 Task: Buy 4 Personal Size Blenders from Blenders section under best seller category for shipping address: Molly Phillips, 3619 Station Street, Austin, Texas 78702, Cell Number 5122113583. Pay from credit card ending with 7965, CVV 549
Action: Mouse pressed left at (18, 48)
Screenshot: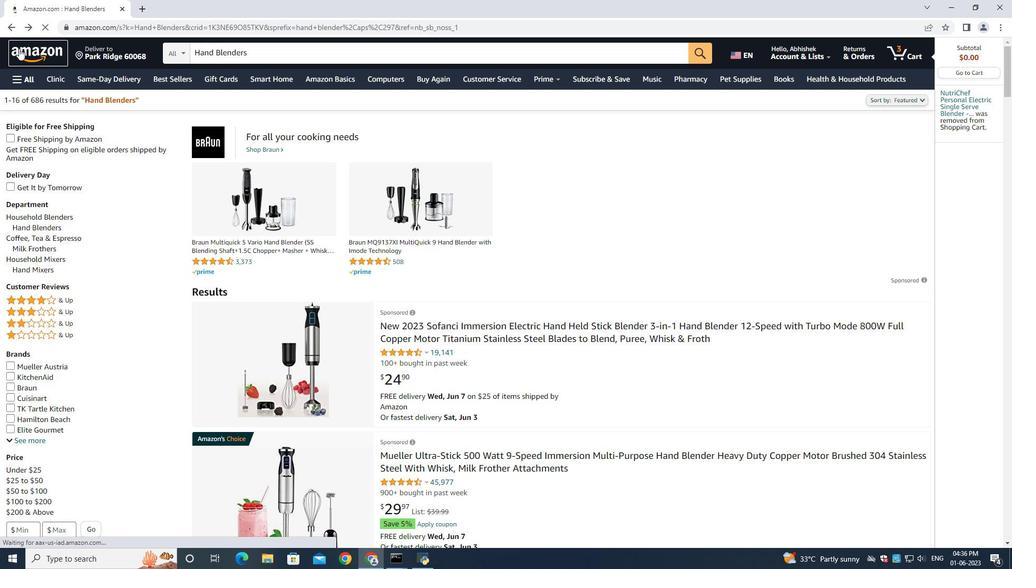 
Action: Mouse moved to (161, 80)
Screenshot: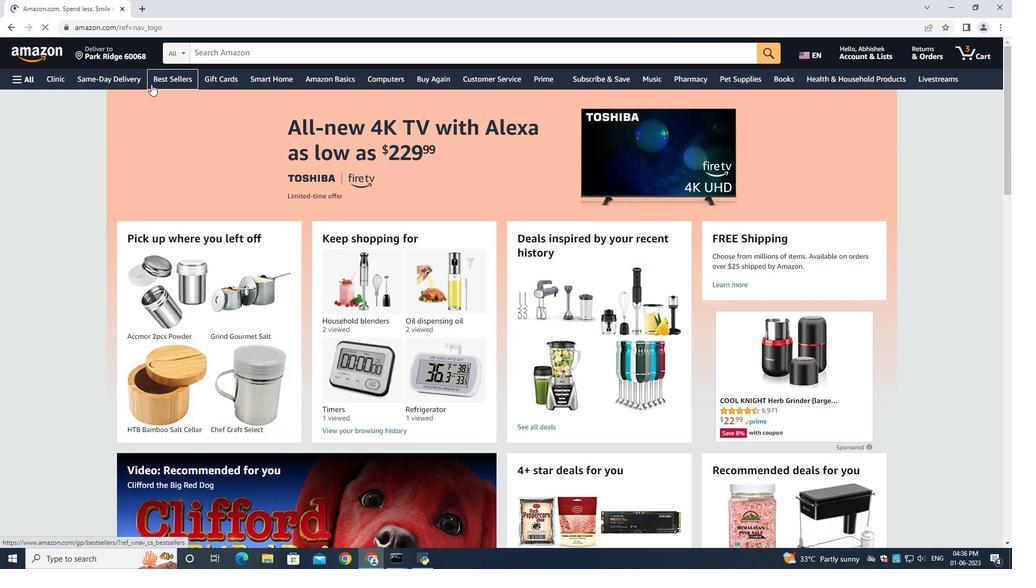 
Action: Mouse pressed left at (161, 80)
Screenshot: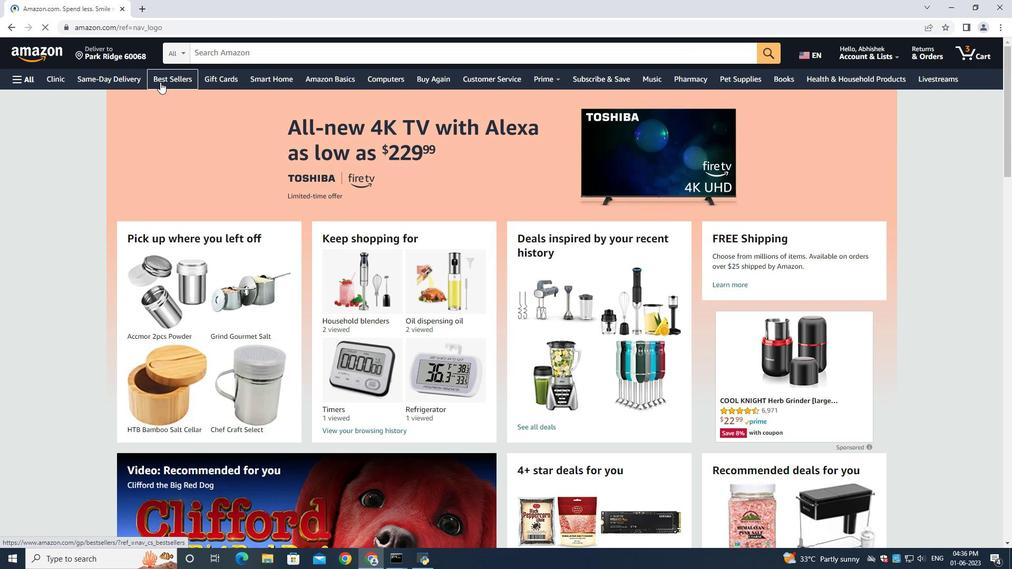 
Action: Mouse moved to (268, 56)
Screenshot: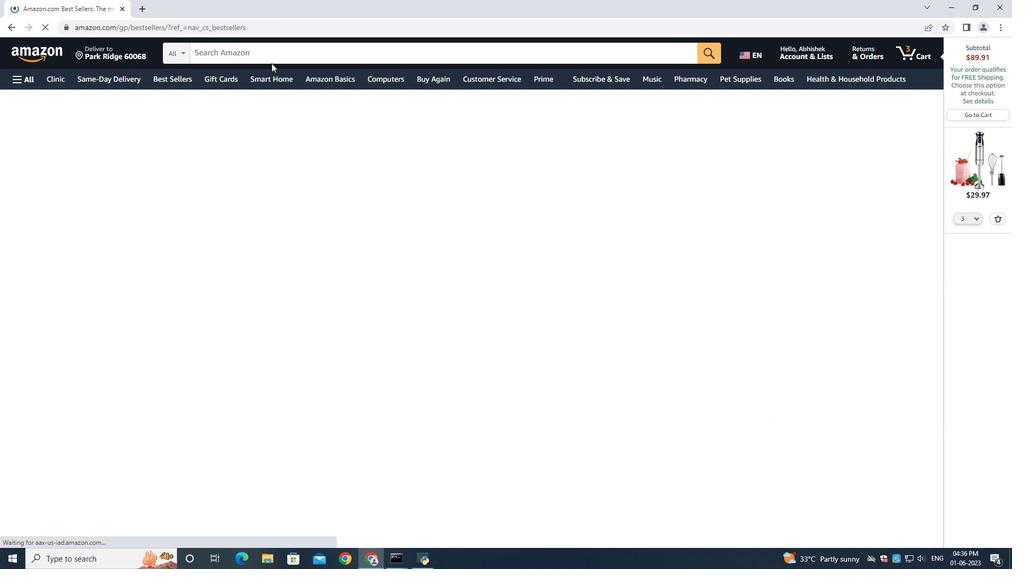
Action: Mouse pressed left at (268, 56)
Screenshot: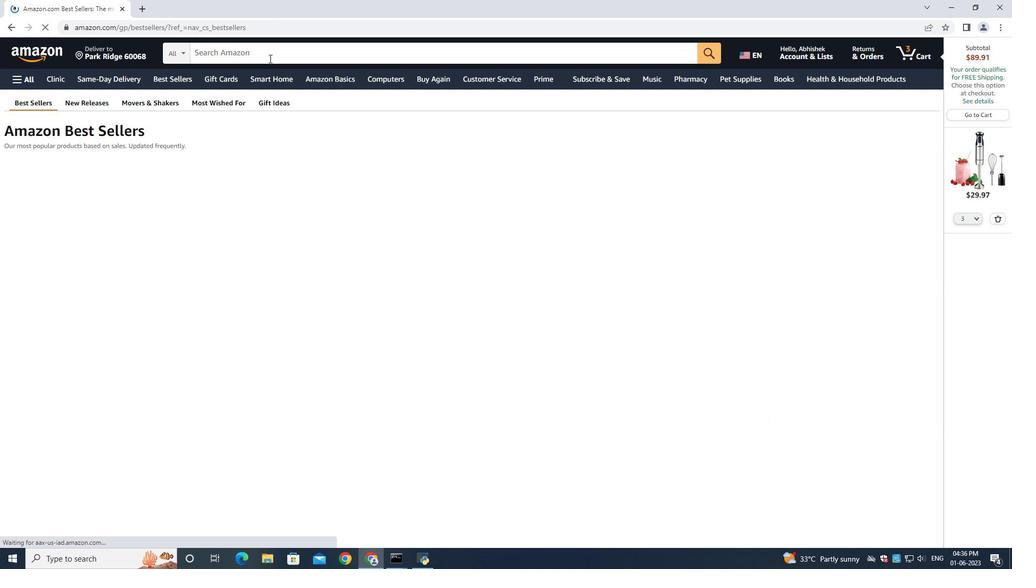 
Action: Mouse moved to (990, 220)
Screenshot: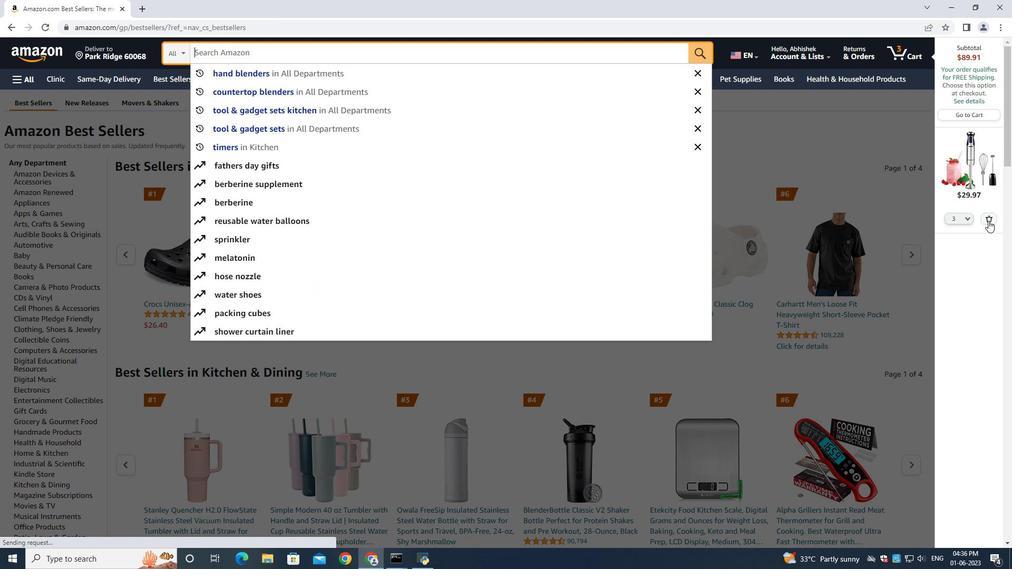 
Action: Mouse pressed left at (990, 220)
Screenshot: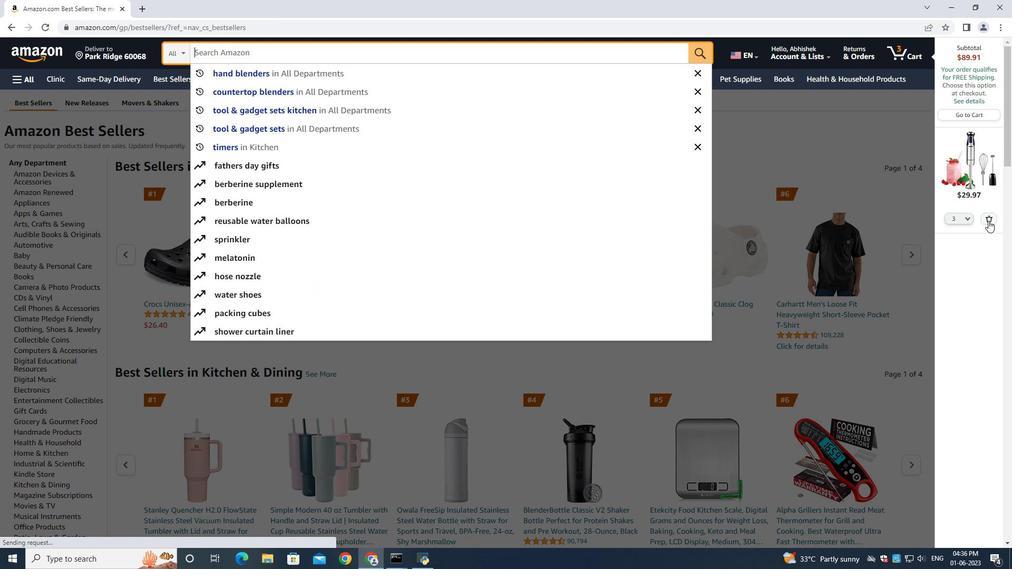 
Action: Mouse moved to (309, 48)
Screenshot: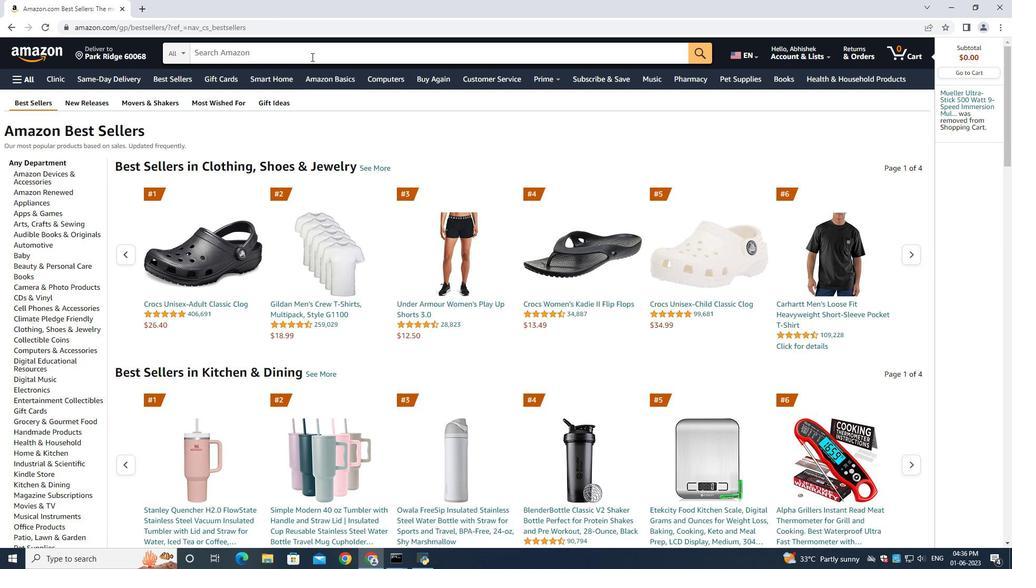 
Action: Mouse pressed left at (309, 48)
Screenshot: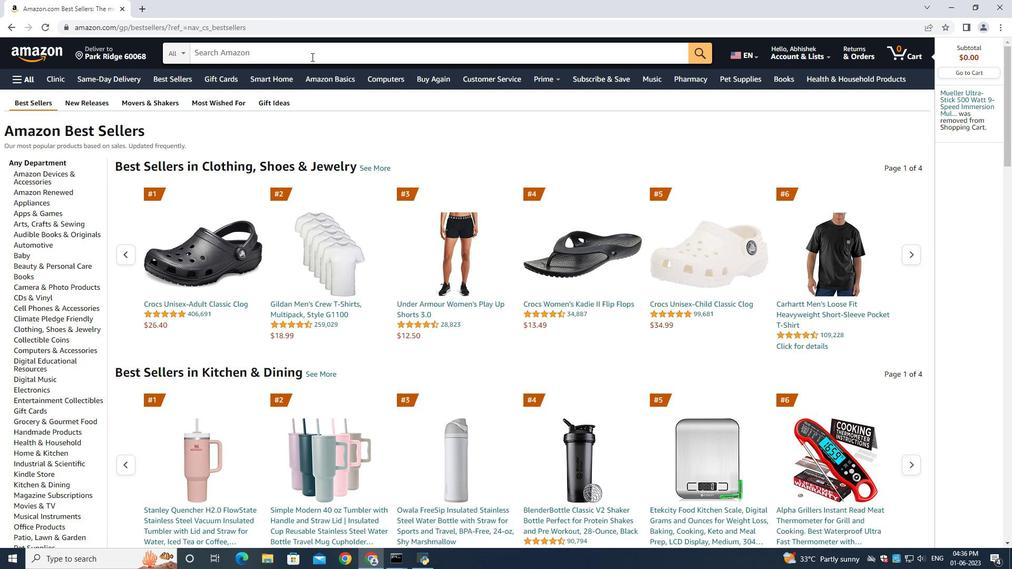 
Action: Key pressed personal<Key.space><Key.shift>Six<Key.backspace>ze<Key.space><Key.shift><Key.shift><Key.shift><Key.shift><Key.shift><Key.shift><Key.shift><Key.shift><Key.shift><Key.shift><Key.shift><Key.shift><Key.shift><Key.shift><Key.shift><Key.shift><Key.shift><Key.shift><Key.shift><Key.shift>Blenders<Key.enter>
Screenshot: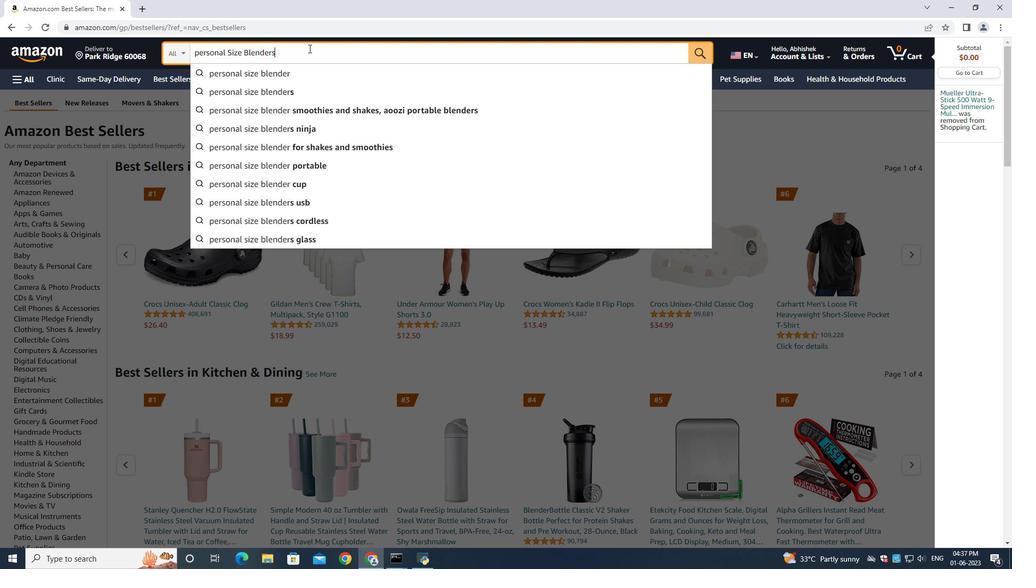 
Action: Mouse moved to (86, 257)
Screenshot: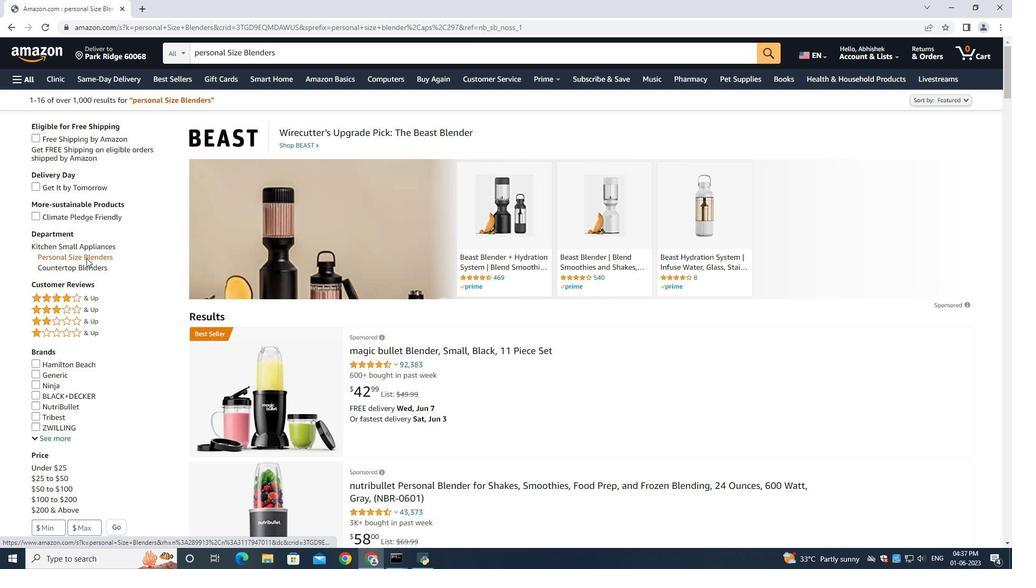 
Action: Mouse pressed left at (86, 257)
Screenshot: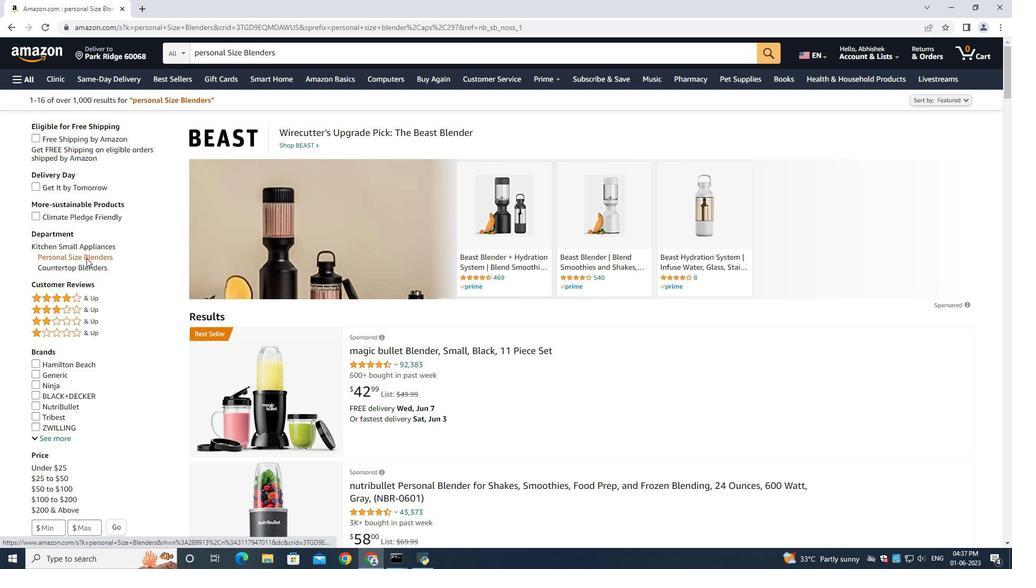 
Action: Mouse moved to (479, 270)
Screenshot: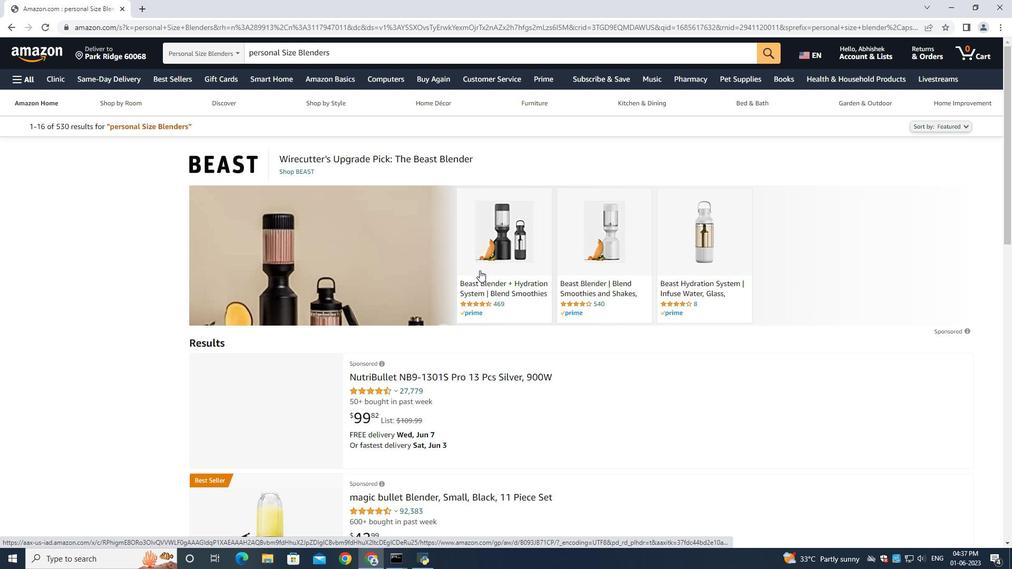 
Action: Mouse scrolled (479, 270) with delta (0, 0)
Screenshot: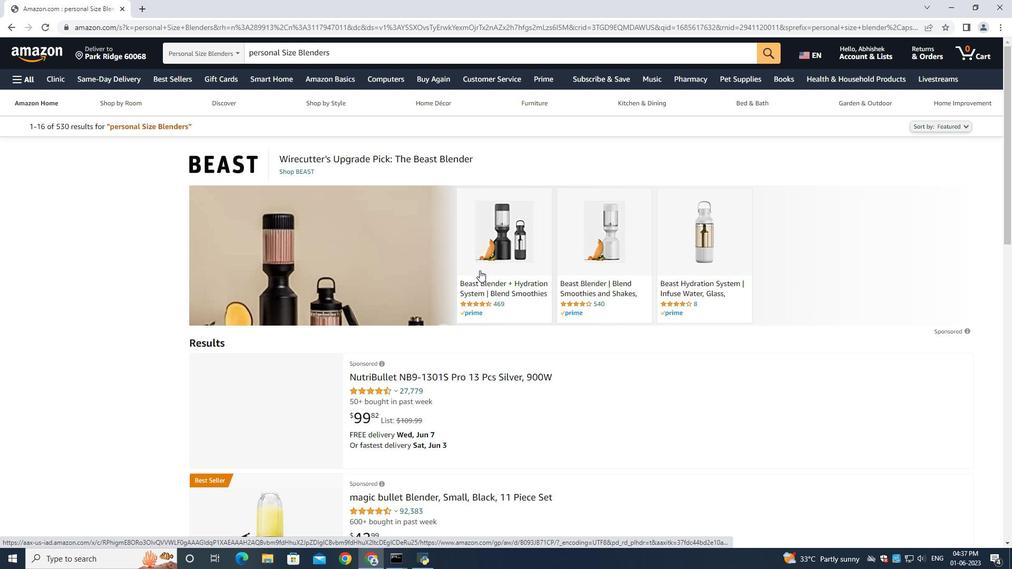 
Action: Mouse scrolled (479, 270) with delta (0, 0)
Screenshot: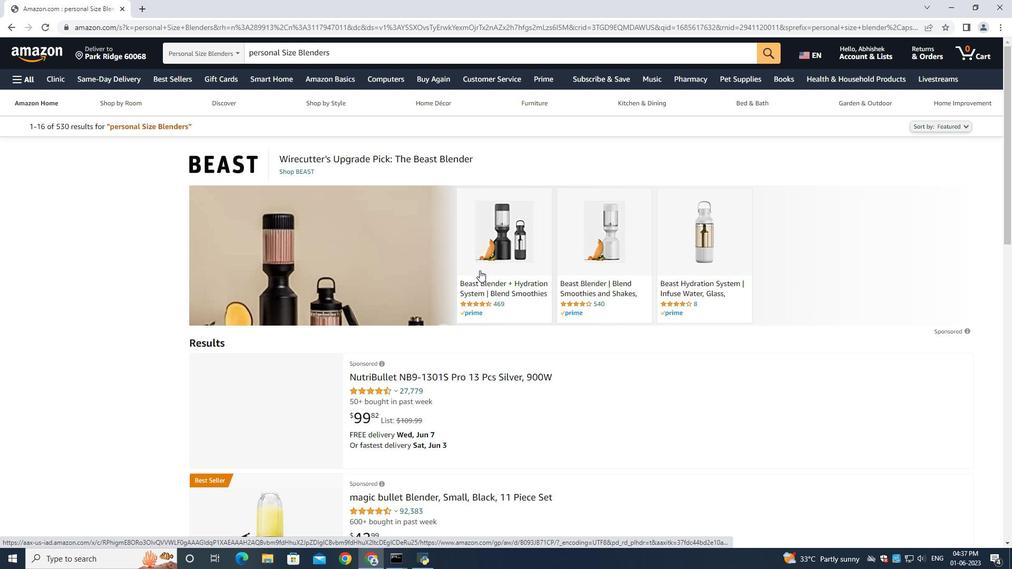 
Action: Mouse scrolled (479, 270) with delta (0, 0)
Screenshot: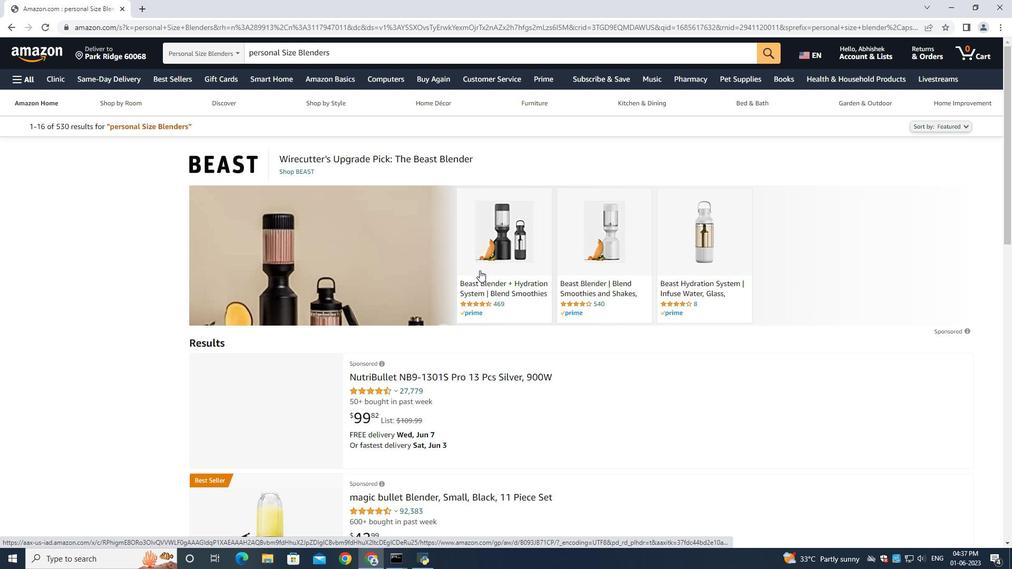 
Action: Mouse scrolled (479, 270) with delta (0, 0)
Screenshot: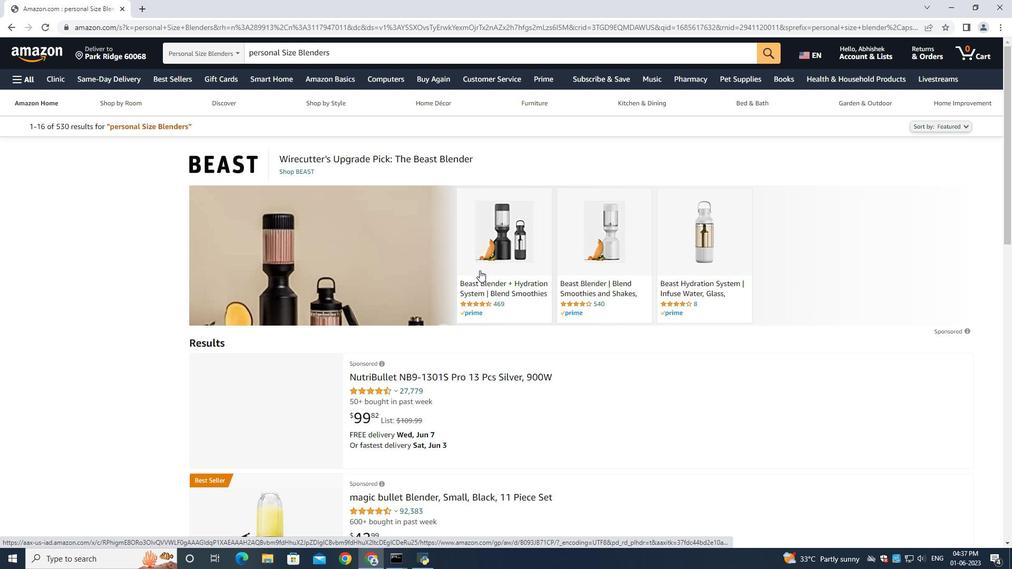 
Action: Mouse scrolled (479, 270) with delta (0, 0)
Screenshot: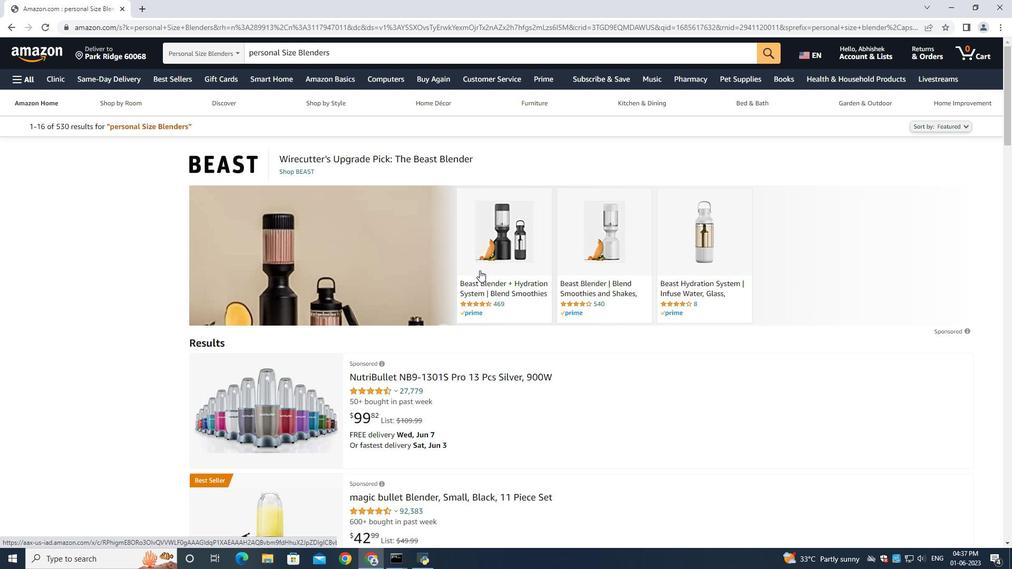 
Action: Mouse moved to (425, 234)
Screenshot: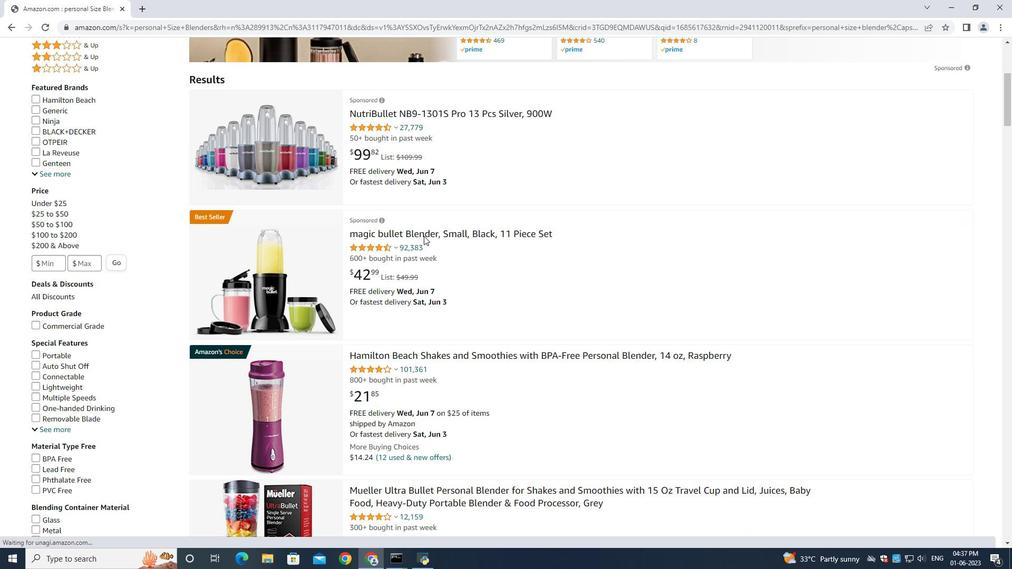 
Action: Mouse pressed left at (425, 234)
Screenshot: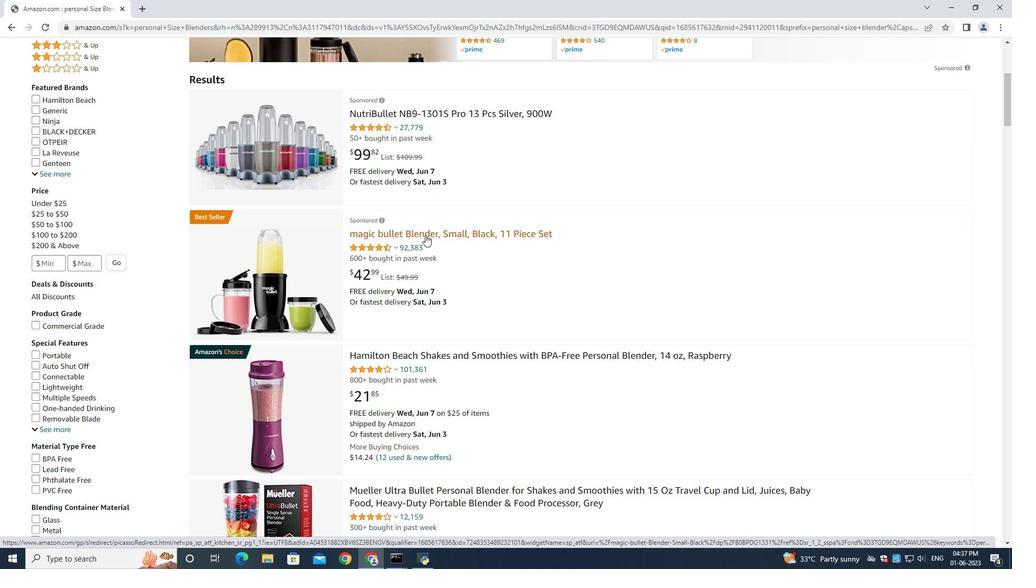 
Action: Mouse moved to (793, 396)
Screenshot: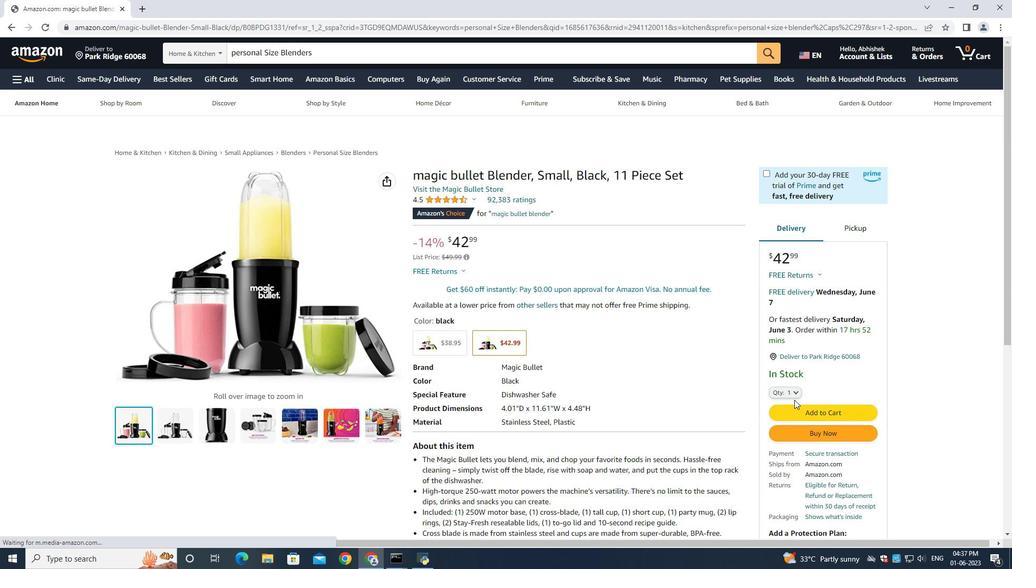 
Action: Mouse pressed left at (793, 396)
Screenshot: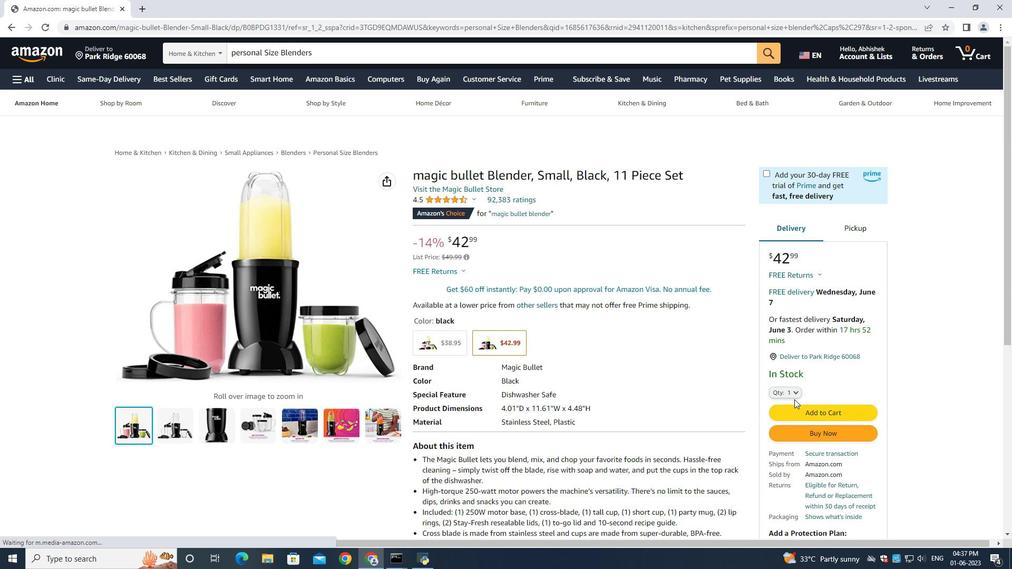 
Action: Mouse moved to (781, 102)
Screenshot: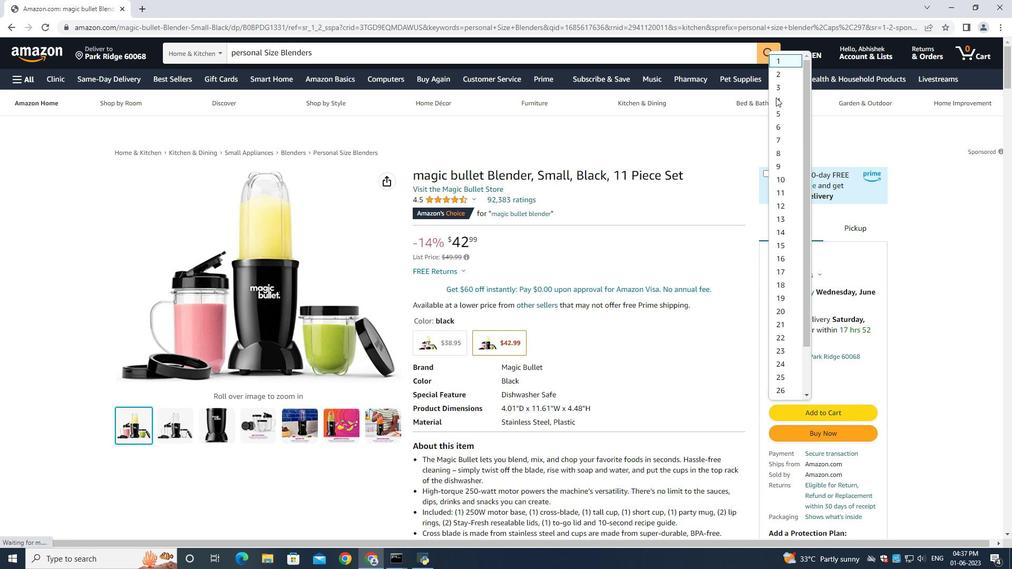 
Action: Mouse pressed left at (781, 102)
Screenshot: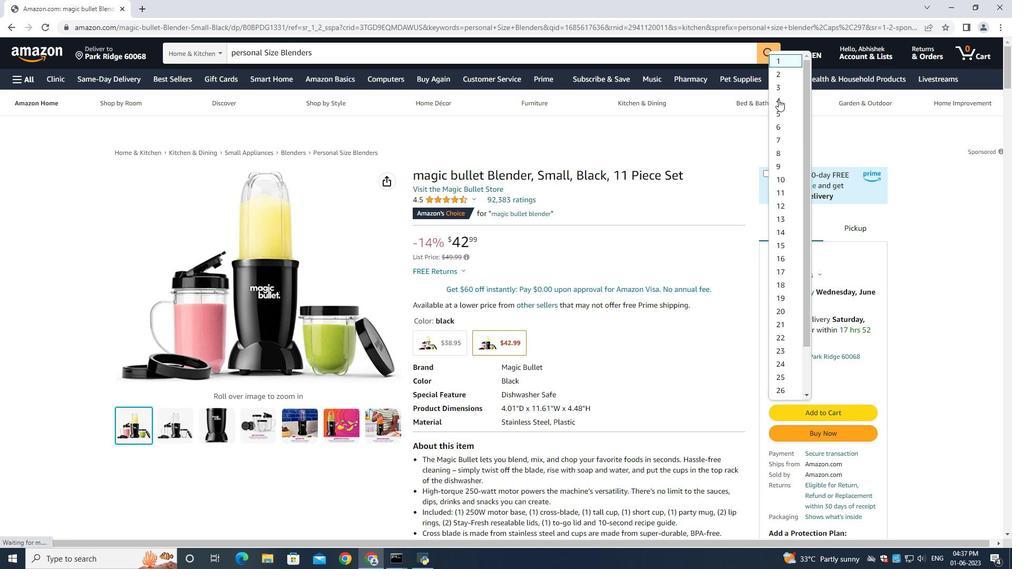 
Action: Mouse moved to (817, 432)
Screenshot: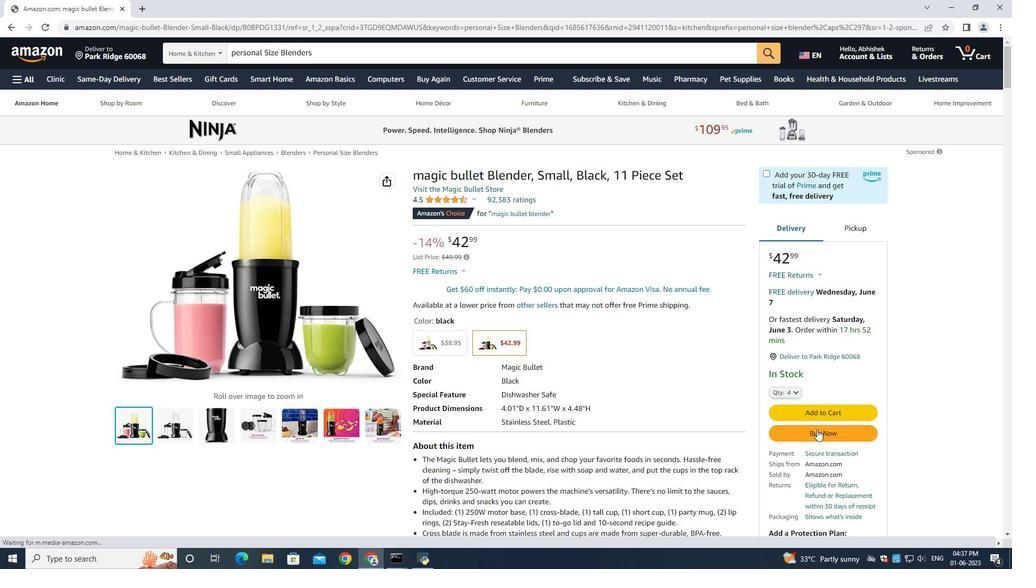 
Action: Mouse pressed left at (817, 432)
Screenshot: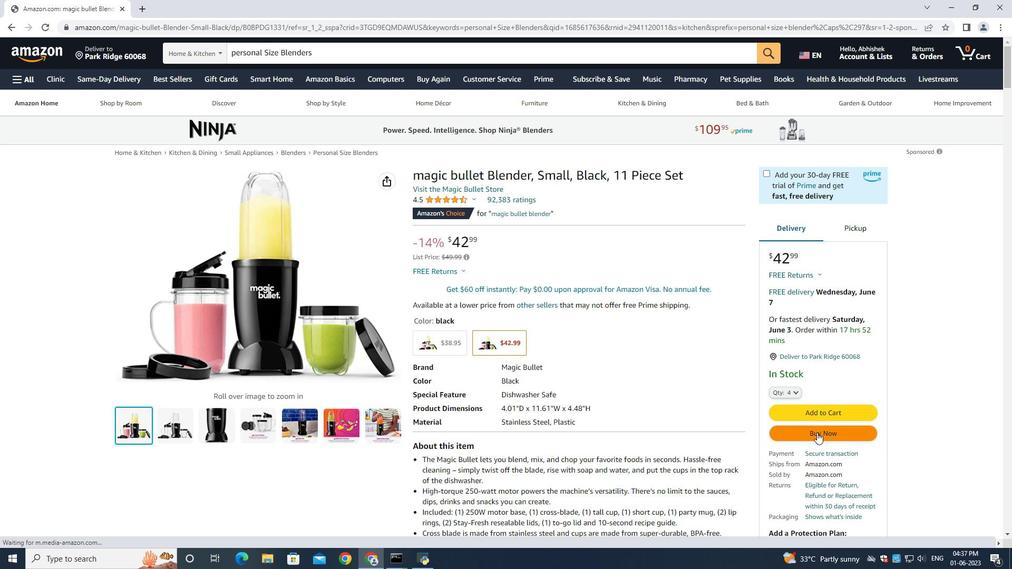 
Action: Mouse moved to (322, 373)
Screenshot: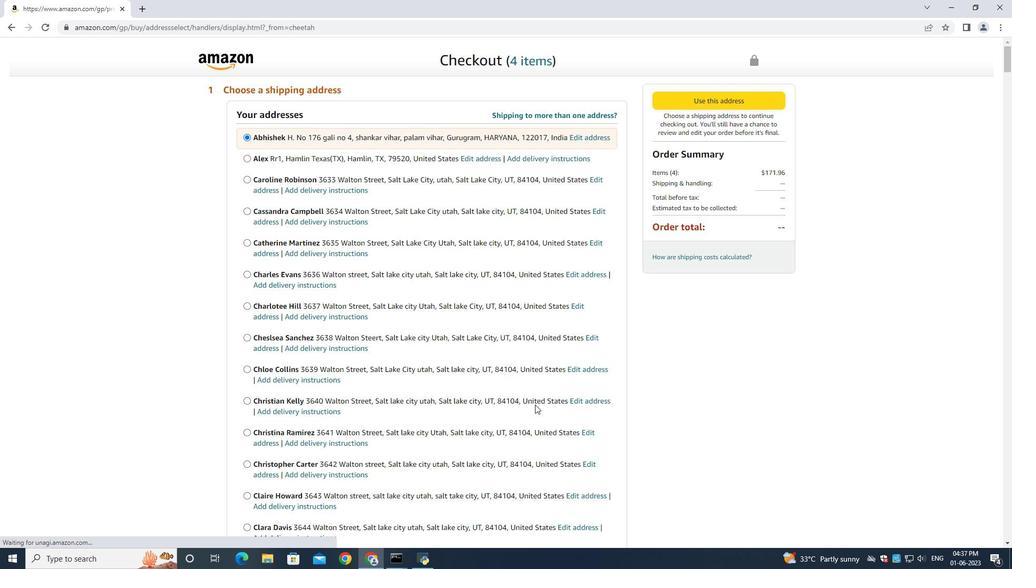 
Action: Mouse scrolled (322, 373) with delta (0, 0)
Screenshot: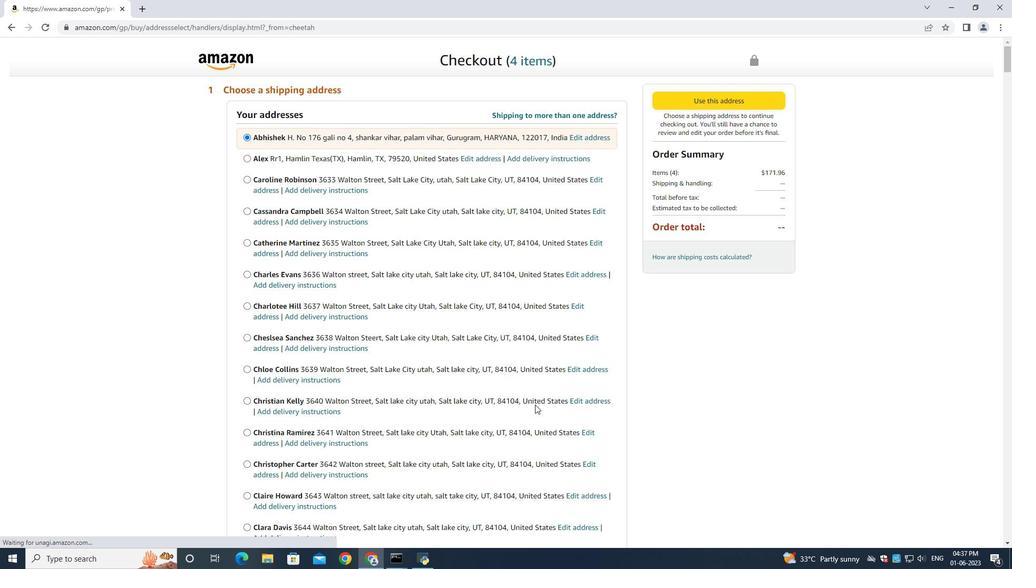 
Action: Mouse moved to (324, 374)
Screenshot: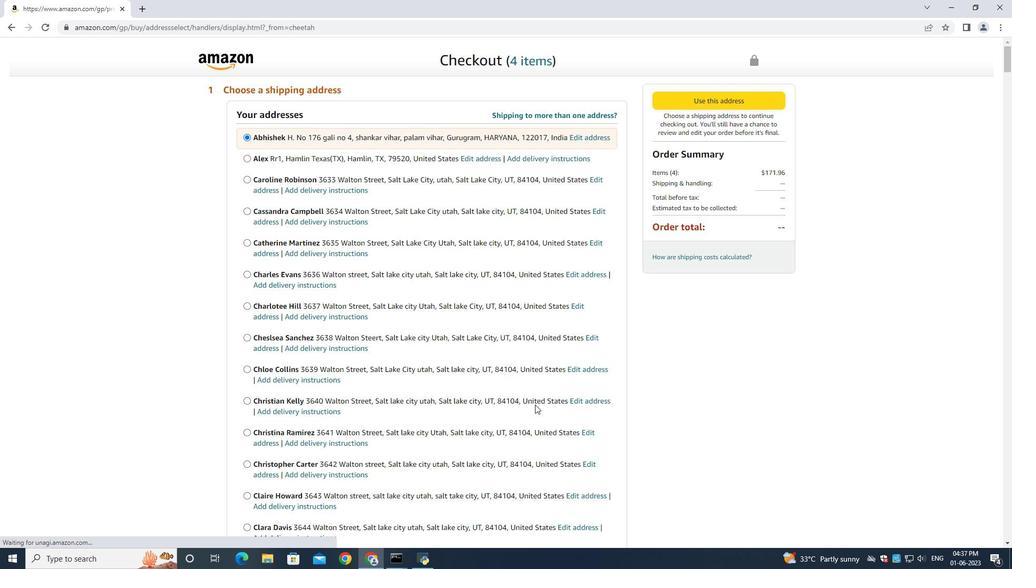
Action: Mouse scrolled (324, 373) with delta (0, 0)
Screenshot: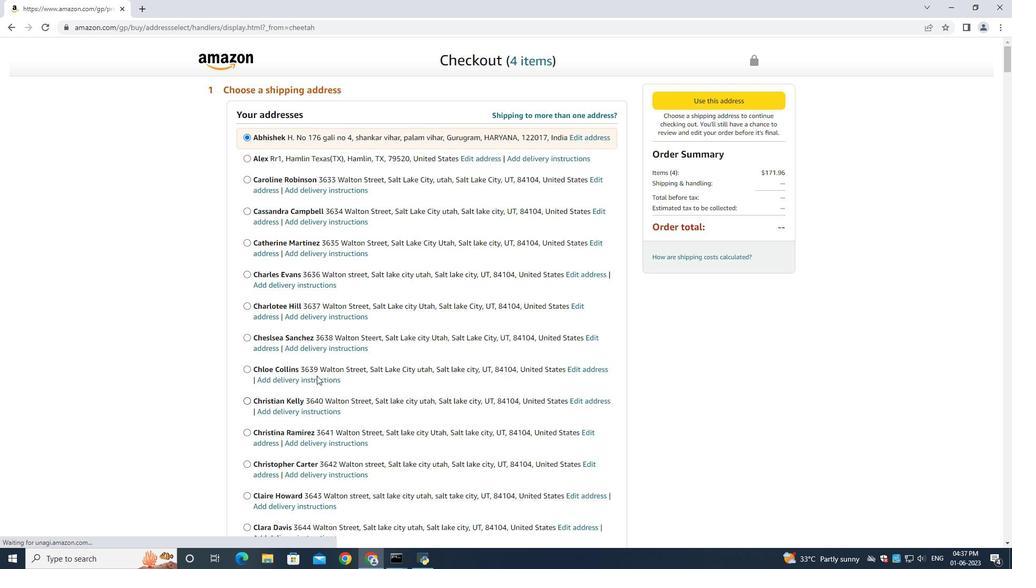 
Action: Mouse moved to (324, 374)
Screenshot: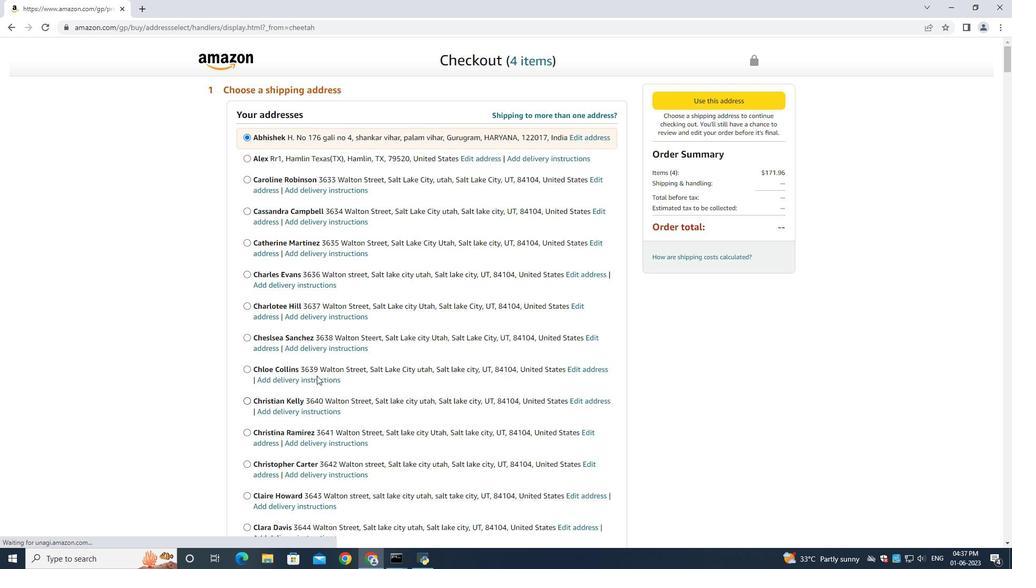 
Action: Mouse scrolled (324, 373) with delta (0, 0)
Screenshot: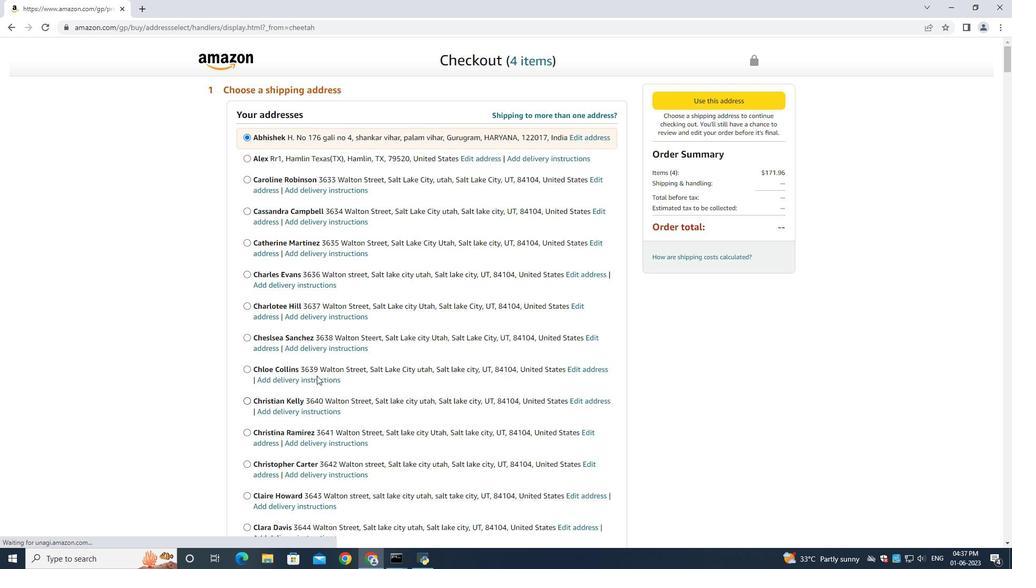 
Action: Mouse moved to (326, 374)
Screenshot: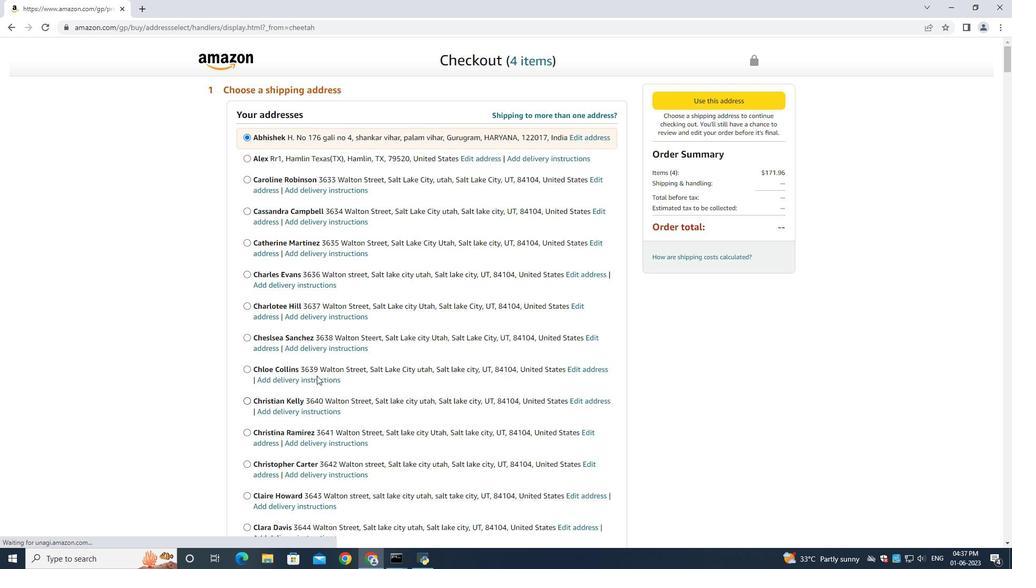 
Action: Mouse scrolled (324, 373) with delta (0, 0)
Screenshot: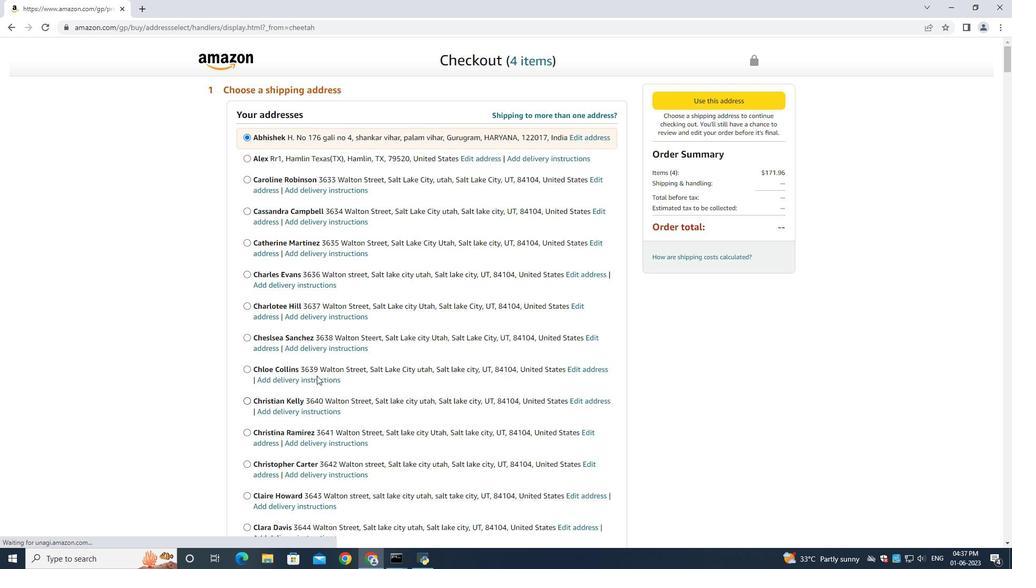 
Action: Mouse moved to (330, 371)
Screenshot: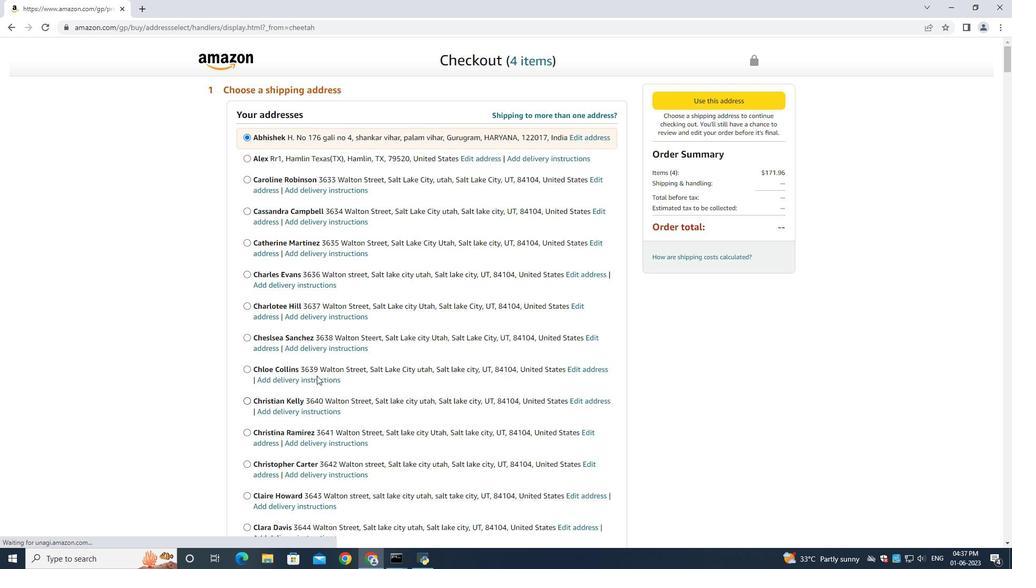 
Action: Mouse scrolled (324, 373) with delta (0, 0)
Screenshot: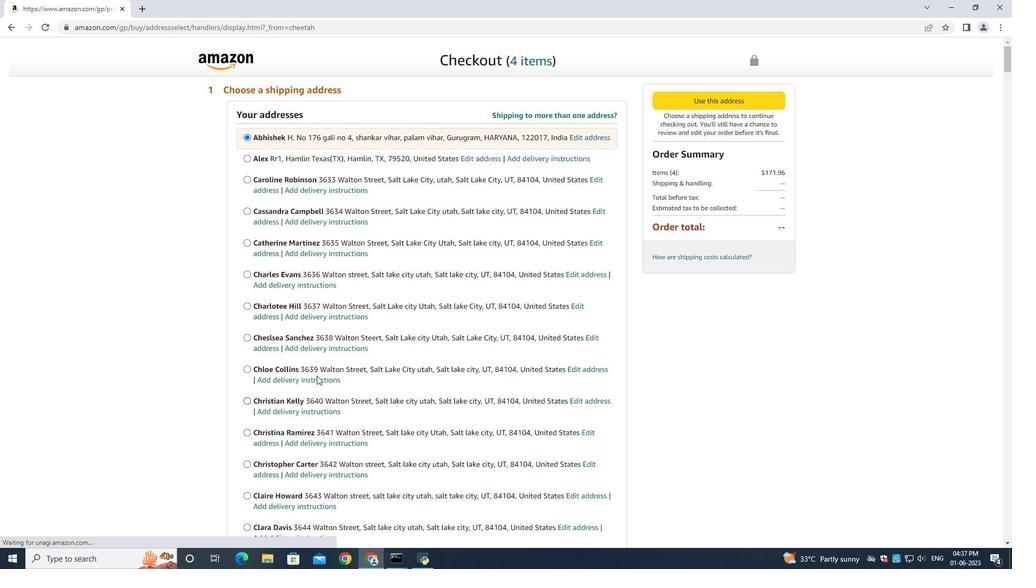 
Action: Mouse moved to (333, 370)
Screenshot: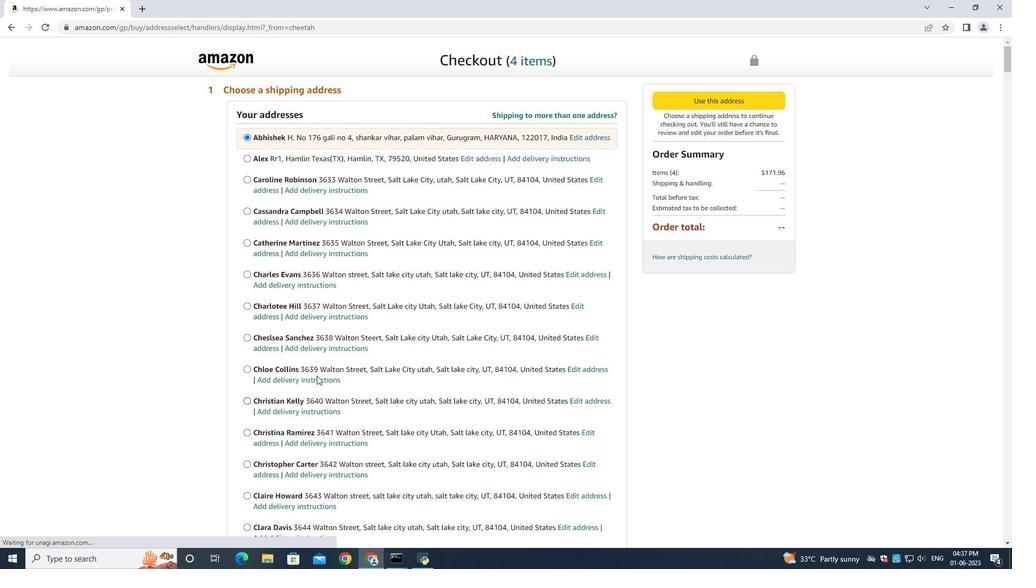 
Action: Mouse scrolled (326, 373) with delta (0, -1)
Screenshot: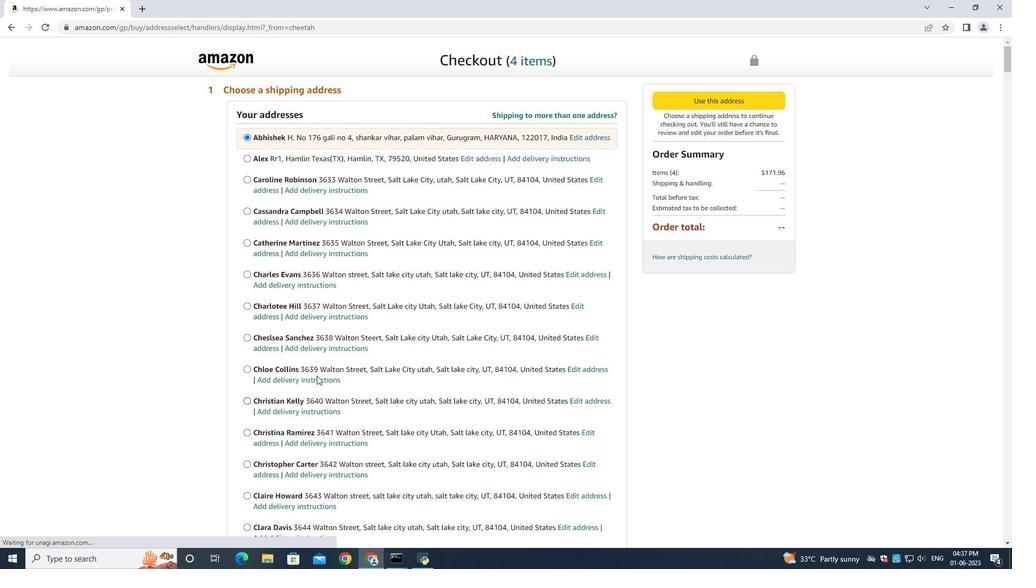 
Action: Mouse moved to (334, 370)
Screenshot: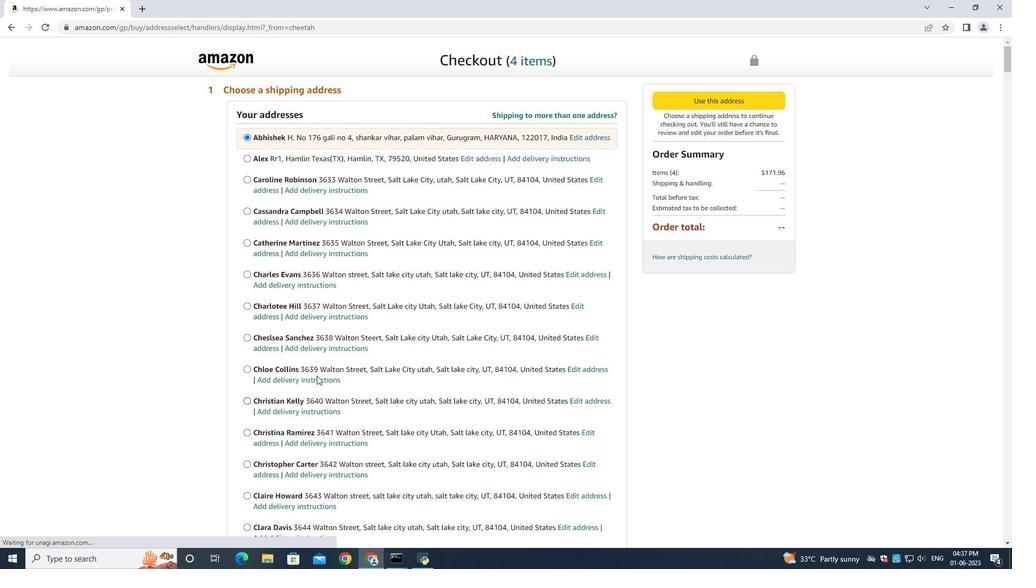 
Action: Mouse scrolled (330, 370) with delta (0, 0)
Screenshot: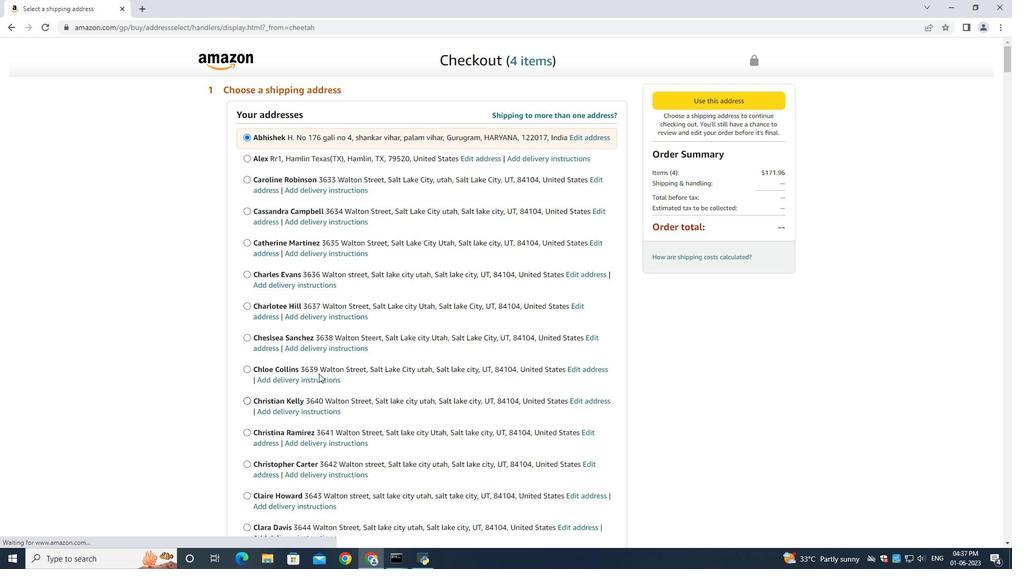 
Action: Mouse moved to (340, 360)
Screenshot: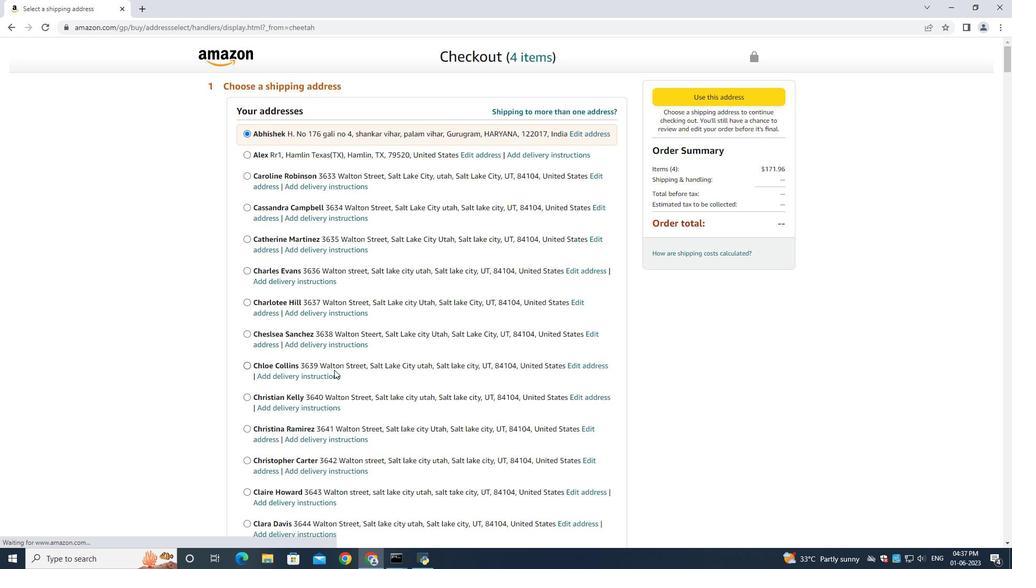 
Action: Mouse scrolled (340, 360) with delta (0, 0)
Screenshot: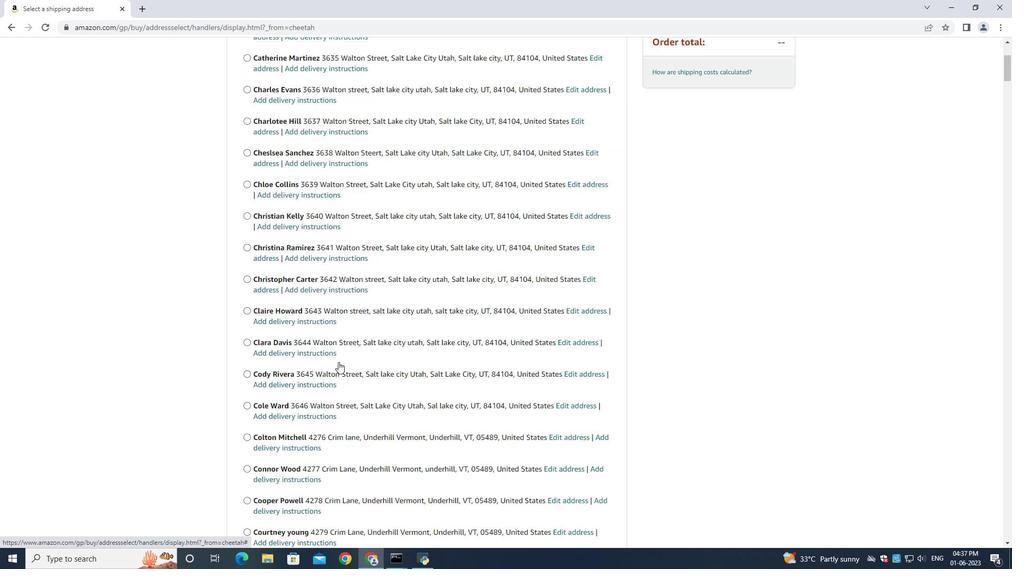 
Action: Mouse scrolled (340, 360) with delta (0, 0)
Screenshot: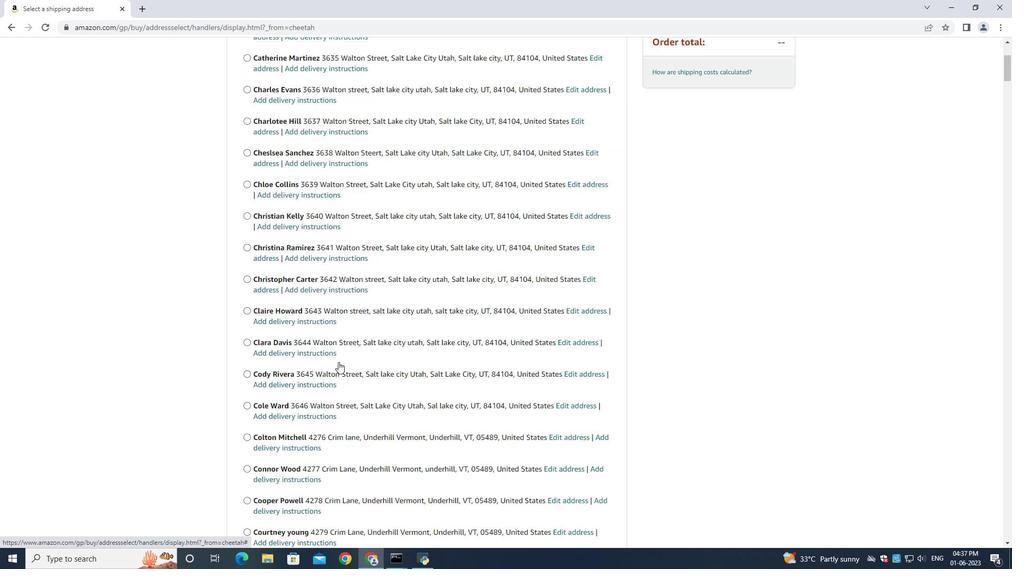 
Action: Mouse scrolled (340, 360) with delta (0, 0)
Screenshot: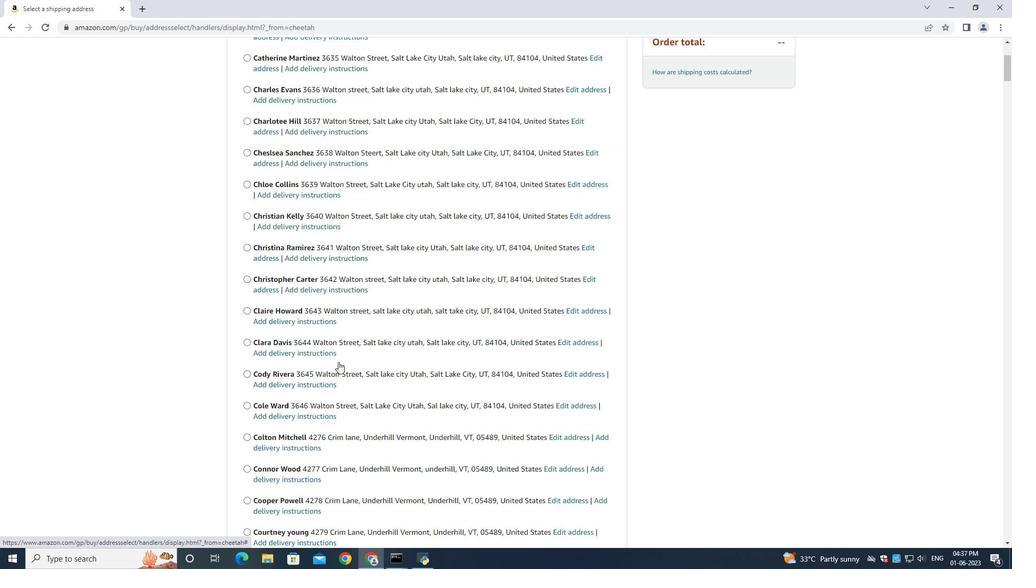 
Action: Mouse moved to (340, 360)
Screenshot: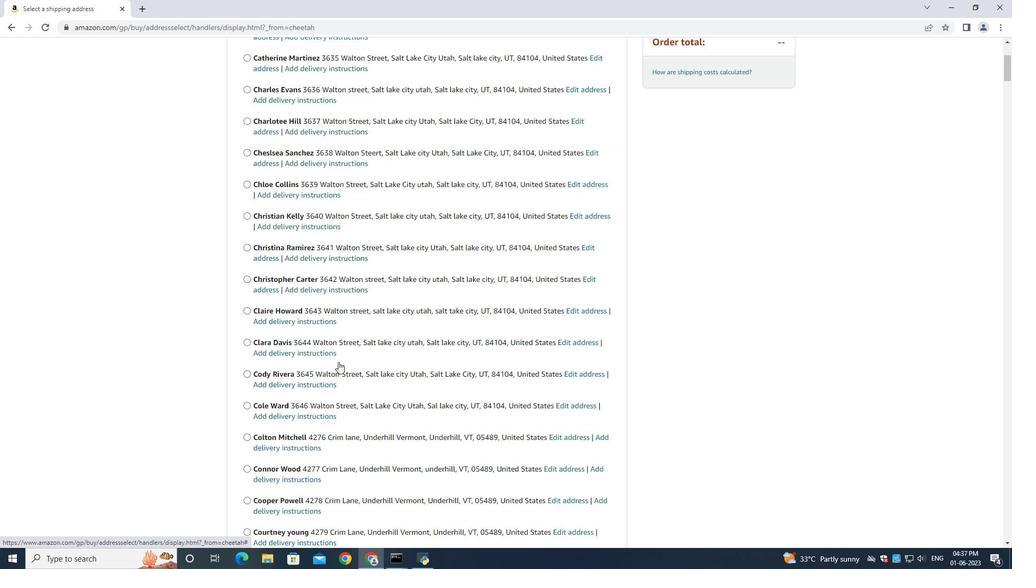 
Action: Mouse scrolled (340, 360) with delta (0, 0)
Screenshot: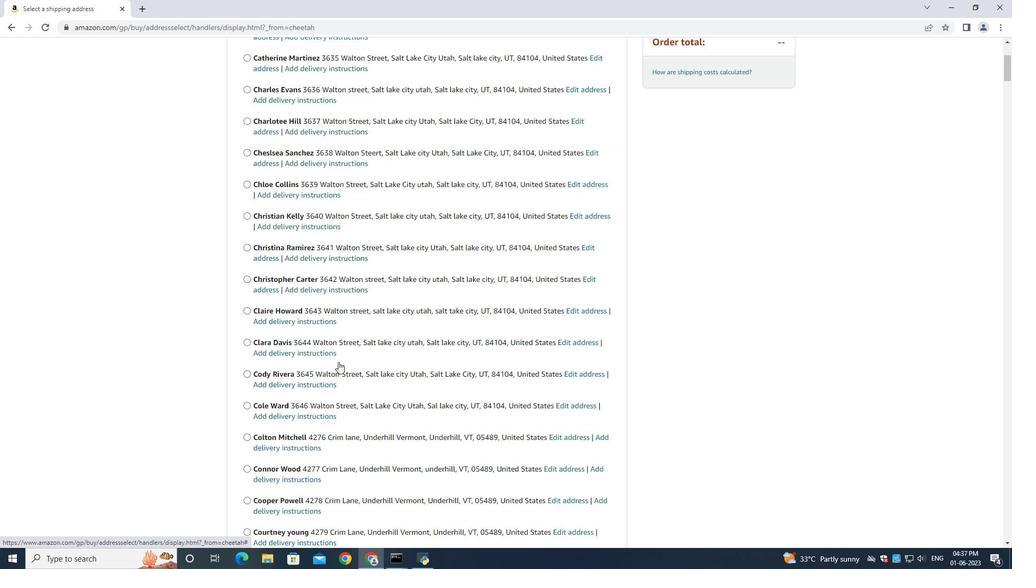 
Action: Mouse scrolled (340, 359) with delta (0, -1)
Screenshot: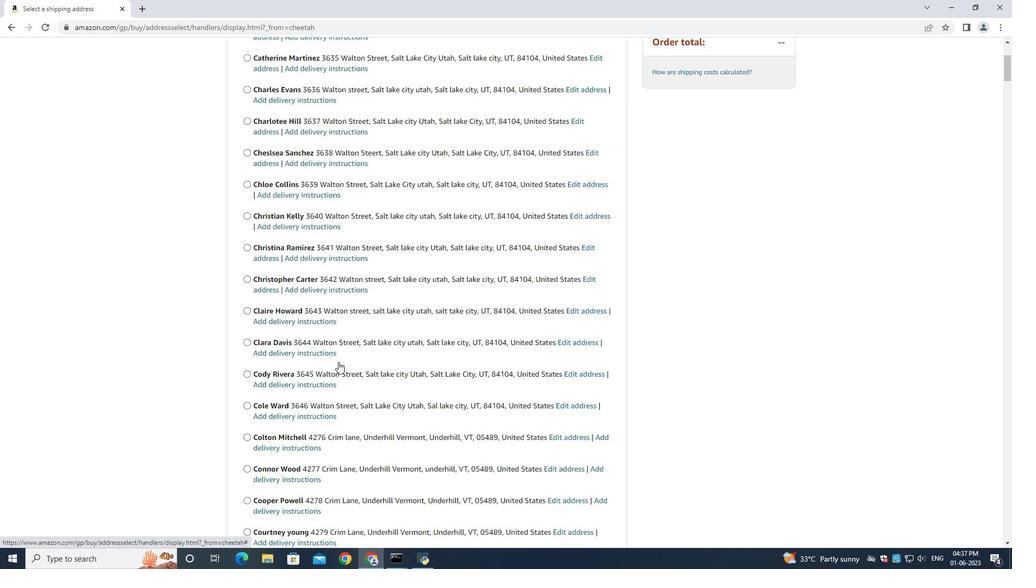 
Action: Mouse scrolled (340, 360) with delta (0, 0)
Screenshot: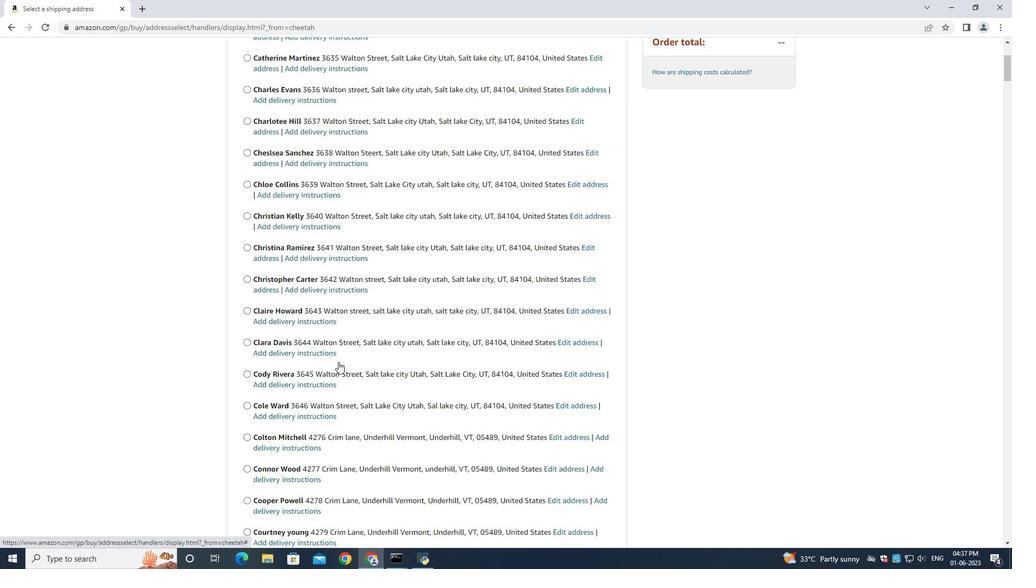 
Action: Mouse scrolled (340, 360) with delta (0, 0)
Screenshot: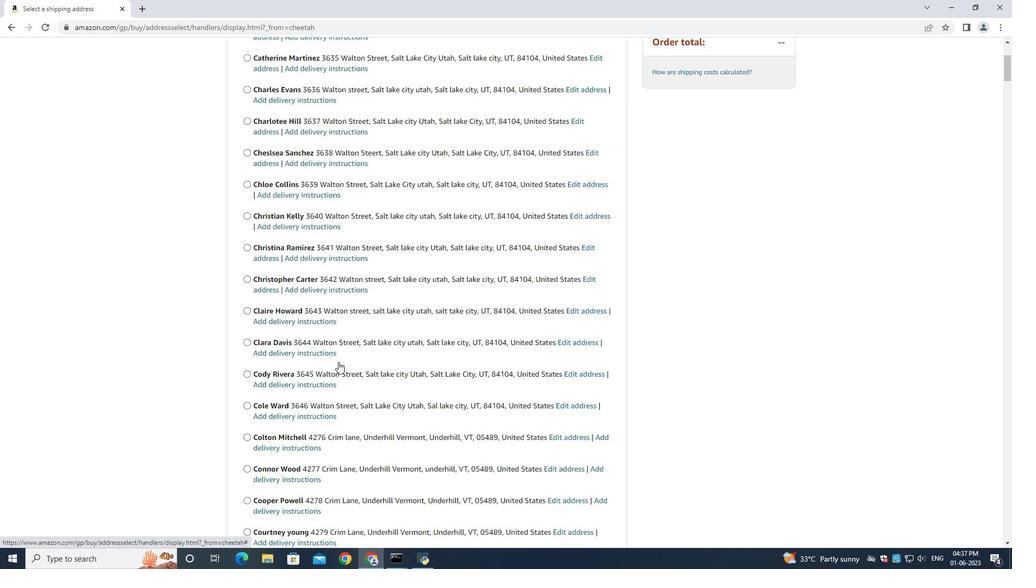 
Action: Mouse scrolled (340, 360) with delta (0, 0)
Screenshot: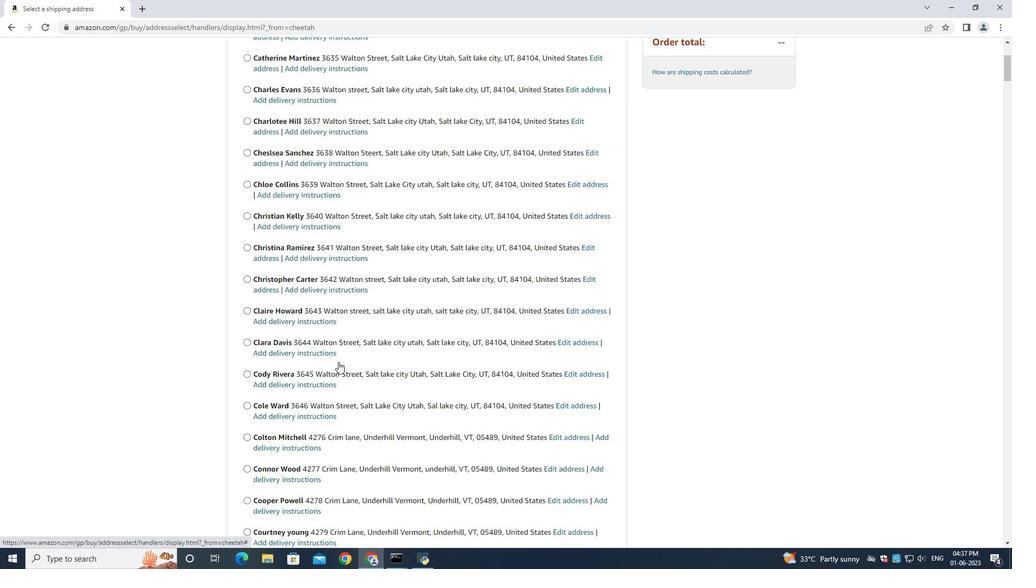 
Action: Mouse moved to (343, 358)
Screenshot: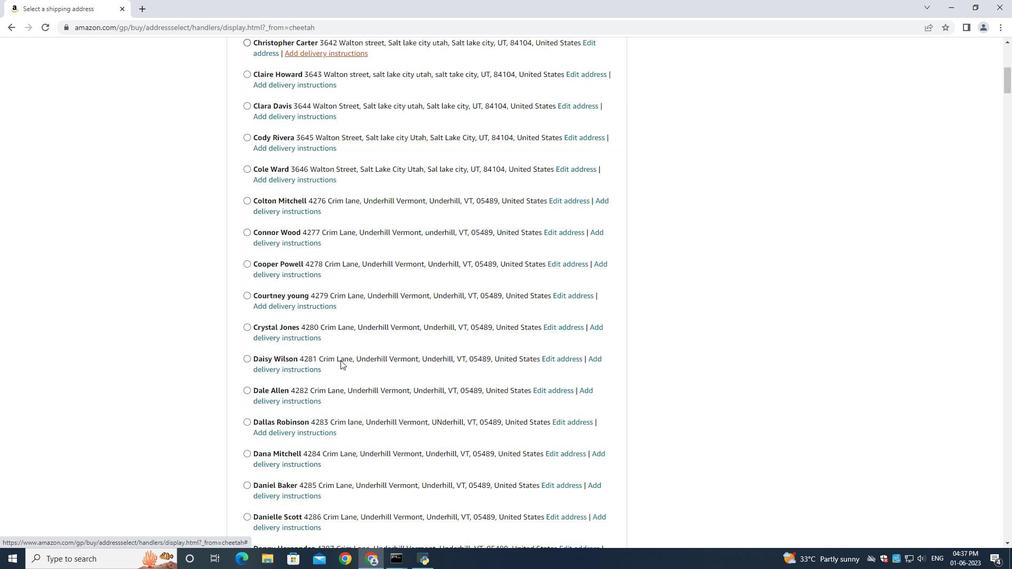
Action: Mouse scrolled (343, 358) with delta (0, 0)
Screenshot: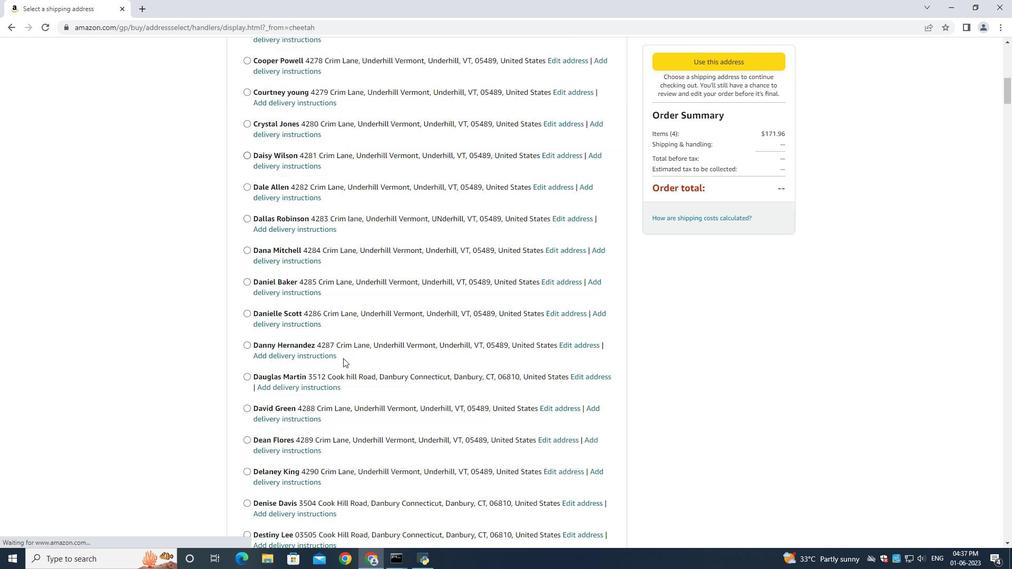 
Action: Mouse scrolled (343, 358) with delta (0, 0)
Screenshot: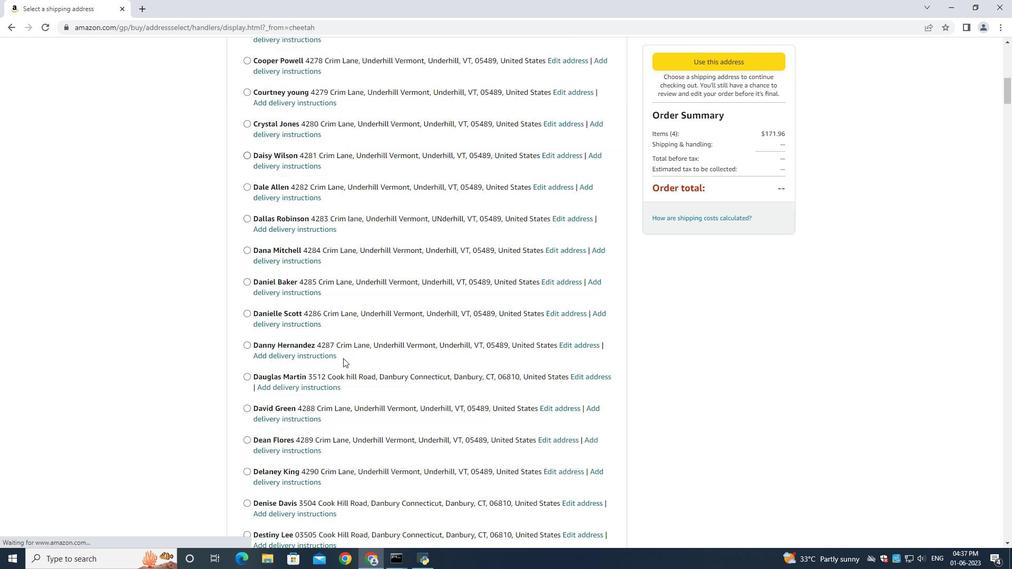
Action: Mouse moved to (343, 358)
Screenshot: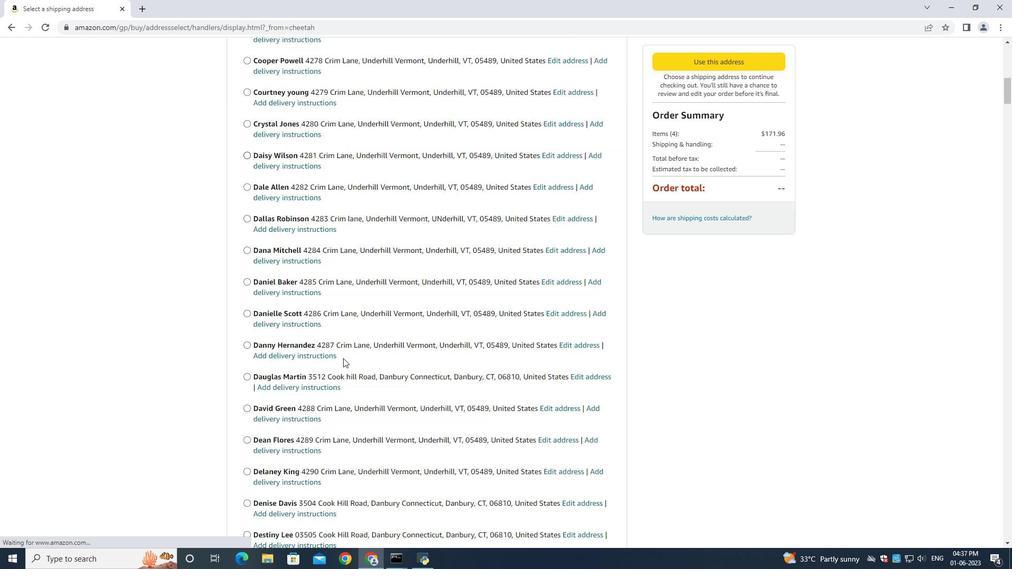 
Action: Mouse scrolled (343, 358) with delta (0, 0)
Screenshot: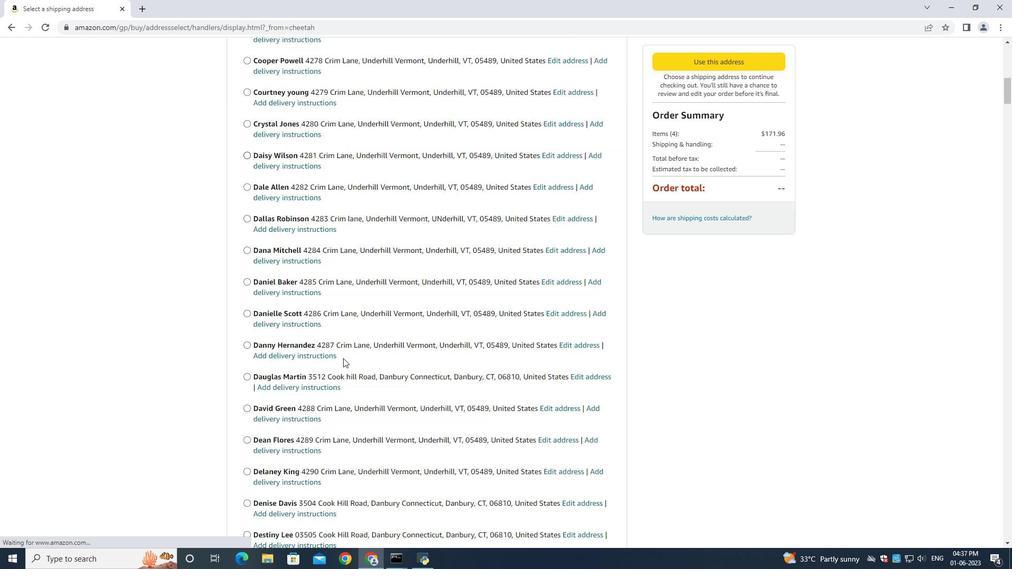 
Action: Mouse scrolled (343, 358) with delta (0, 0)
Screenshot: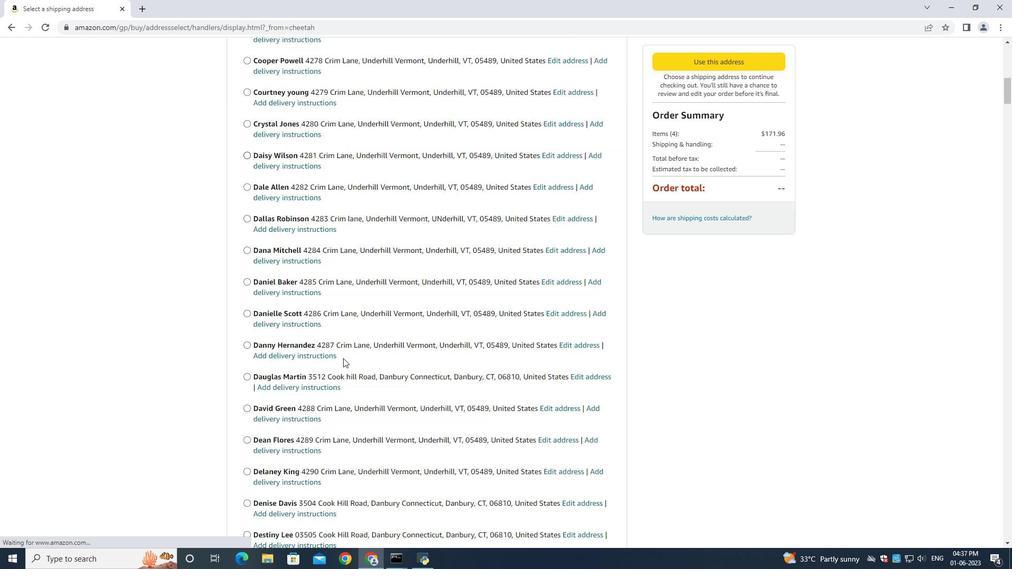 
Action: Mouse scrolled (343, 358) with delta (0, 0)
Screenshot: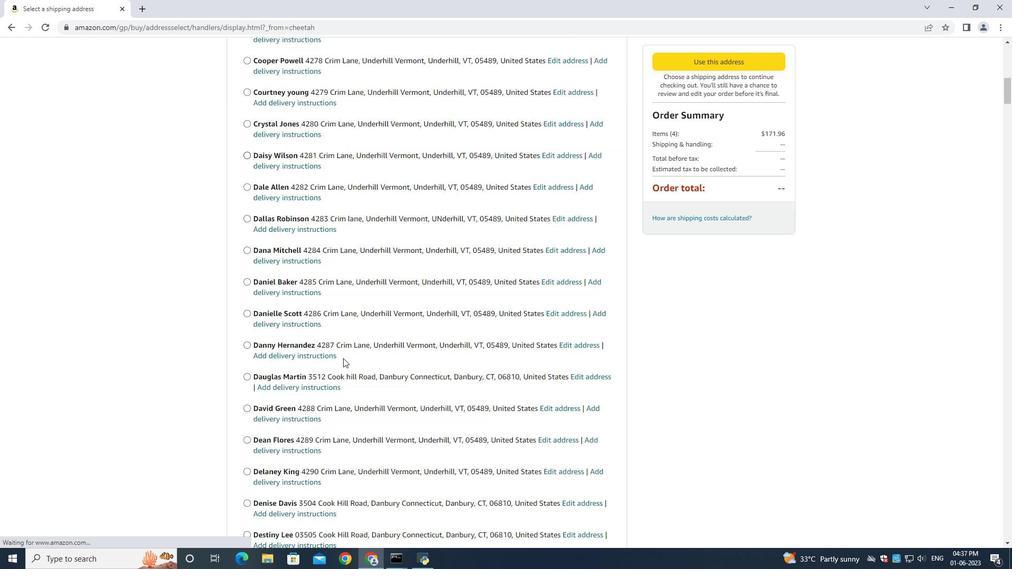 
Action: Mouse scrolled (343, 357) with delta (0, -1)
Screenshot: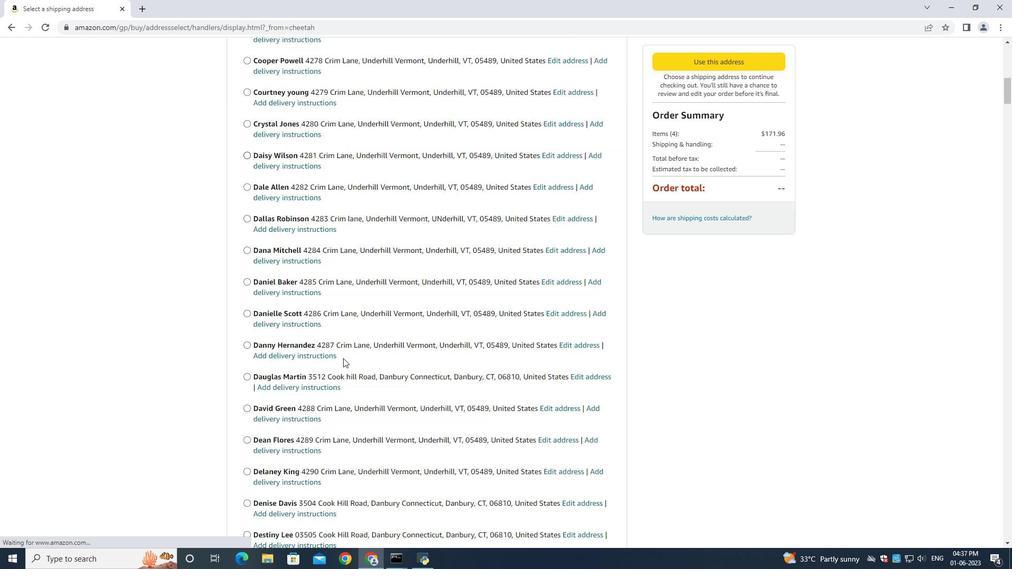 
Action: Mouse scrolled (343, 358) with delta (0, 0)
Screenshot: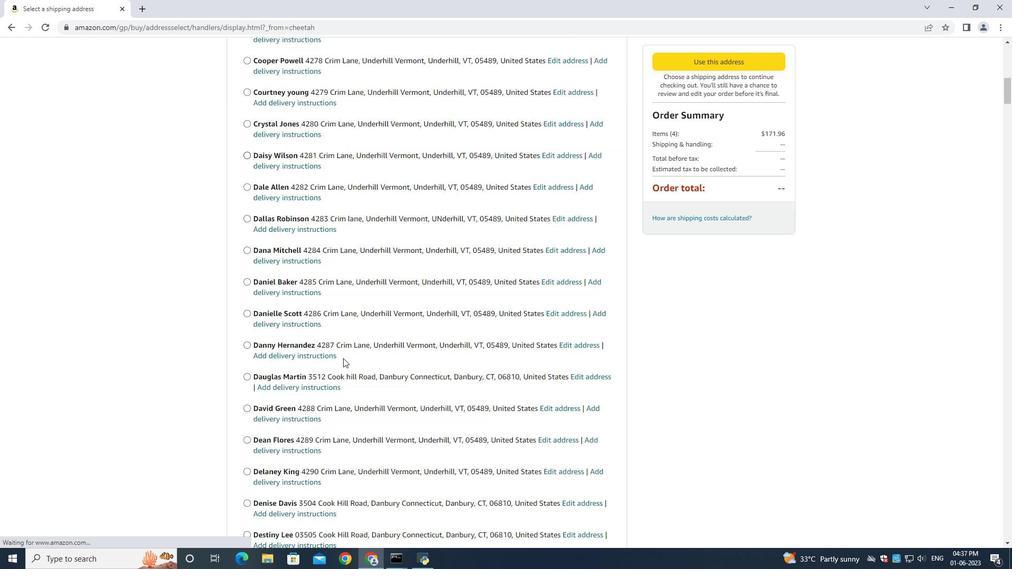 
Action: Mouse moved to (344, 358)
Screenshot: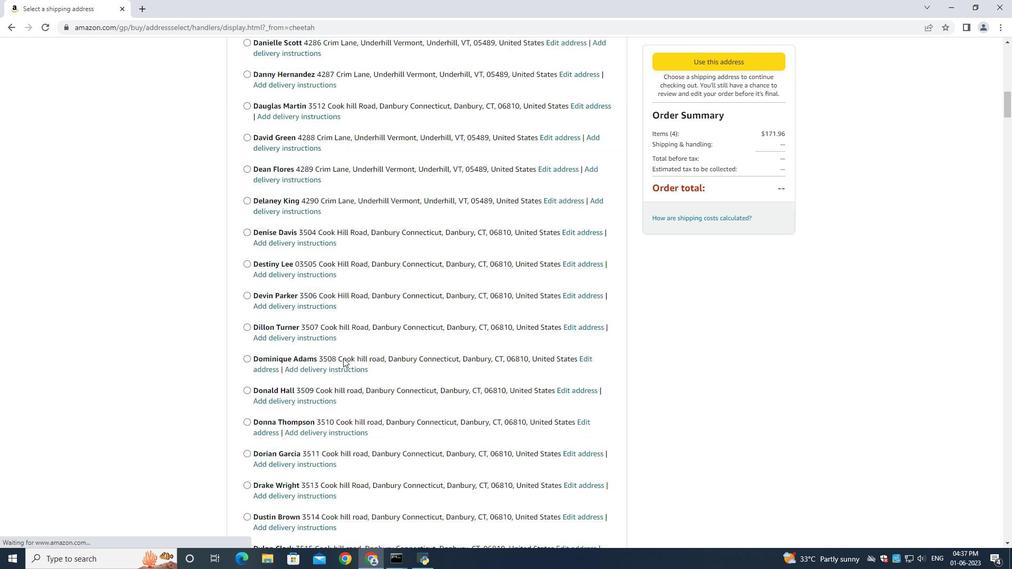 
Action: Mouse scrolled (344, 358) with delta (0, 0)
Screenshot: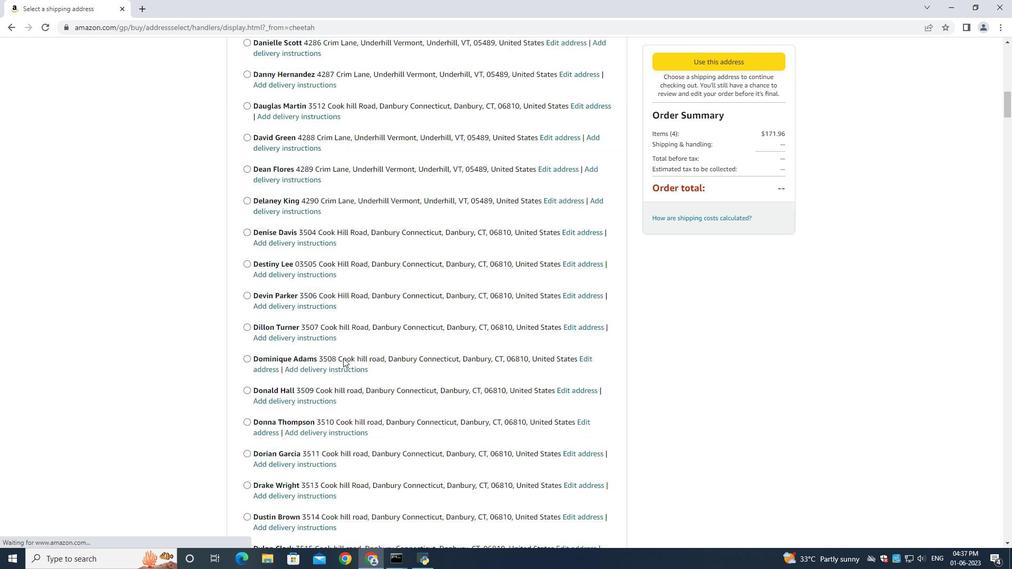 
Action: Mouse moved to (413, 357)
Screenshot: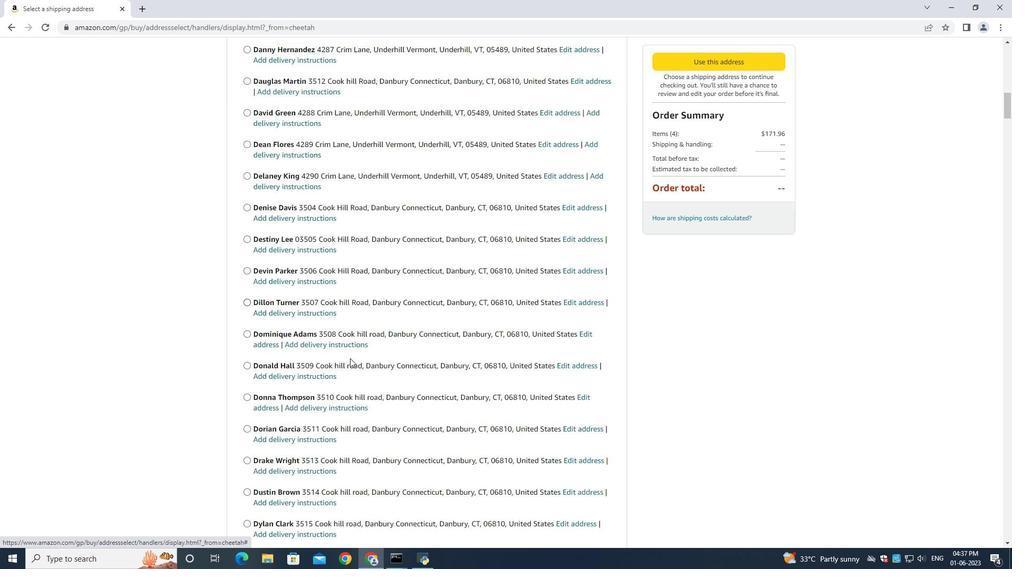 
Action: Mouse scrolled (413, 357) with delta (0, 0)
Screenshot: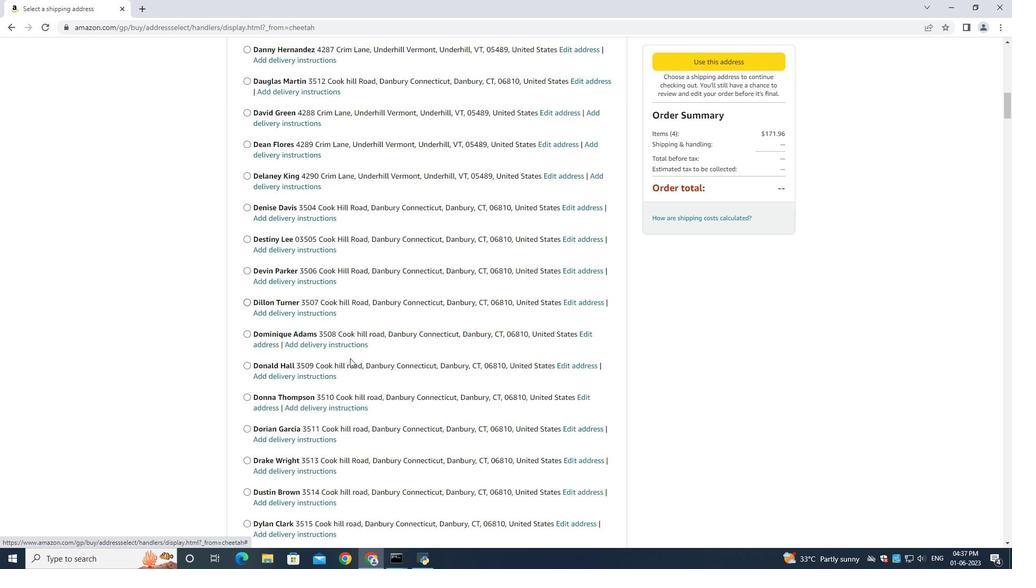 
Action: Mouse scrolled (413, 357) with delta (0, 0)
Screenshot: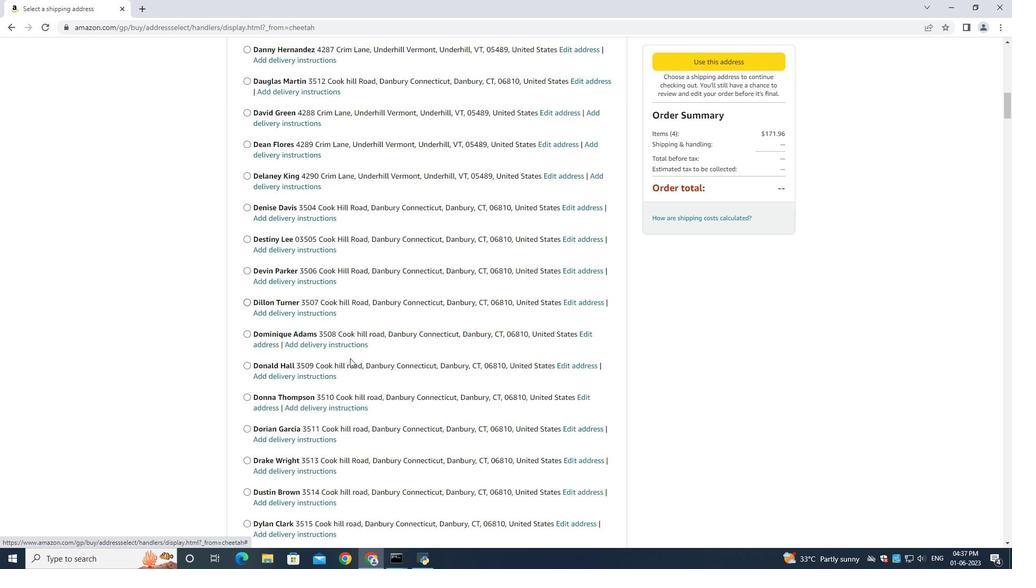 
Action: Mouse scrolled (413, 357) with delta (0, 0)
Screenshot: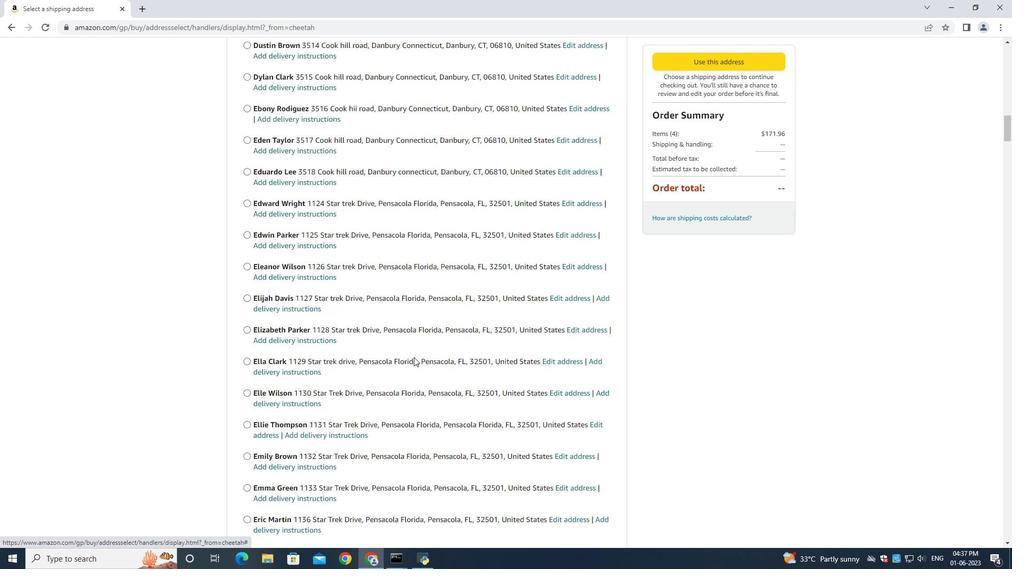 
Action: Mouse moved to (413, 357)
Screenshot: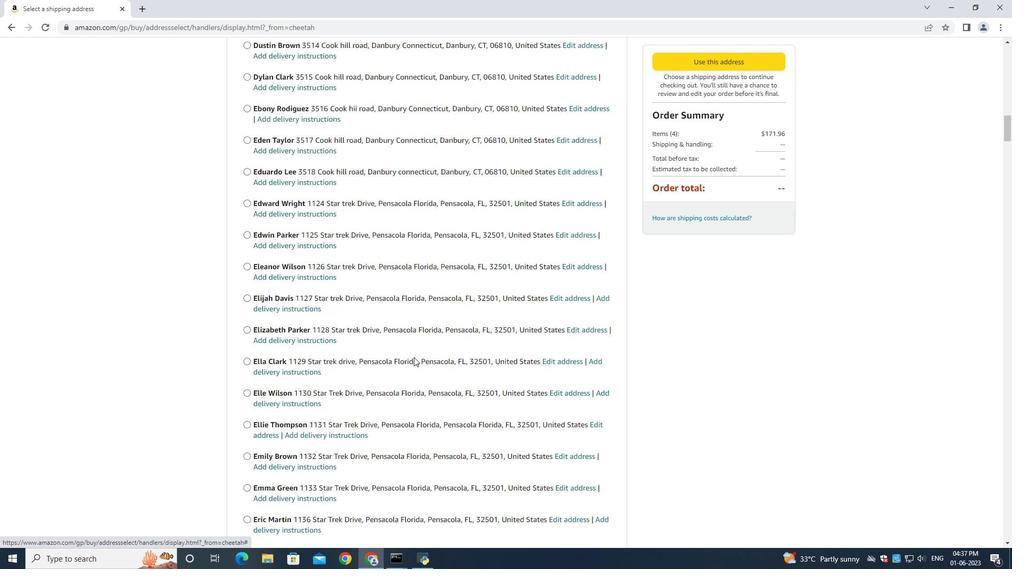 
Action: Mouse scrolled (413, 357) with delta (0, 0)
Screenshot: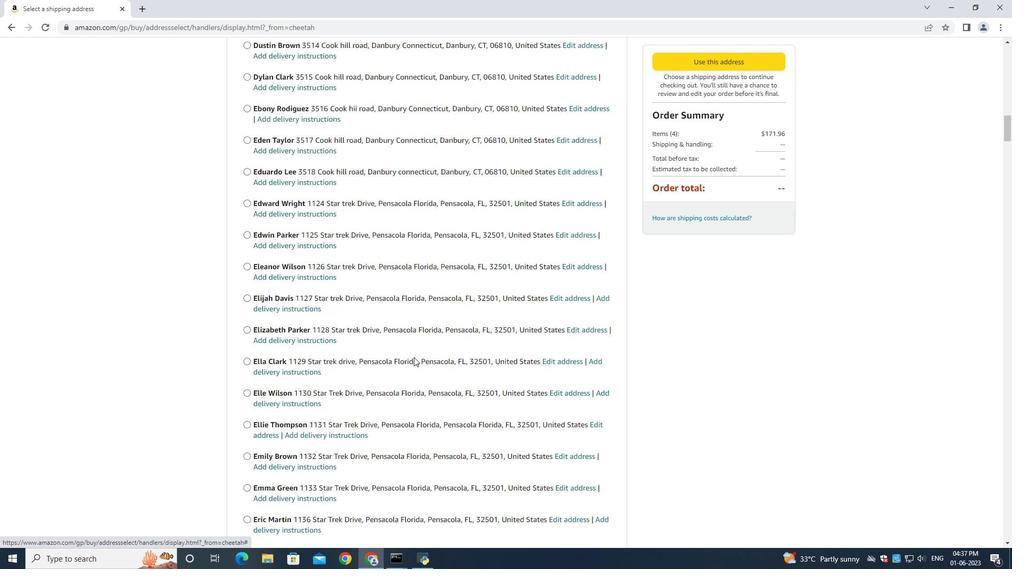 
Action: Mouse moved to (412, 356)
Screenshot: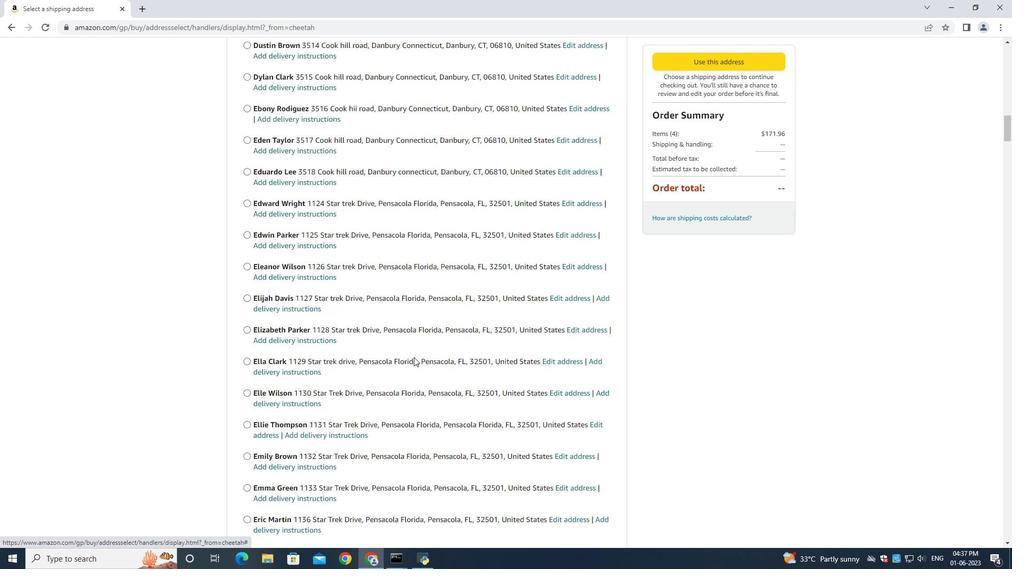 
Action: Mouse scrolled (413, 356) with delta (0, 0)
Screenshot: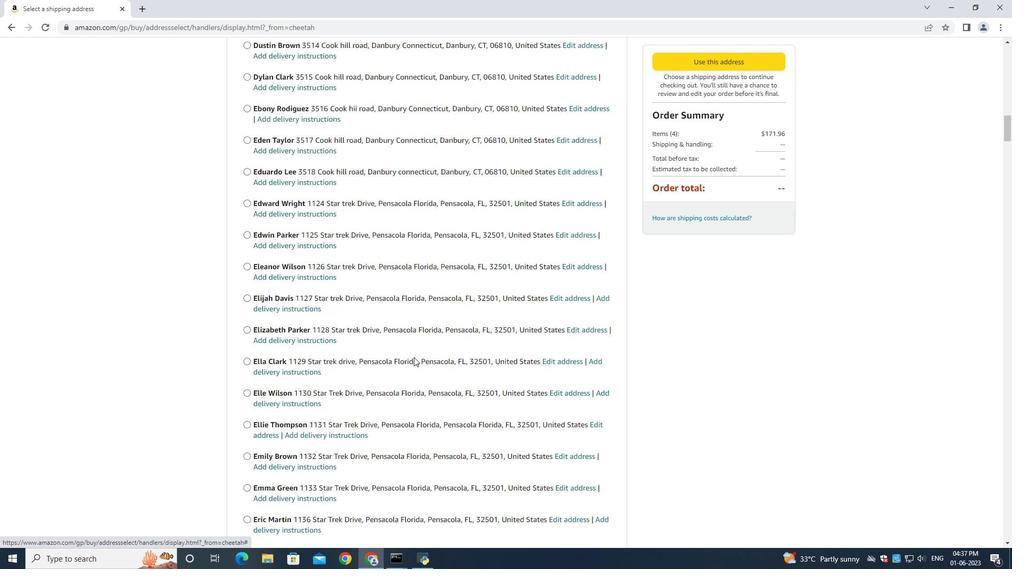 
Action: Mouse moved to (411, 355)
Screenshot: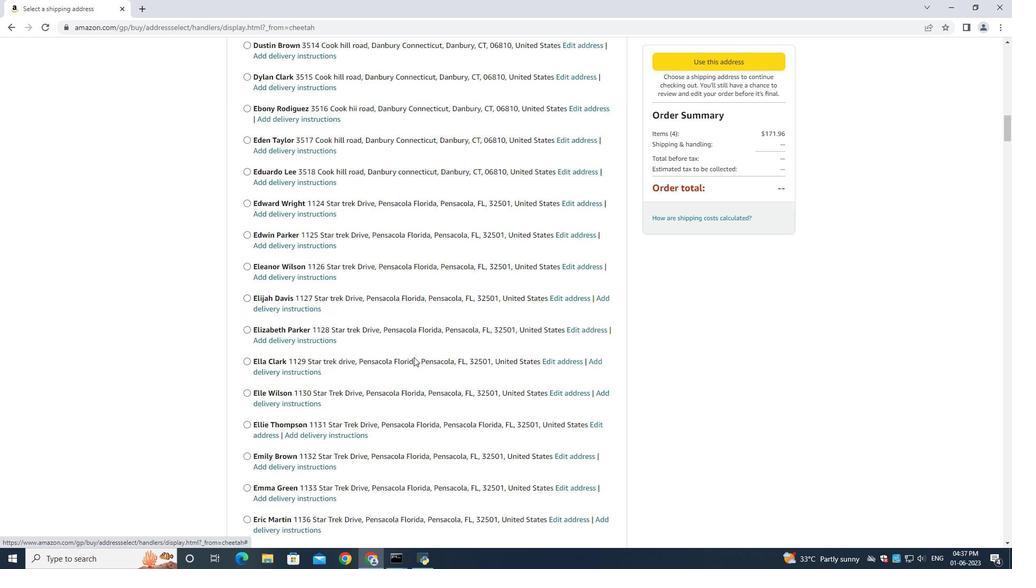 
Action: Mouse scrolled (412, 355) with delta (0, -1)
Screenshot: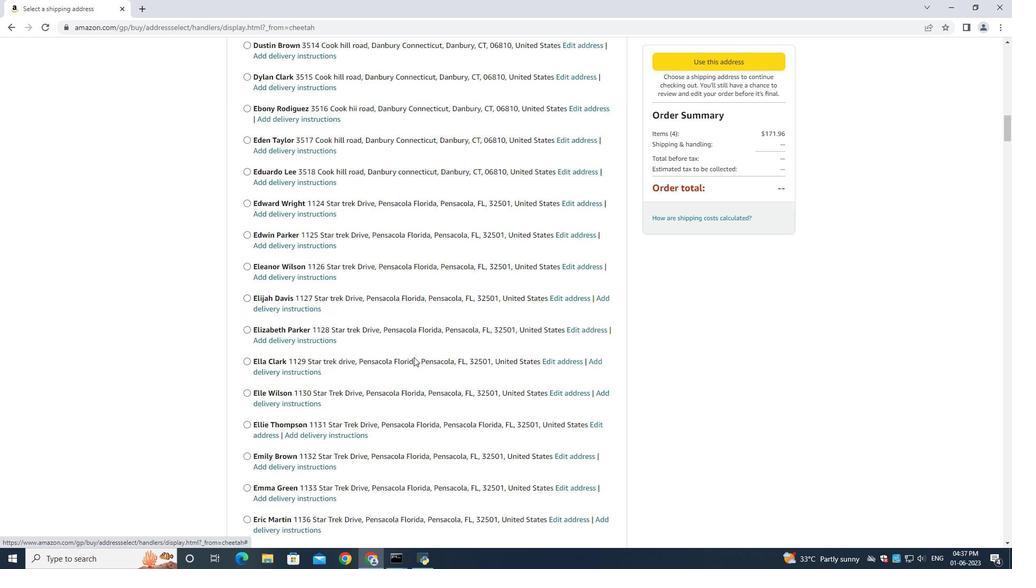 
Action: Mouse moved to (410, 354)
Screenshot: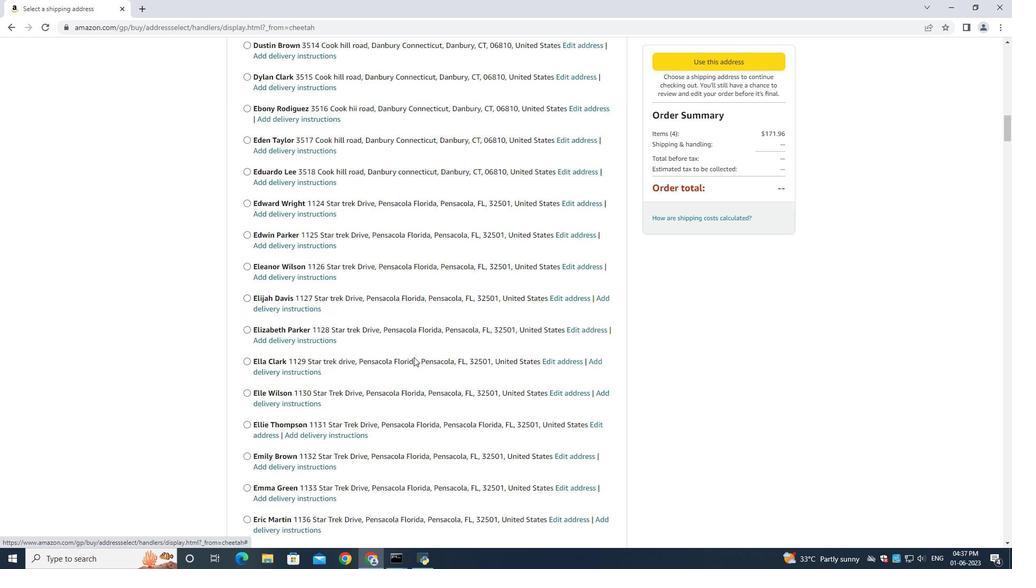 
Action: Mouse scrolled (411, 355) with delta (0, 0)
Screenshot: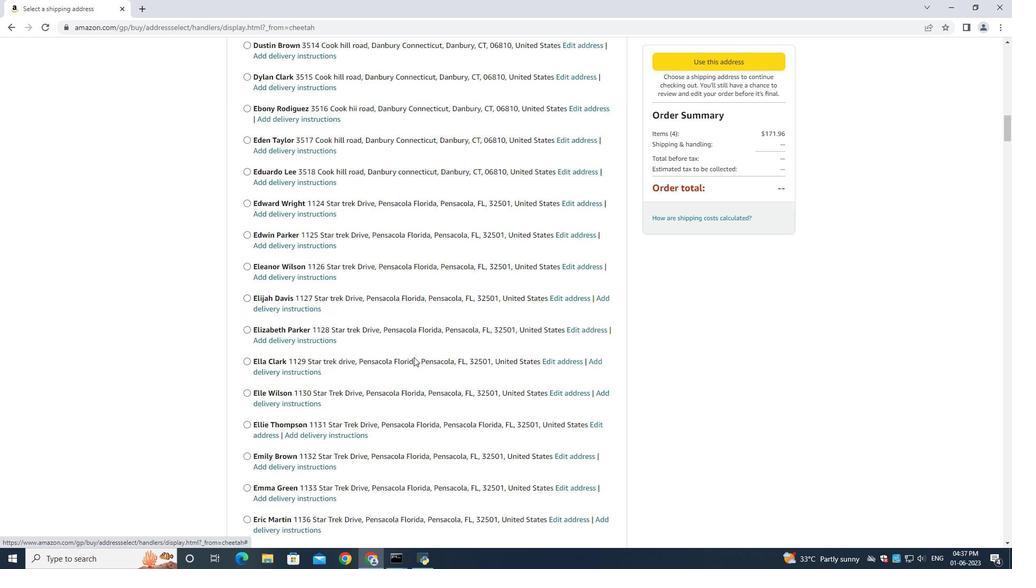 
Action: Mouse moved to (408, 354)
Screenshot: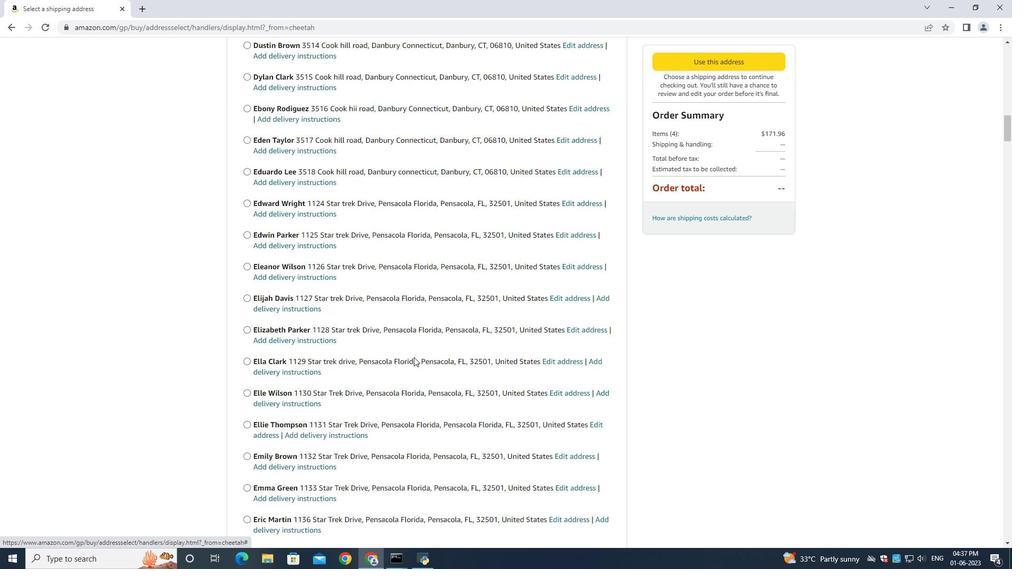 
Action: Mouse scrolled (409, 354) with delta (0, 0)
Screenshot: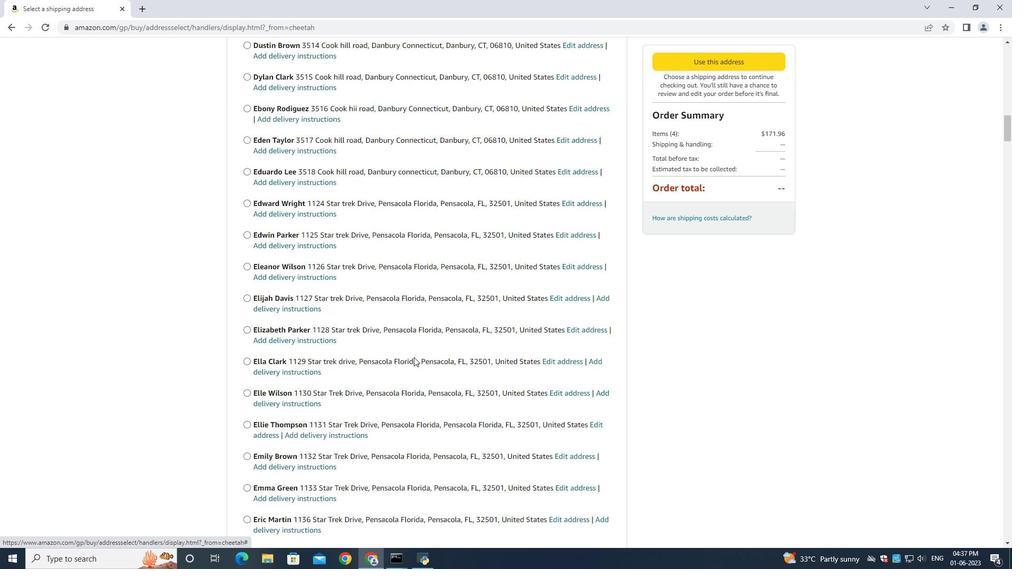 
Action: Mouse moved to (406, 353)
Screenshot: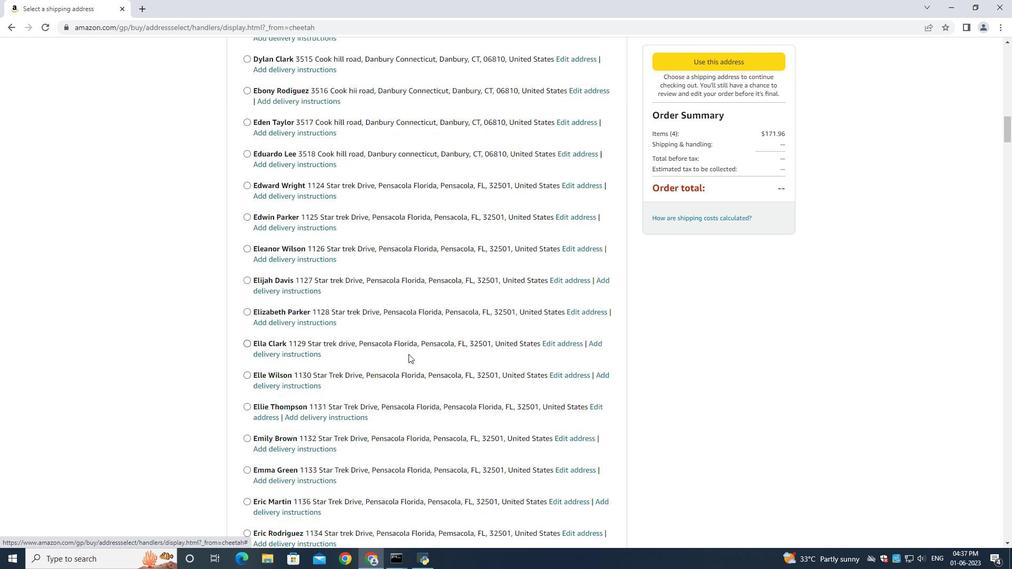 
Action: Mouse scrolled (406, 352) with delta (0, 0)
Screenshot: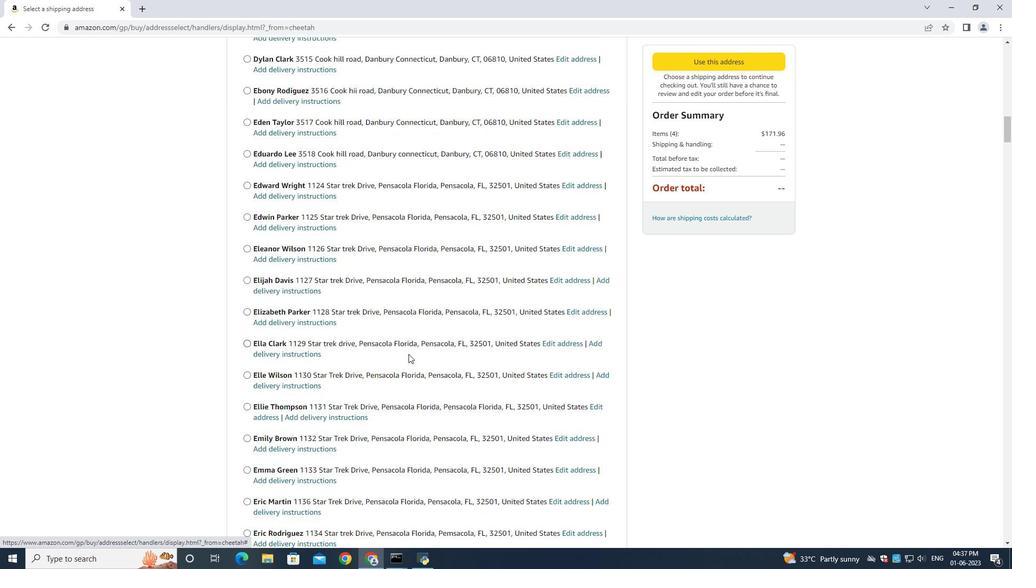 
Action: Mouse scrolled (406, 352) with delta (0, 0)
Screenshot: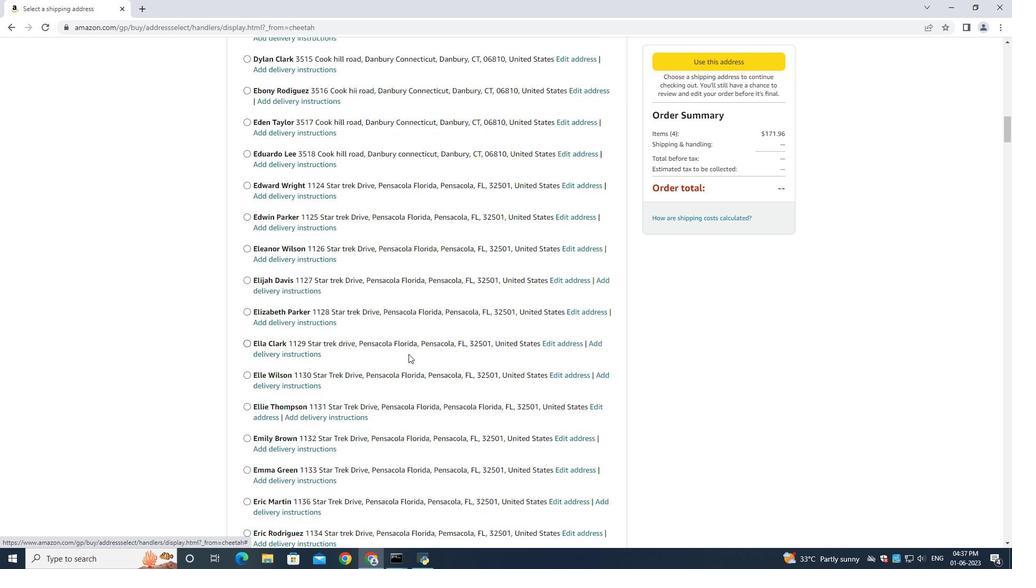
Action: Mouse scrolled (406, 352) with delta (0, 0)
Screenshot: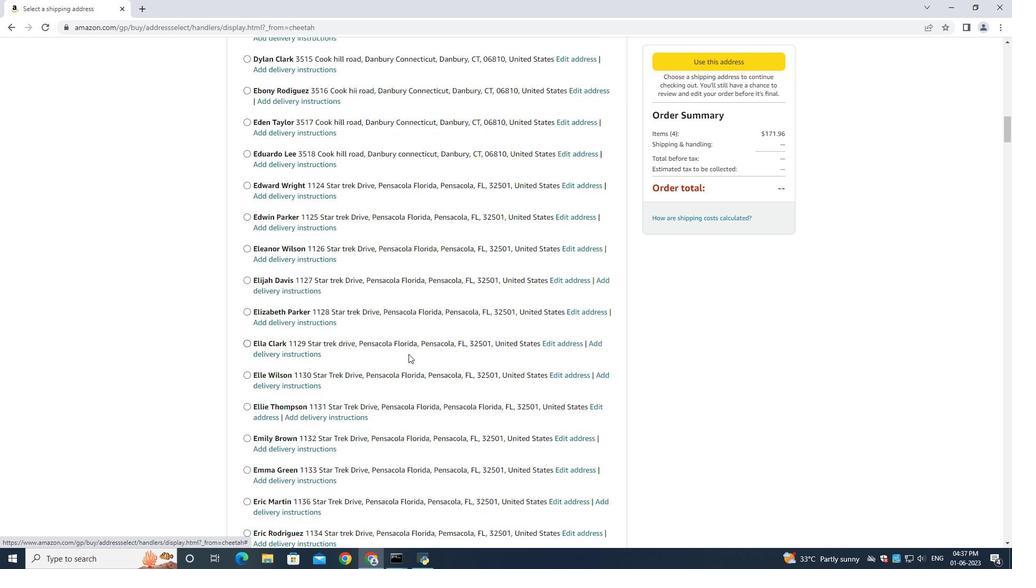 
Action: Mouse scrolled (406, 352) with delta (0, 0)
Screenshot: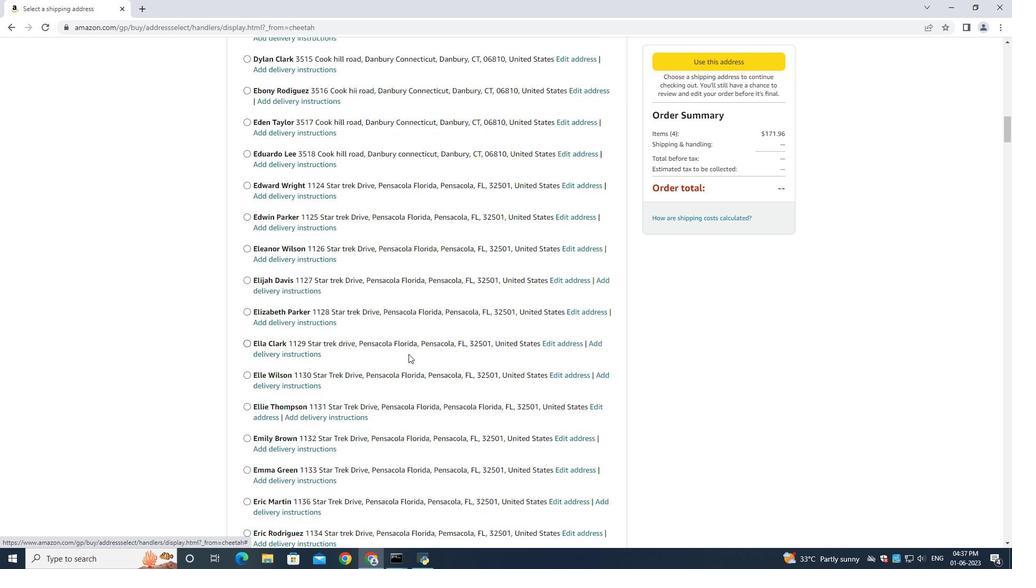 
Action: Mouse scrolled (406, 352) with delta (0, -1)
Screenshot: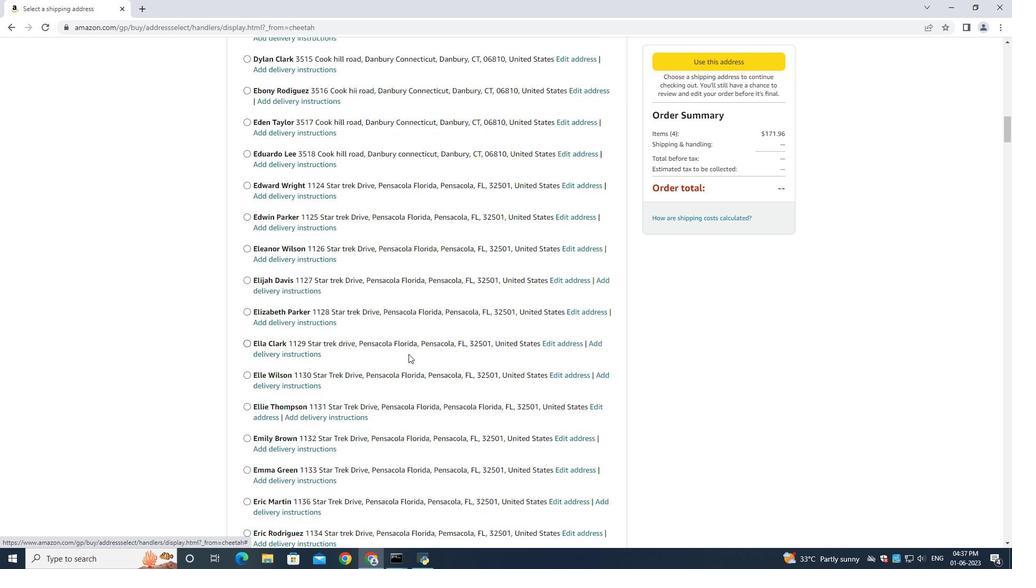 
Action: Mouse scrolled (406, 352) with delta (0, 0)
Screenshot: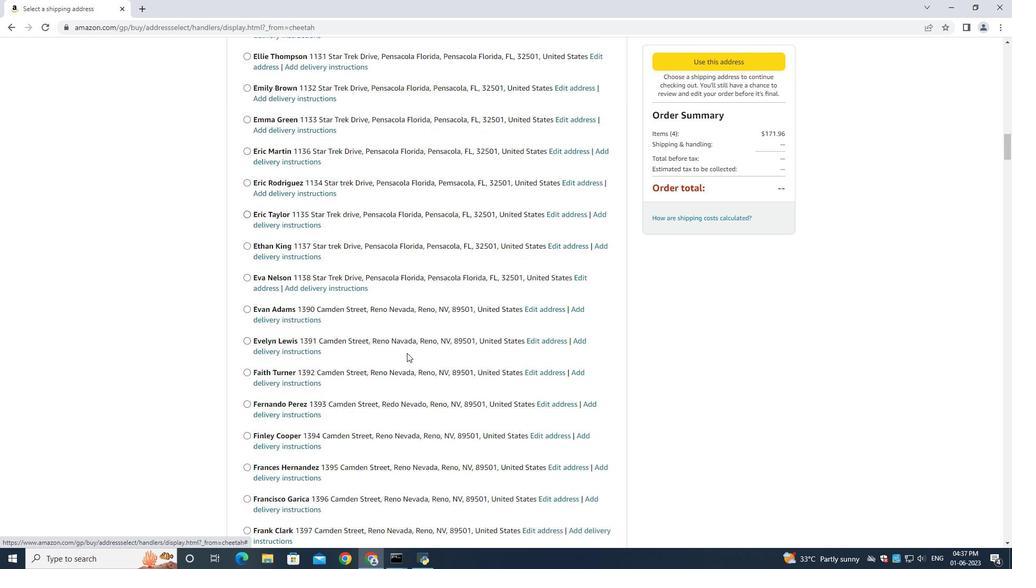 
Action: Mouse scrolled (406, 352) with delta (0, 0)
Screenshot: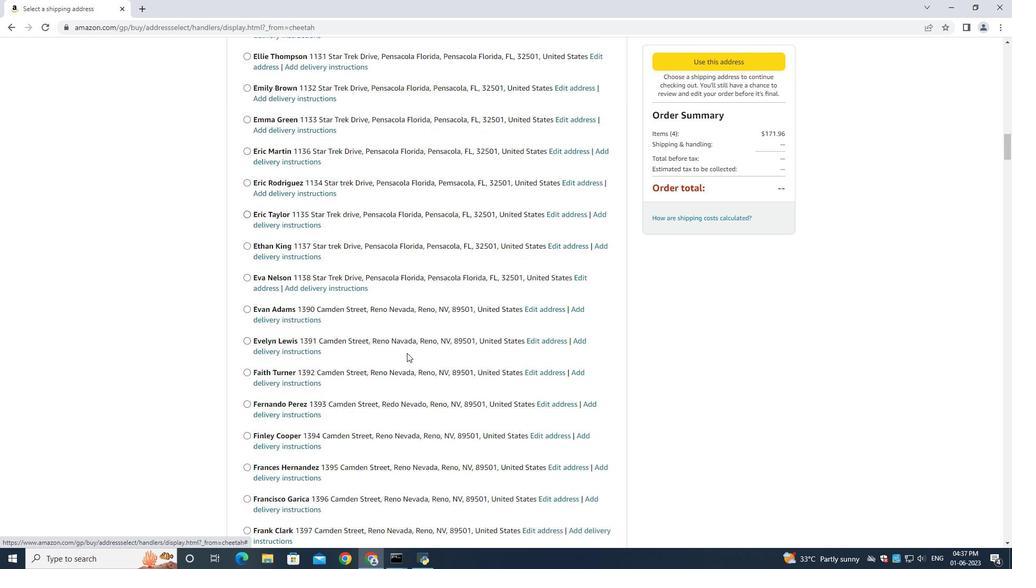 
Action: Mouse scrolled (406, 352) with delta (0, 0)
Screenshot: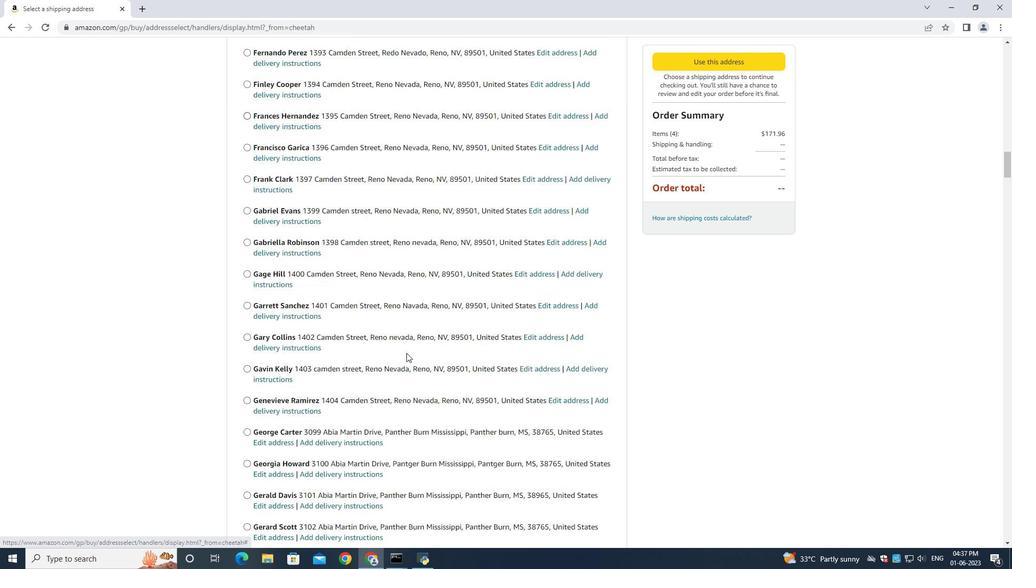 
Action: Mouse scrolled (406, 352) with delta (0, 0)
Screenshot: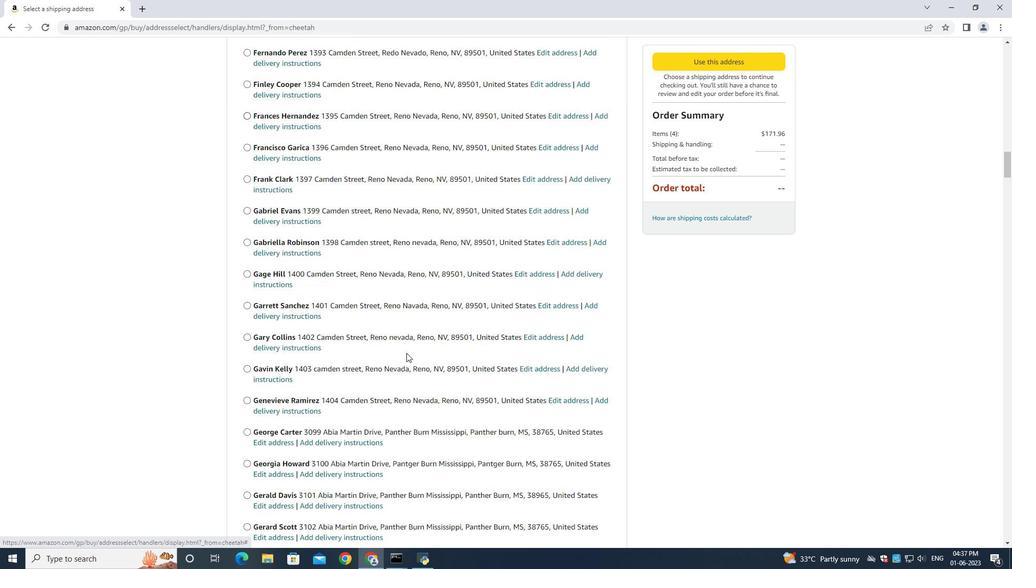 
Action: Mouse scrolled (406, 352) with delta (0, 0)
Screenshot: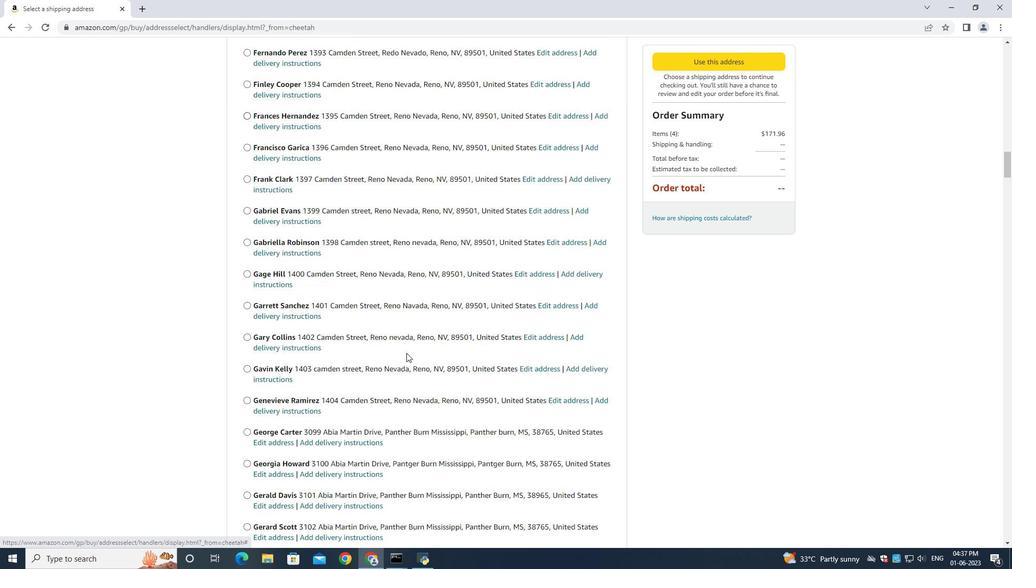 
Action: Mouse scrolled (406, 352) with delta (0, 0)
Screenshot: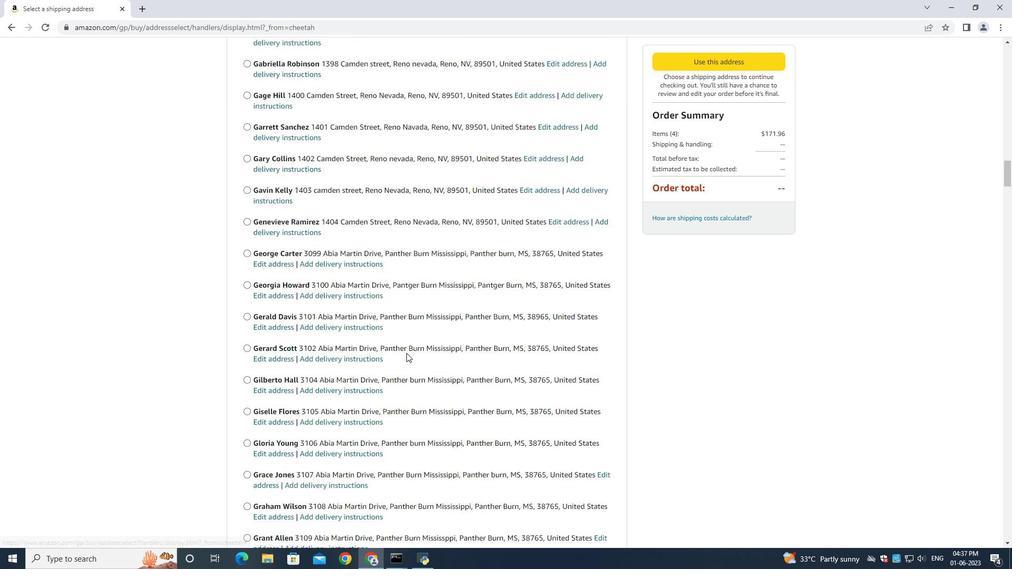 
Action: Mouse scrolled (406, 352) with delta (0, 0)
Screenshot: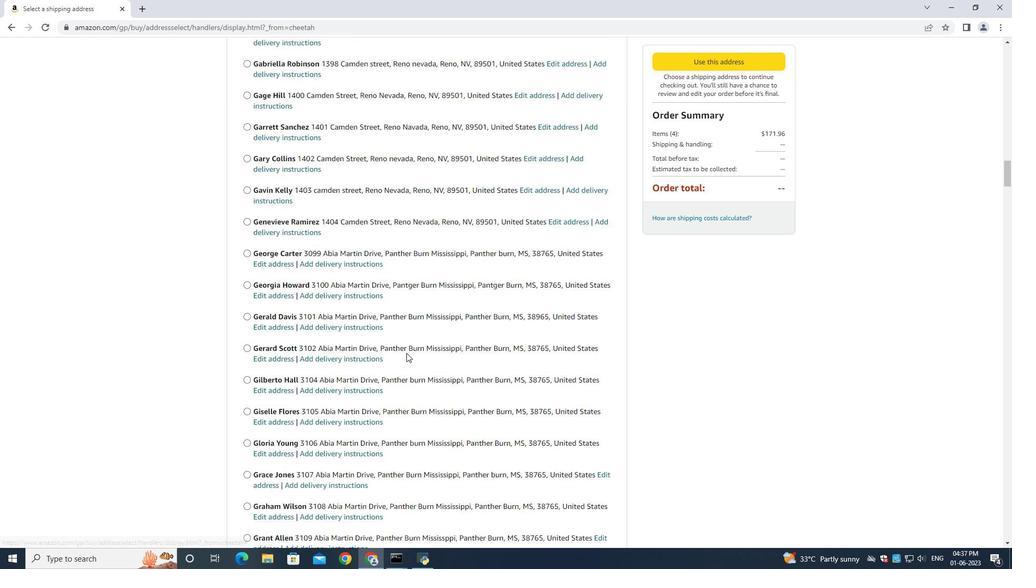 
Action: Mouse scrolled (406, 352) with delta (0, -1)
Screenshot: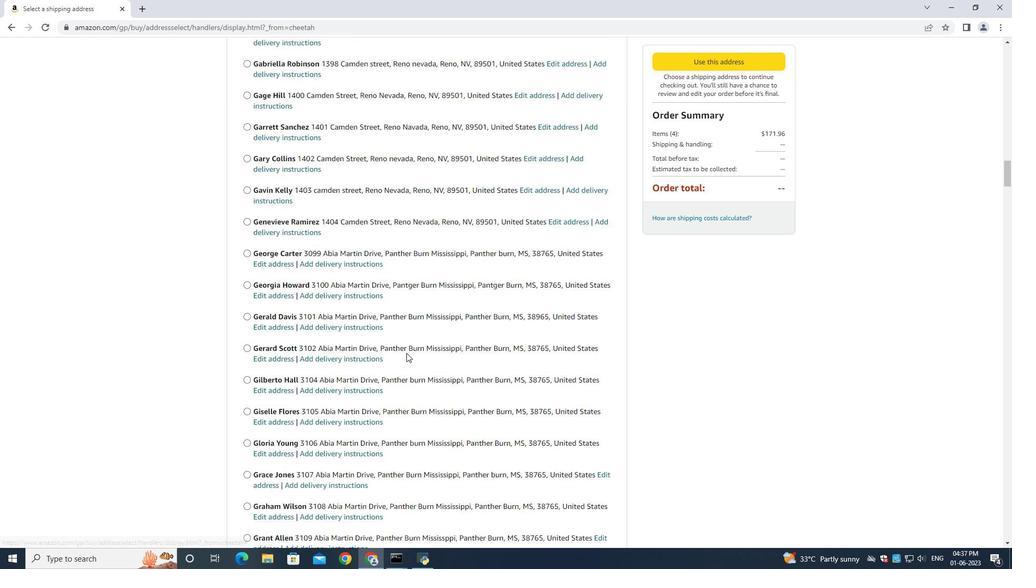 
Action: Mouse scrolled (406, 352) with delta (0, 0)
Screenshot: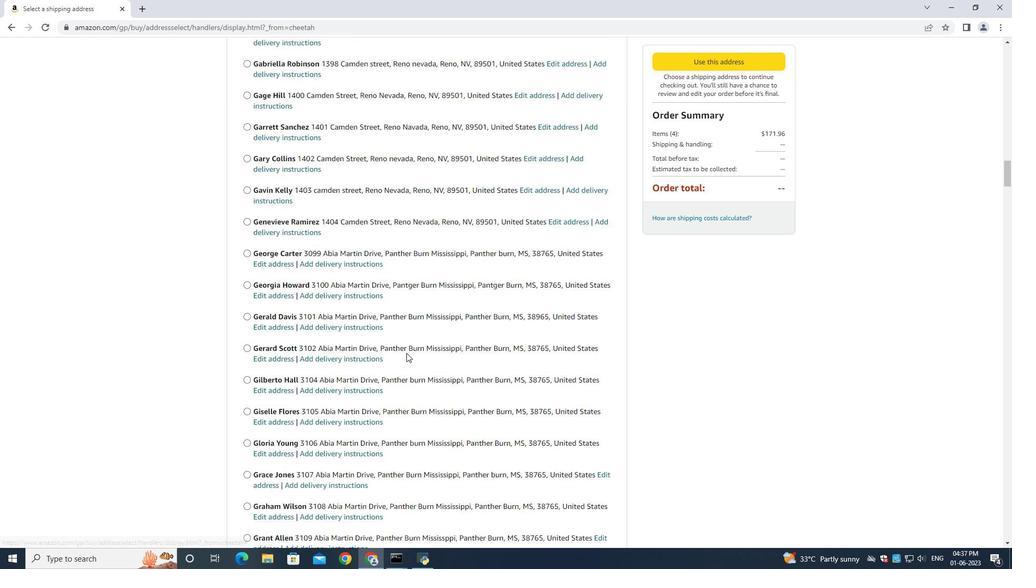 
Action: Mouse scrolled (406, 352) with delta (0, 0)
Screenshot: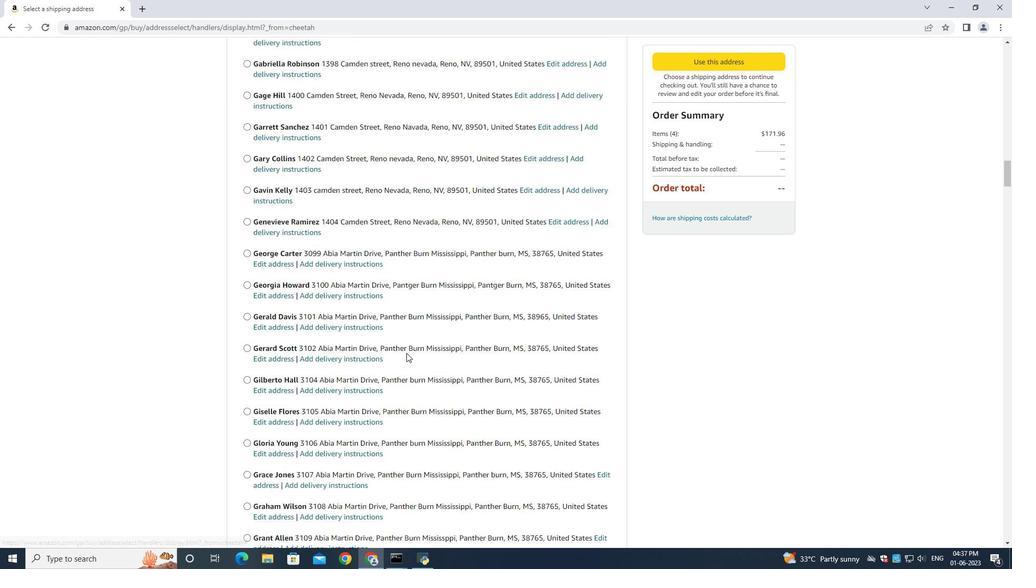 
Action: Mouse scrolled (406, 352) with delta (0, 0)
Screenshot: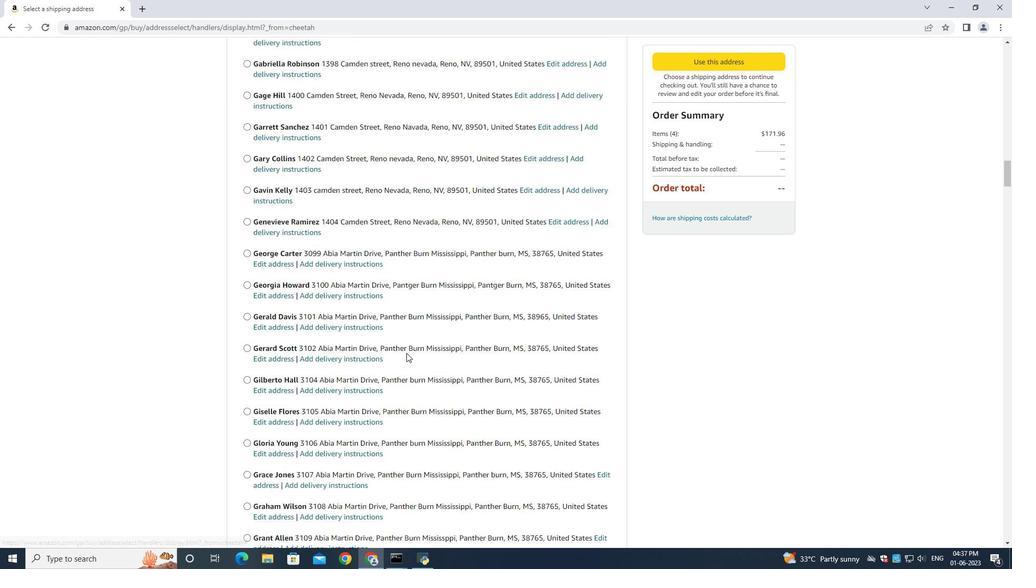 
Action: Mouse moved to (406, 351)
Screenshot: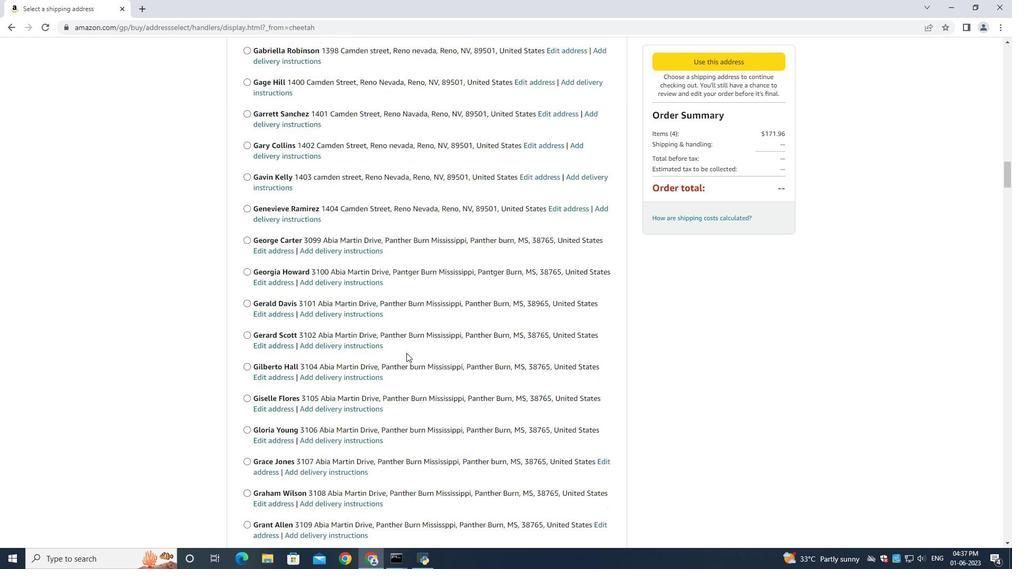 
Action: Mouse scrolled (406, 351) with delta (0, 0)
Screenshot: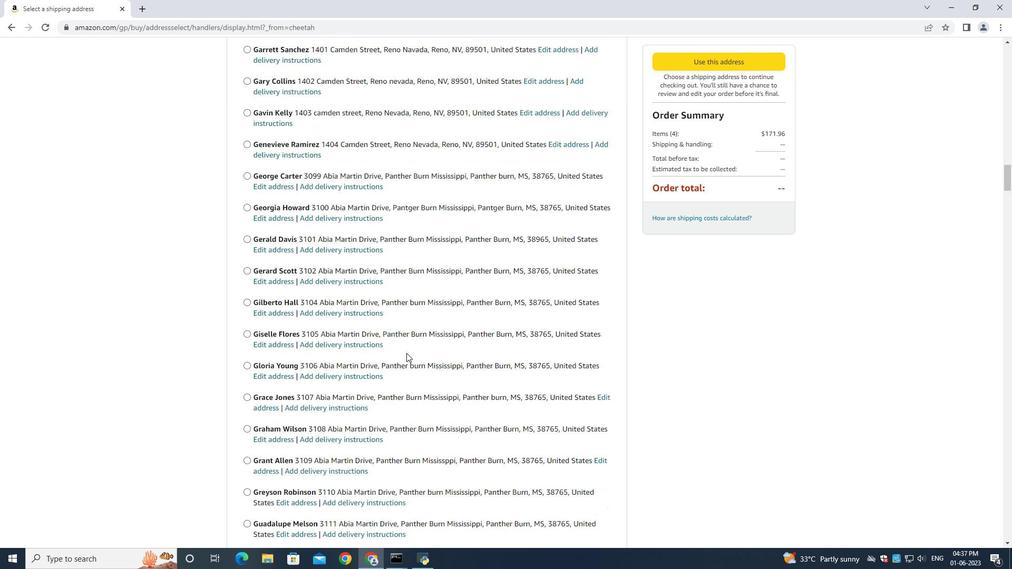 
Action: Mouse scrolled (406, 351) with delta (0, 0)
Screenshot: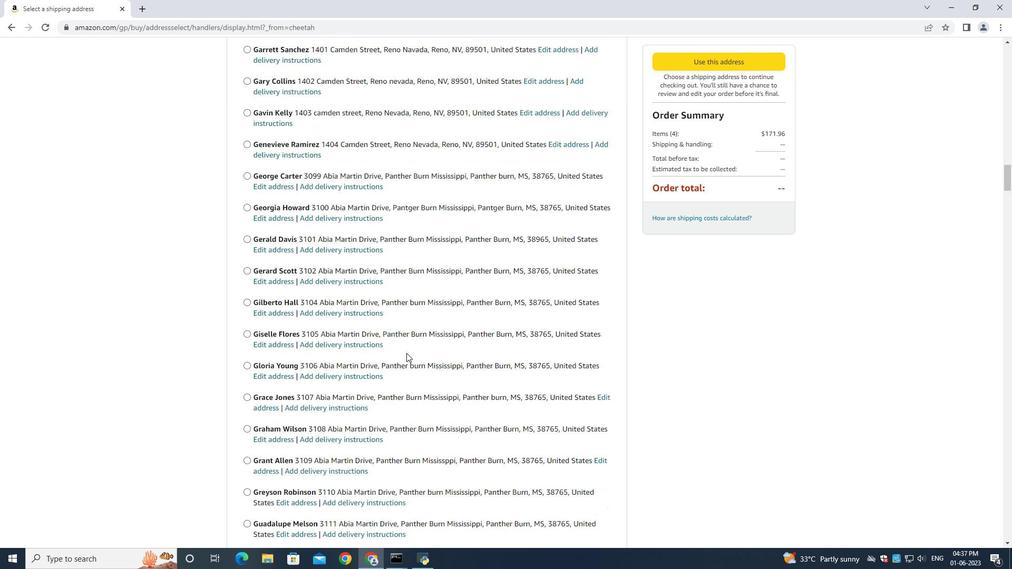 
Action: Mouse scrolled (406, 351) with delta (0, 0)
Screenshot: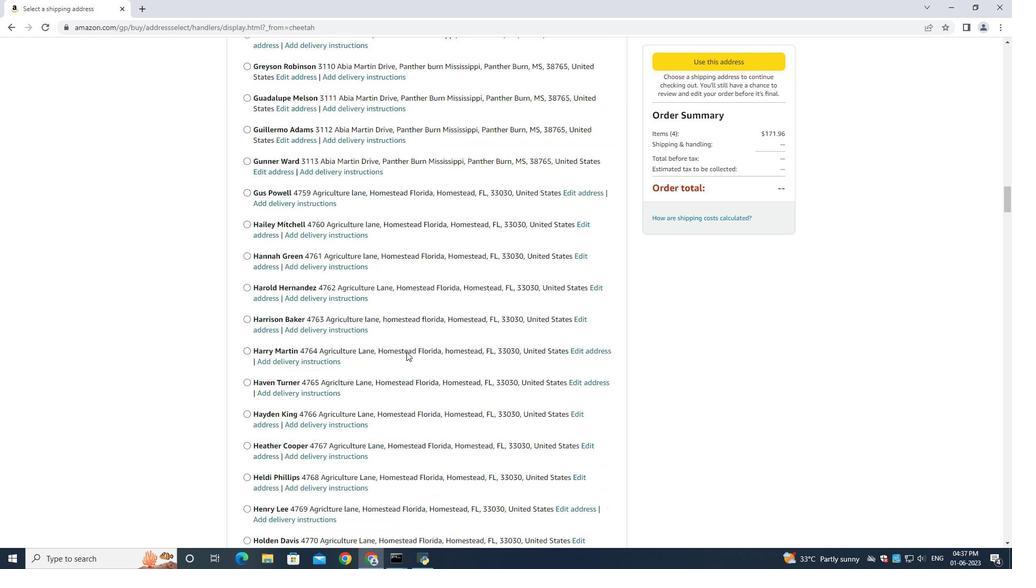 
Action: Mouse scrolled (406, 351) with delta (0, 0)
Screenshot: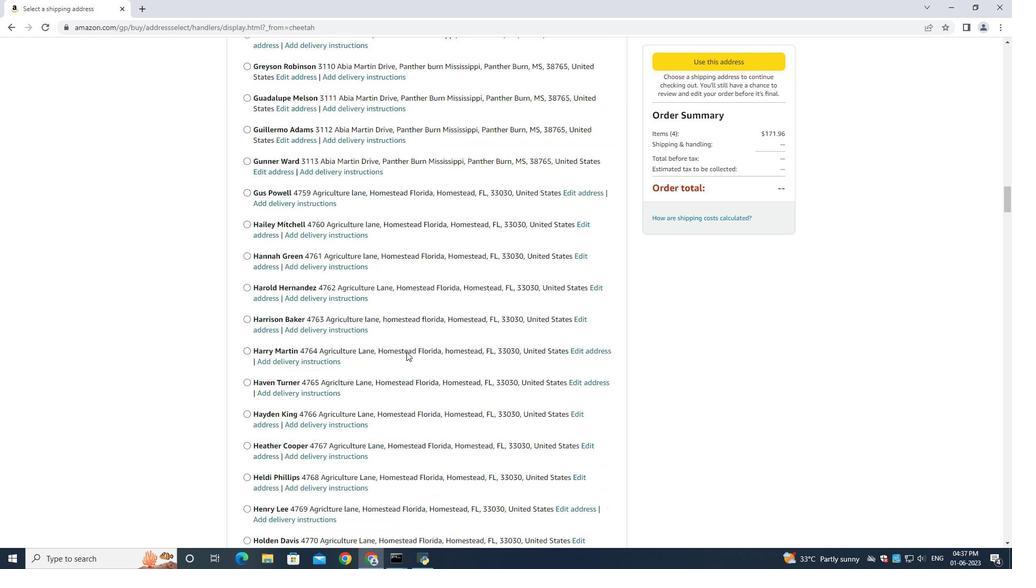 
Action: Mouse scrolled (406, 350) with delta (0, -1)
Screenshot: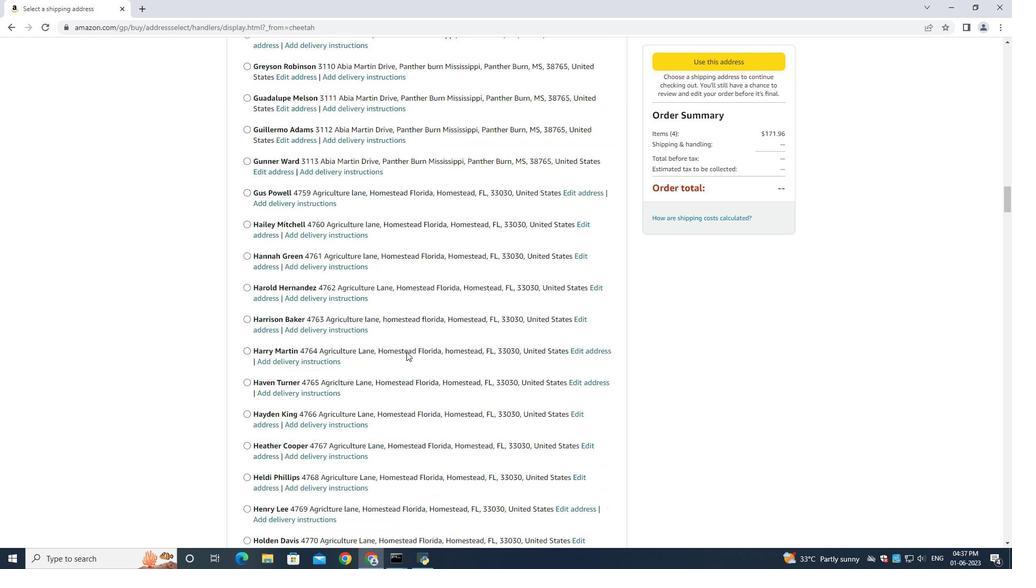 
Action: Mouse scrolled (406, 351) with delta (0, 0)
Screenshot: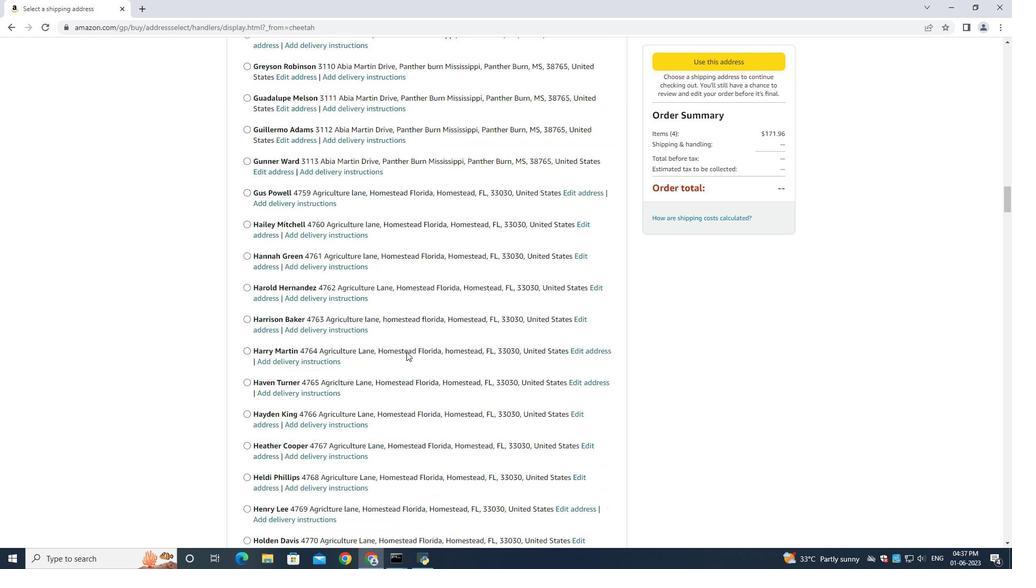 
Action: Mouse scrolled (406, 351) with delta (0, 0)
Screenshot: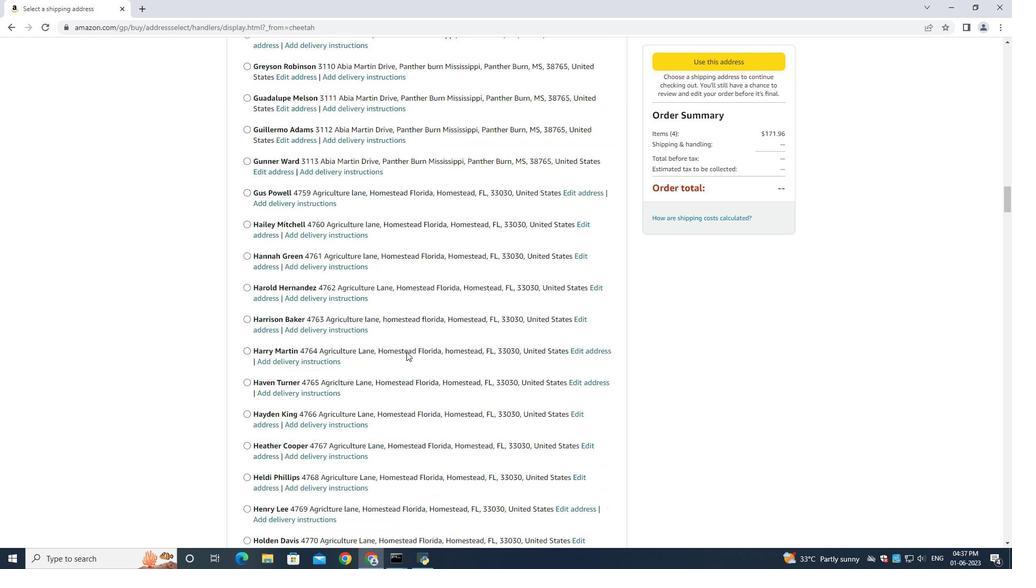 
Action: Mouse scrolled (406, 351) with delta (0, 0)
Screenshot: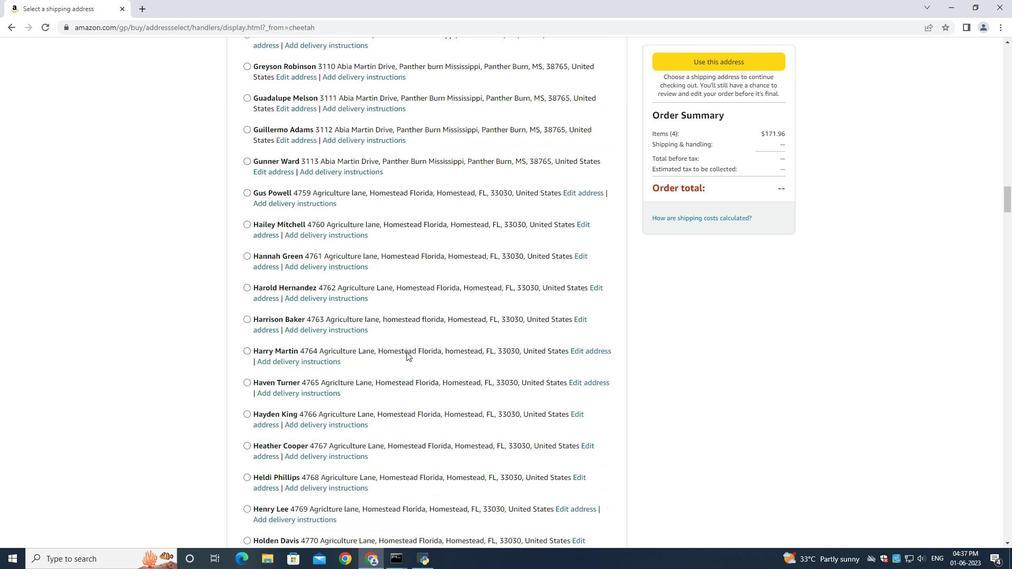 
Action: Mouse moved to (406, 351)
Screenshot: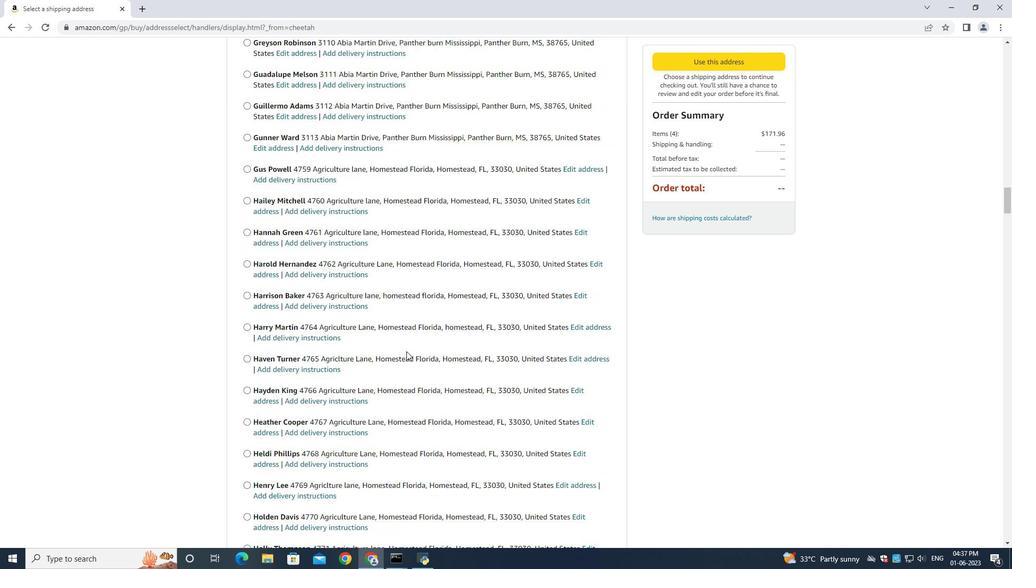 
Action: Mouse scrolled (406, 350) with delta (0, 0)
Screenshot: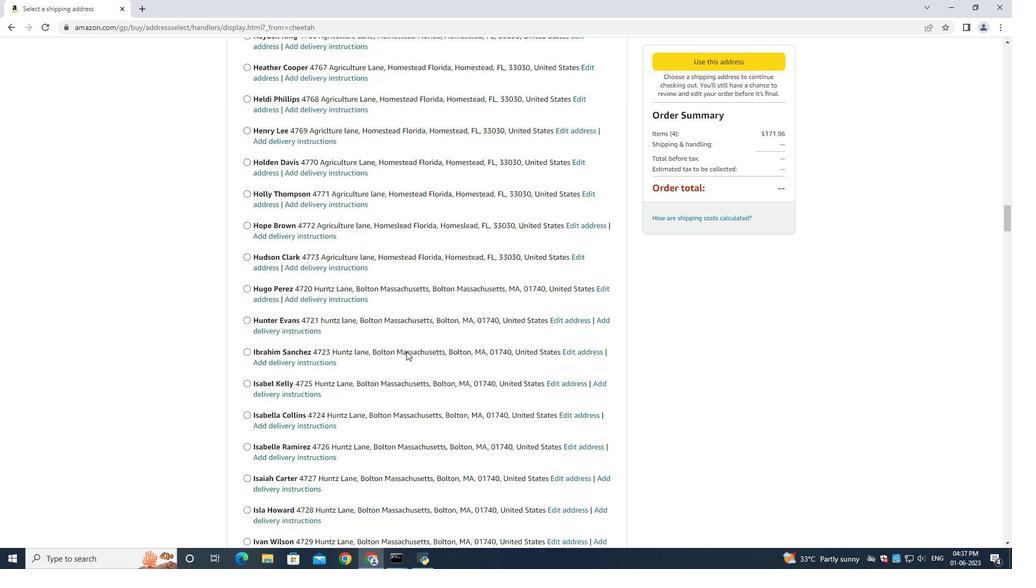 
Action: Mouse scrolled (406, 350) with delta (0, 0)
Screenshot: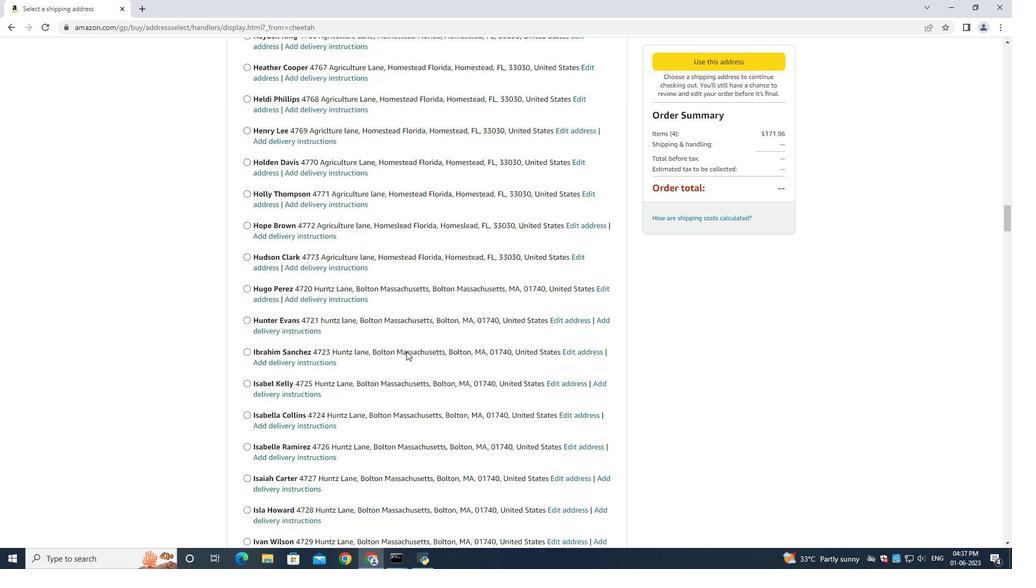 
Action: Mouse scrolled (406, 350) with delta (0, 0)
Screenshot: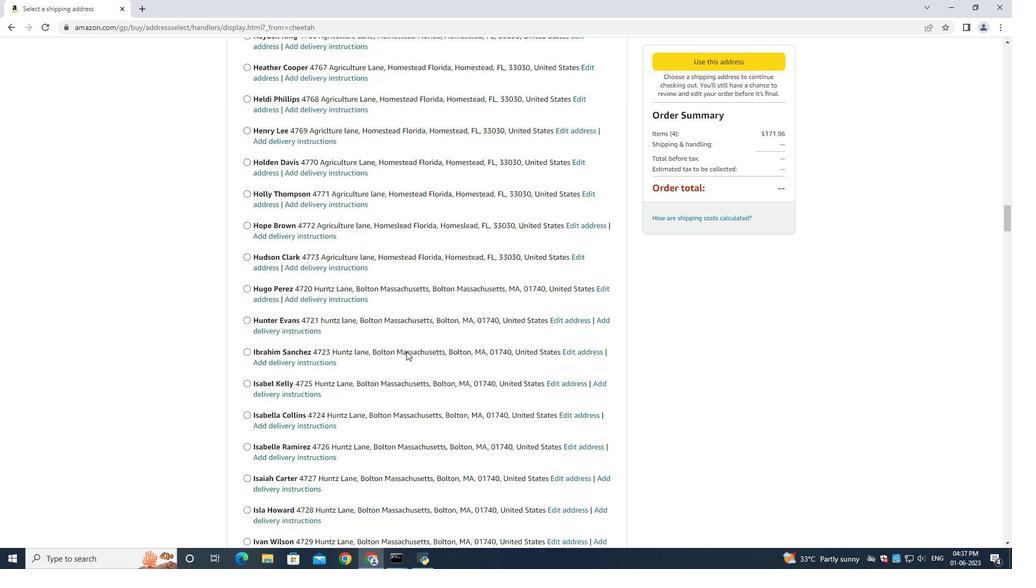 
Action: Mouse scrolled (406, 350) with delta (0, 0)
Screenshot: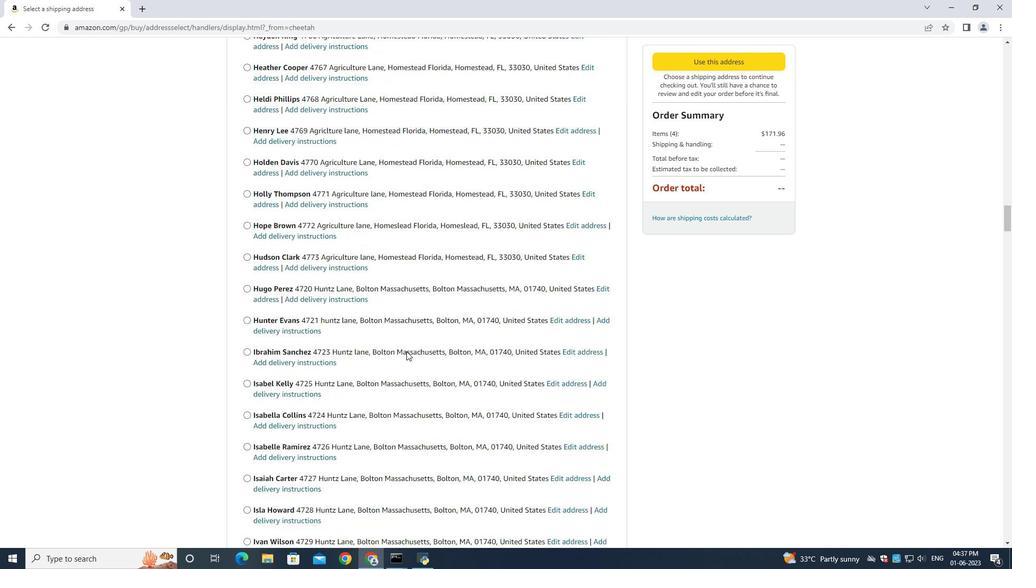 
Action: Mouse scrolled (406, 350) with delta (0, 0)
Screenshot: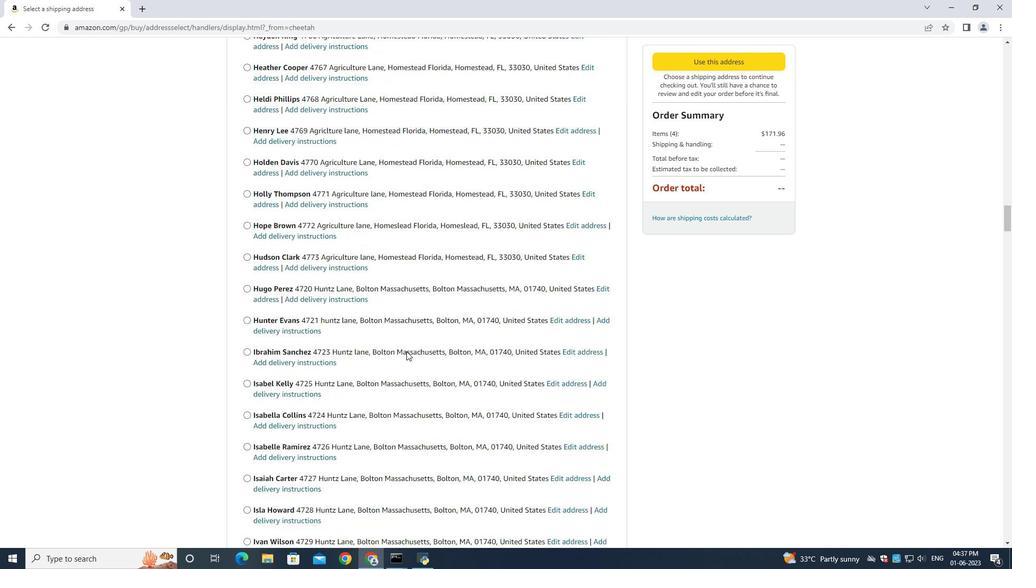
Action: Mouse scrolled (406, 350) with delta (0, -1)
Screenshot: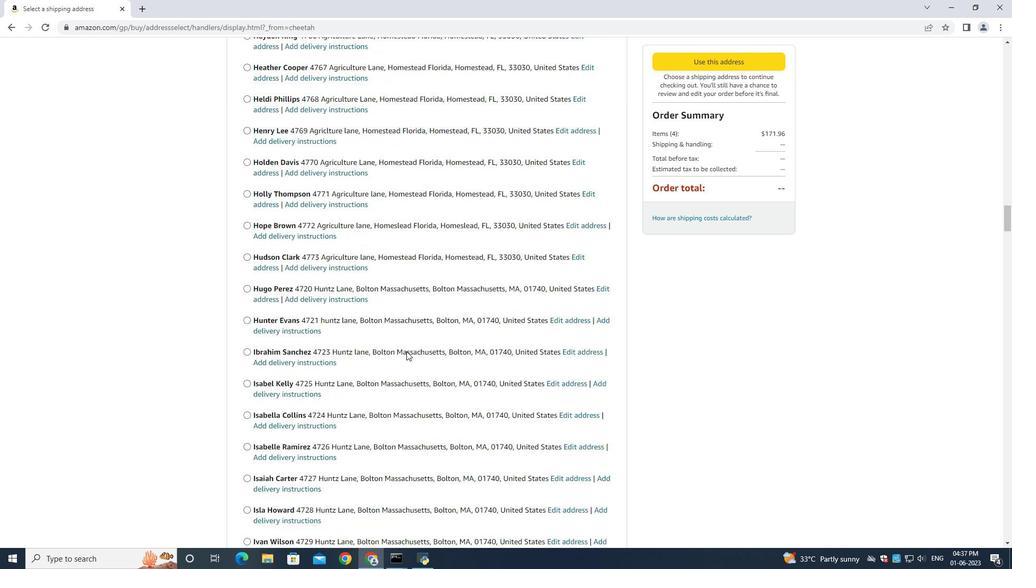 
Action: Mouse scrolled (406, 350) with delta (0, 0)
Screenshot: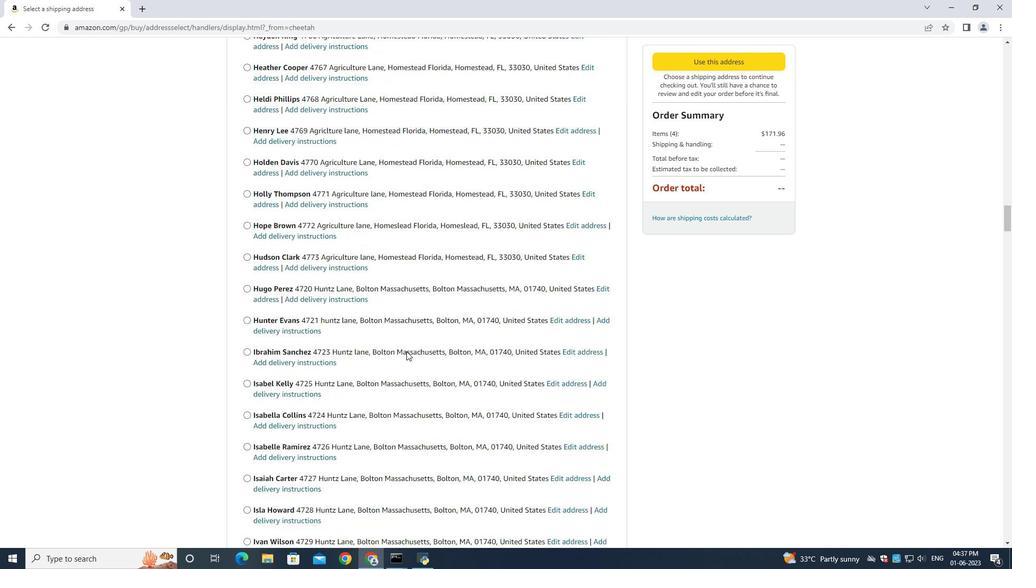 
Action: Mouse scrolled (406, 350) with delta (0, 0)
Screenshot: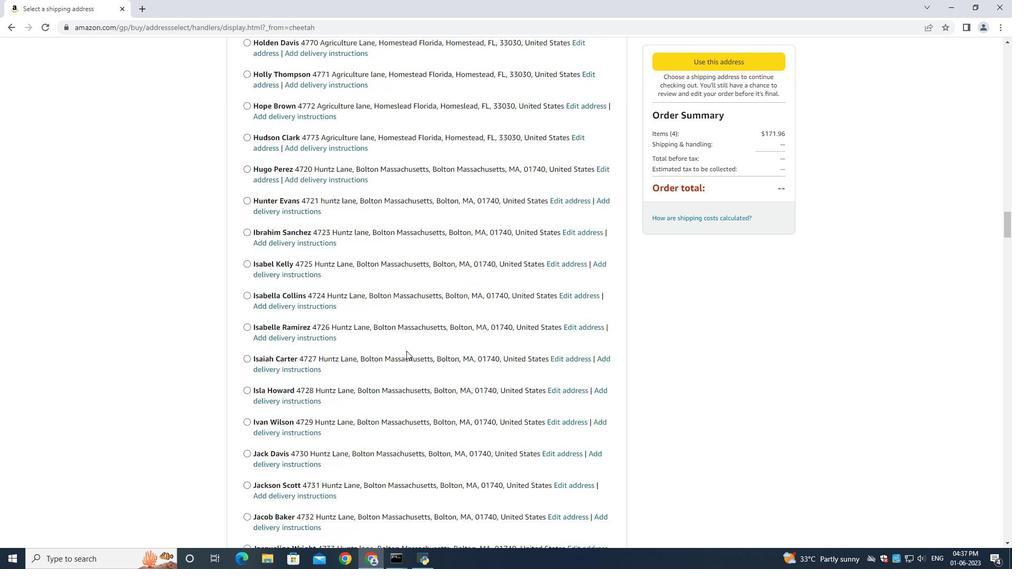 
Action: Mouse scrolled (406, 350) with delta (0, 0)
Screenshot: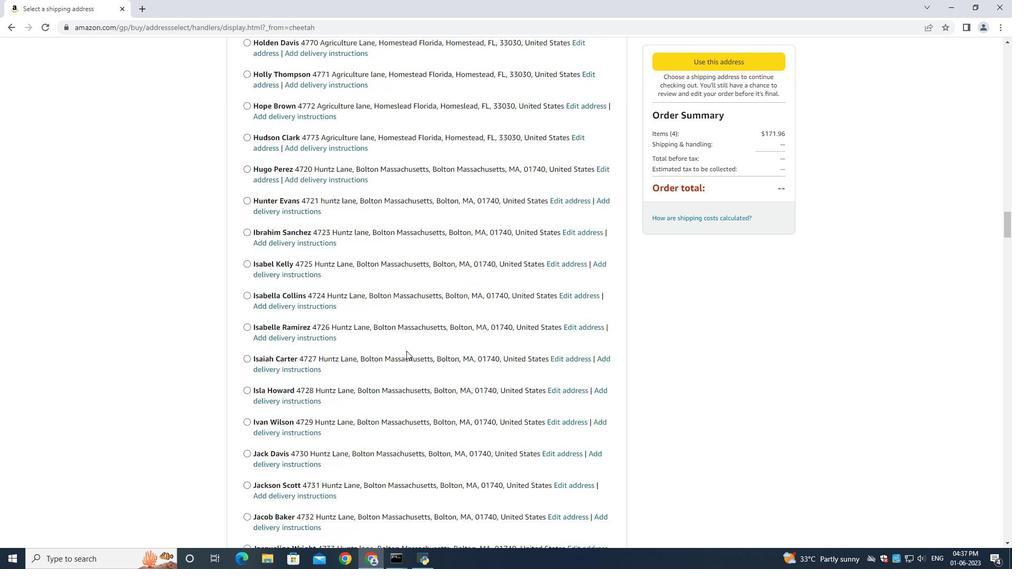 
Action: Mouse moved to (406, 350)
Screenshot: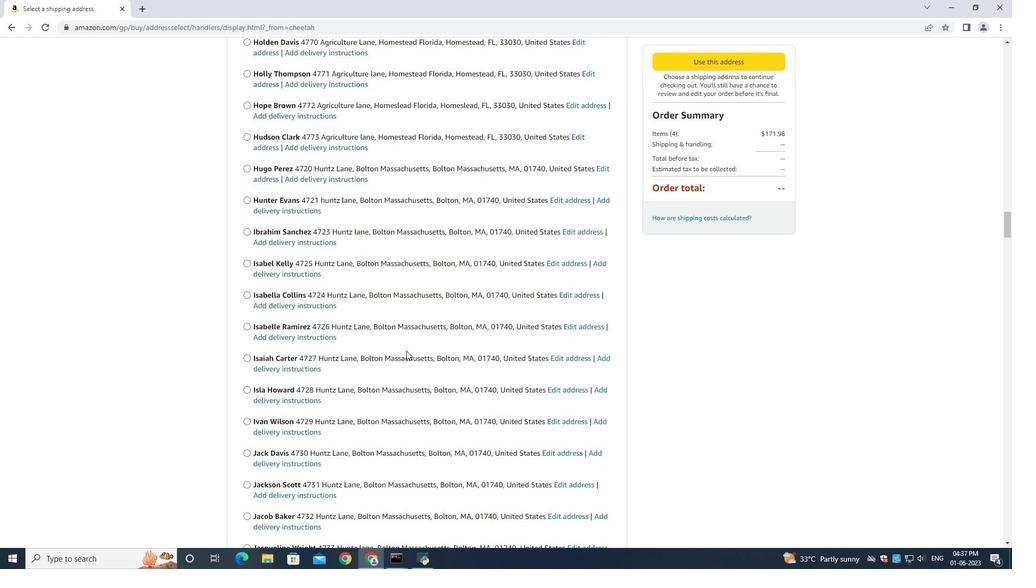 
Action: Mouse scrolled (406, 350) with delta (0, 0)
Screenshot: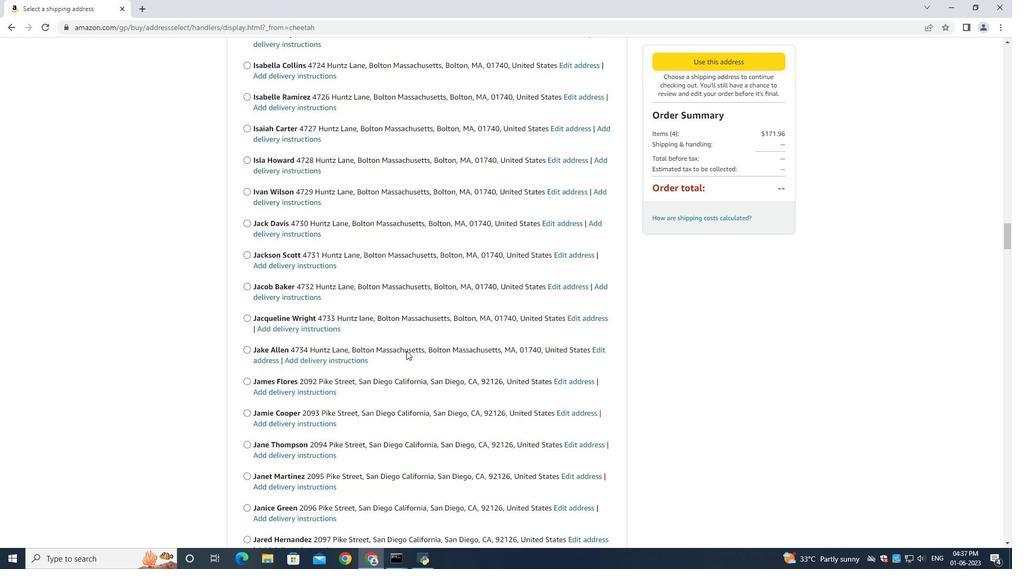 
Action: Mouse scrolled (406, 350) with delta (0, 0)
Screenshot: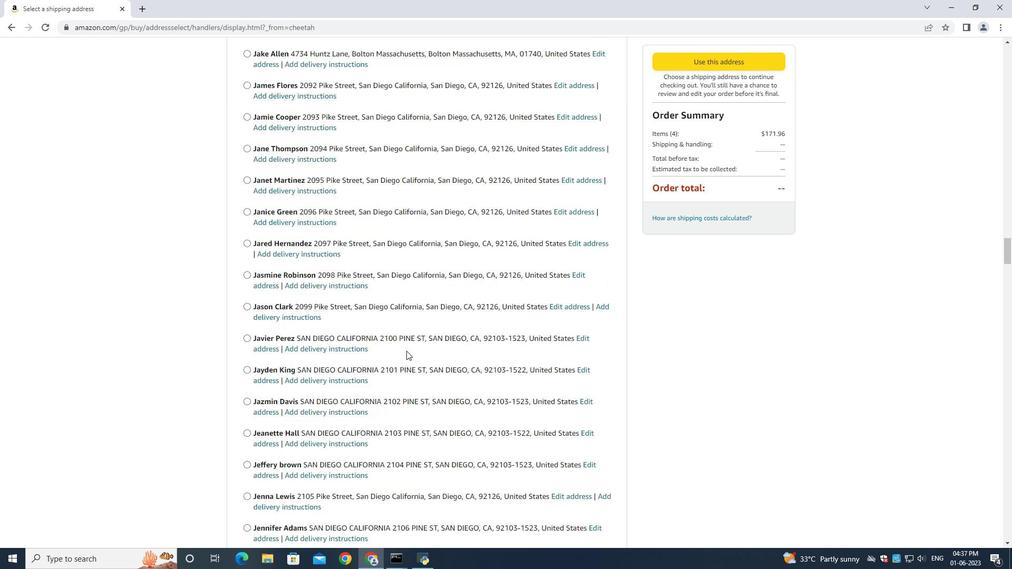 
Action: Mouse scrolled (406, 350) with delta (0, 0)
Screenshot: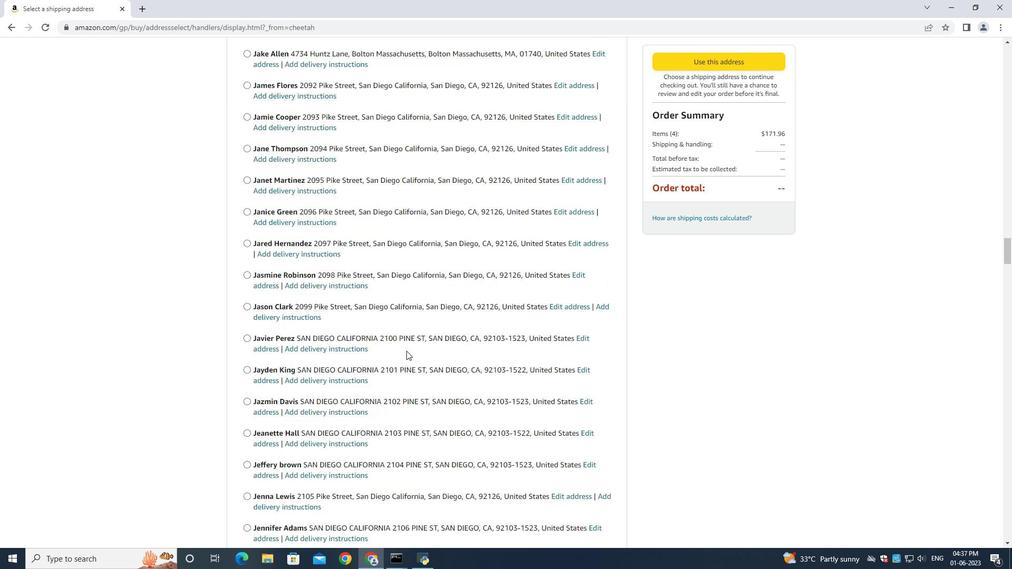 
Action: Mouse scrolled (406, 350) with delta (0, 0)
Screenshot: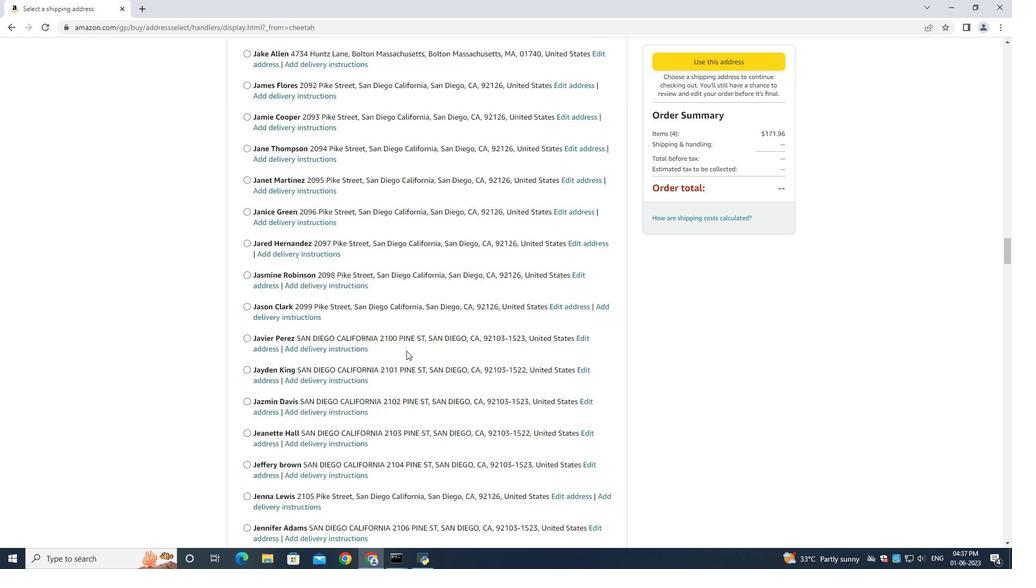 
Action: Mouse scrolled (406, 349) with delta (0, -1)
Screenshot: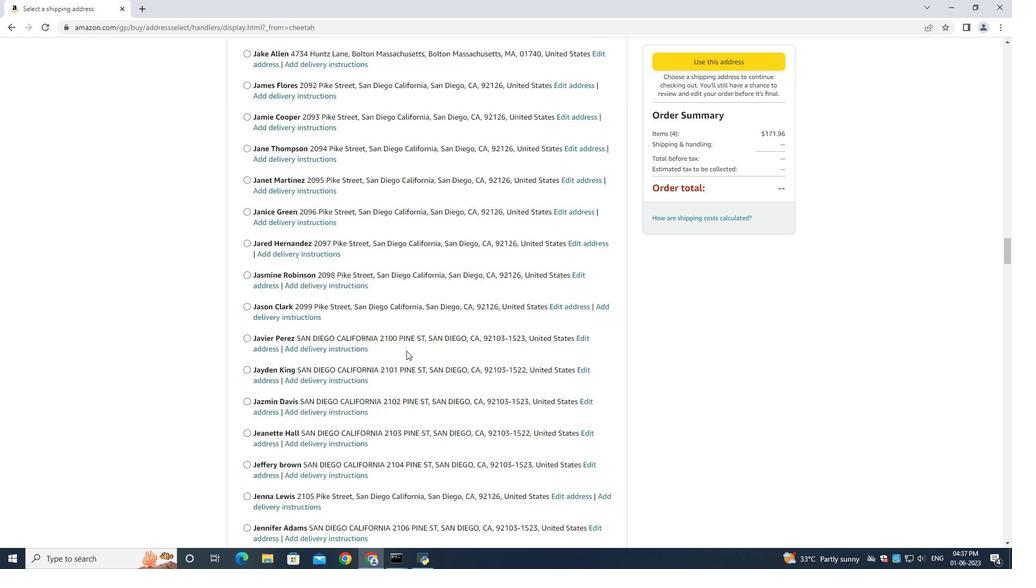 
Action: Mouse scrolled (406, 350) with delta (0, 0)
Screenshot: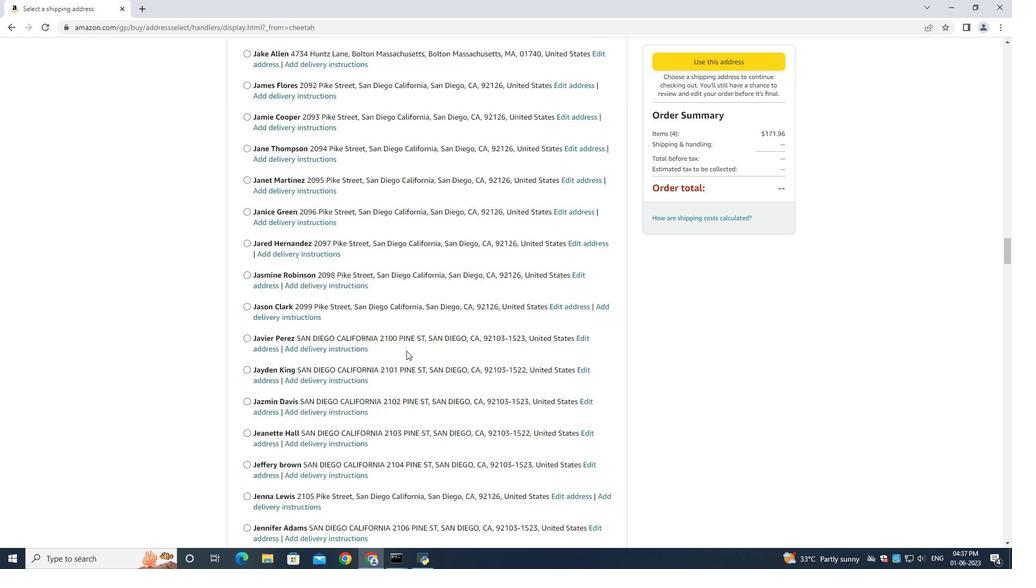 
Action: Mouse scrolled (406, 350) with delta (0, 0)
Screenshot: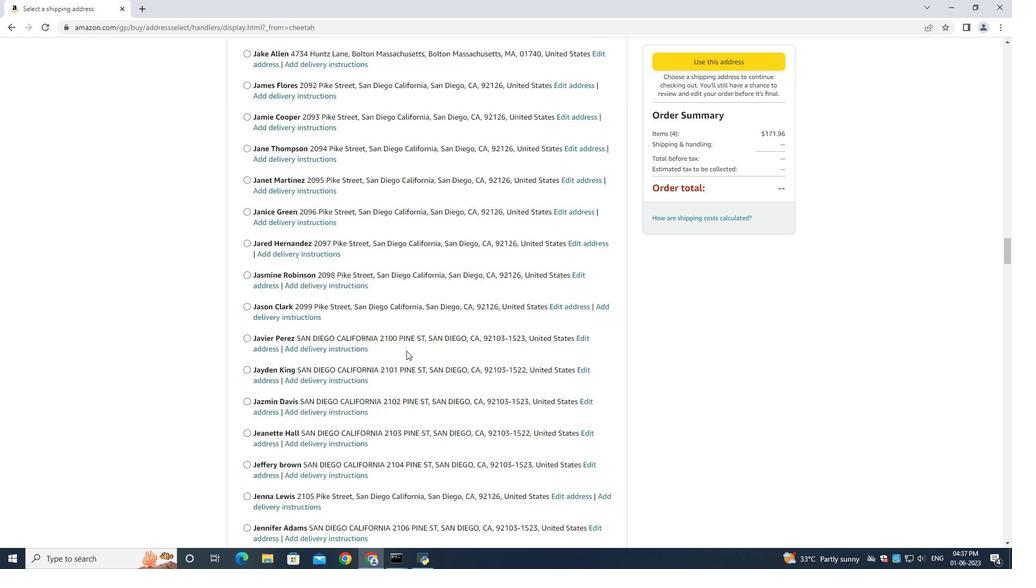 
Action: Mouse scrolled (406, 350) with delta (0, 0)
Screenshot: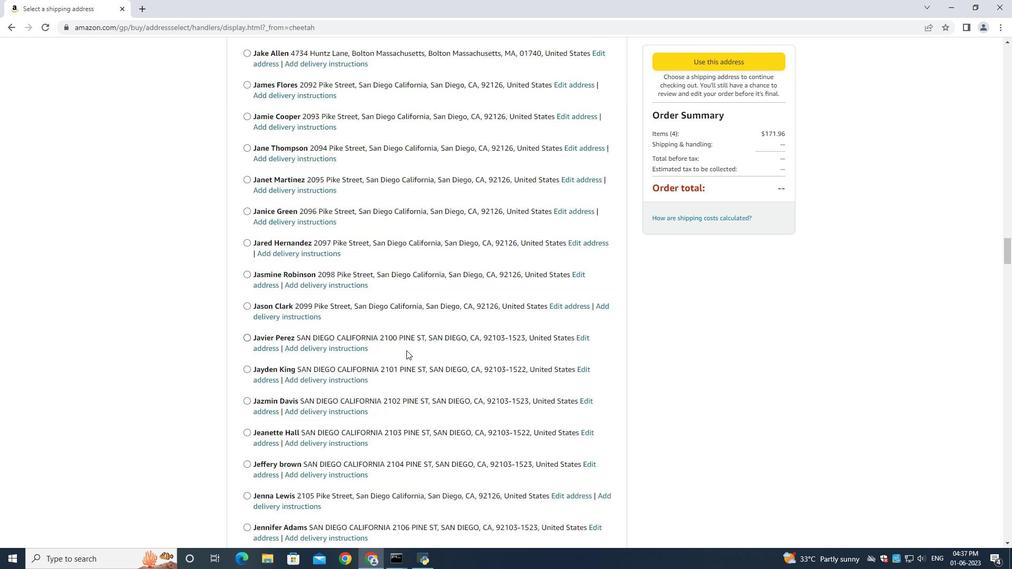 
Action: Mouse scrolled (406, 350) with delta (0, 0)
Screenshot: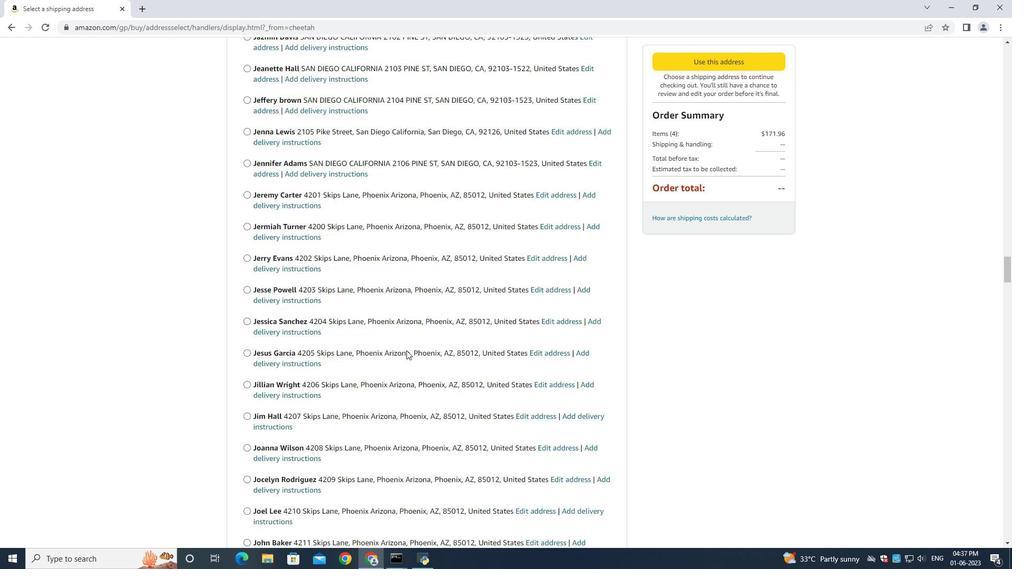 
Action: Mouse scrolled (406, 350) with delta (0, 0)
Screenshot: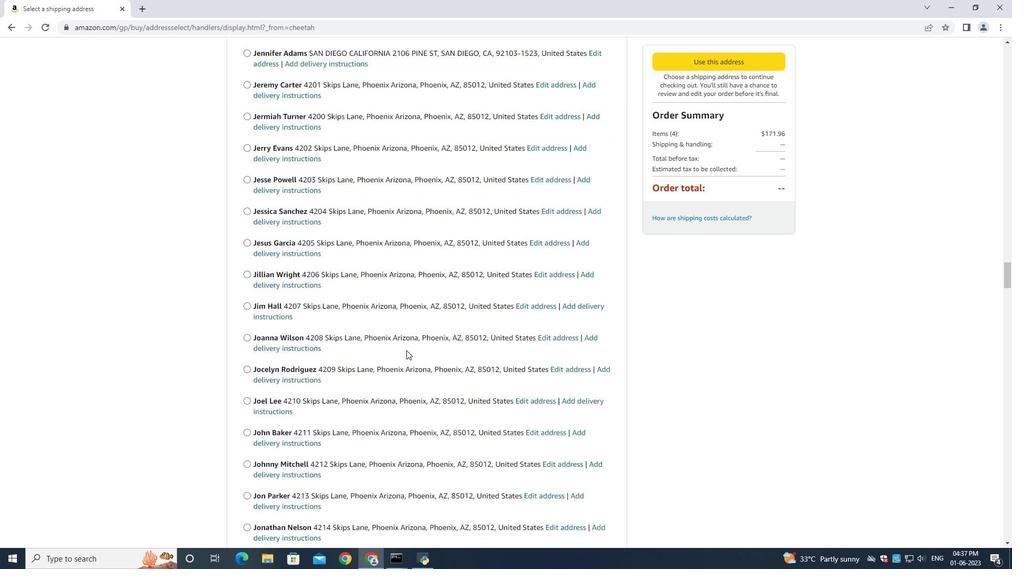
Action: Mouse scrolled (406, 350) with delta (0, 0)
Screenshot: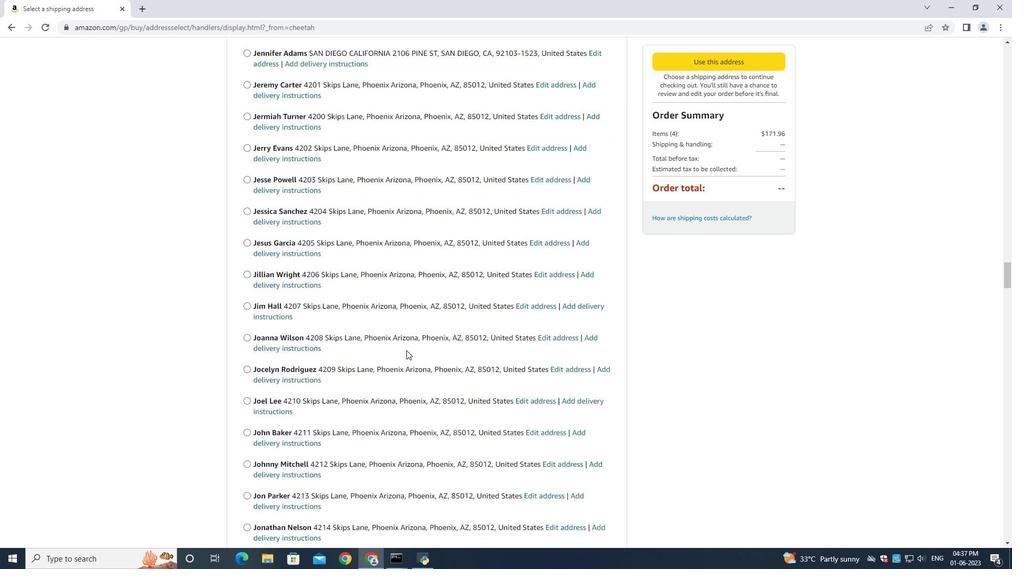 
Action: Mouse scrolled (406, 350) with delta (0, 0)
Screenshot: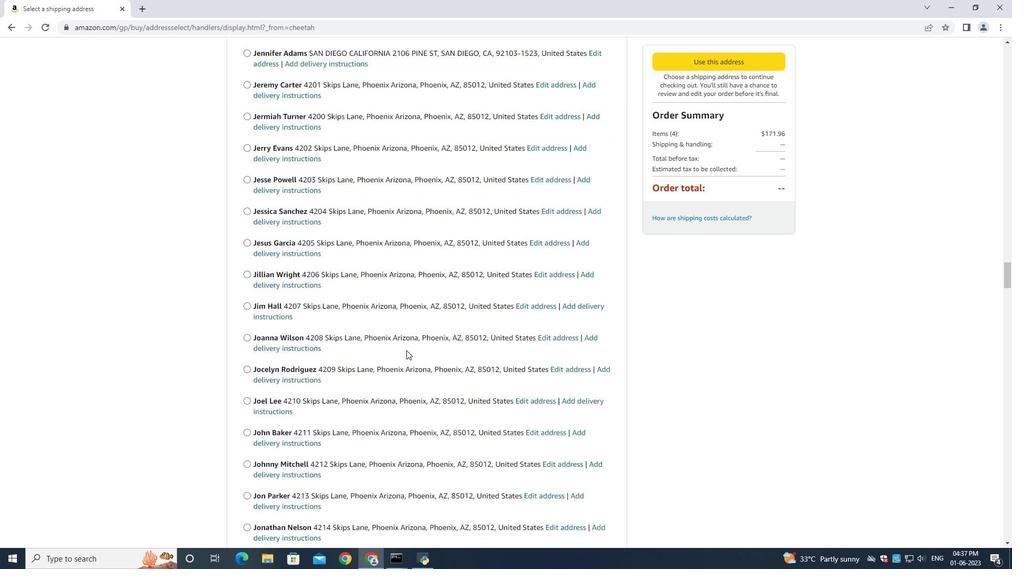 
Action: Mouse scrolled (406, 350) with delta (0, 0)
Screenshot: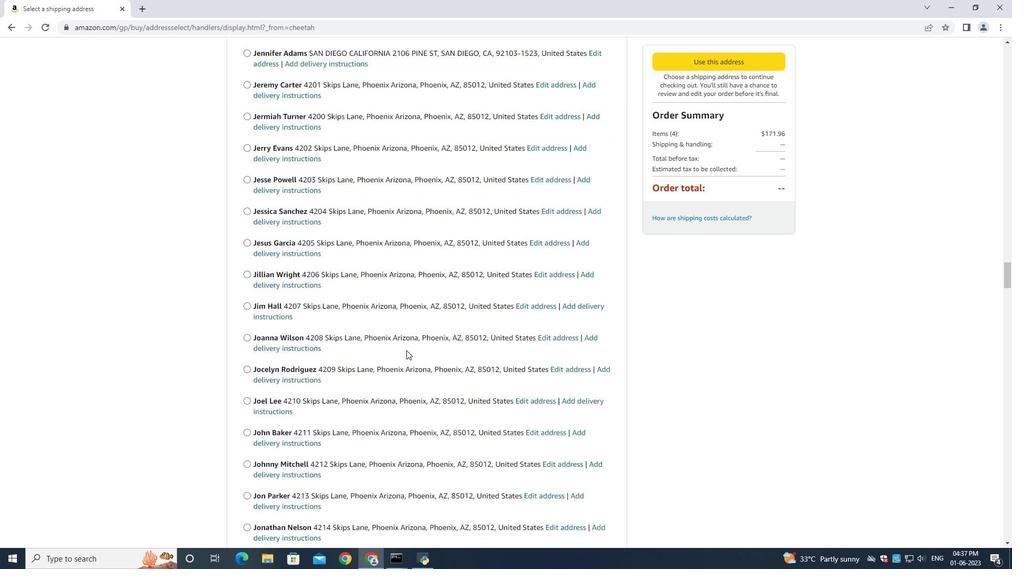 
Action: Mouse scrolled (406, 350) with delta (0, 0)
Screenshot: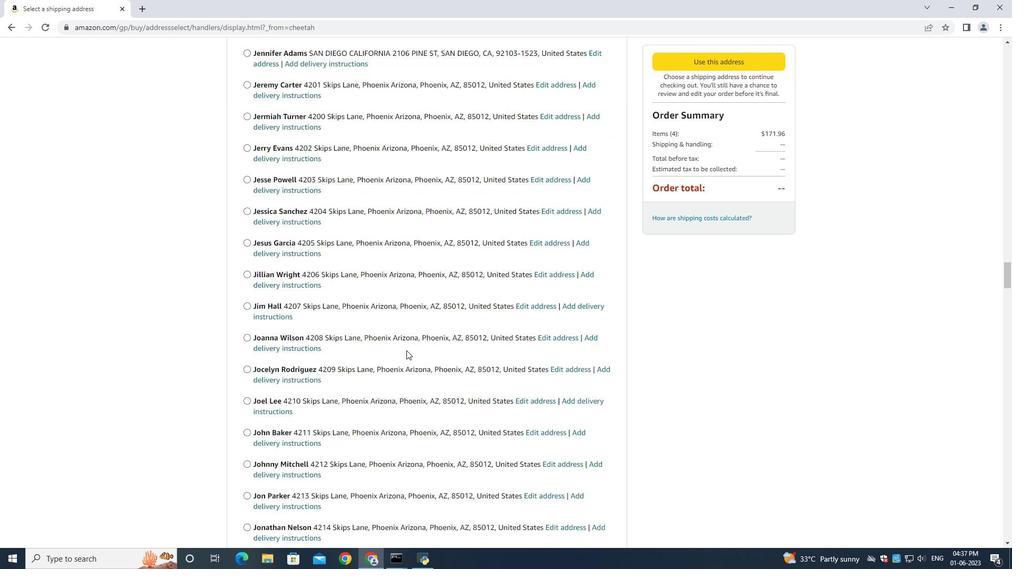 
Action: Mouse scrolled (406, 350) with delta (0, 0)
Screenshot: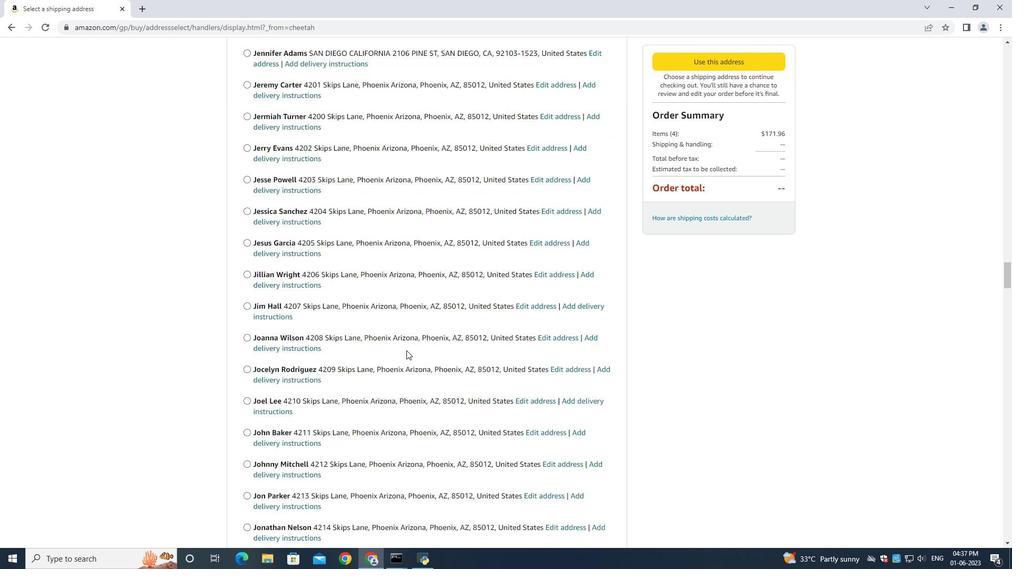 
Action: Mouse scrolled (406, 350) with delta (0, 0)
Screenshot: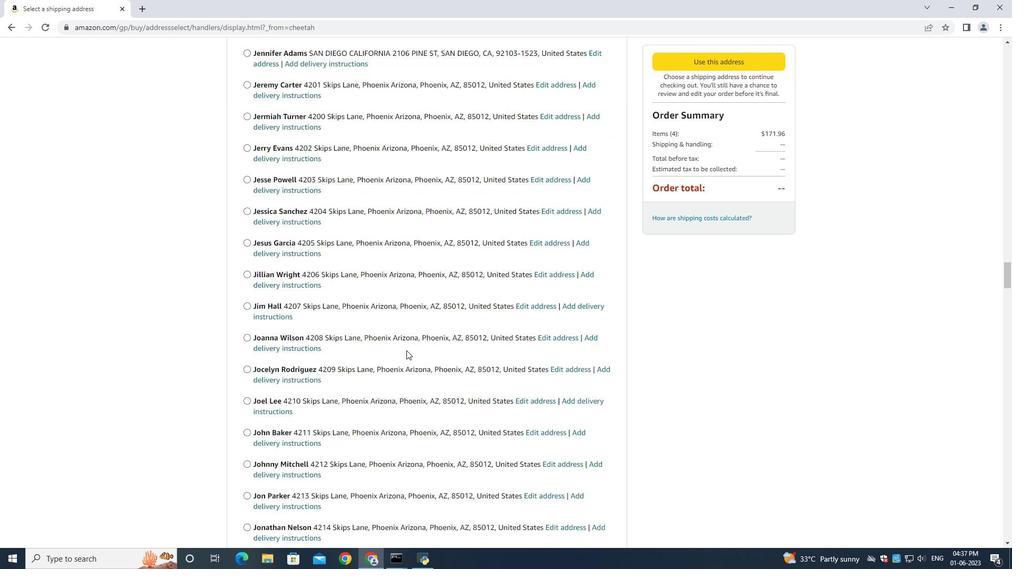 
Action: Mouse scrolled (406, 350) with delta (0, 0)
Screenshot: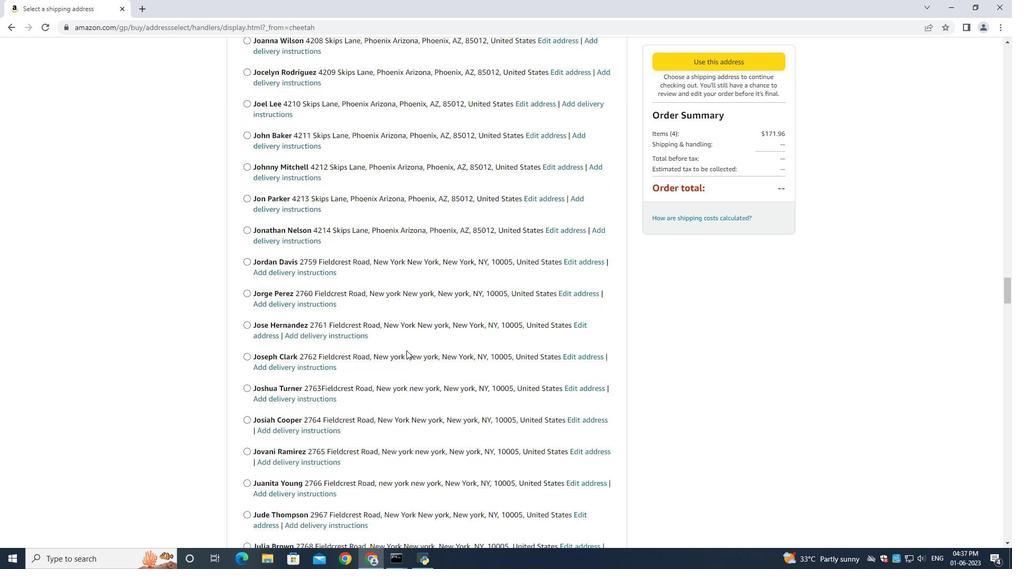 
Action: Mouse scrolled (406, 350) with delta (0, 0)
Screenshot: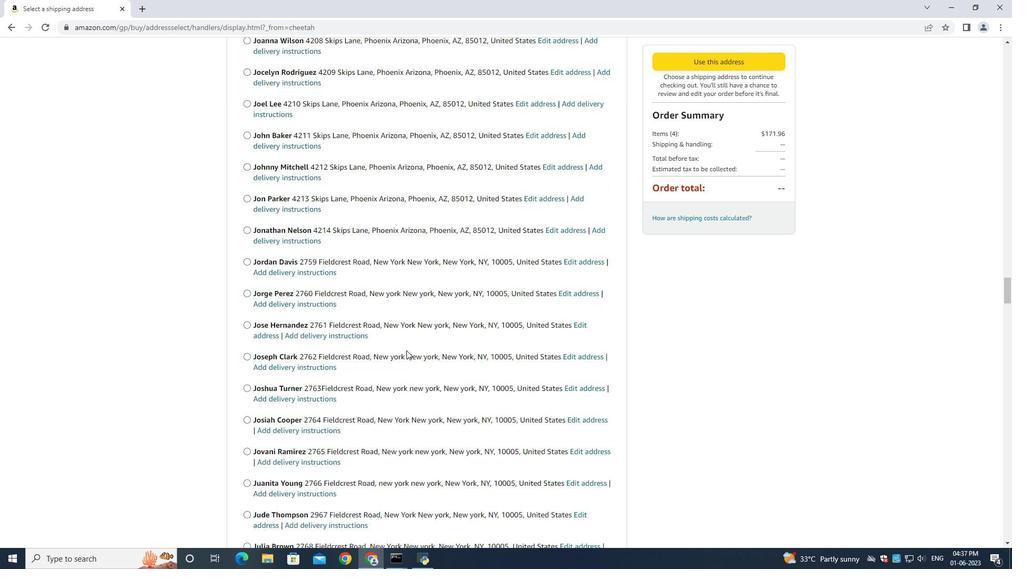 
Action: Mouse scrolled (406, 350) with delta (0, 0)
Screenshot: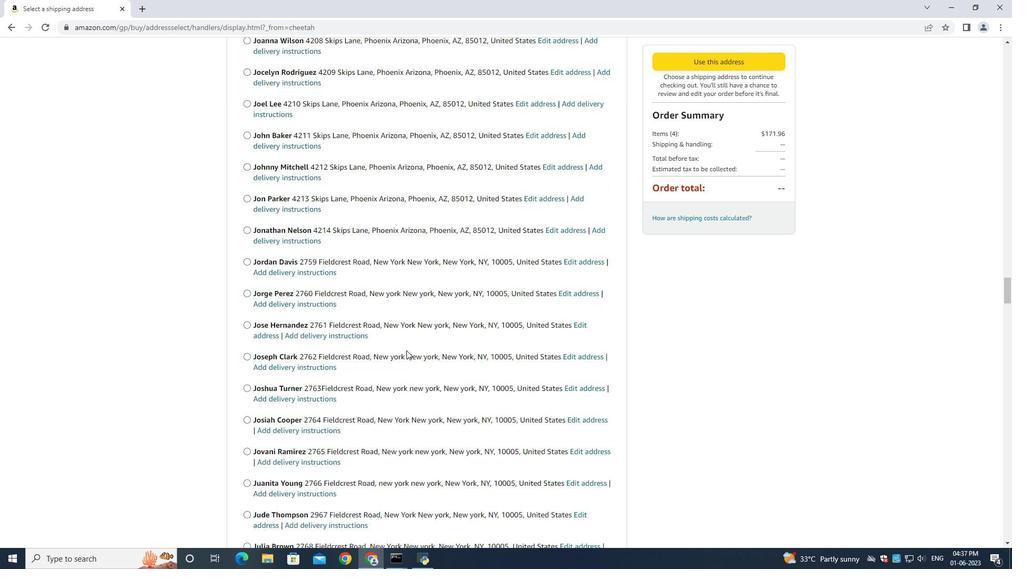 
Action: Mouse scrolled (406, 350) with delta (0, 0)
Screenshot: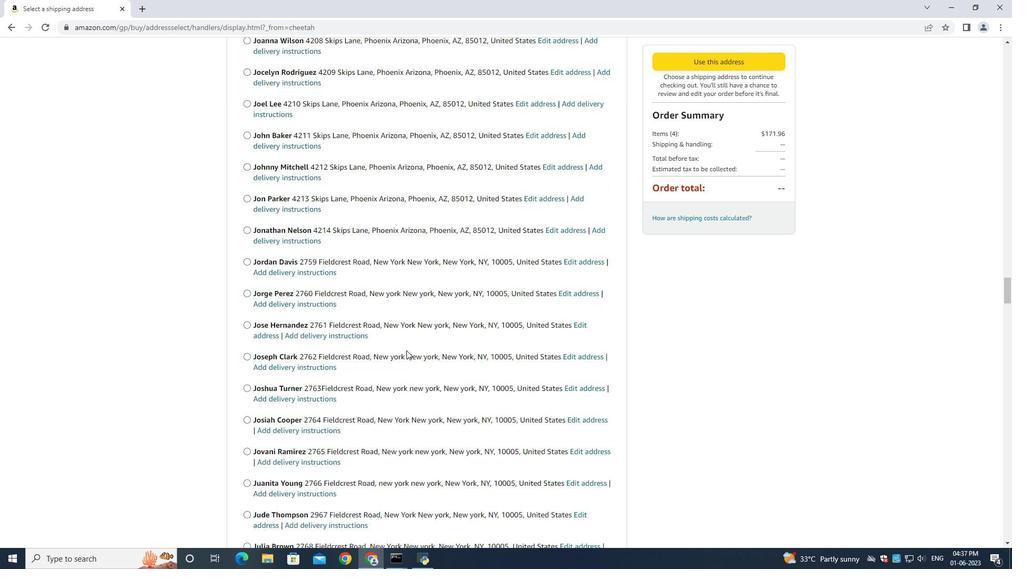 
Action: Mouse scrolled (406, 350) with delta (0, 0)
Screenshot: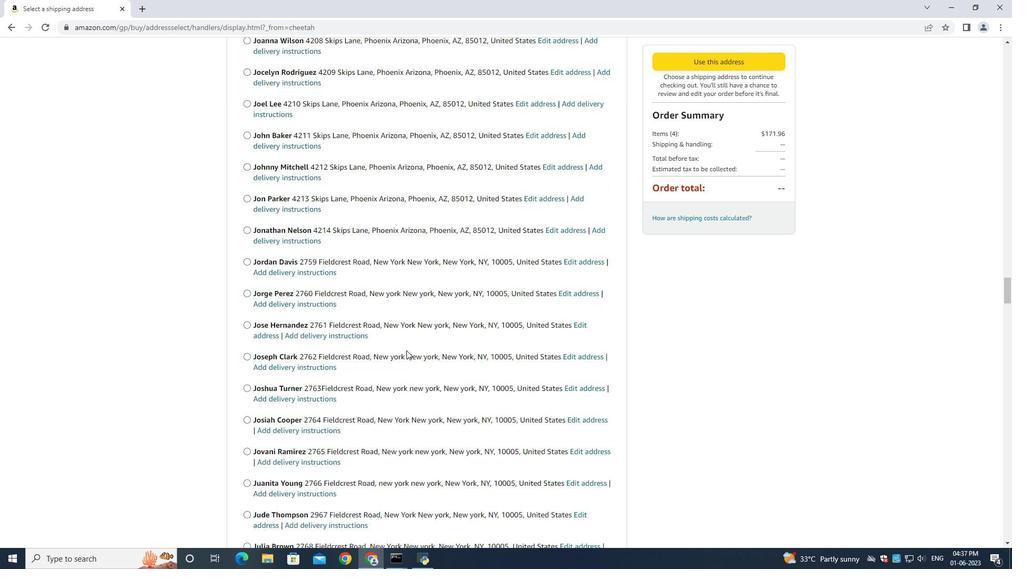 
Action: Mouse scrolled (406, 350) with delta (0, 0)
Screenshot: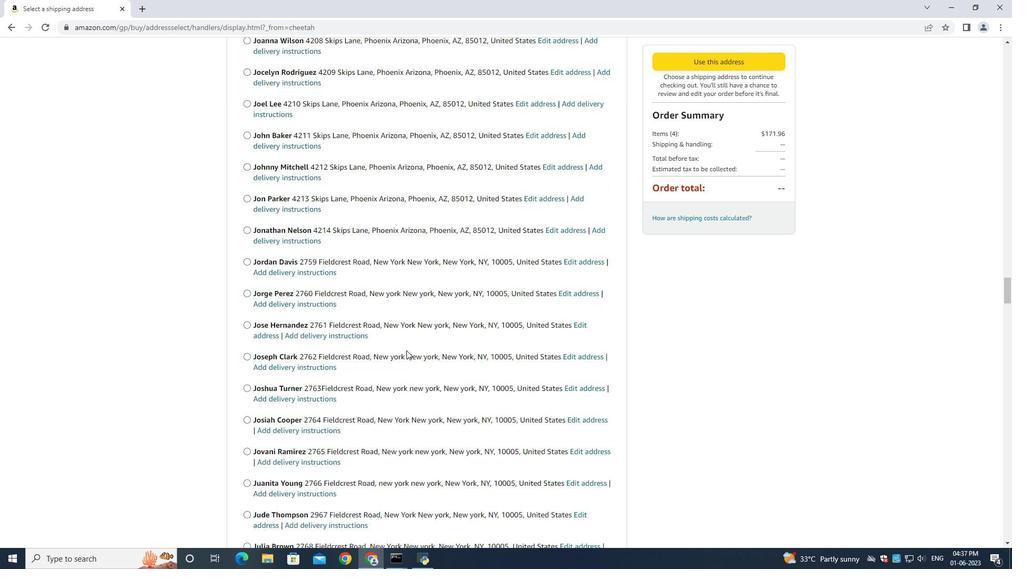
Action: Mouse scrolled (406, 350) with delta (0, 0)
Screenshot: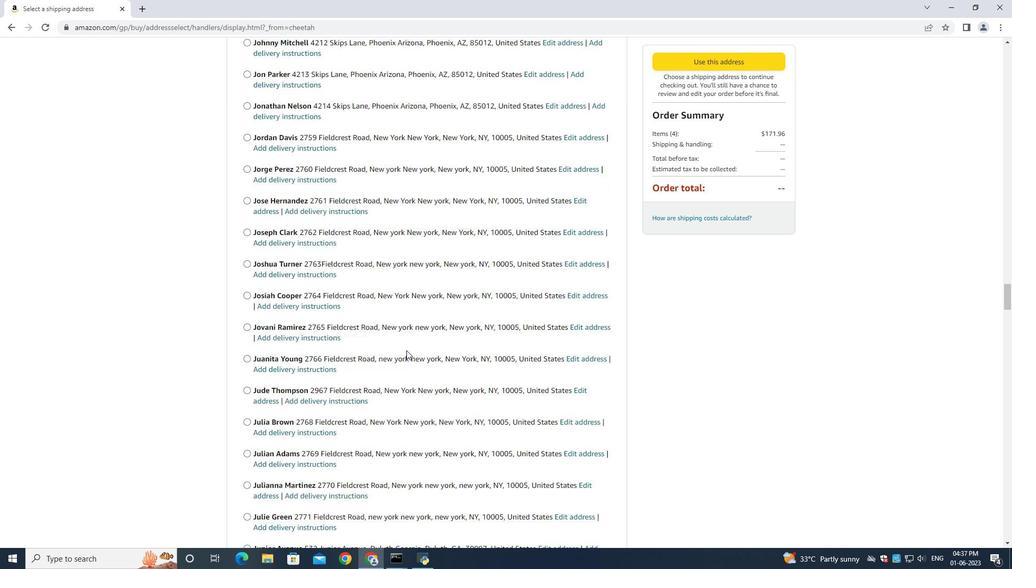 
Action: Mouse scrolled (406, 350) with delta (0, 0)
Screenshot: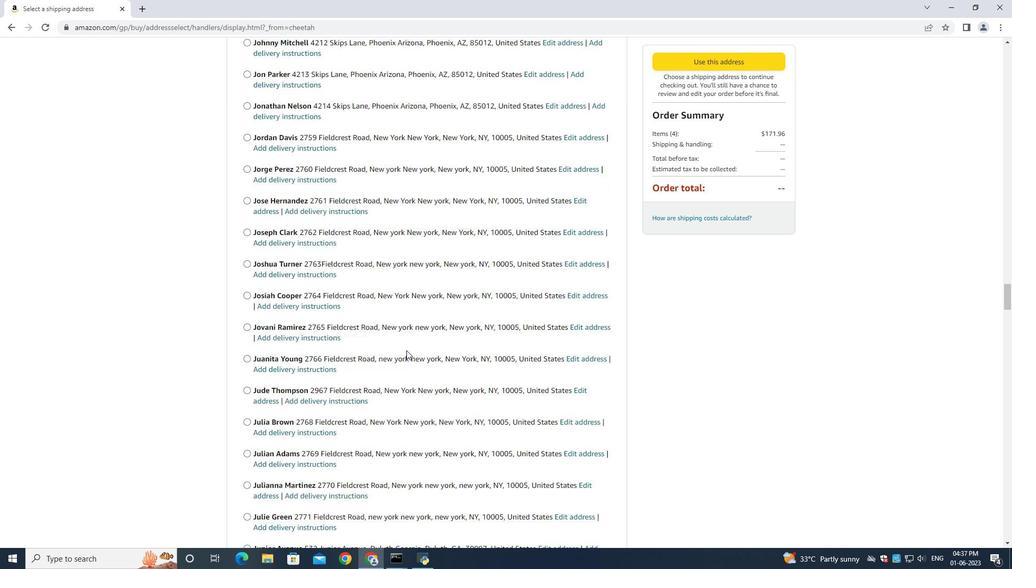 
Action: Mouse scrolled (406, 350) with delta (0, 0)
Screenshot: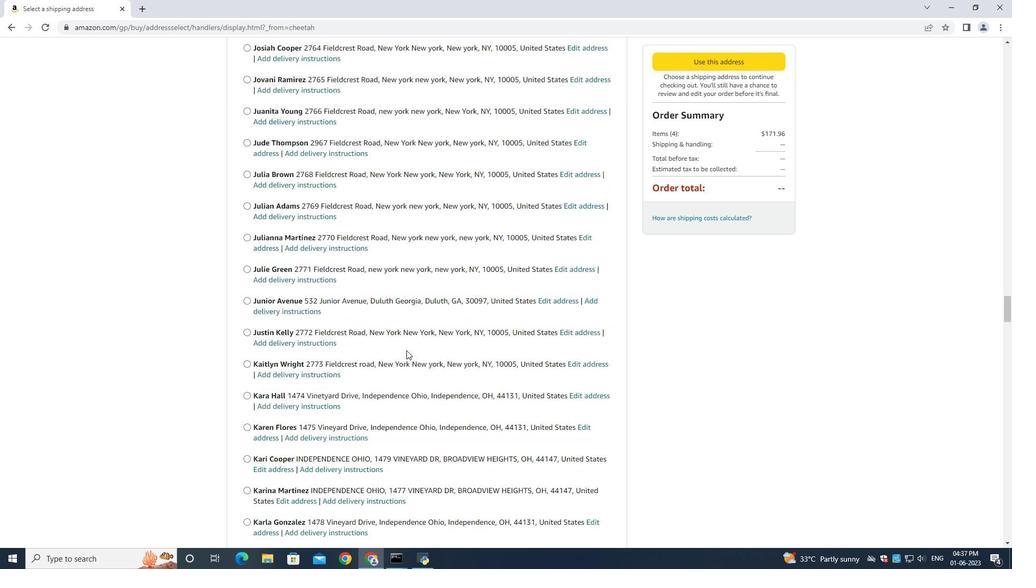 
Action: Mouse scrolled (406, 350) with delta (0, 0)
Screenshot: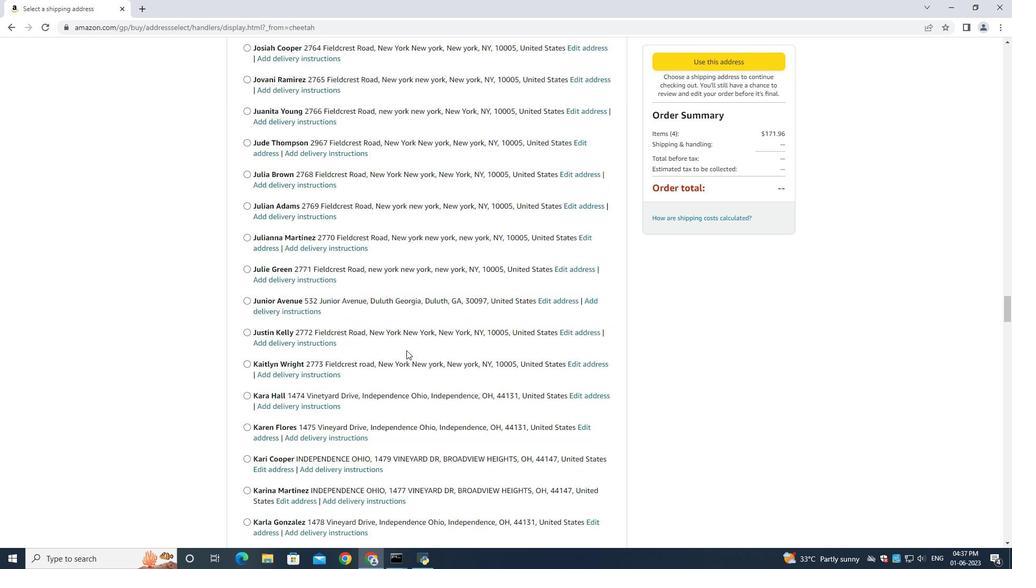 
Action: Mouse scrolled (406, 350) with delta (0, 0)
Screenshot: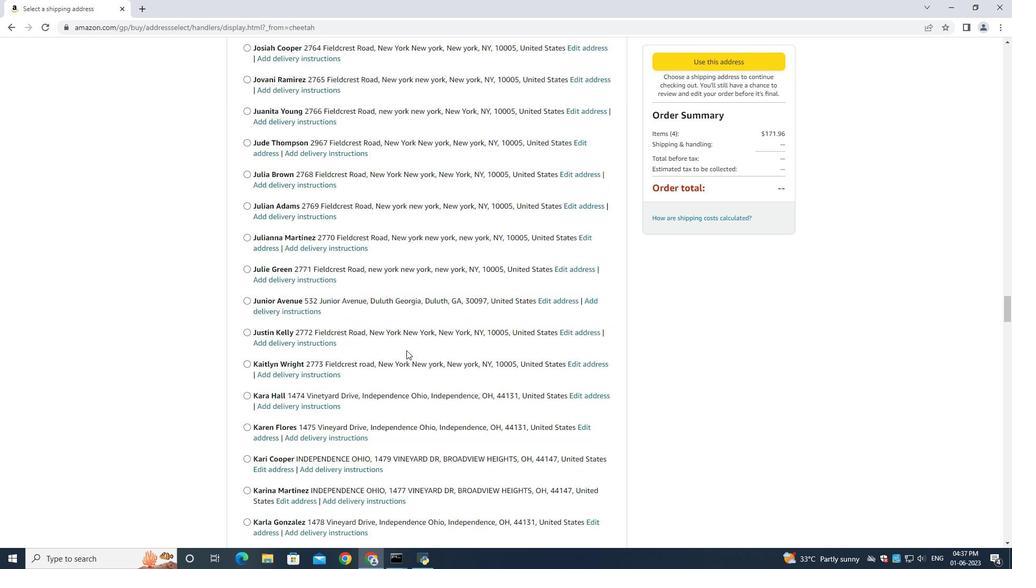 
Action: Mouse scrolled (406, 350) with delta (0, 0)
Screenshot: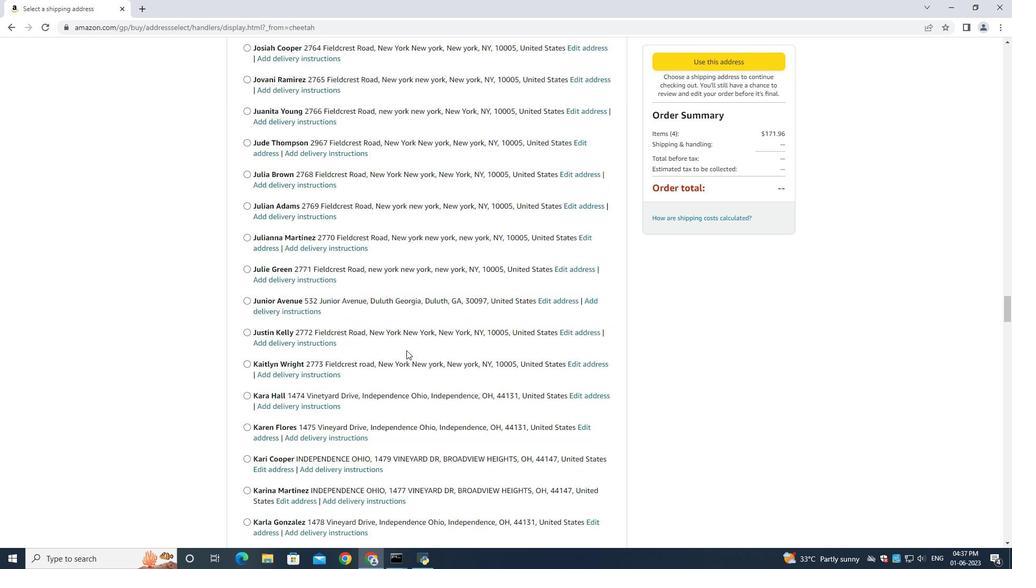 
Action: Mouse scrolled (406, 350) with delta (0, 0)
Screenshot: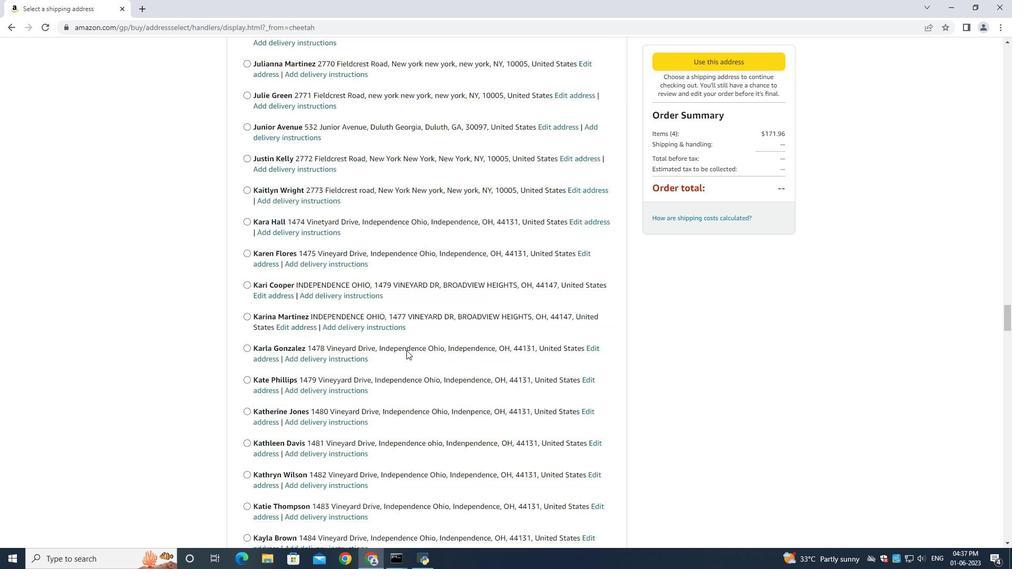 
Action: Mouse scrolled (406, 350) with delta (0, 0)
Screenshot: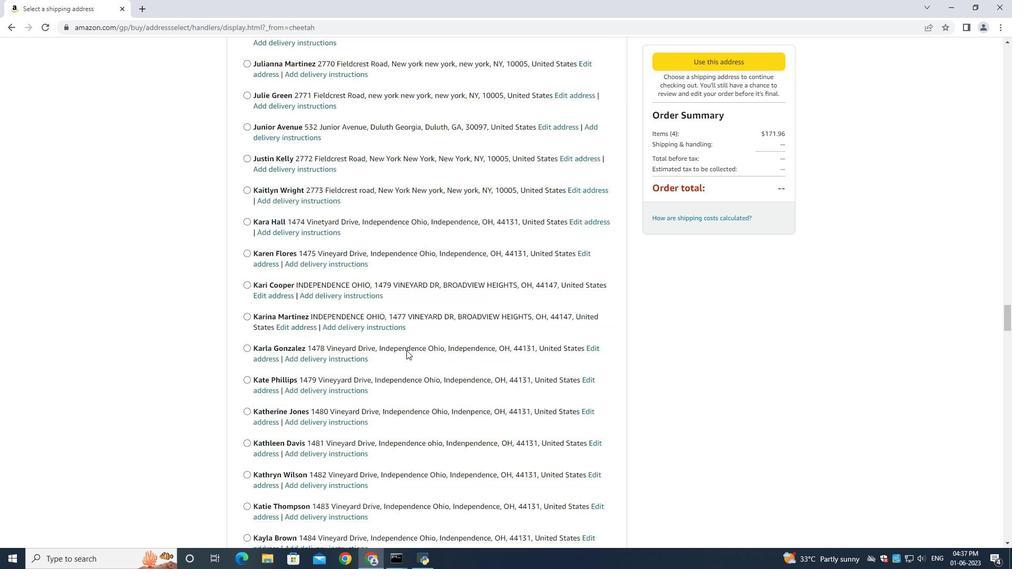 
Action: Mouse scrolled (406, 350) with delta (0, 0)
Screenshot: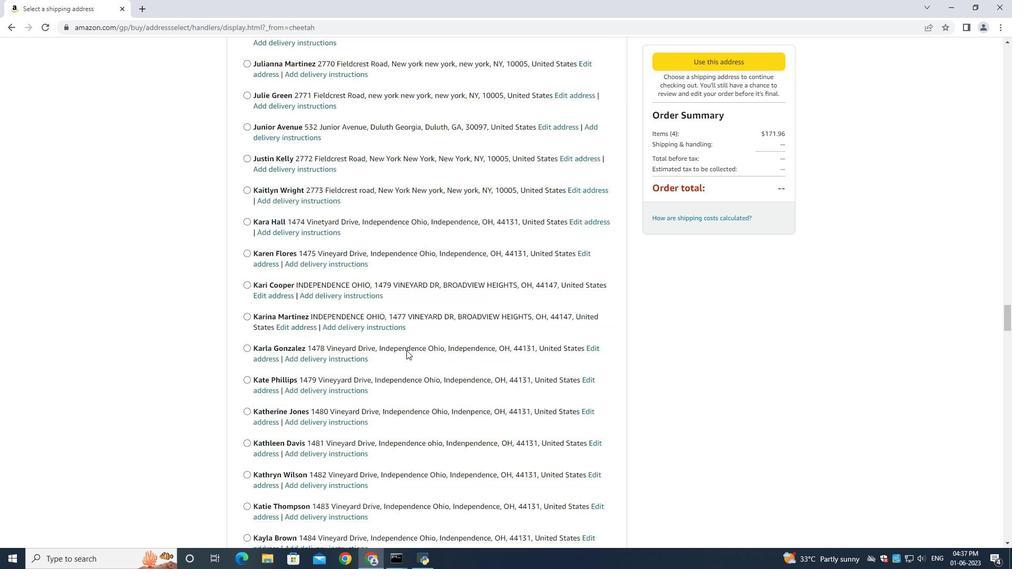 
Action: Mouse scrolled (406, 350) with delta (0, 0)
Screenshot: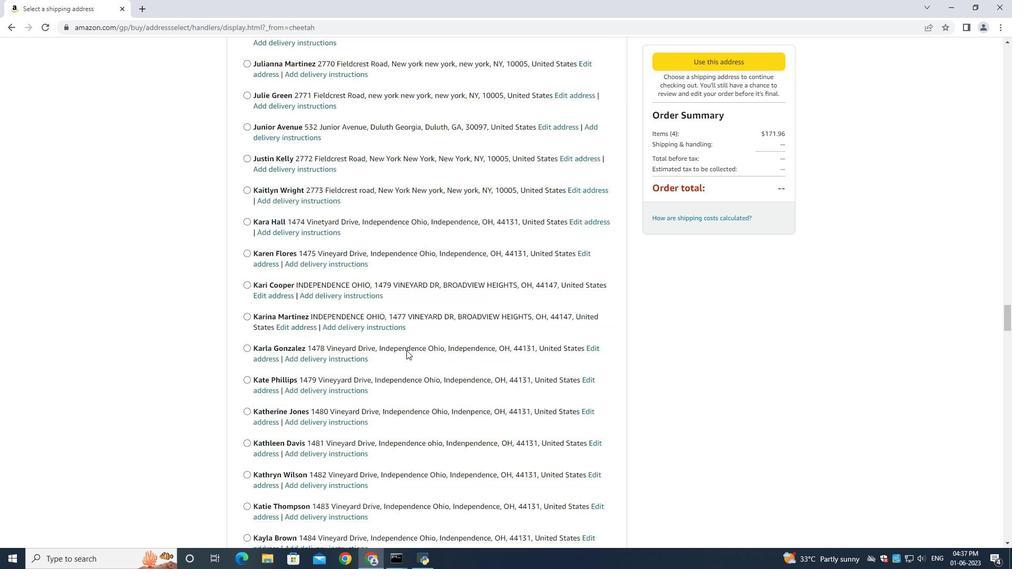 
Action: Mouse scrolled (406, 350) with delta (0, 0)
Screenshot: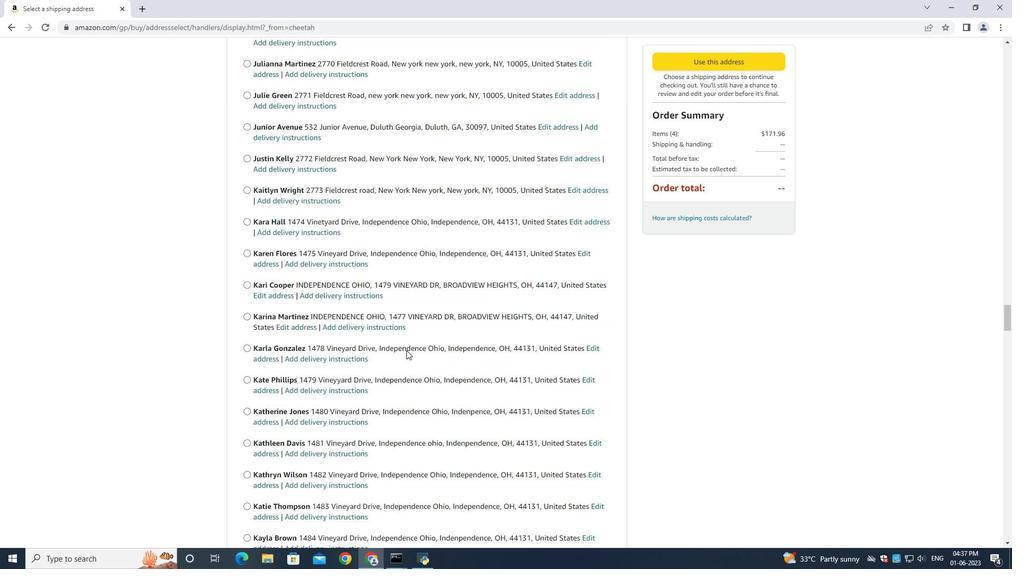 
Action: Mouse scrolled (406, 350) with delta (0, 0)
Screenshot: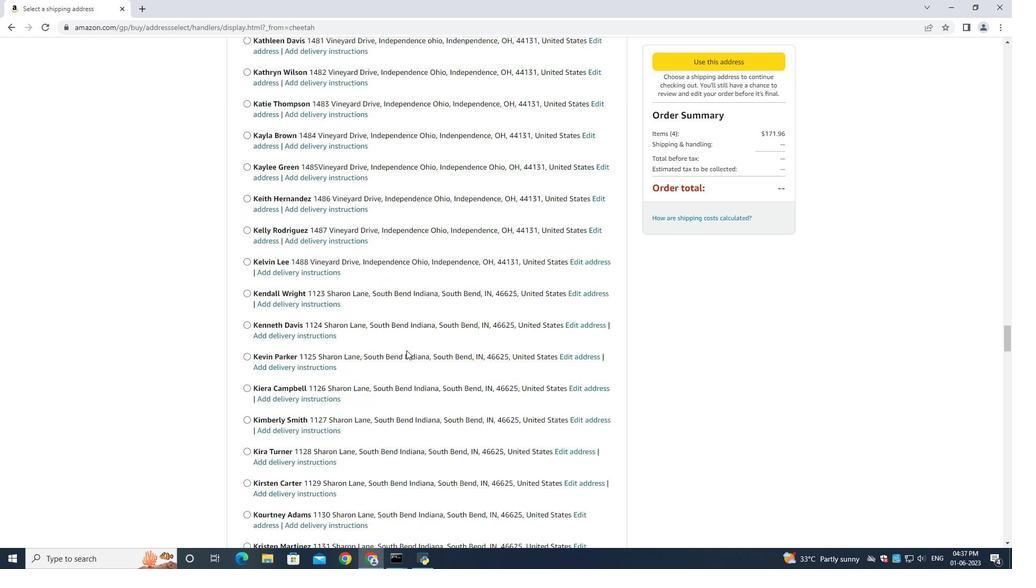
Action: Mouse scrolled (406, 350) with delta (0, 0)
Screenshot: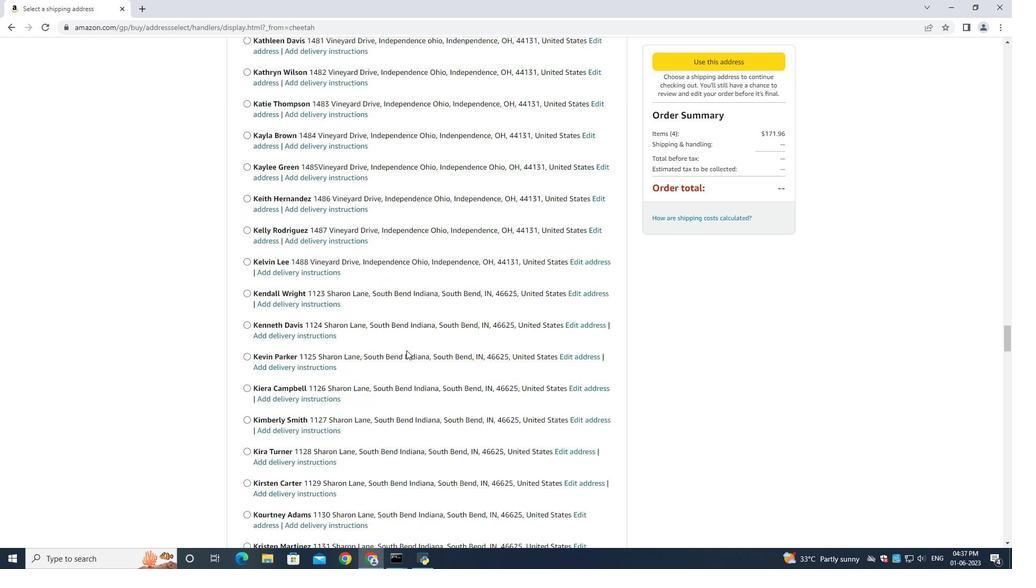 
Action: Mouse scrolled (406, 349) with delta (0, -1)
Screenshot: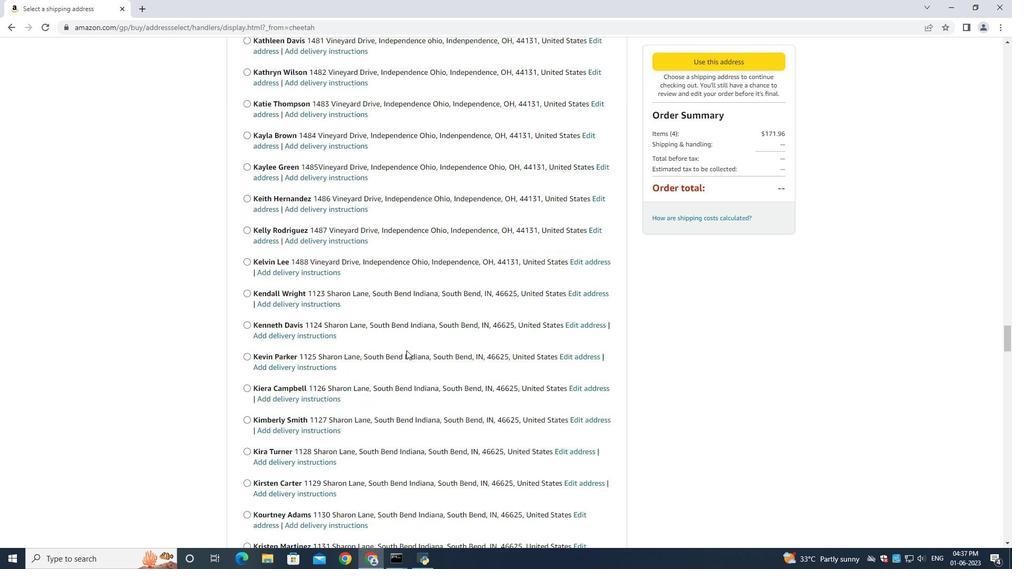
Action: Mouse scrolled (406, 350) with delta (0, 0)
Screenshot: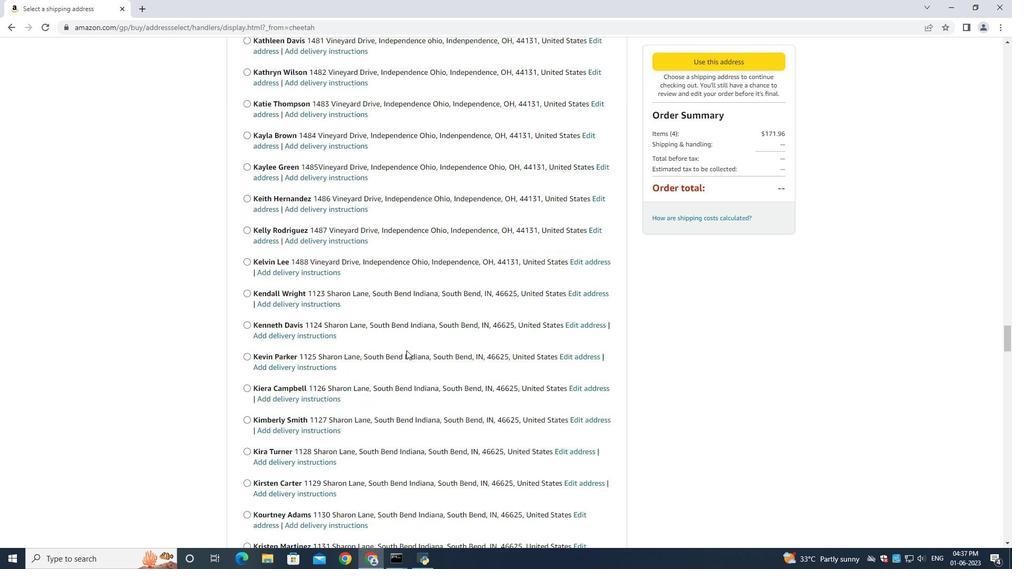 
Action: Mouse scrolled (406, 350) with delta (0, 0)
Screenshot: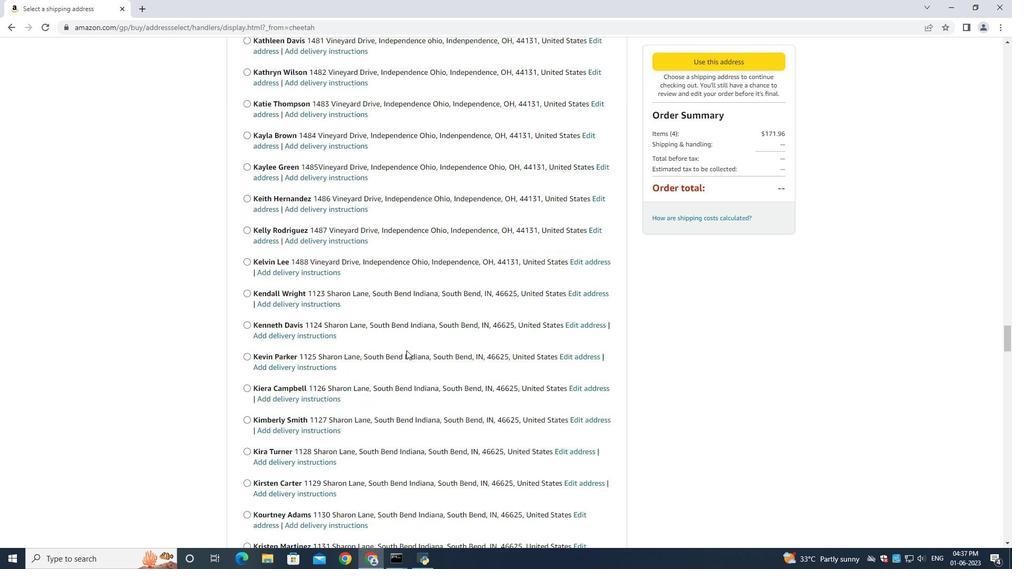 
Action: Mouse scrolled (406, 350) with delta (0, 0)
Screenshot: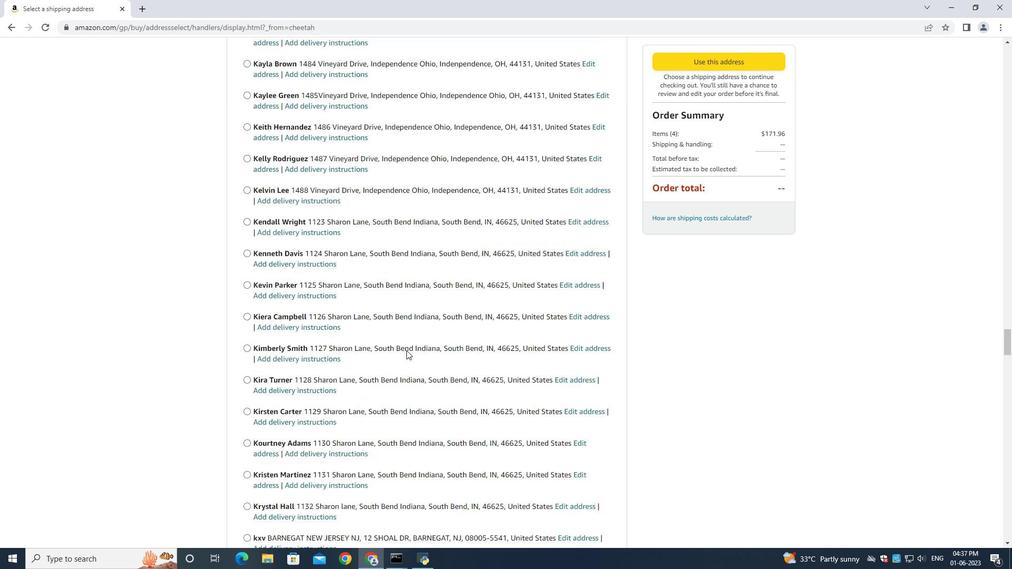 
Action: Mouse scrolled (406, 350) with delta (0, 0)
Screenshot: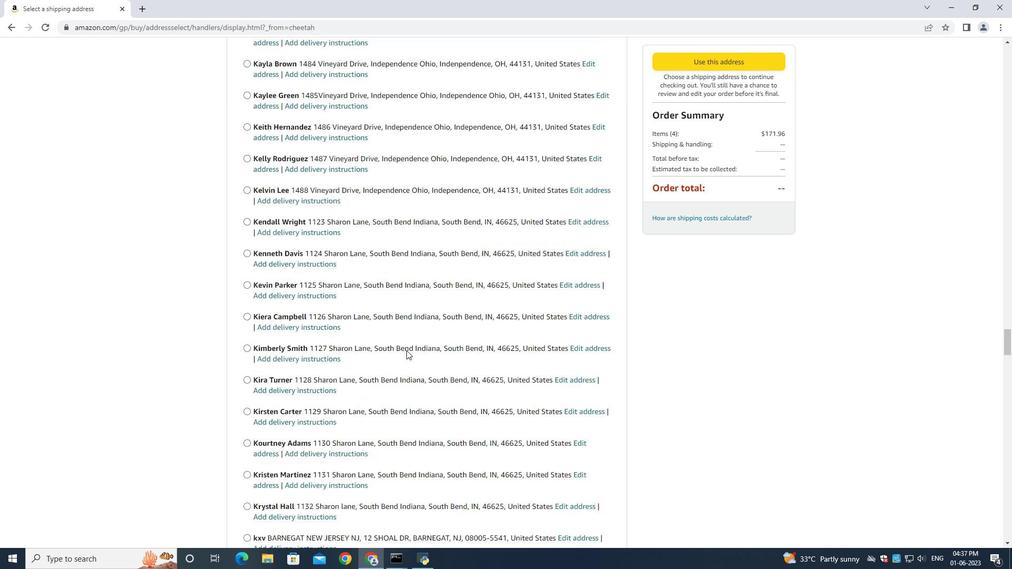 
Action: Mouse scrolled (406, 350) with delta (0, 0)
Screenshot: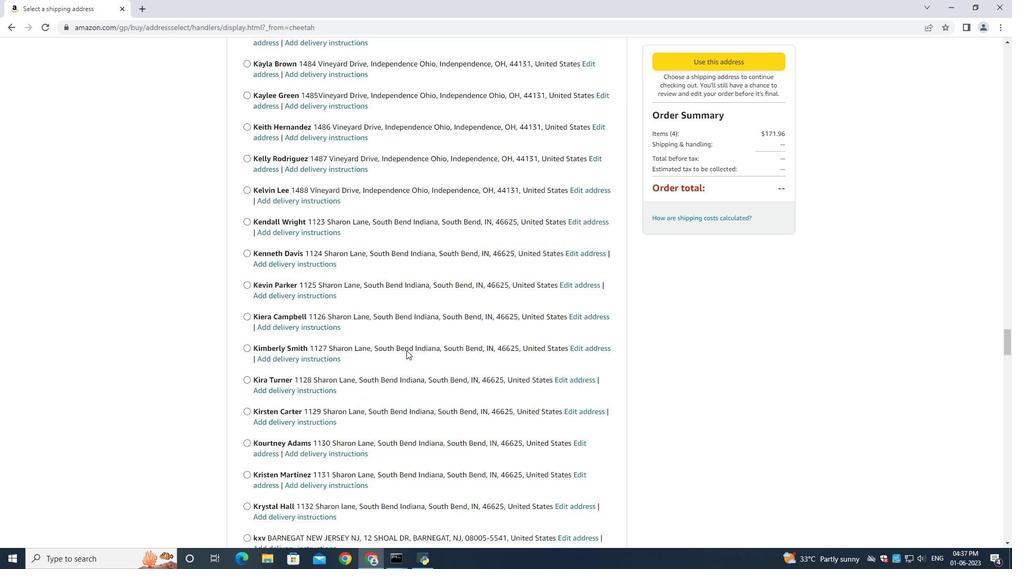 
Action: Mouse scrolled (406, 350) with delta (0, 0)
Screenshot: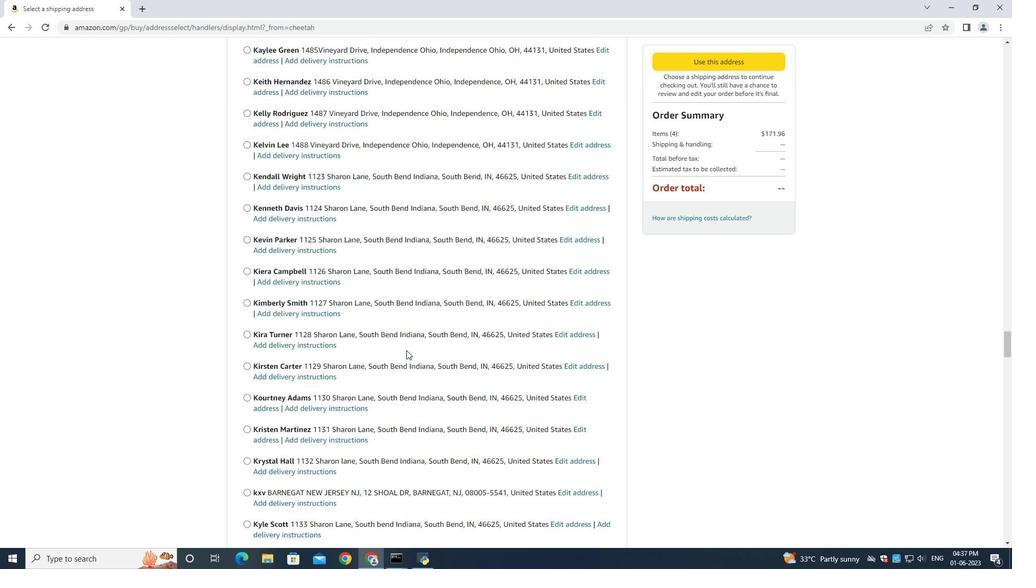 
Action: Mouse scrolled (406, 350) with delta (0, 0)
Screenshot: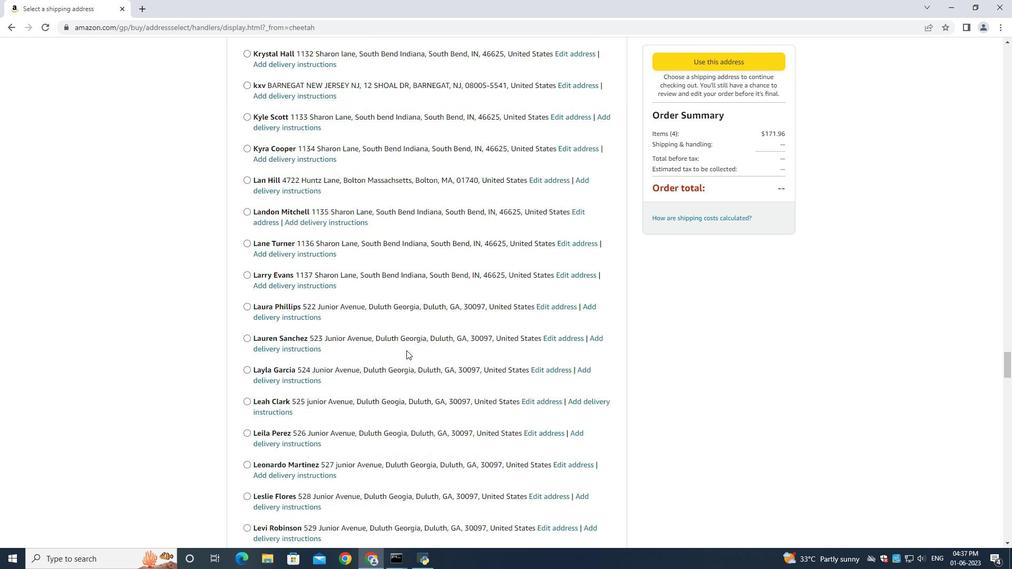 
Action: Mouse scrolled (406, 350) with delta (0, 0)
Screenshot: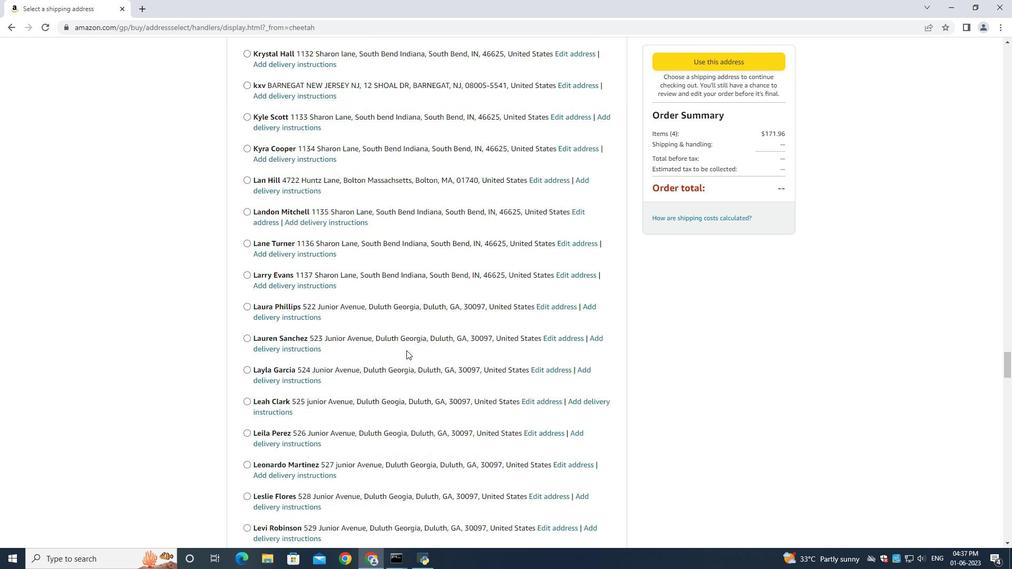 
Action: Mouse scrolled (406, 350) with delta (0, 0)
Screenshot: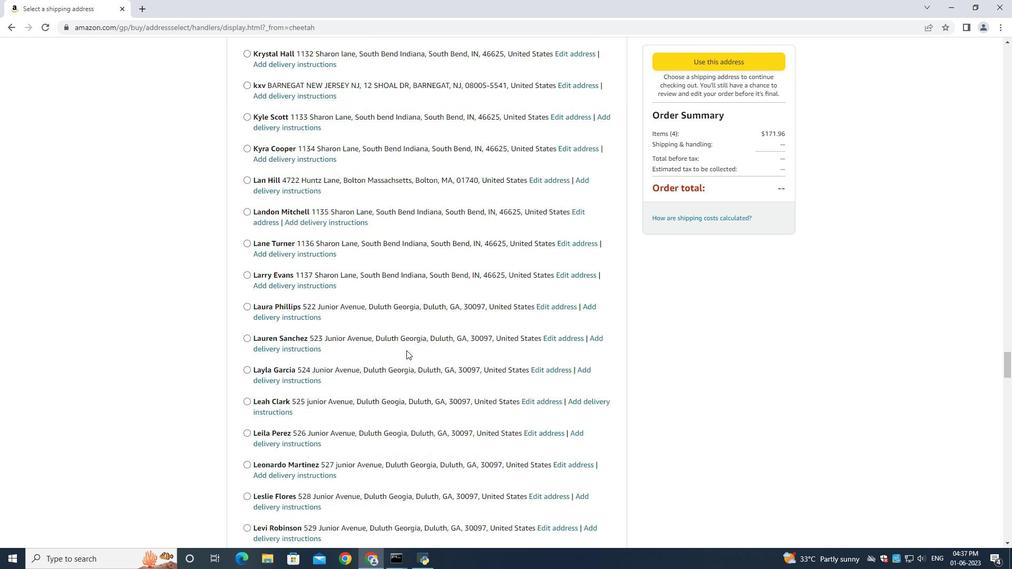 
Action: Mouse scrolled (406, 350) with delta (0, 0)
Screenshot: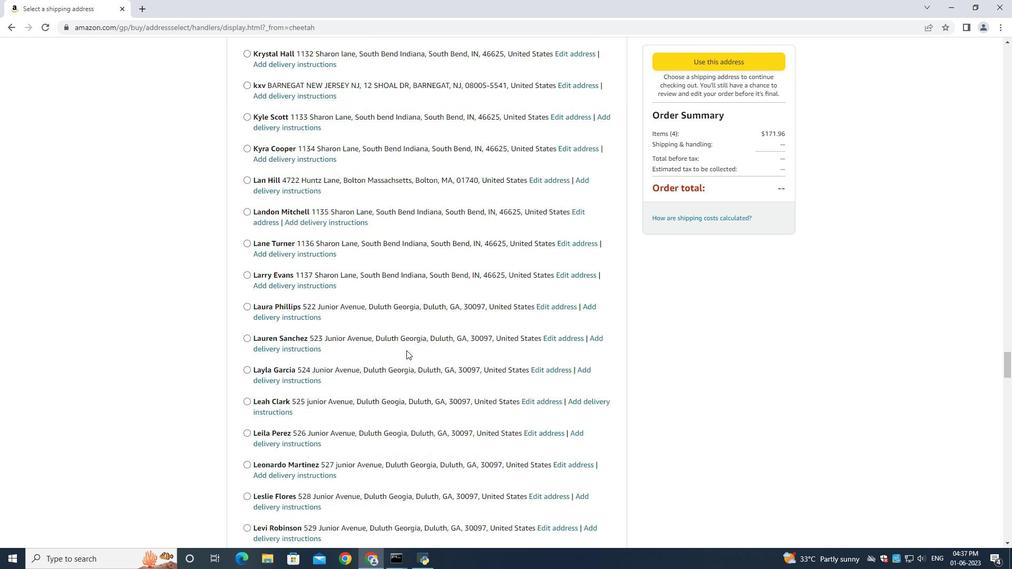 
Action: Mouse scrolled (406, 349) with delta (0, -1)
Screenshot: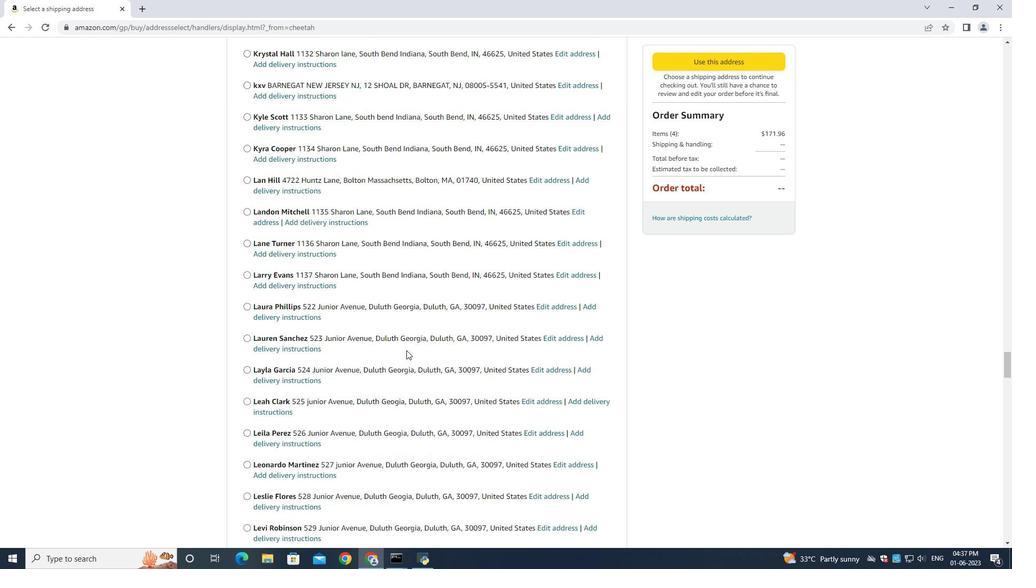 
Action: Mouse scrolled (406, 350) with delta (0, 0)
Screenshot: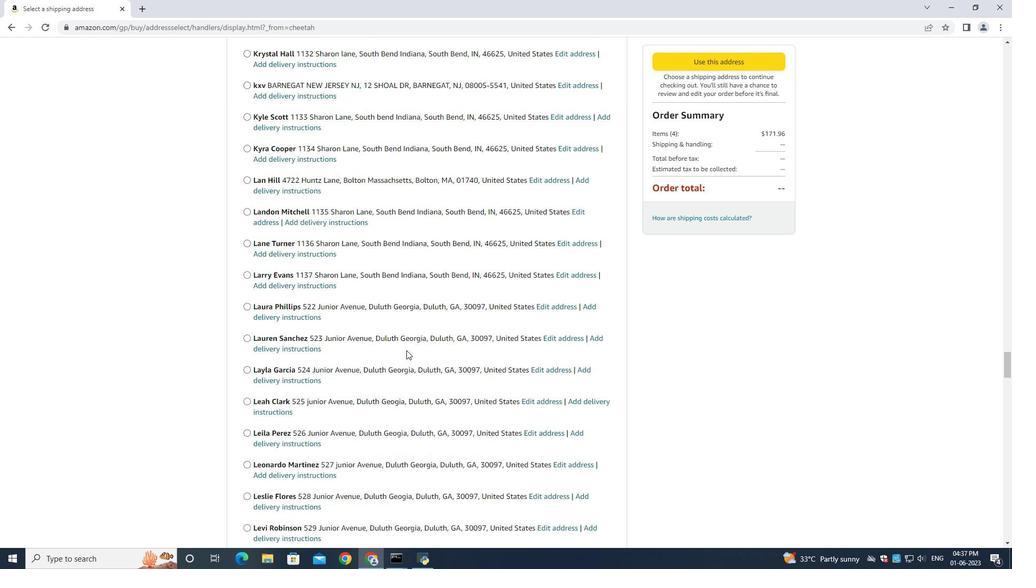 
Action: Mouse scrolled (406, 350) with delta (0, 0)
Screenshot: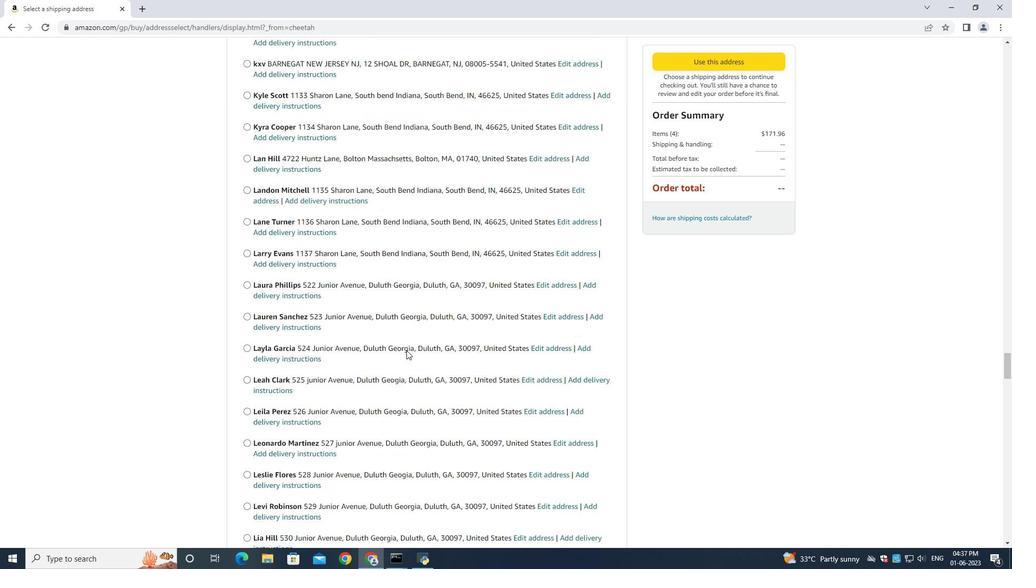 
Action: Mouse scrolled (406, 350) with delta (0, 0)
Screenshot: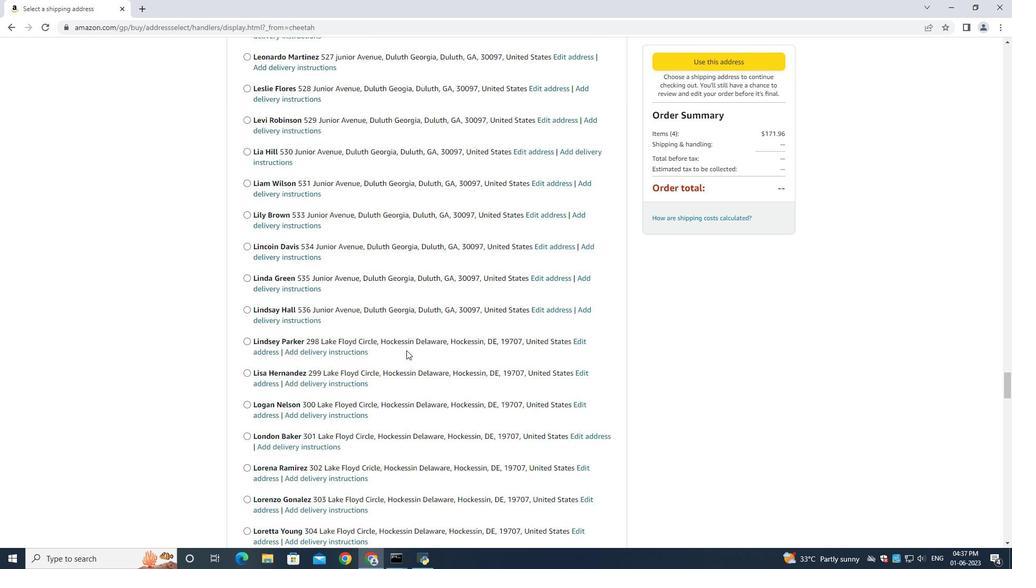 
Action: Mouse scrolled (406, 350) with delta (0, 0)
Screenshot: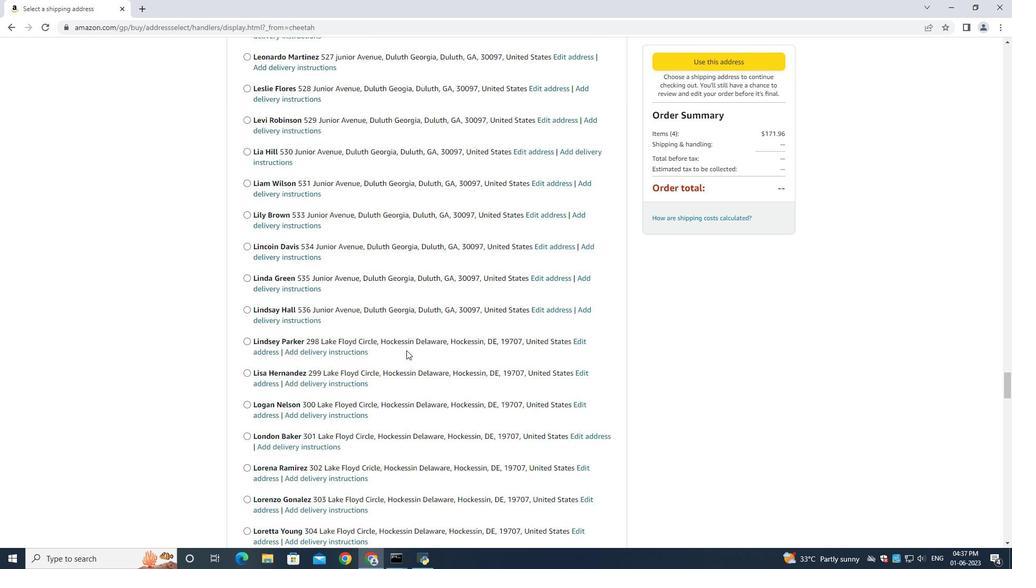 
Action: Mouse scrolled (406, 350) with delta (0, 0)
Screenshot: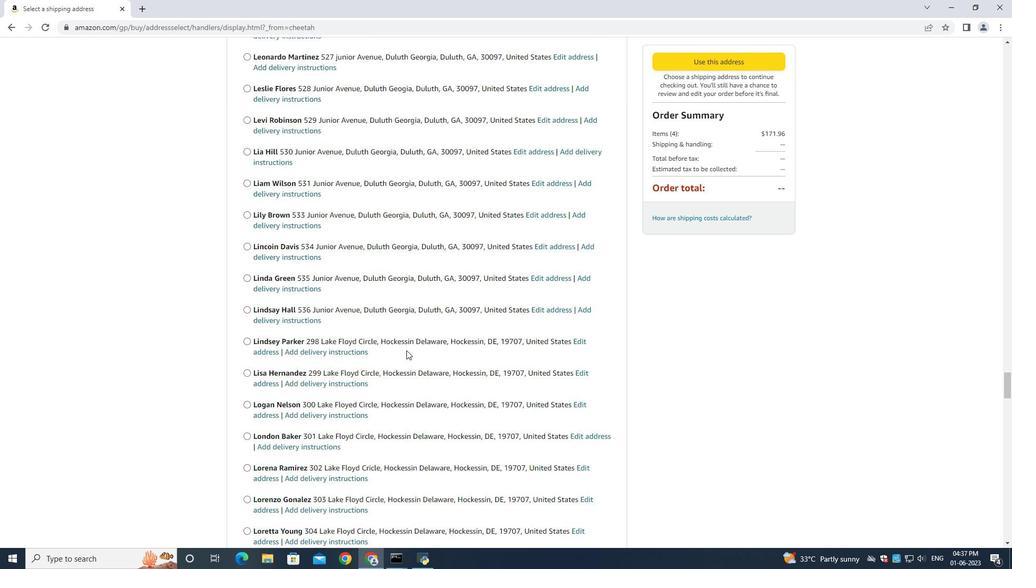 
Action: Mouse moved to (407, 350)
Screenshot: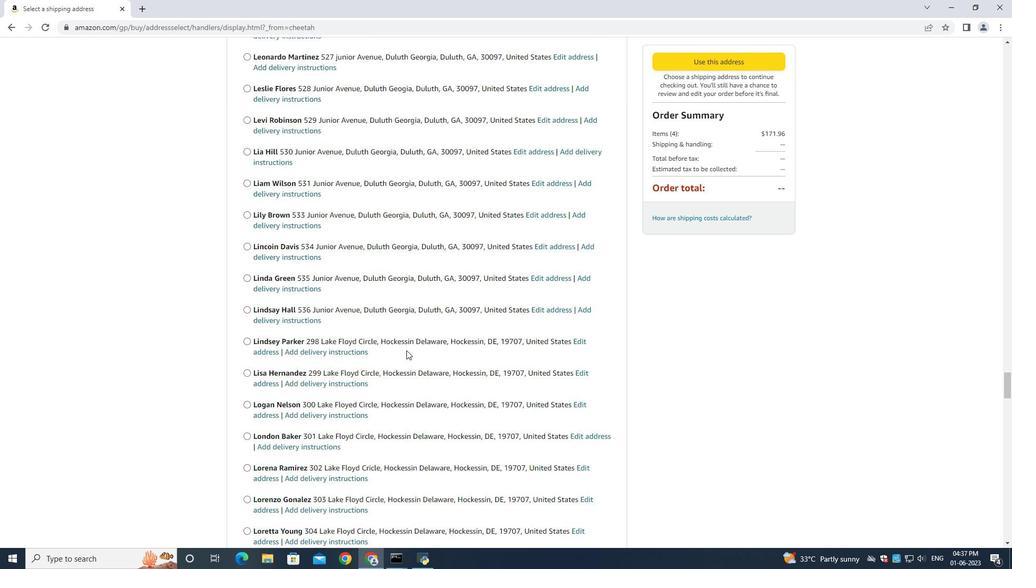 
Action: Mouse scrolled (407, 350) with delta (0, 0)
Screenshot: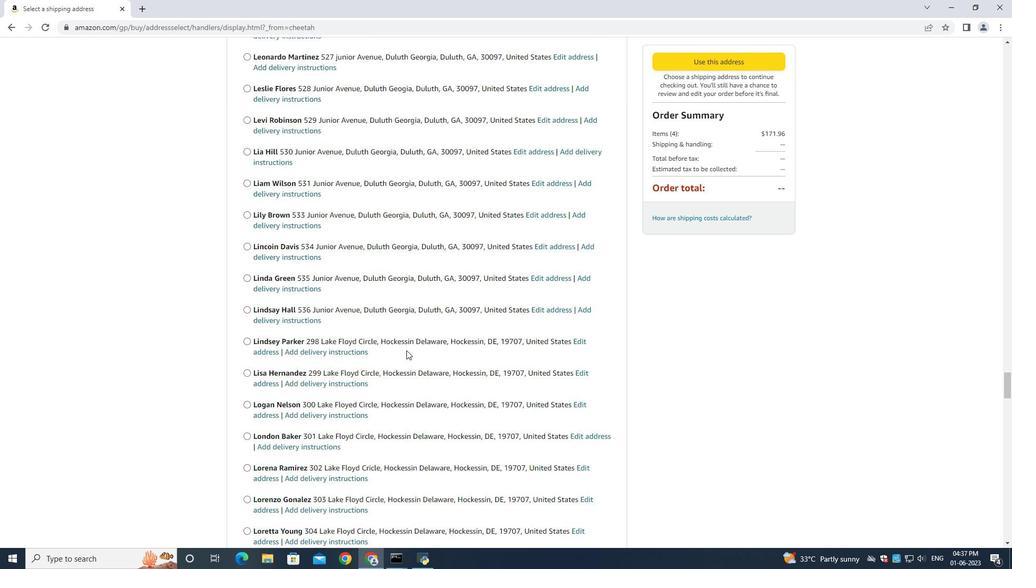
Action: Mouse scrolled (407, 350) with delta (0, 0)
Screenshot: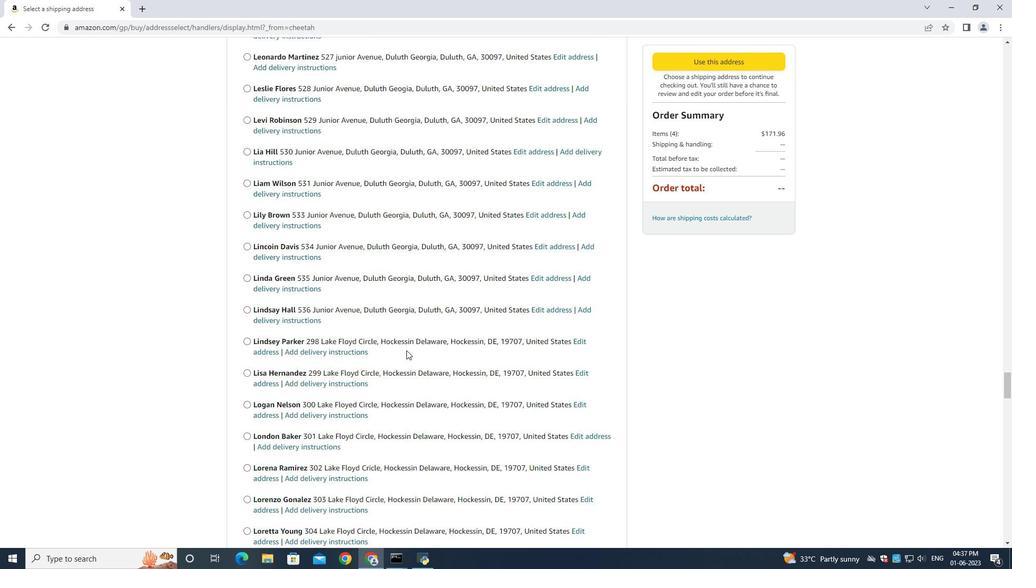 
Action: Mouse scrolled (407, 350) with delta (0, 0)
Screenshot: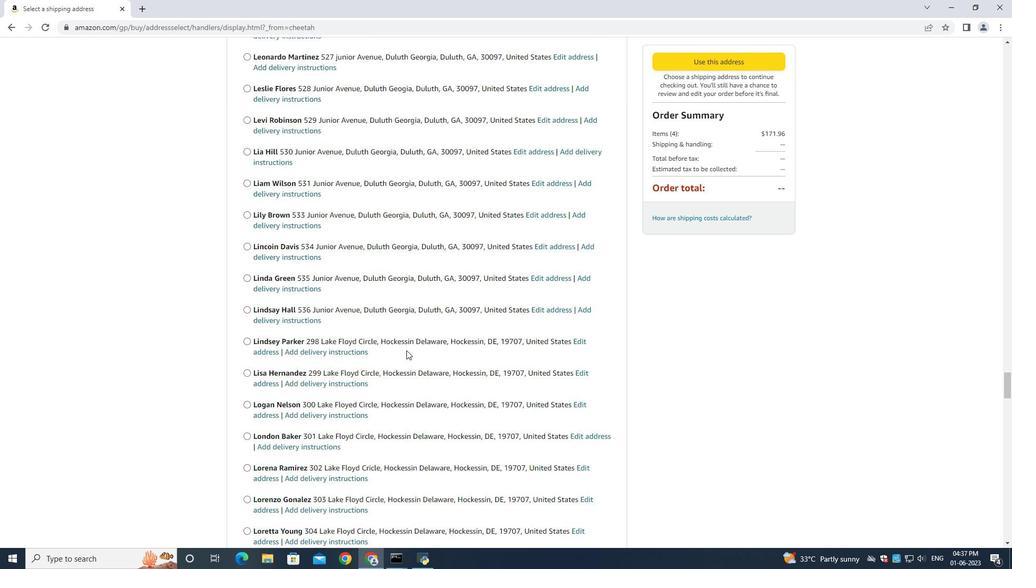 
Action: Mouse scrolled (407, 350) with delta (0, 0)
Screenshot: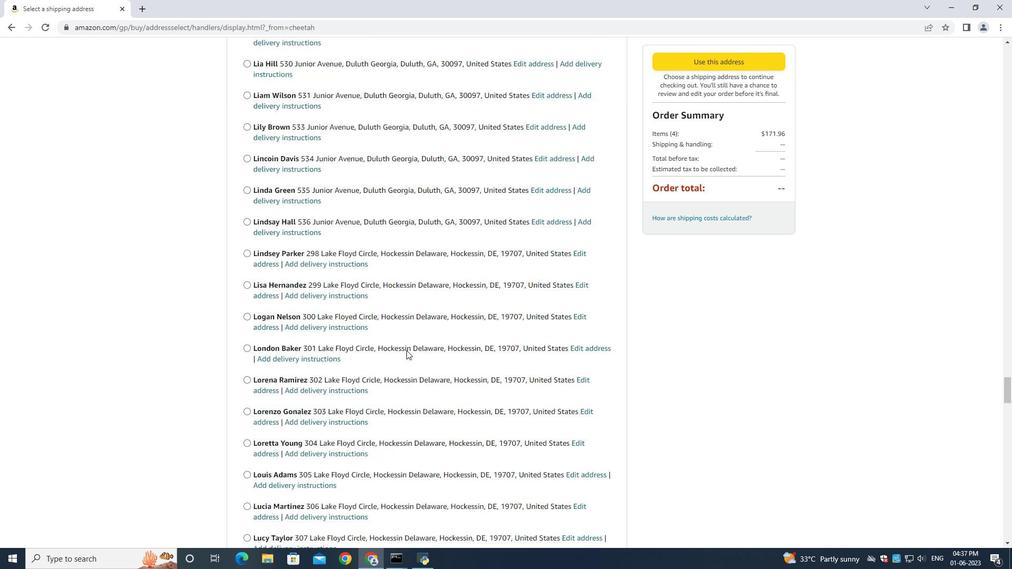 
Action: Mouse scrolled (407, 350) with delta (0, 0)
Screenshot: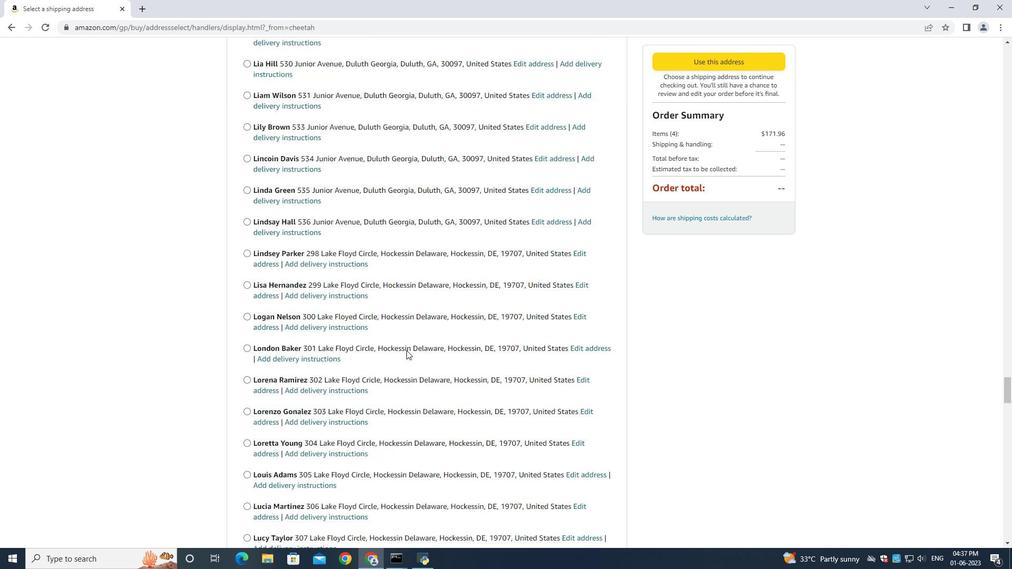 
Action: Mouse scrolled (407, 350) with delta (0, 0)
Screenshot: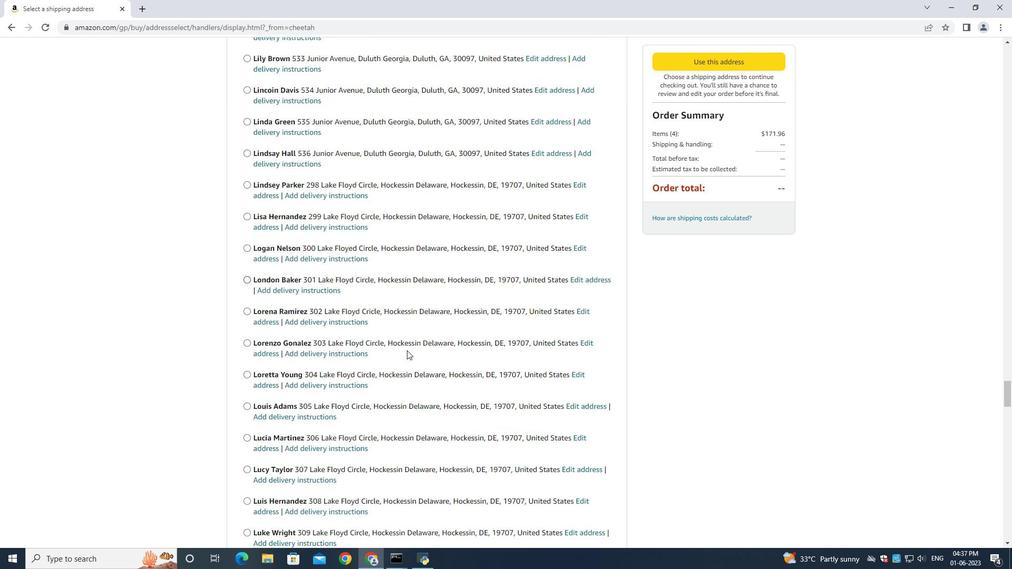 
Action: Mouse scrolled (407, 350) with delta (0, 0)
Screenshot: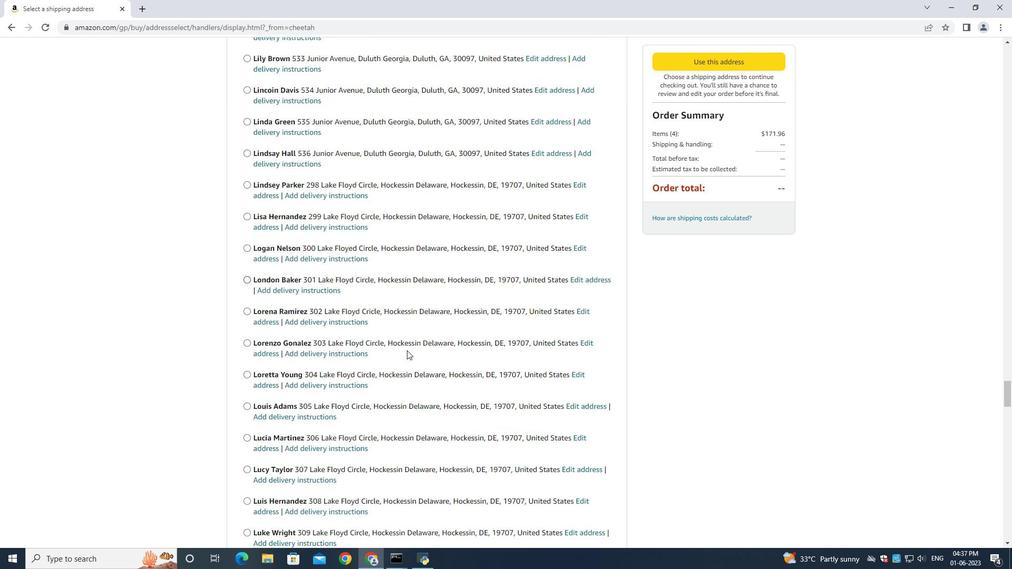 
Action: Mouse scrolled (407, 350) with delta (0, 0)
Screenshot: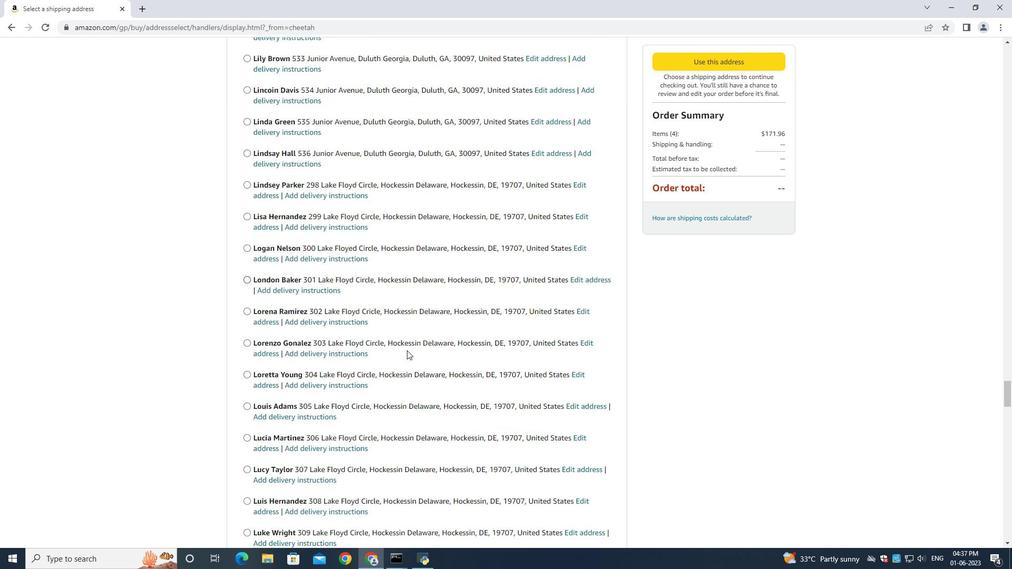 
Action: Mouse scrolled (407, 350) with delta (0, 0)
Screenshot: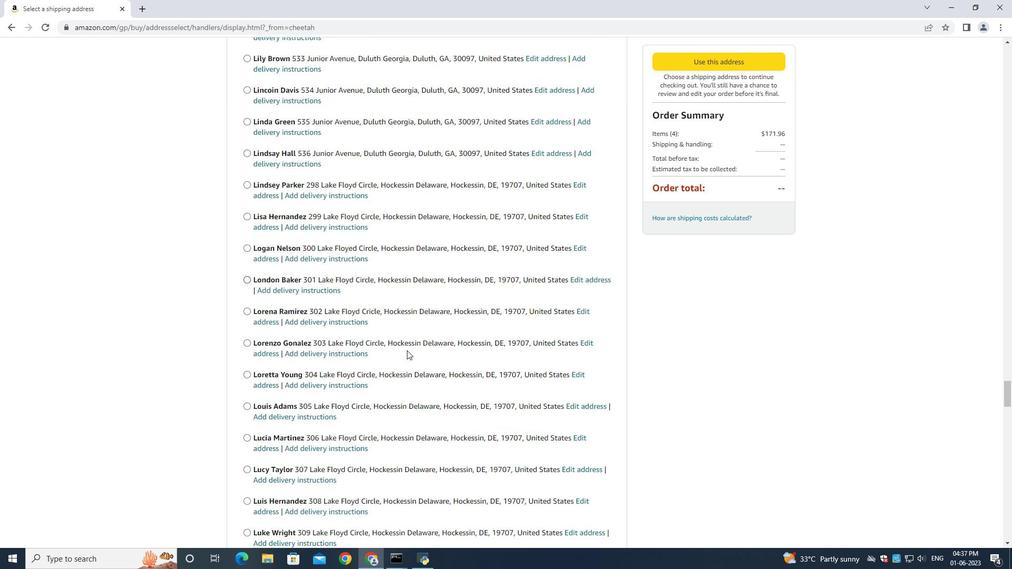 
Action: Mouse scrolled (407, 350) with delta (0, 0)
Screenshot: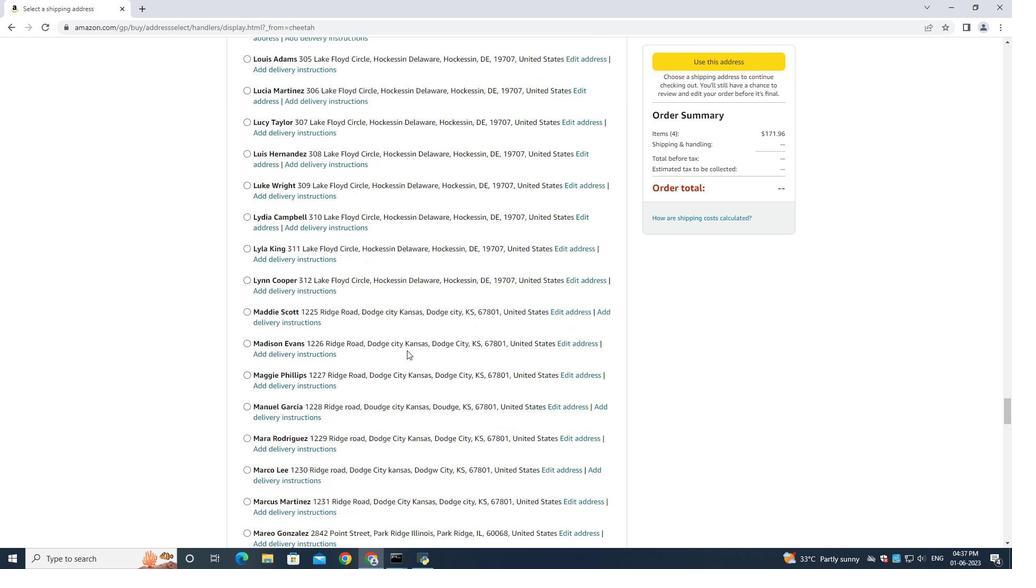 
Action: Mouse scrolled (407, 350) with delta (0, 0)
Screenshot: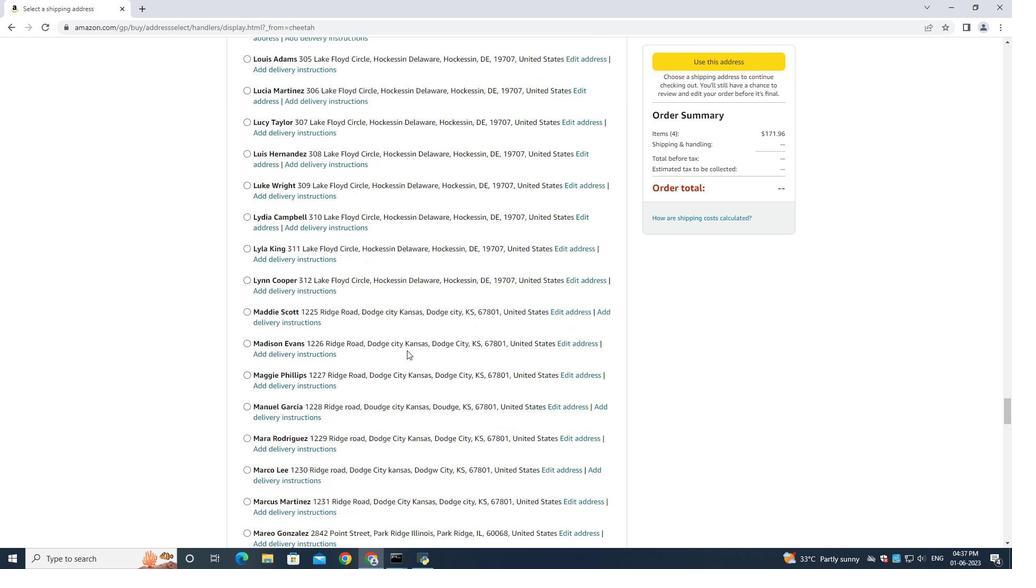 
Action: Mouse scrolled (407, 350) with delta (0, 0)
Screenshot: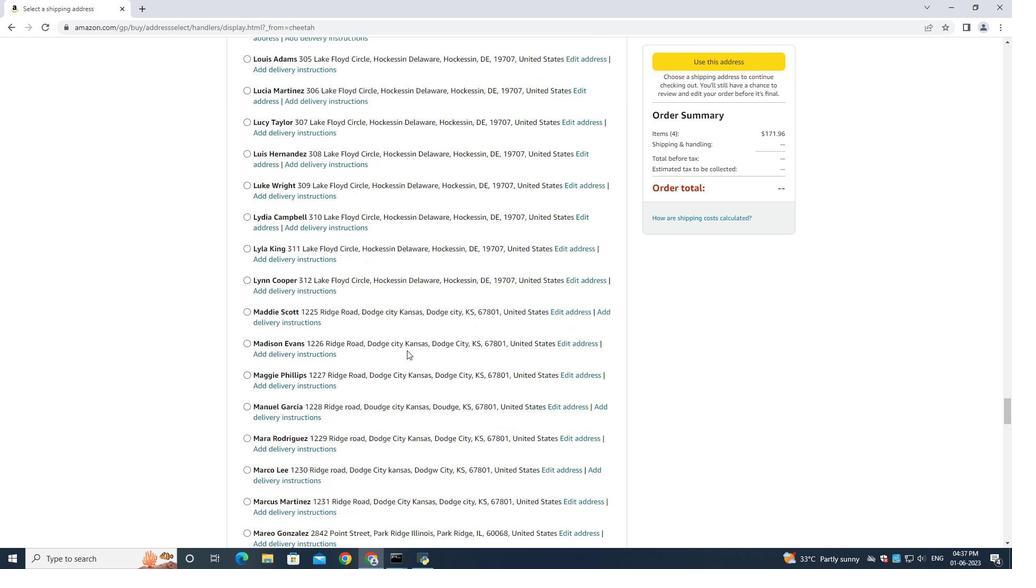 
Action: Mouse scrolled (407, 350) with delta (0, 0)
Screenshot: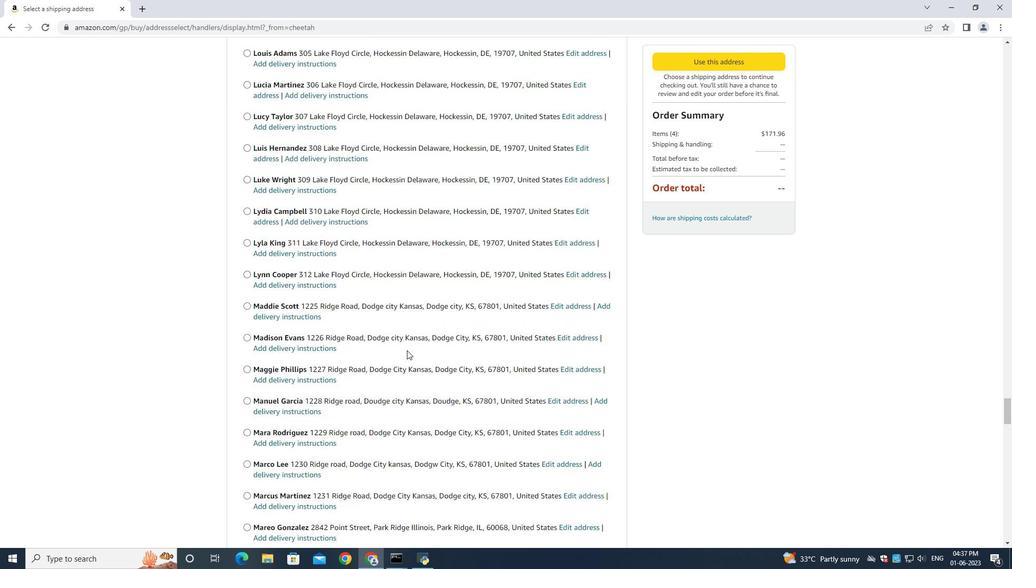 
Action: Mouse moved to (407, 349)
Screenshot: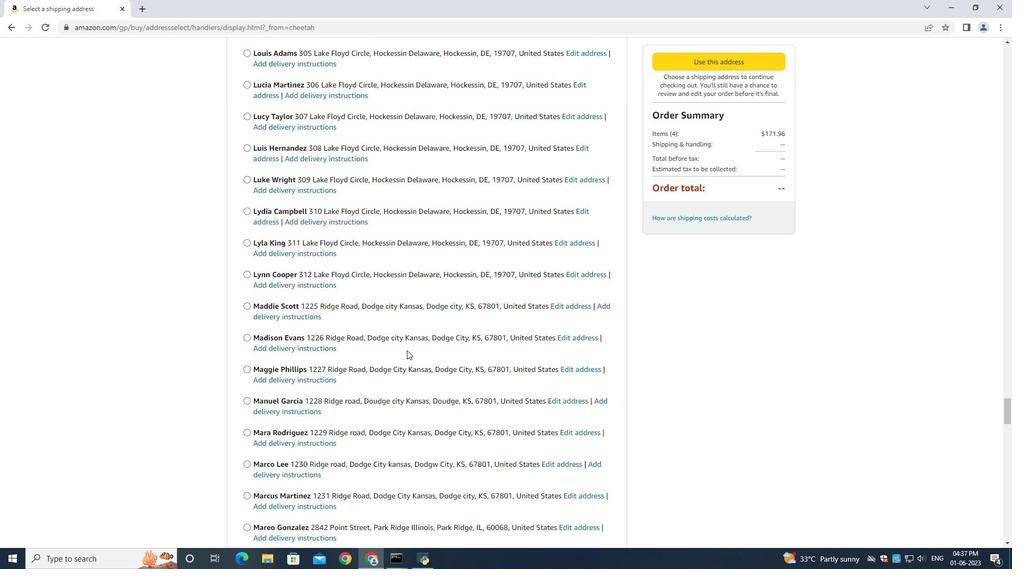
Action: Mouse scrolled (407, 348) with delta (0, 0)
Screenshot: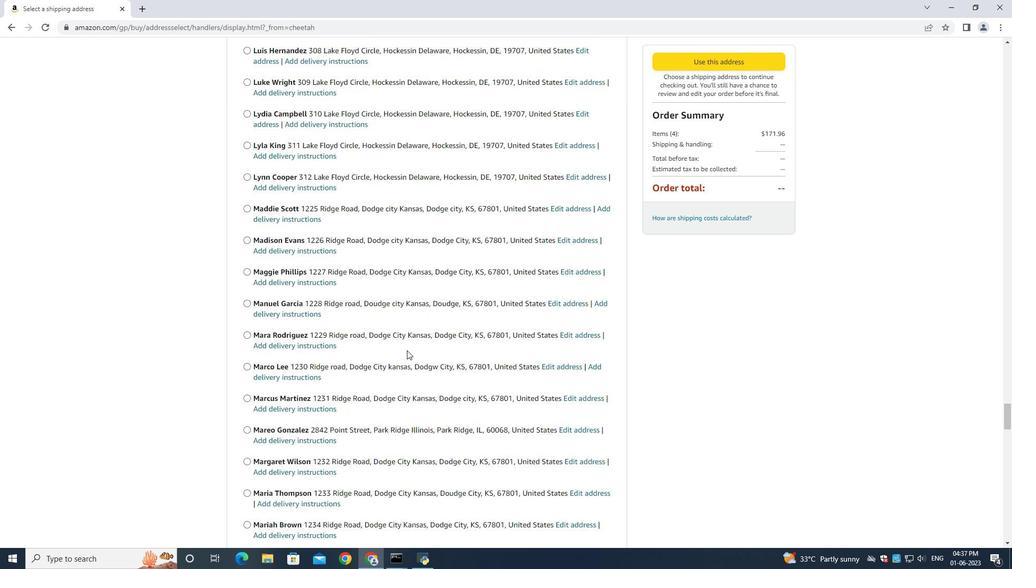 
Action: Mouse moved to (407, 349)
Screenshot: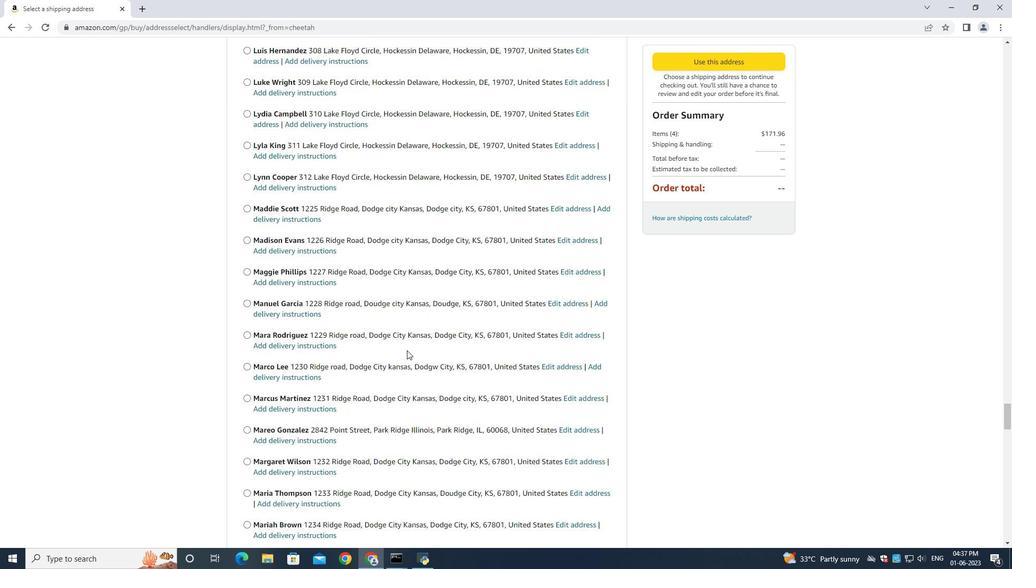 
Action: Mouse scrolled (407, 348) with delta (0, 0)
Screenshot: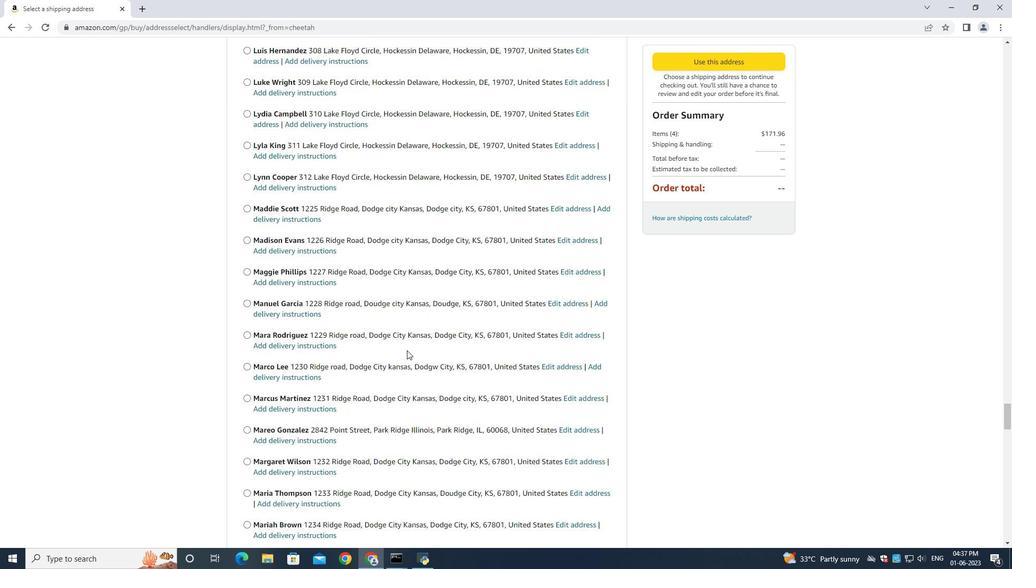 
Action: Mouse scrolled (407, 348) with delta (0, -1)
Screenshot: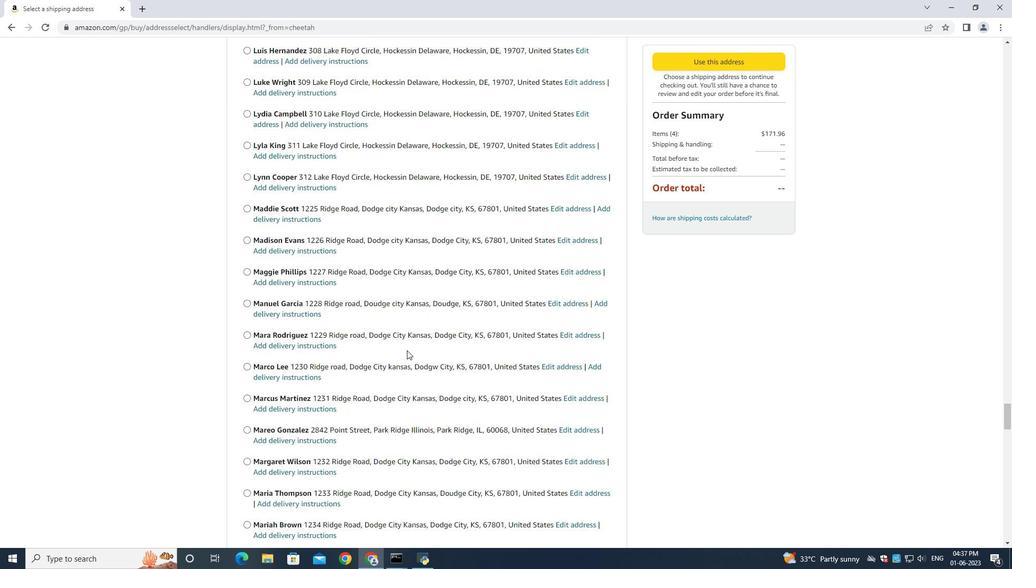 
Action: Mouse moved to (408, 349)
Screenshot: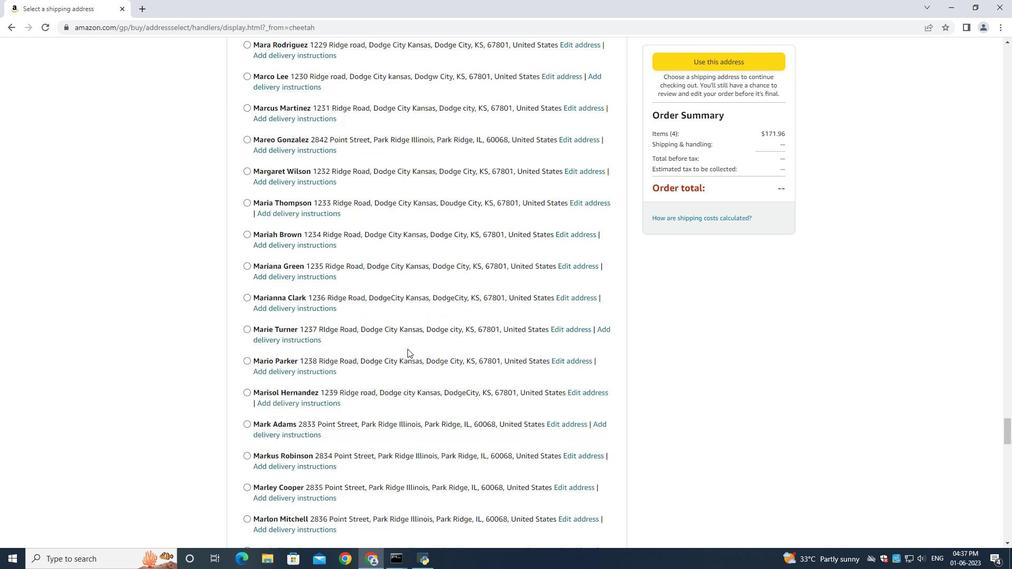 
Action: Mouse scrolled (408, 348) with delta (0, 0)
Screenshot: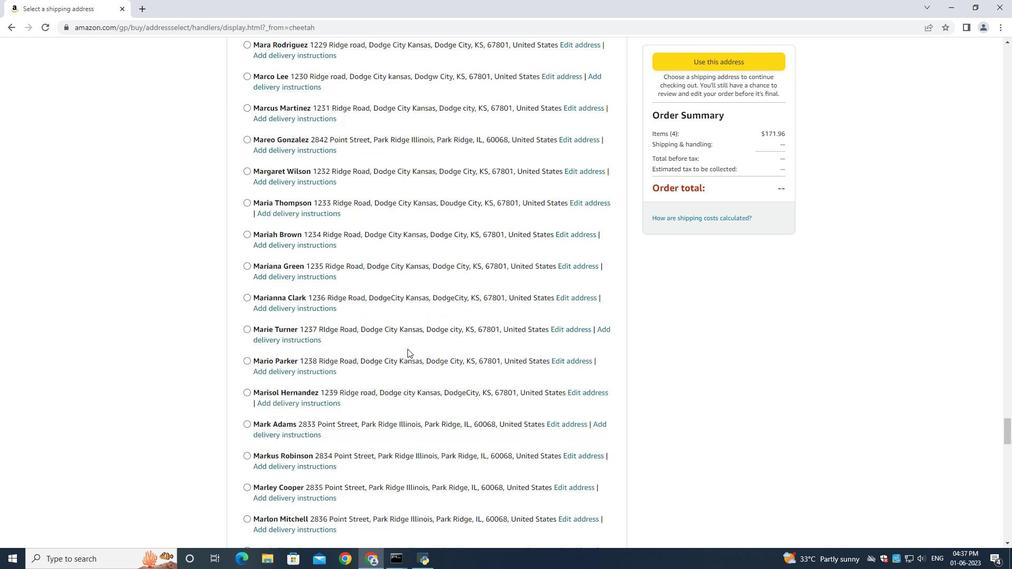
Action: Mouse scrolled (408, 348) with delta (0, 0)
Screenshot: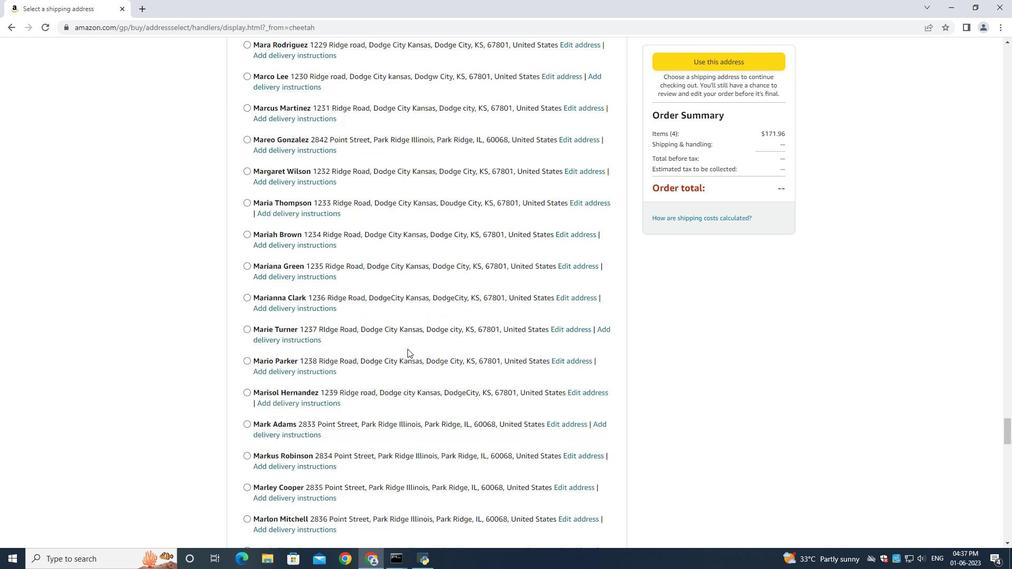 
Action: Mouse scrolled (408, 348) with delta (0, 0)
Screenshot: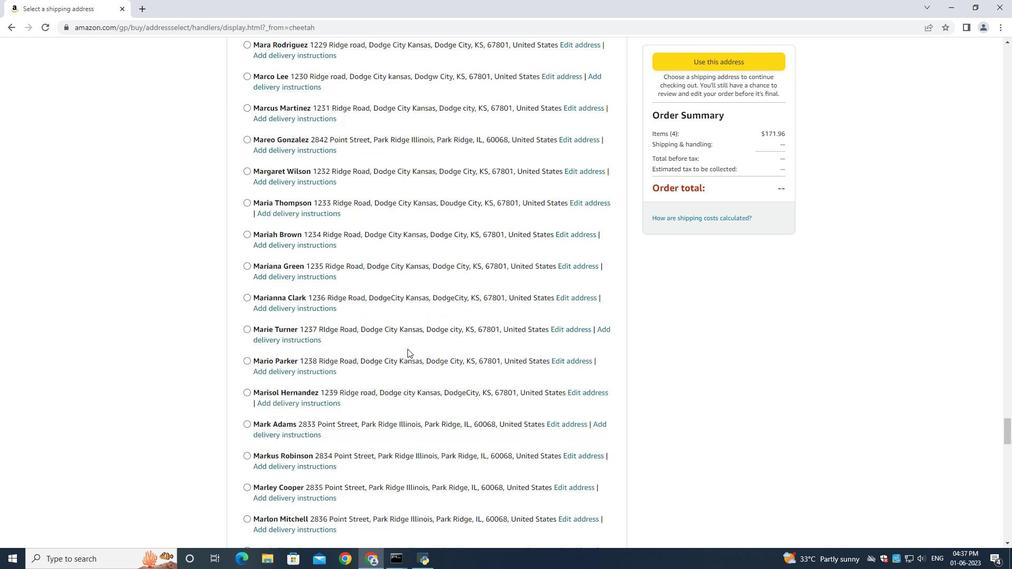 
Action: Mouse scrolled (408, 348) with delta (0, 0)
Screenshot: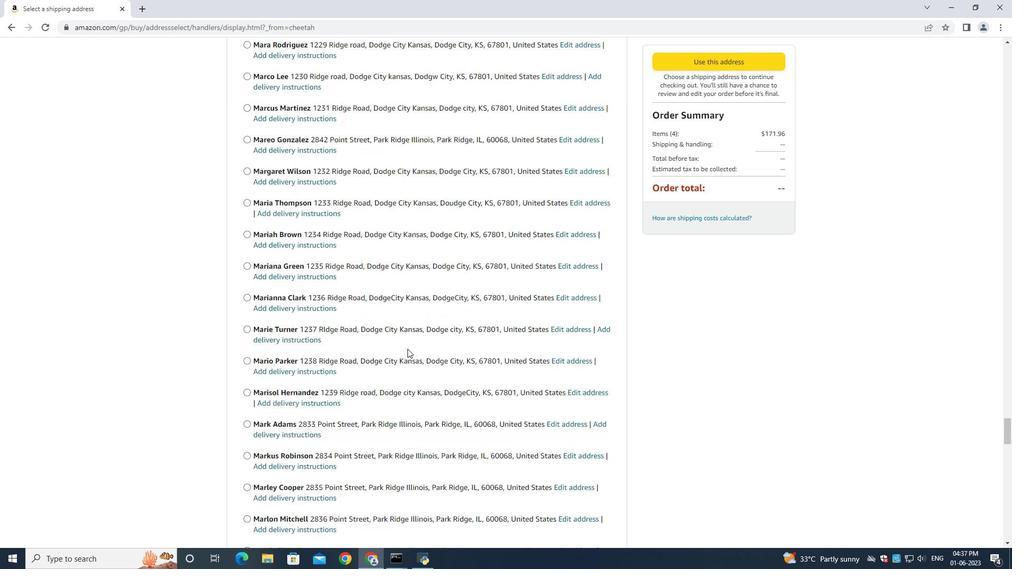 
Action: Mouse scrolled (408, 348) with delta (0, 0)
Screenshot: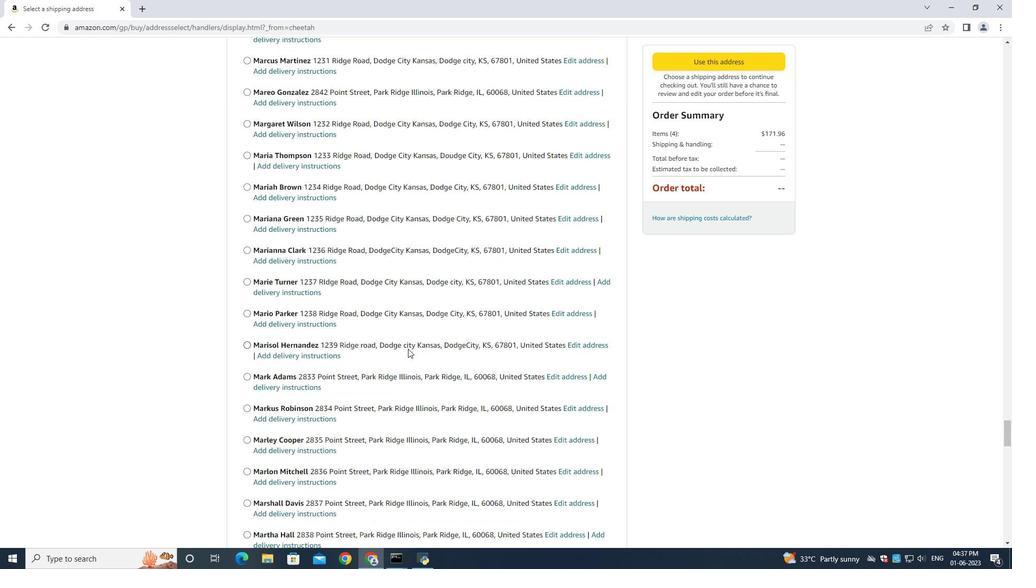 
Action: Mouse scrolled (408, 348) with delta (0, 0)
Screenshot: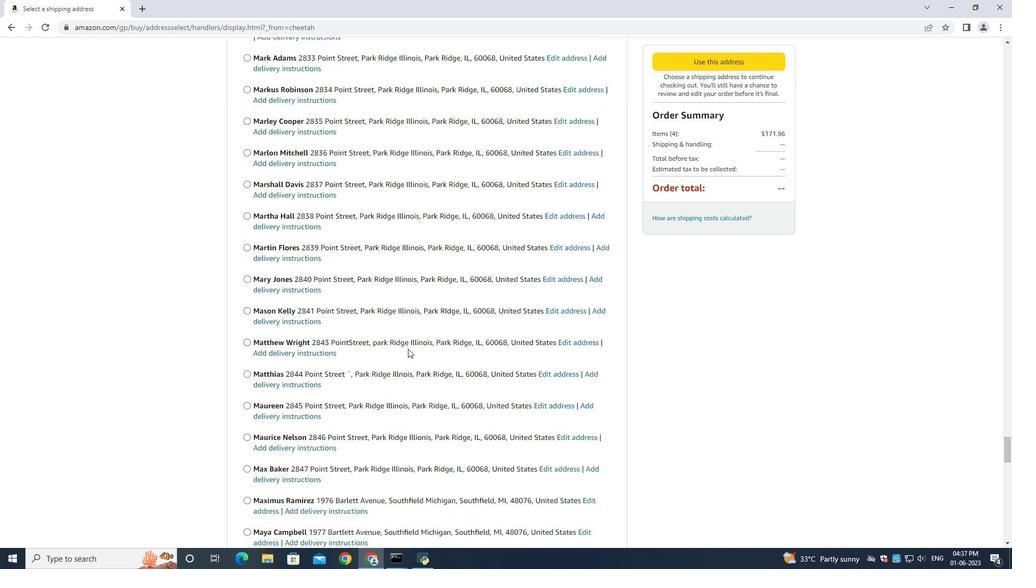 
Action: Mouse scrolled (408, 348) with delta (0, -1)
Screenshot: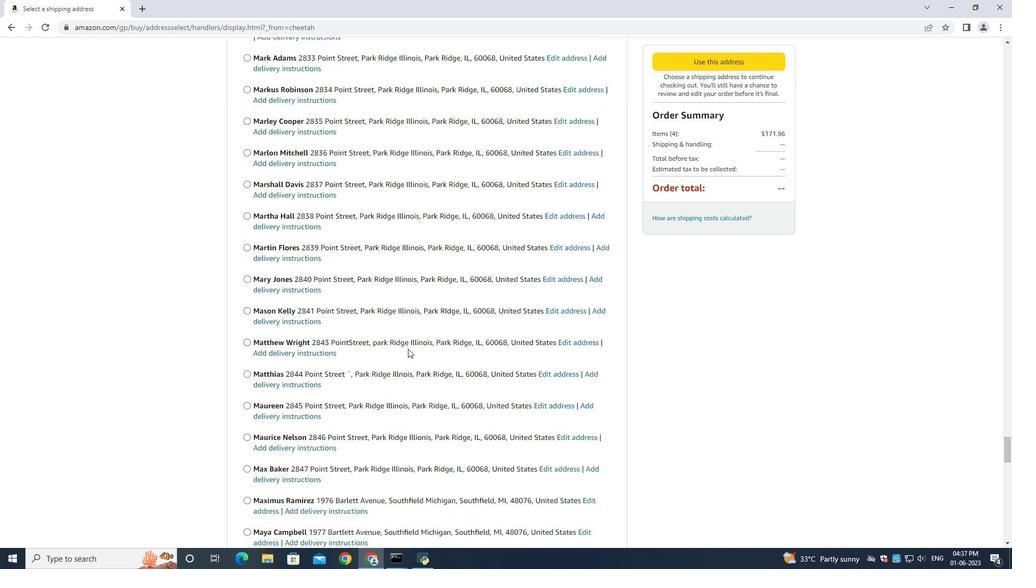 
Action: Mouse scrolled (408, 348) with delta (0, 0)
Screenshot: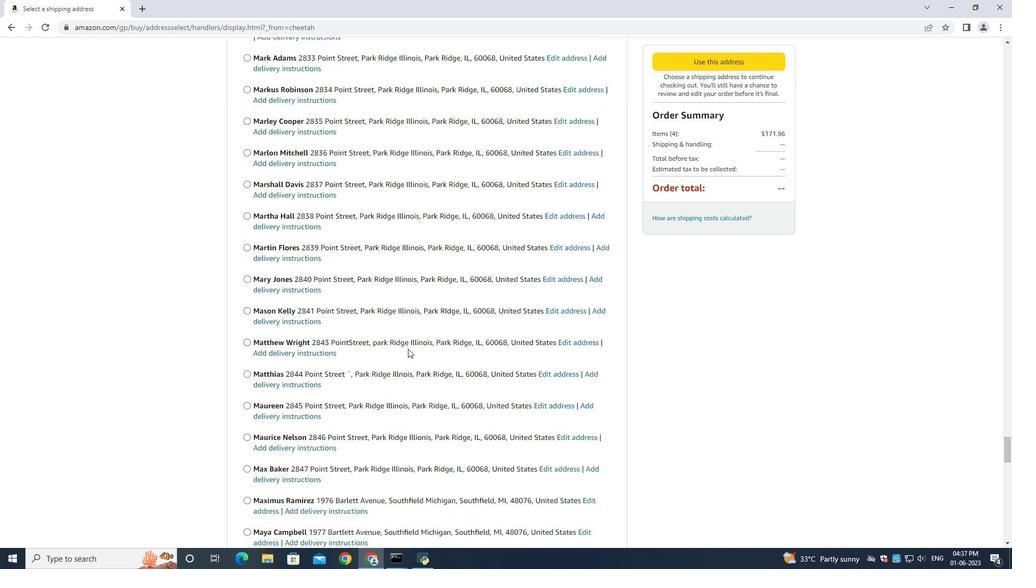 
Action: Mouse scrolled (408, 348) with delta (0, 0)
Screenshot: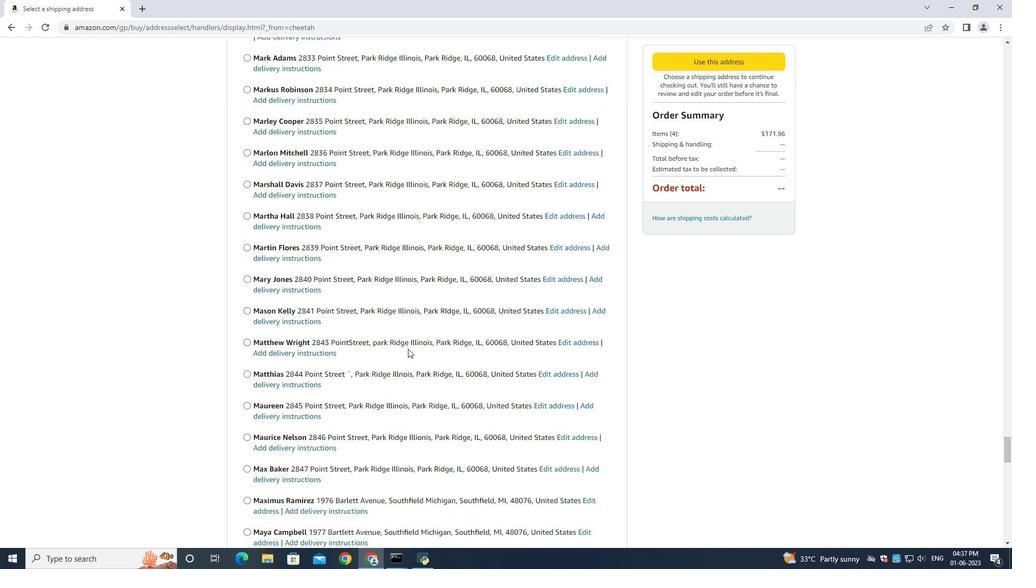 
Action: Mouse scrolled (408, 348) with delta (0, 0)
Screenshot: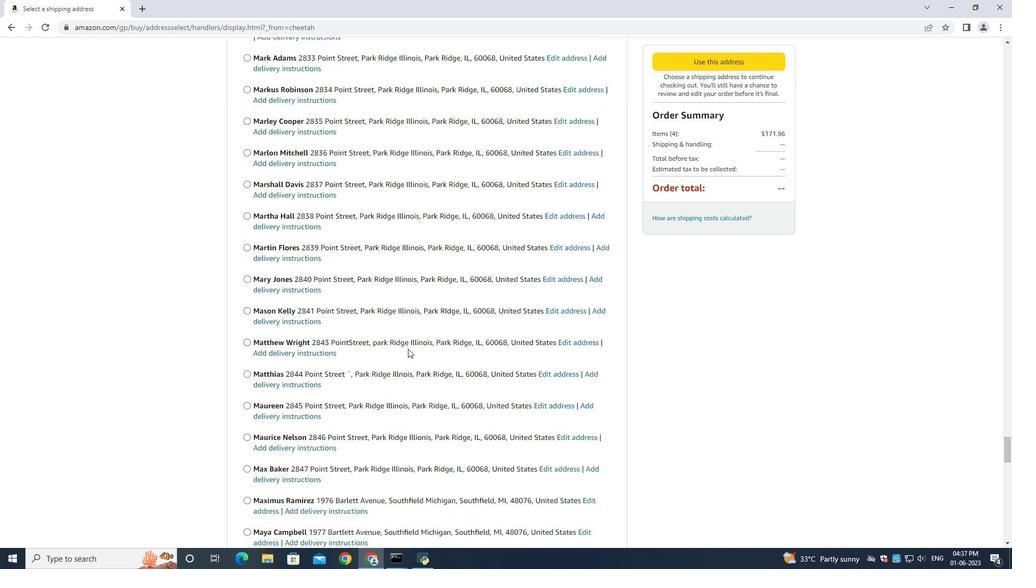 
Action: Mouse scrolled (408, 348) with delta (0, 0)
Screenshot: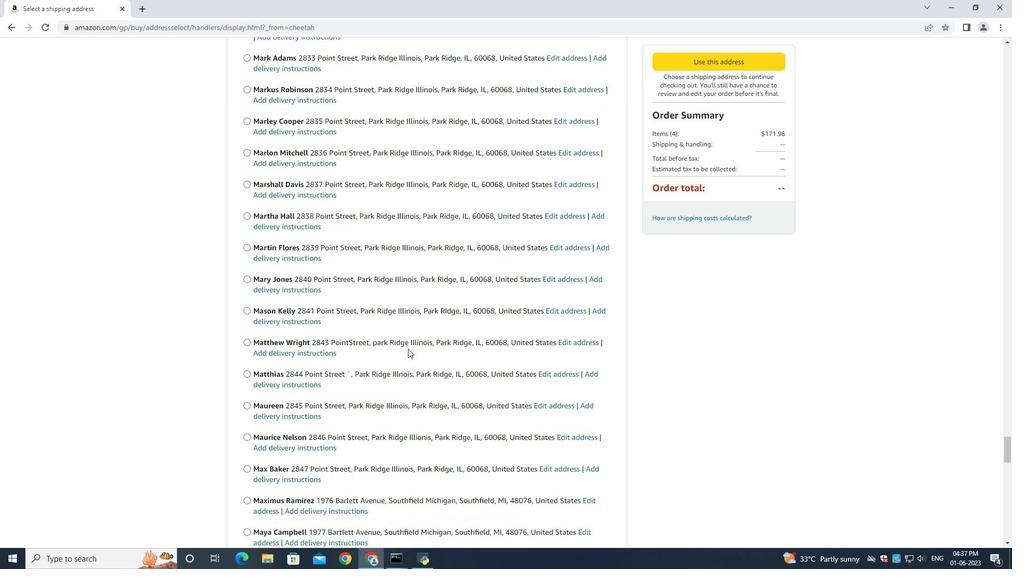 
Action: Mouse scrolled (408, 348) with delta (0, 0)
Screenshot: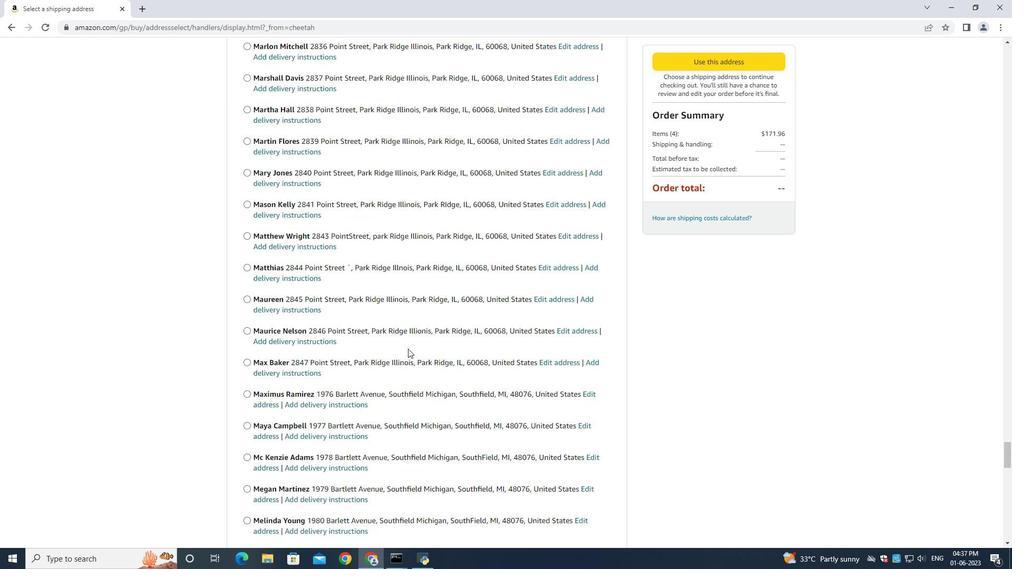 
Action: Mouse scrolled (408, 348) with delta (0, 0)
Screenshot: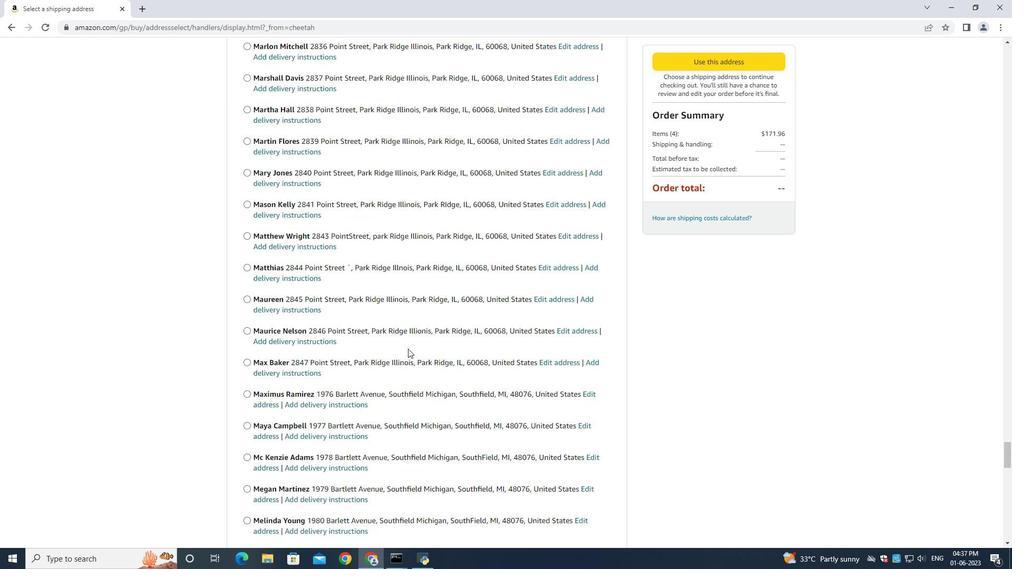 
Action: Mouse scrolled (408, 348) with delta (0, 0)
Screenshot: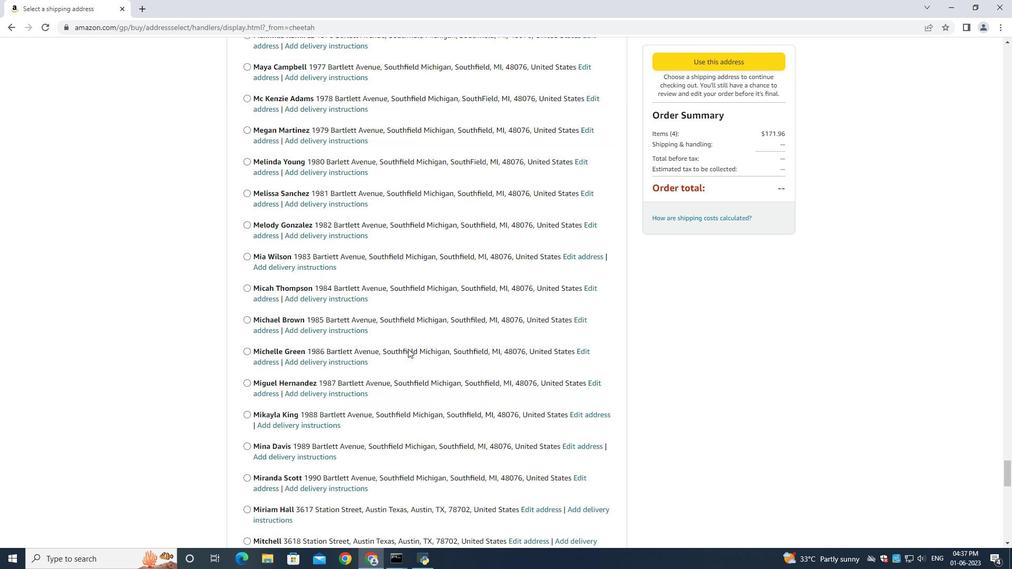 
Action: Mouse scrolled (408, 348) with delta (0, 0)
Screenshot: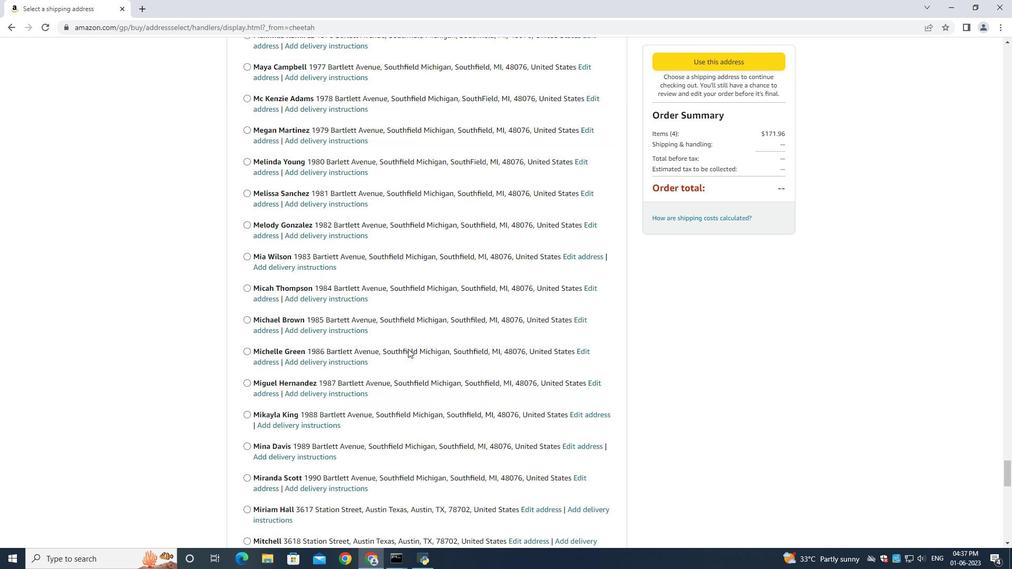 
Action: Mouse scrolled (408, 348) with delta (0, 0)
Screenshot: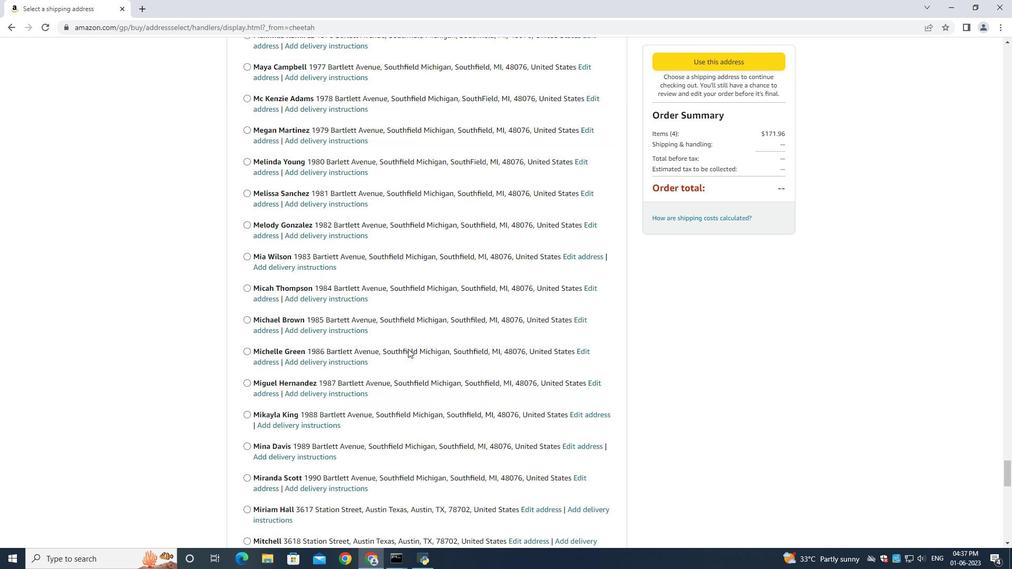 
Action: Mouse scrolled (408, 348) with delta (0, 0)
Screenshot: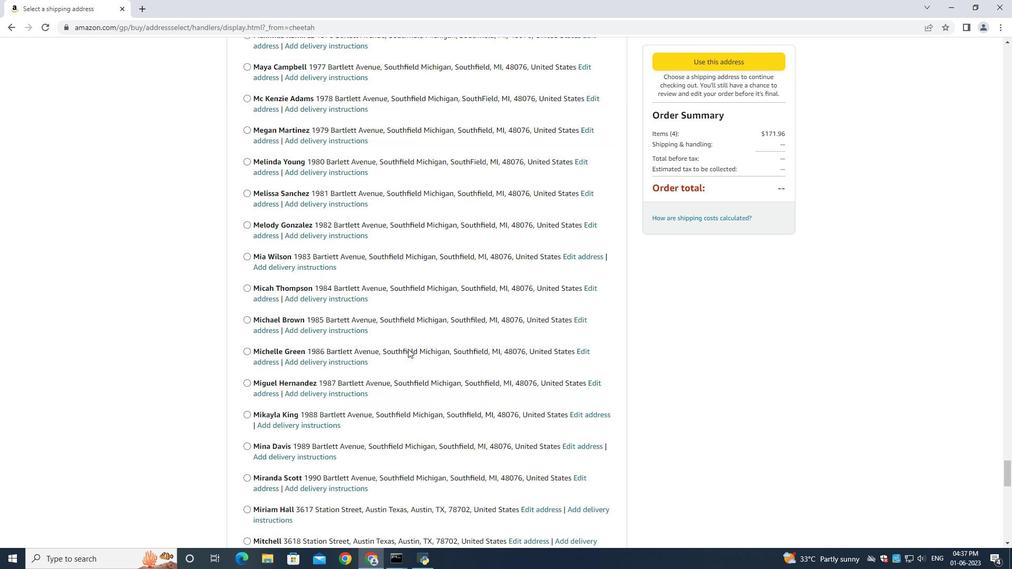 
Action: Mouse scrolled (408, 348) with delta (0, 0)
Screenshot: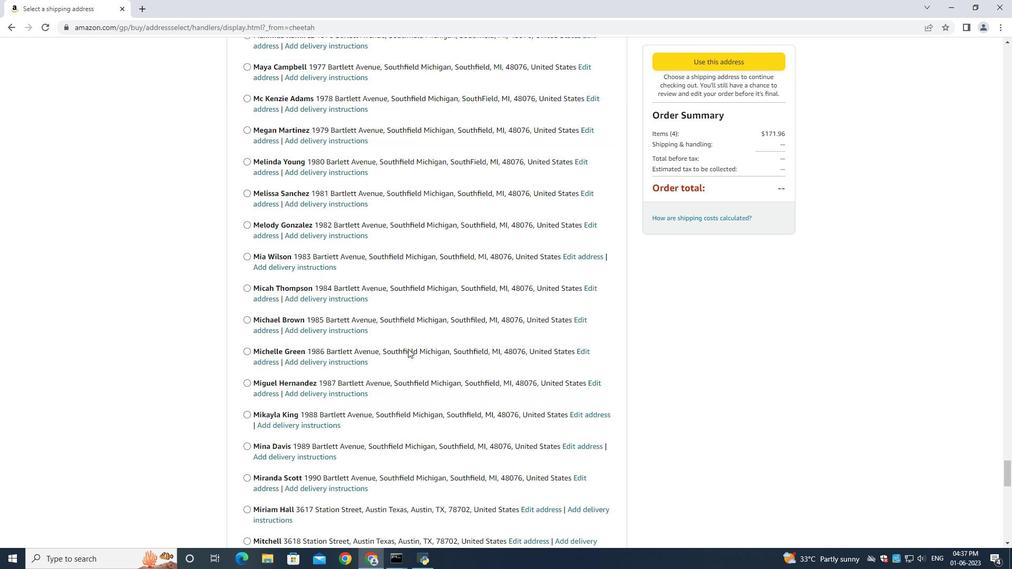 
Action: Mouse scrolled (408, 348) with delta (0, 0)
Screenshot: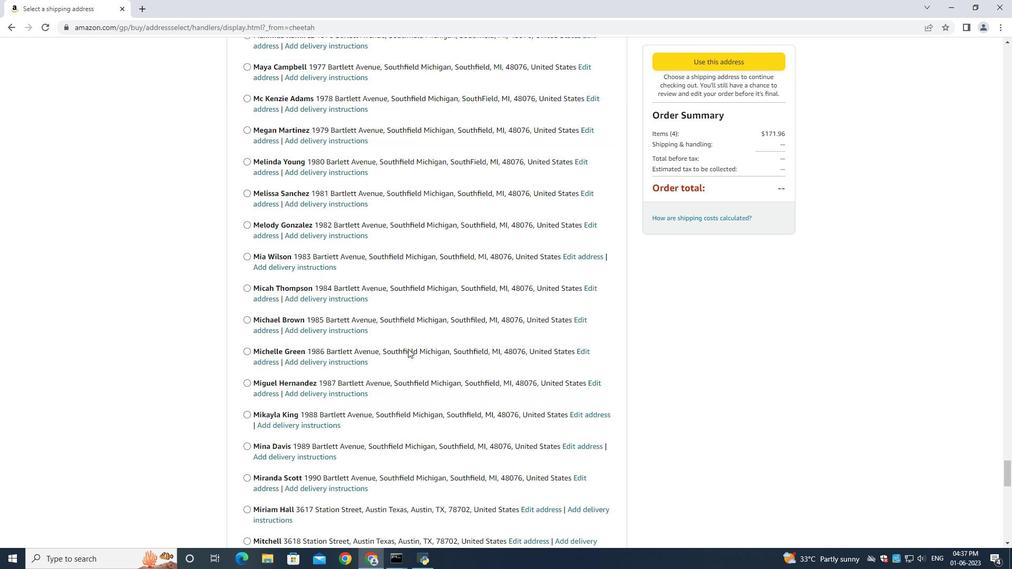 
Action: Mouse scrolled (408, 348) with delta (0, 0)
Screenshot: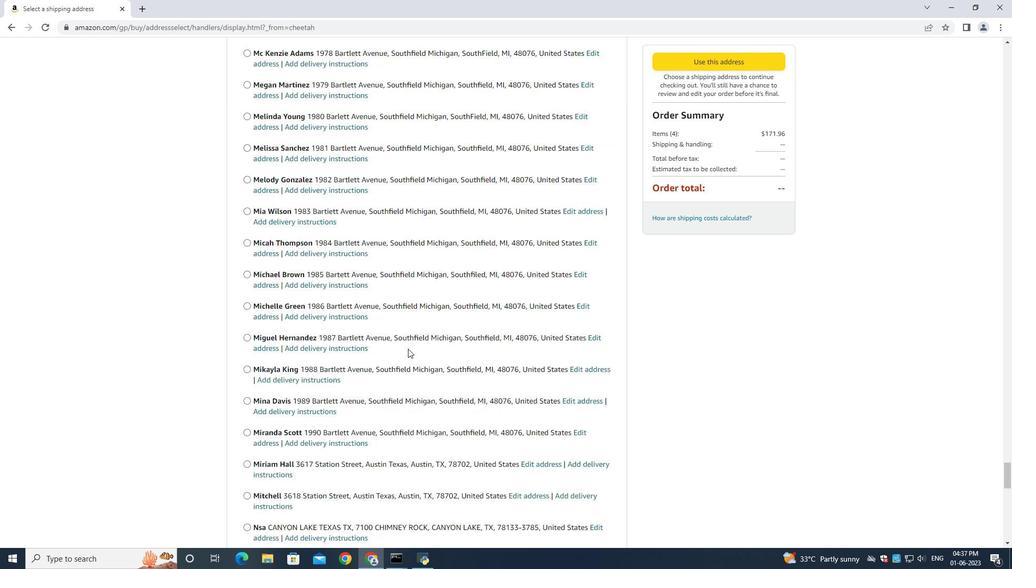 
Action: Mouse scrolled (408, 348) with delta (0, 0)
Screenshot: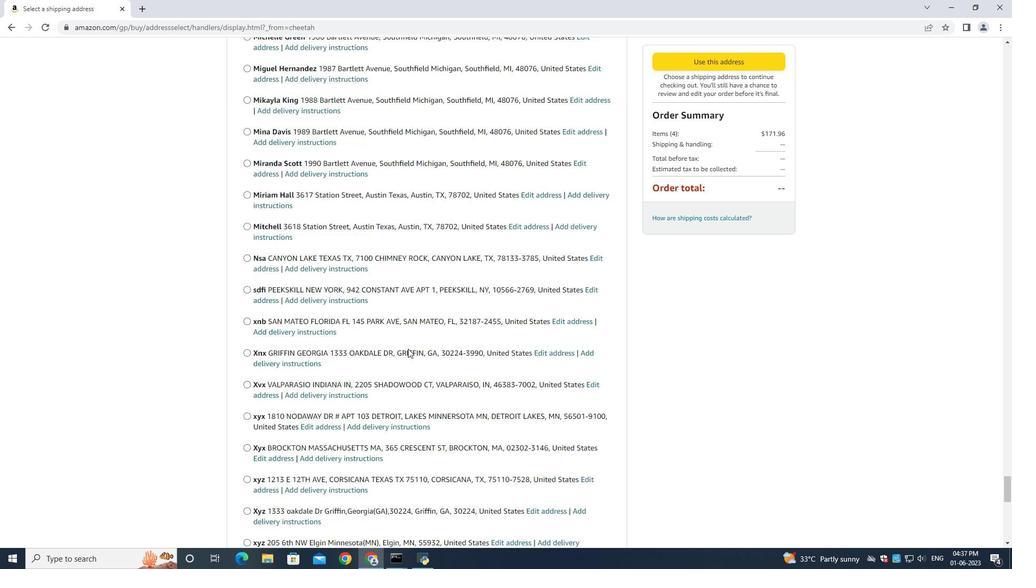 
Action: Mouse scrolled (408, 348) with delta (0, 0)
Screenshot: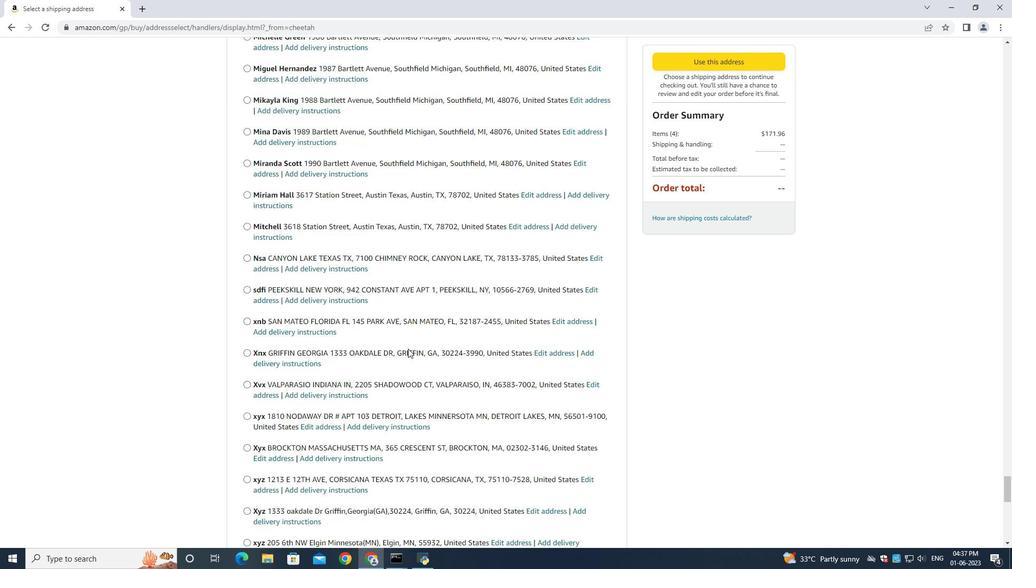 
Action: Mouse scrolled (408, 348) with delta (0, 0)
Screenshot: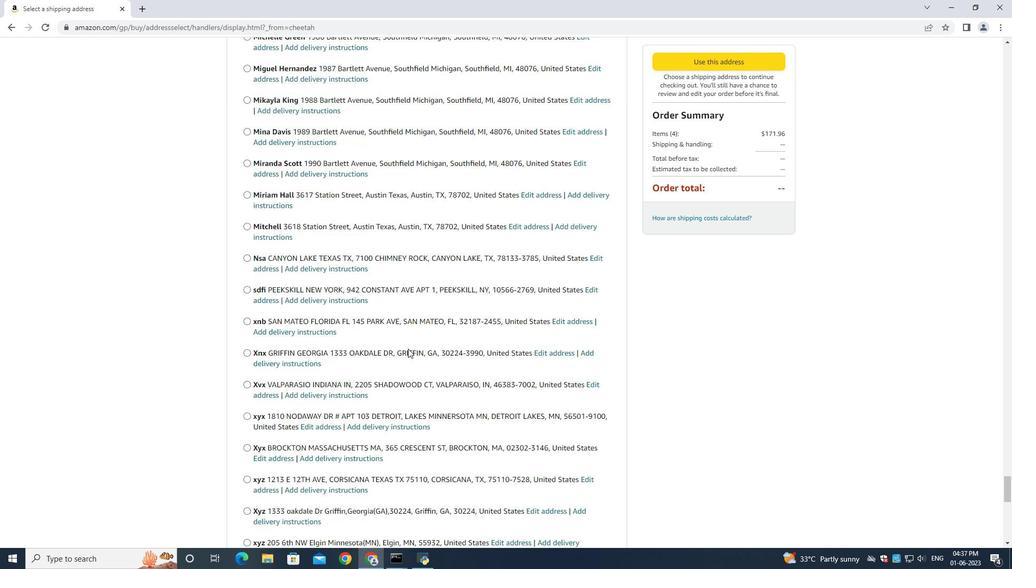 
Action: Mouse scrolled (408, 348) with delta (0, -1)
Screenshot: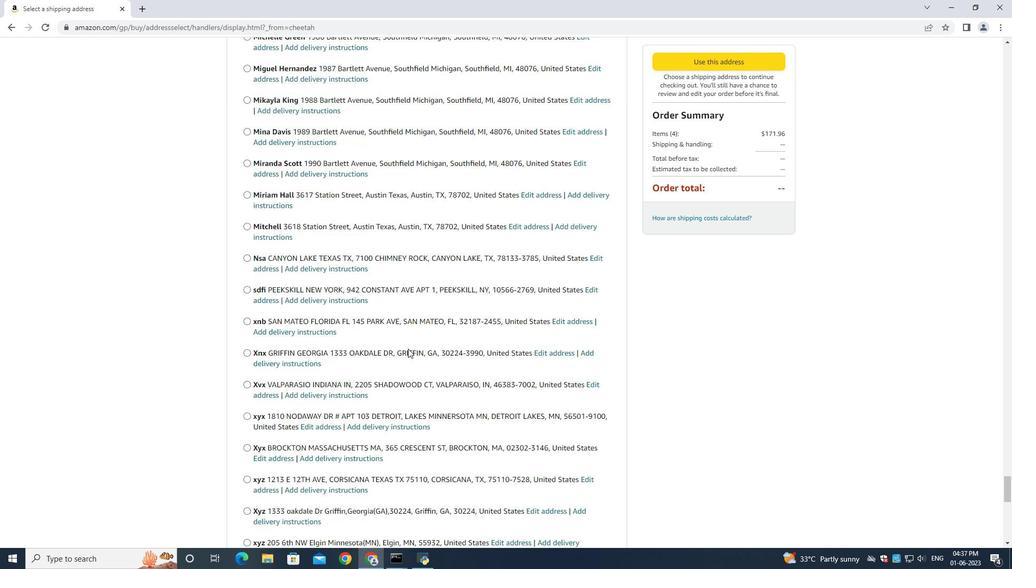 
Action: Mouse scrolled (408, 348) with delta (0, 0)
Screenshot: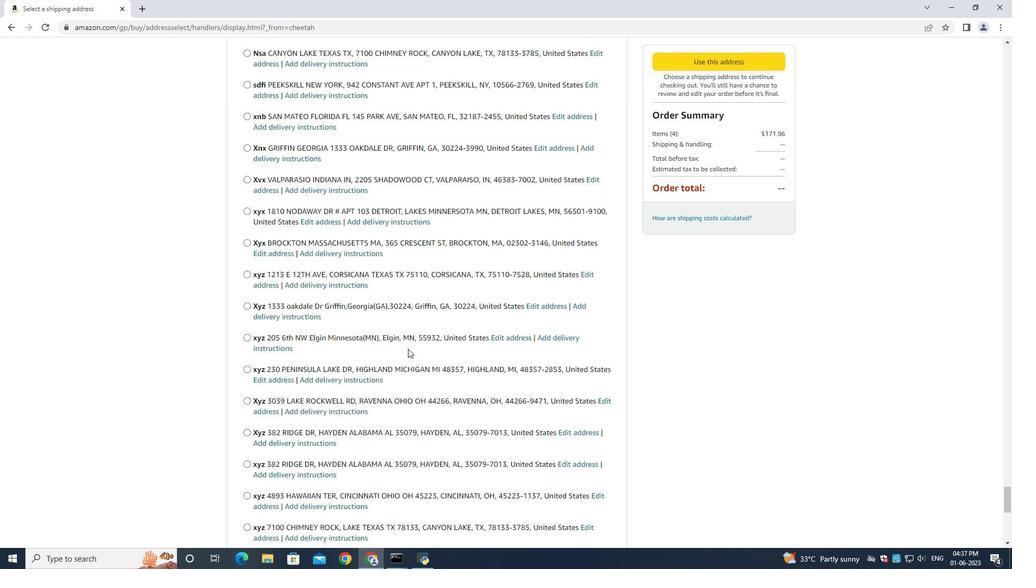 
Action: Mouse scrolled (408, 348) with delta (0, 0)
Screenshot: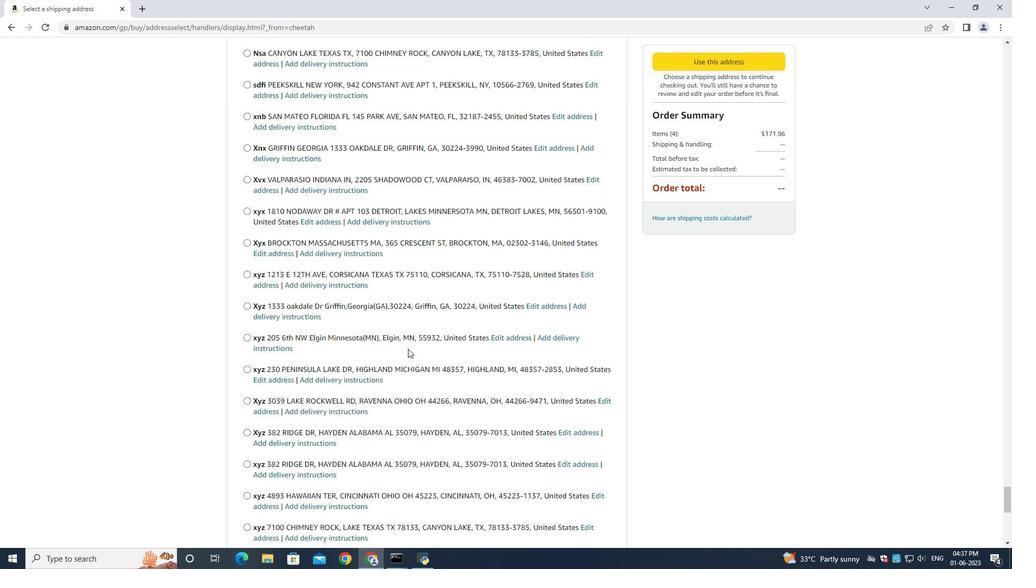 
Action: Mouse scrolled (408, 348) with delta (0, 0)
Screenshot: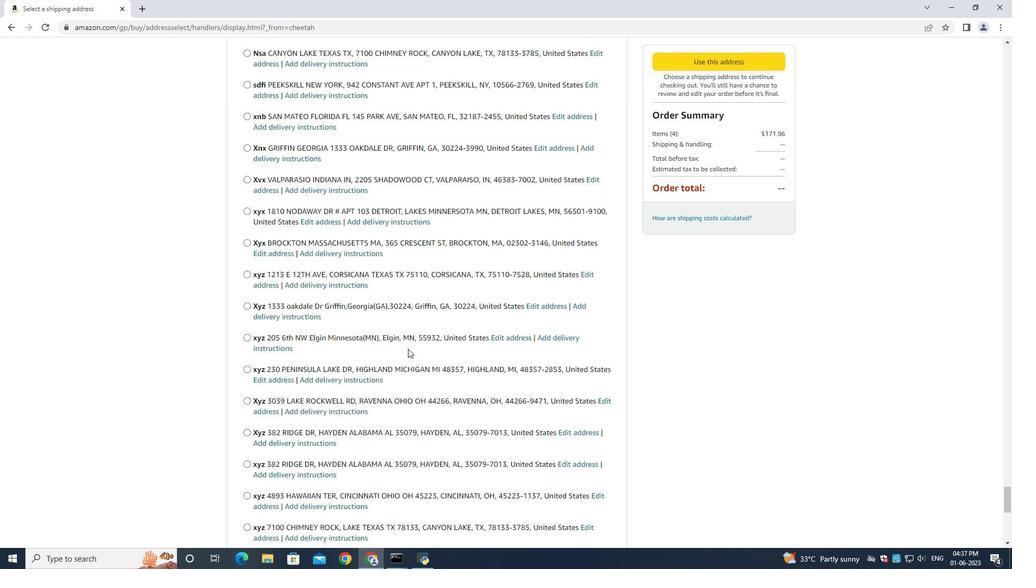 
Action: Mouse scrolled (408, 348) with delta (0, 0)
Screenshot: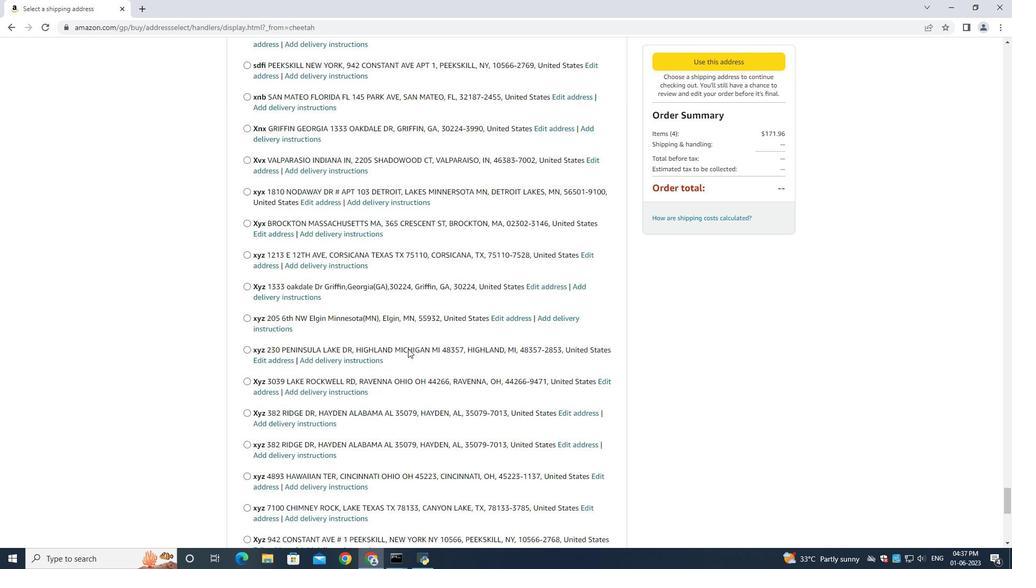
Action: Mouse scrolled (408, 348) with delta (0, 0)
Screenshot: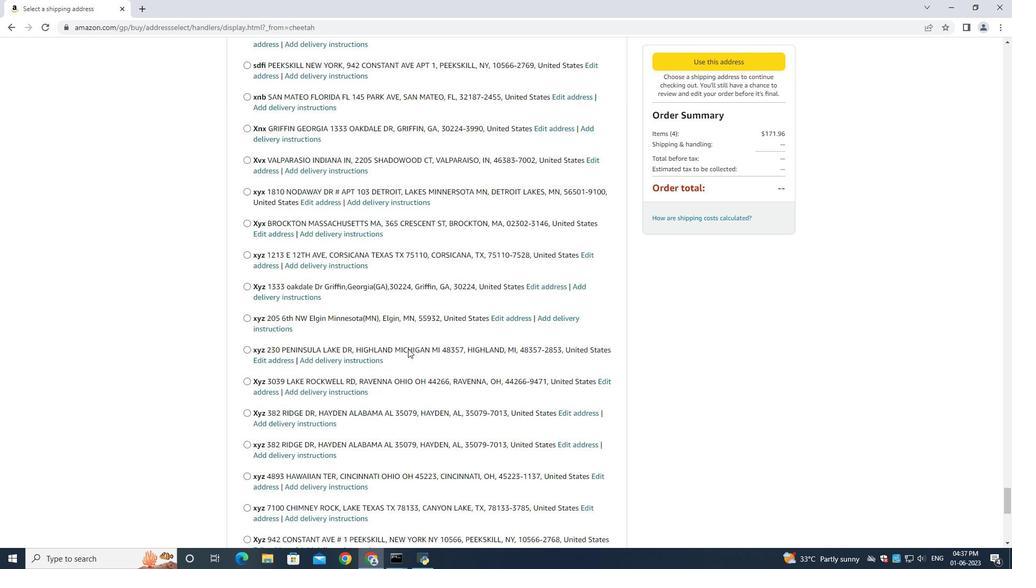 
Action: Mouse scrolled (408, 348) with delta (0, 0)
Screenshot: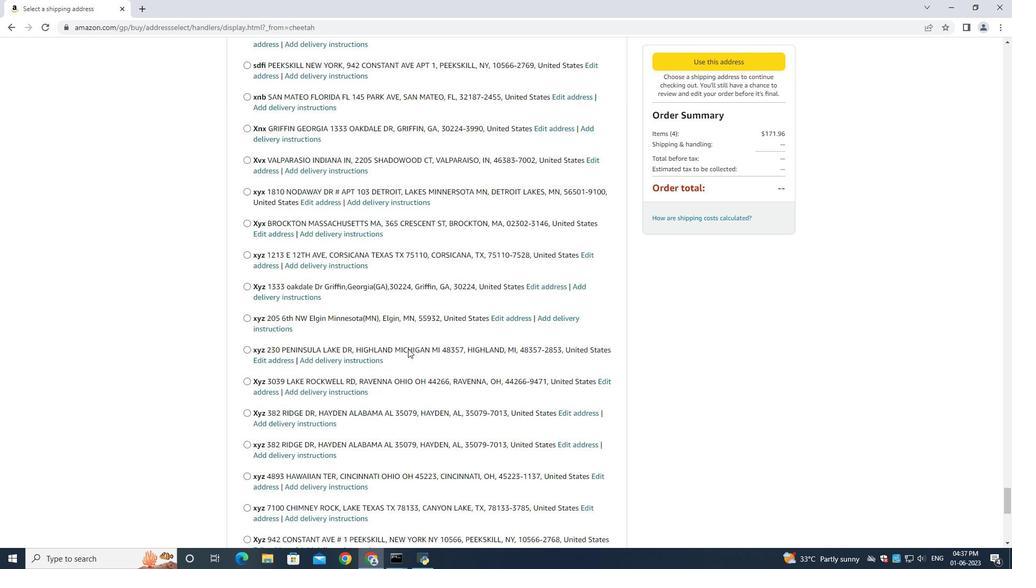 
Action: Mouse scrolled (408, 348) with delta (0, 0)
Screenshot: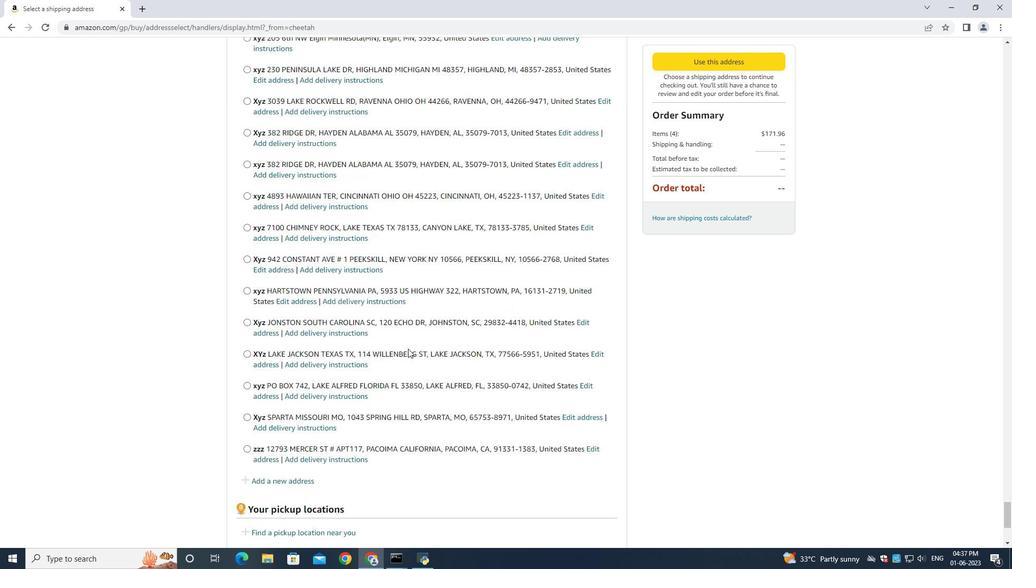 
Action: Mouse scrolled (408, 348) with delta (0, -1)
Screenshot: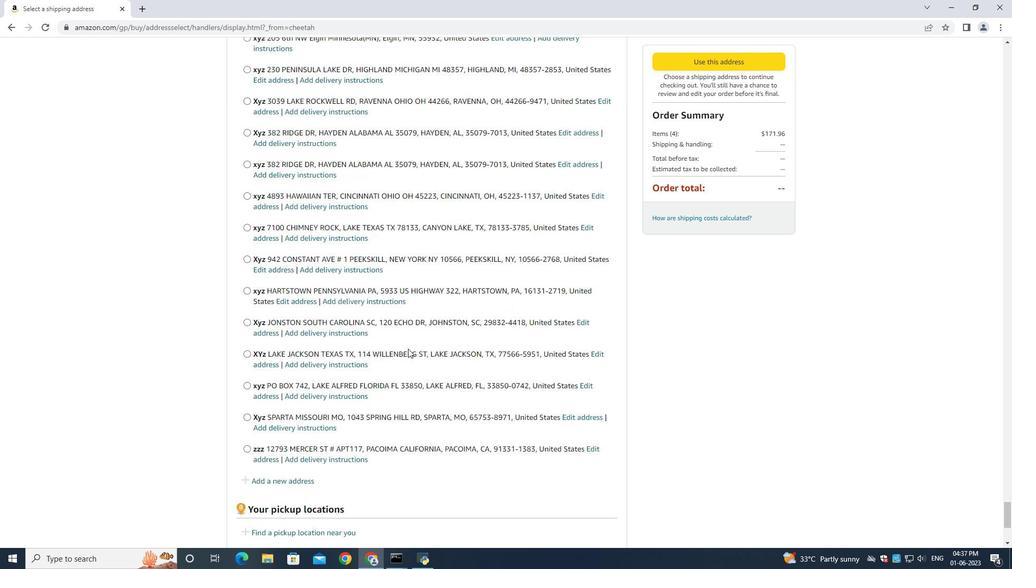 
Action: Mouse scrolled (408, 348) with delta (0, 0)
Screenshot: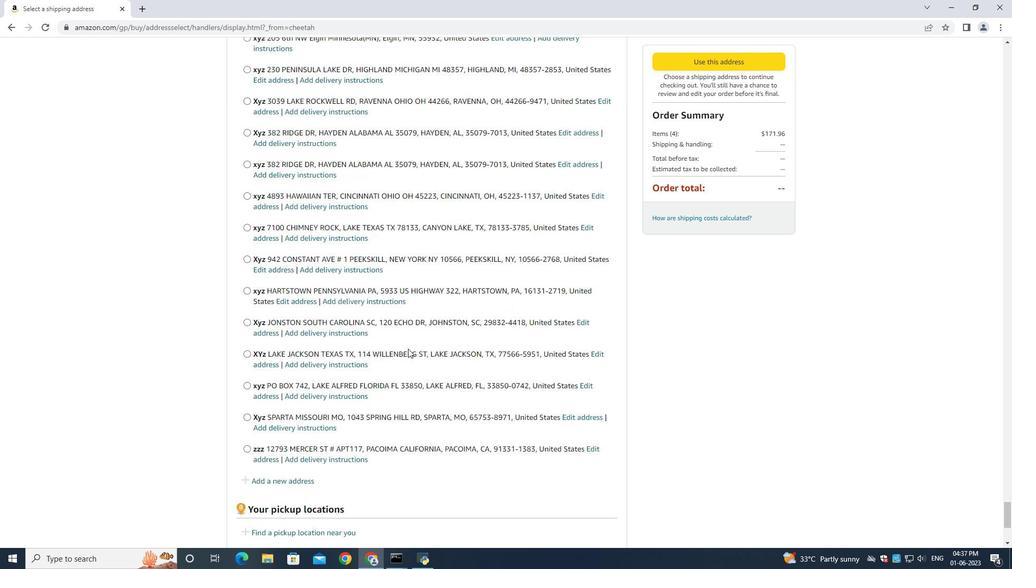 
Action: Mouse scrolled (408, 348) with delta (0, 0)
Screenshot: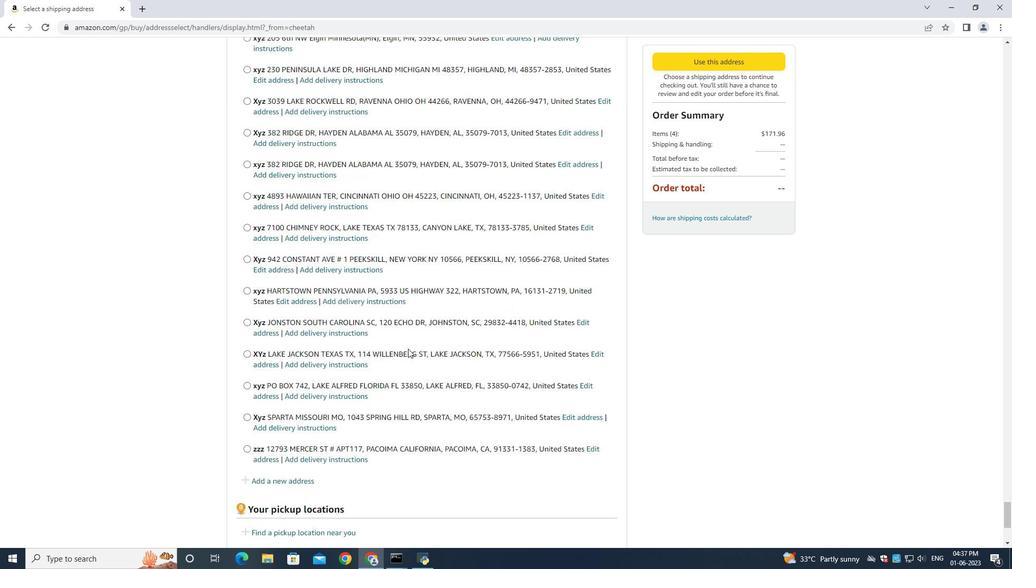
Action: Mouse moved to (310, 264)
Screenshot: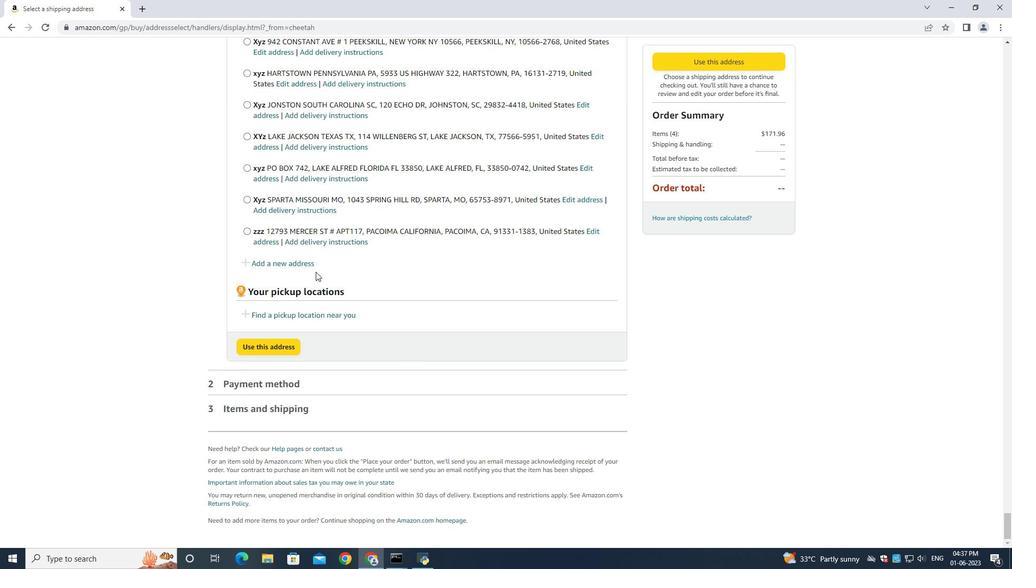 
Action: Mouse pressed left at (310, 264)
Screenshot: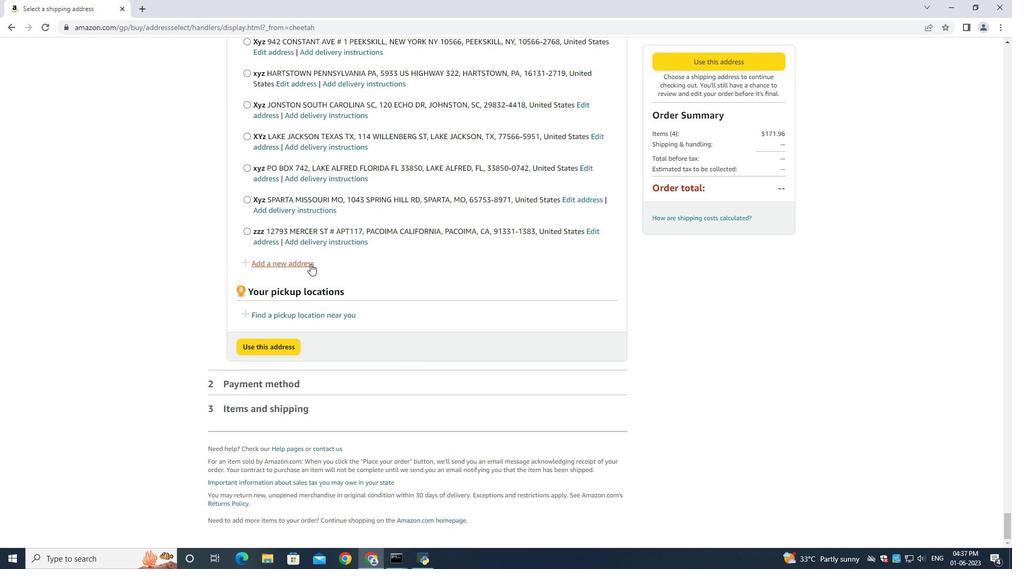 
Action: Mouse moved to (359, 255)
Screenshot: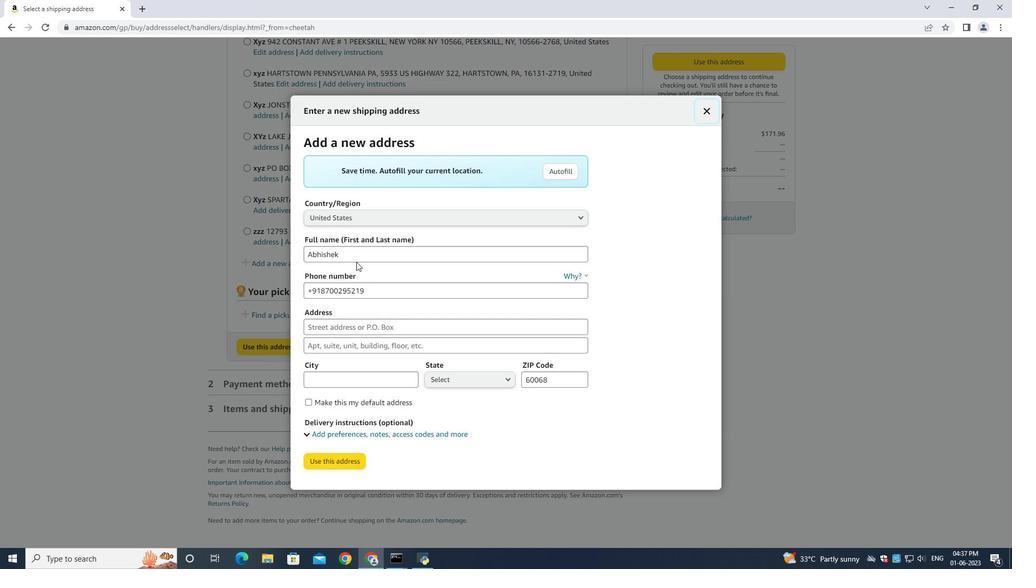 
Action: Mouse pressed left at (359, 255)
Screenshot: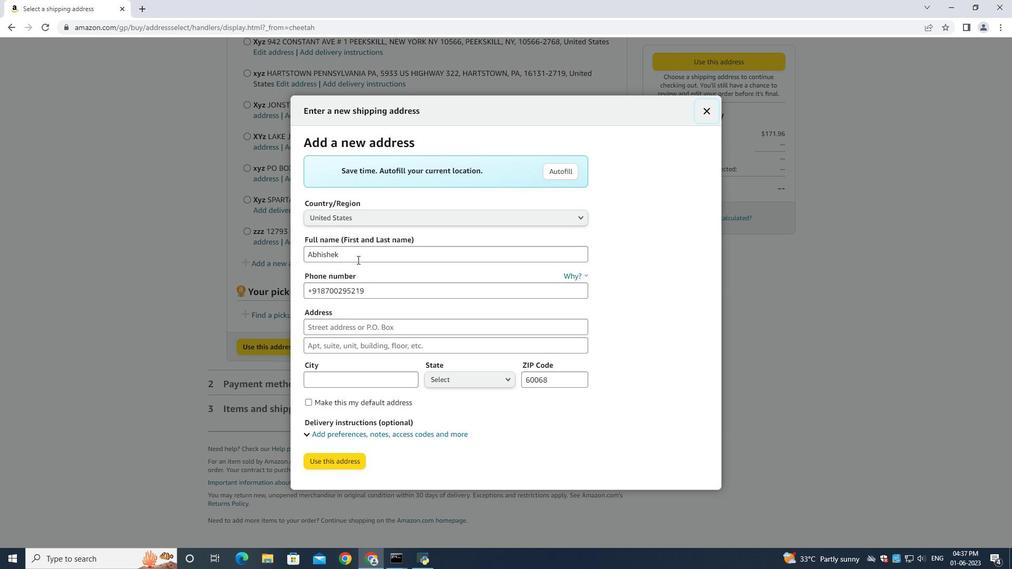 
Action: Key pressed ctrl+A<Key.backspace><Key.shift><Key.shift><Key.shift><Key.shift><Key.shift><Key.shift><Key.shift><Key.shift><Key.shift><Key.shift><Key.shift><Key.shift><Key.shift><Key.shift><Key.shift><Key.shift><Key.shift><Key.shift><Key.shift><Key.shift><Key.shift><Key.shift><Key.shift><Key.shift><Key.shift><Key.shift><Key.shift><Key.shift><Key.shift><Key.shift><Key.shift><Key.shift><Key.shift><Key.shift><Key.shift><Key.shift><Key.shift><Key.shift><Key.shift><Key.shift><Key.shift><Key.shift><Key.shift><Key.shift><Key.shift><Key.shift><Key.shift><Key.shift><Key.shift><Key.shift><Key.shift><Key.shift><Key.shift><Key.shift><Key.shift><Key.shift><Key.shift><Key.shift><Key.shift><Key.shift><Key.shift><Key.shift><Key.shift><Key.shift><Key.shift><Key.shift><Key.shift><Key.shift><Key.shift><Key.shift><Key.shift><Key.shift><Key.shift><Key.shift><Key.shift><Key.shift><Key.shift><Key.shift><Key.shift><Key.shift><Key.shift><Key.shift><Key.shift><Key.shift><Key.shift><Key.shift><Key.shift><Key.shift><Key.shift><Key.shift><Key.shift><Key.shift><Key.shift><Key.shift><Key.shift><Key.shift><Key.shift><Key.shift><Key.shift><Key.shift><Key.shift><Key.shift><Key.shift><Key.shift><Key.shift><Key.shift><Key.shift><Key.shift><Key.shift><Key.shift><Key.shift><Key.shift><Key.shift><Key.shift><Key.shift><Key.shift>Molly<Key.space><Key.shift><Key.shift><Key.shift><Key.shift><Key.shift><Key.shift>Phillips<Key.tab><Key.tab><Key.backspace>5122113583<Key.tab>3619<Key.space><Key.shift>Station<Key.space><Key.shift>Street<Key.space><Key.tab><Key.shift>Austin<Key.space><Key.shift>Texas<Key.tab><Key.shift><Key.shift><Key.shift>Austin<Key.space><Key.tab><Key.shift>A<Key.backspace><Key.shift><Key.shift>Te<Key.shift><Key.shift>tea<Key.tab><Key.backspace>78702
Screenshot: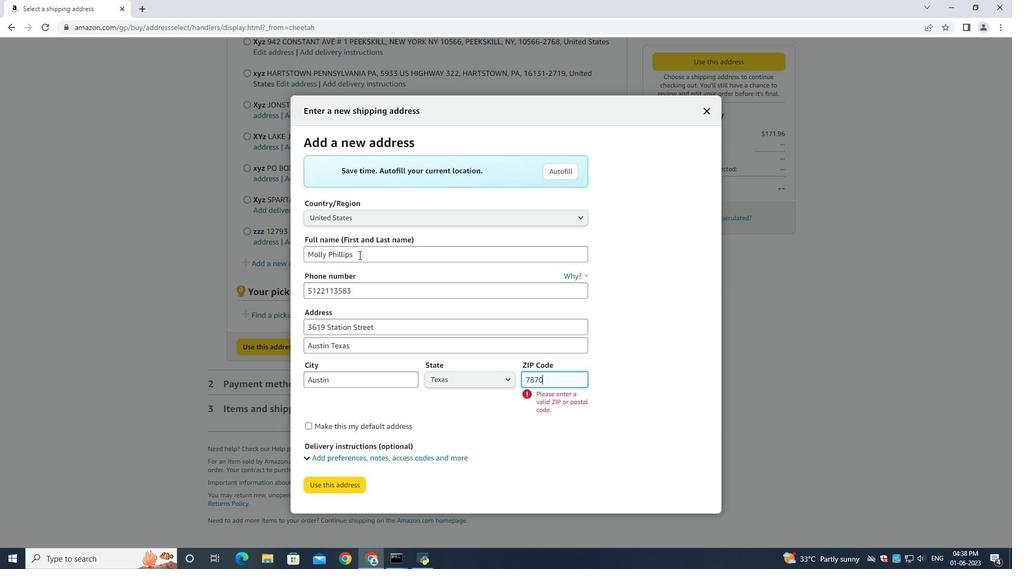 
Action: Mouse moved to (324, 463)
Screenshot: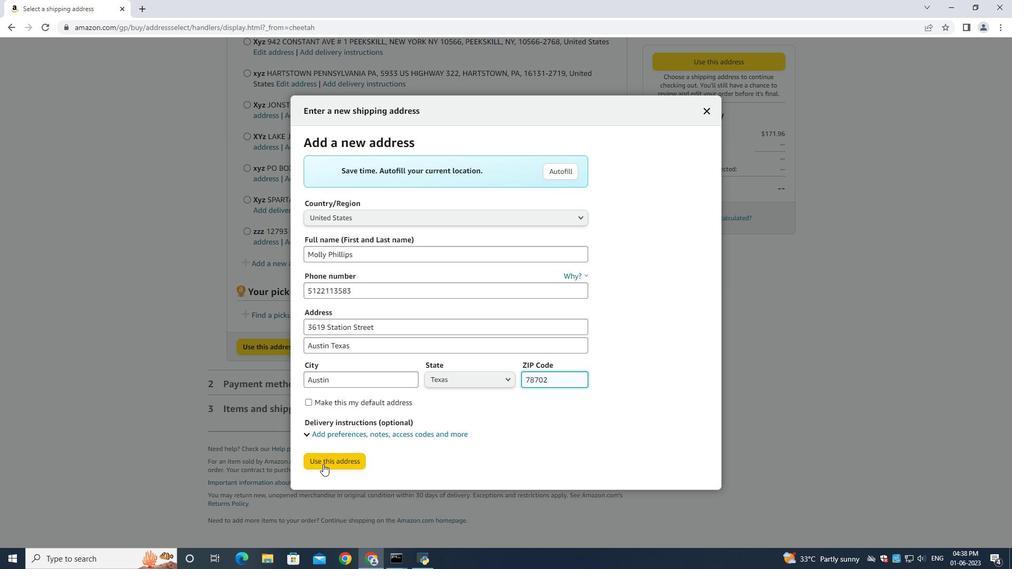 
Action: Mouse pressed left at (324, 463)
Screenshot: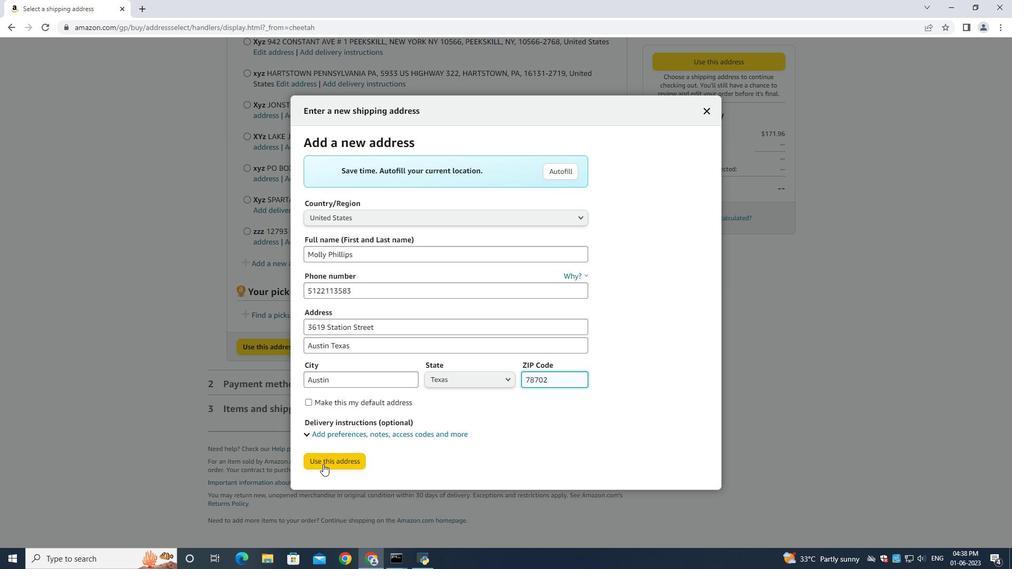 
Action: Mouse moved to (323, 535)
Screenshot: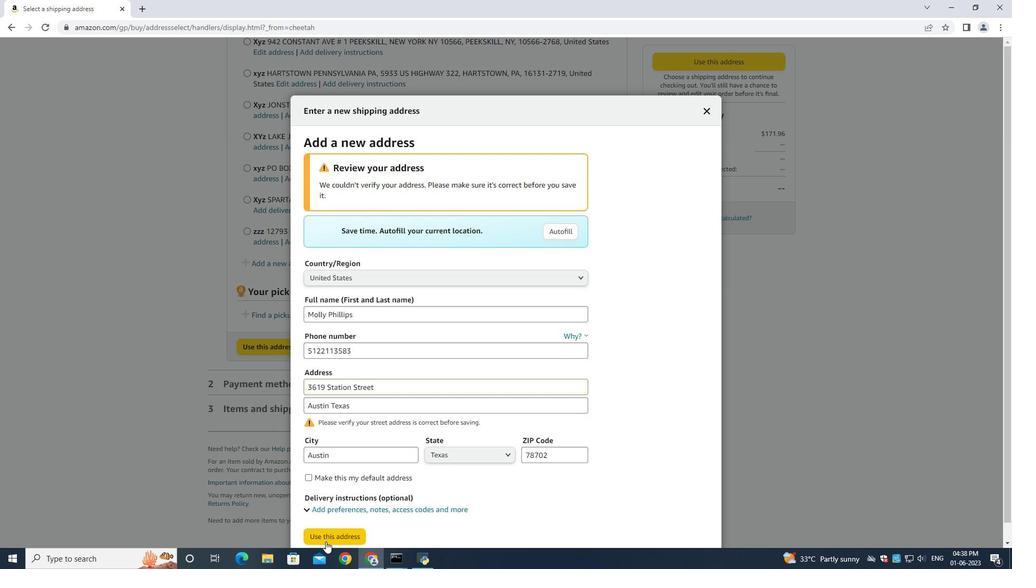 
Action: Mouse pressed left at (323, 535)
Screenshot: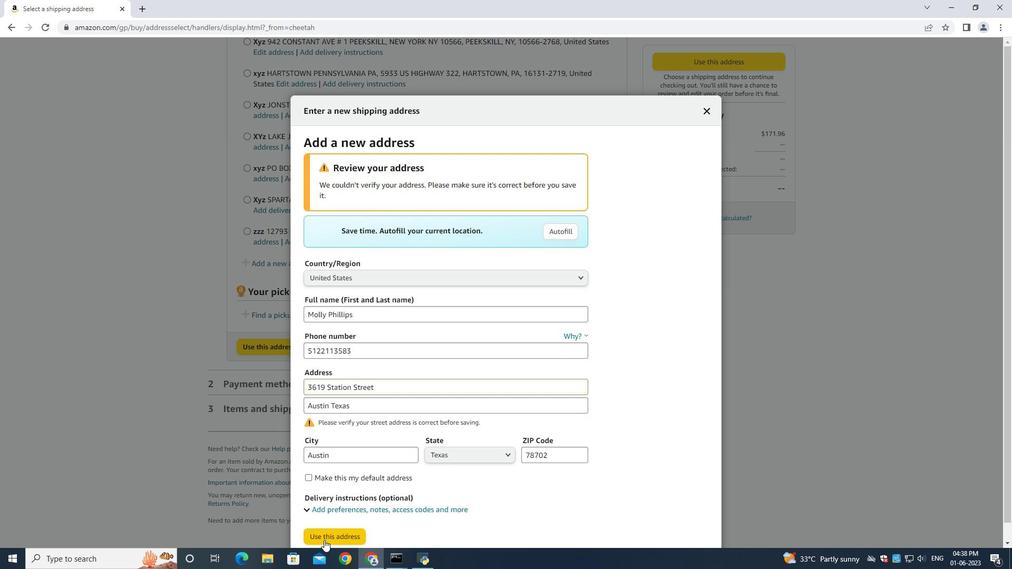 
Action: Mouse moved to (314, 313)
Screenshot: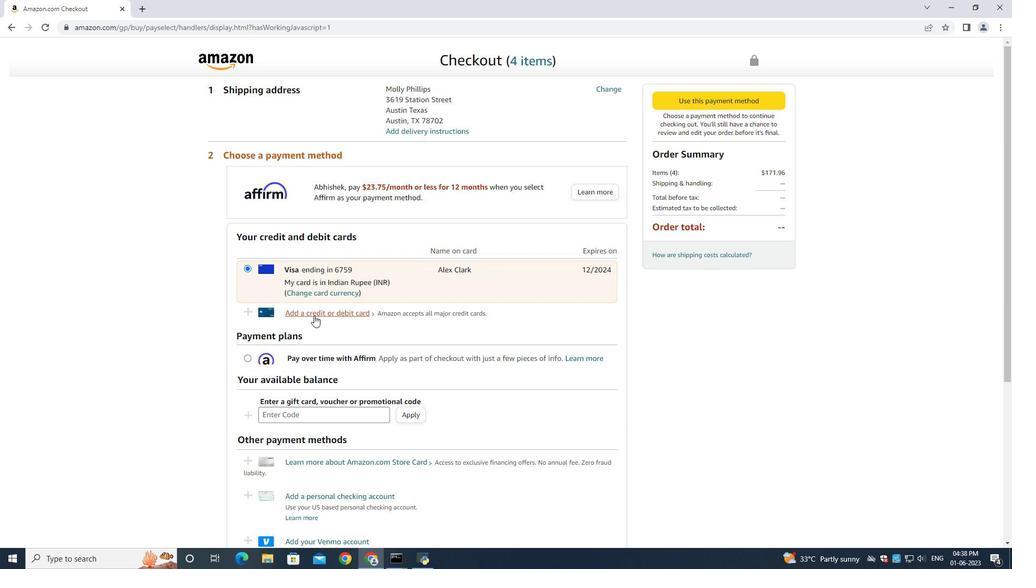 
Action: Mouse pressed left at (314, 313)
Screenshot: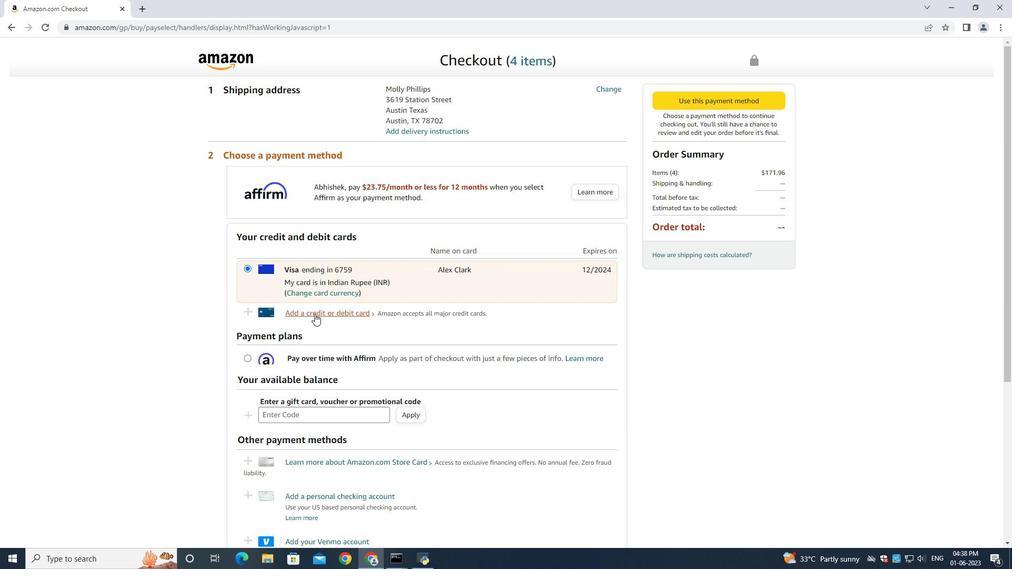 
Action: Mouse moved to (412, 255)
Screenshot: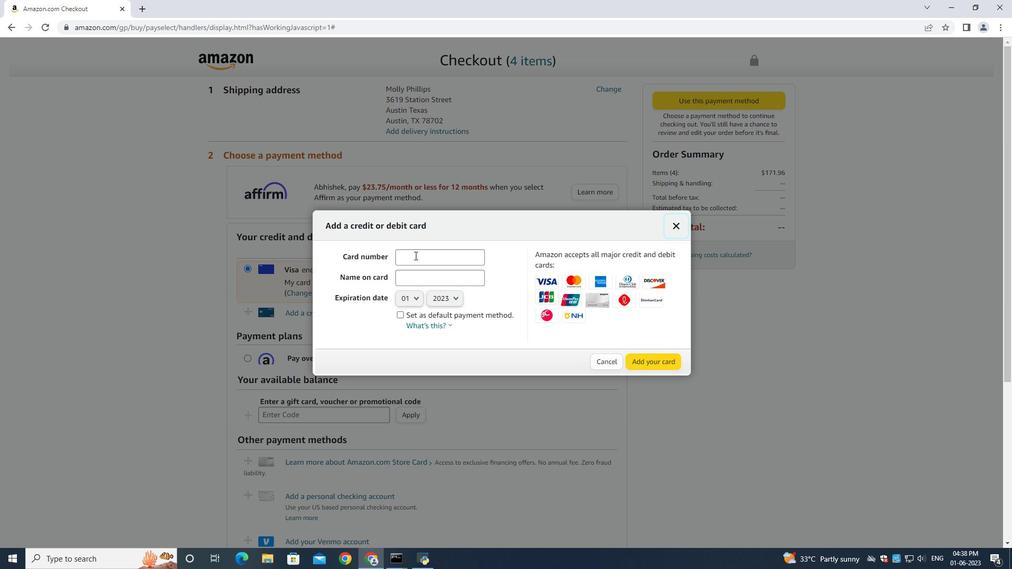 
Action: Mouse pressed left at (412, 255)
Screenshot: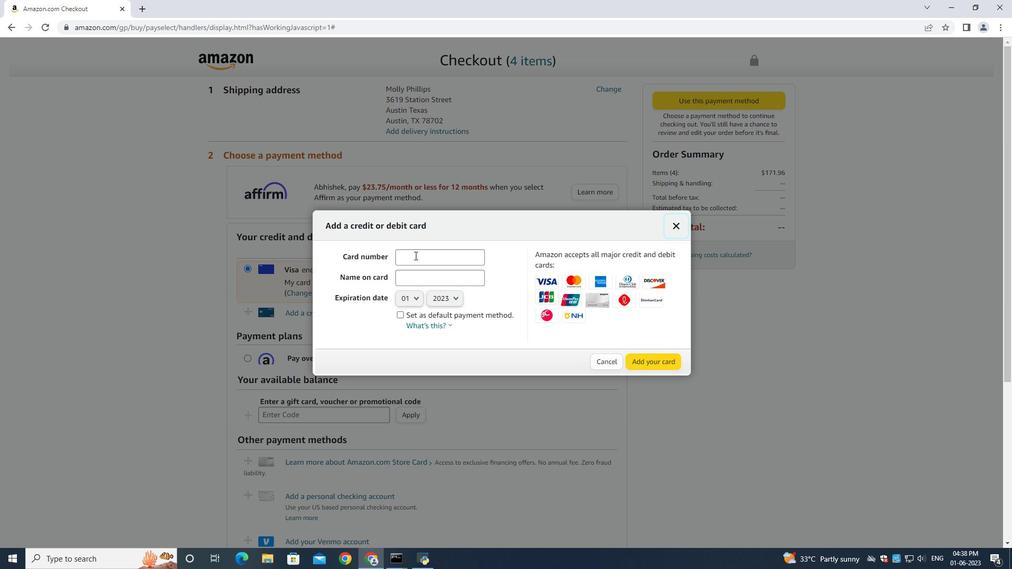 
Action: Mouse moved to (411, 254)
Screenshot: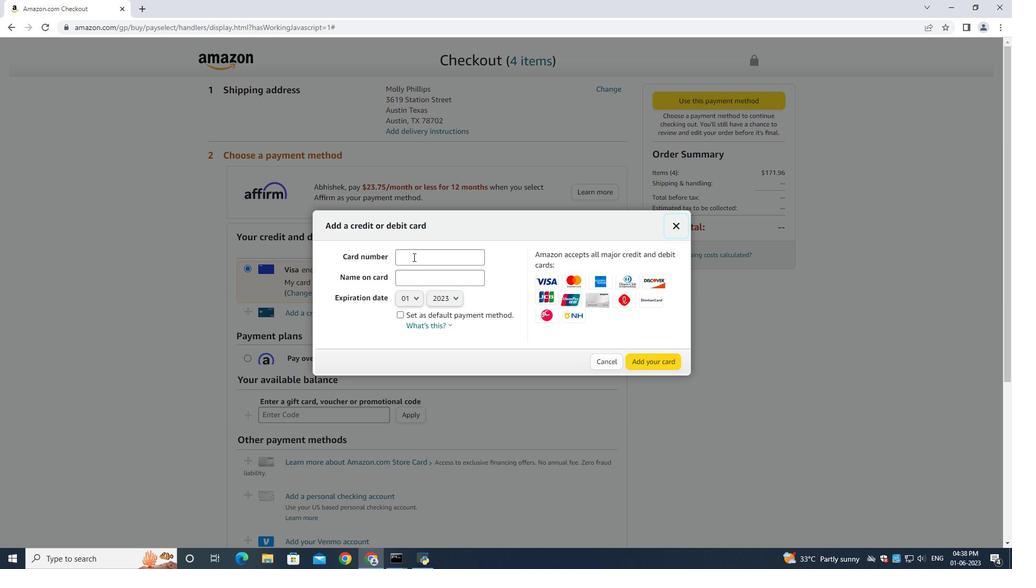 
Action: Key pressed 4893754559587965
Screenshot: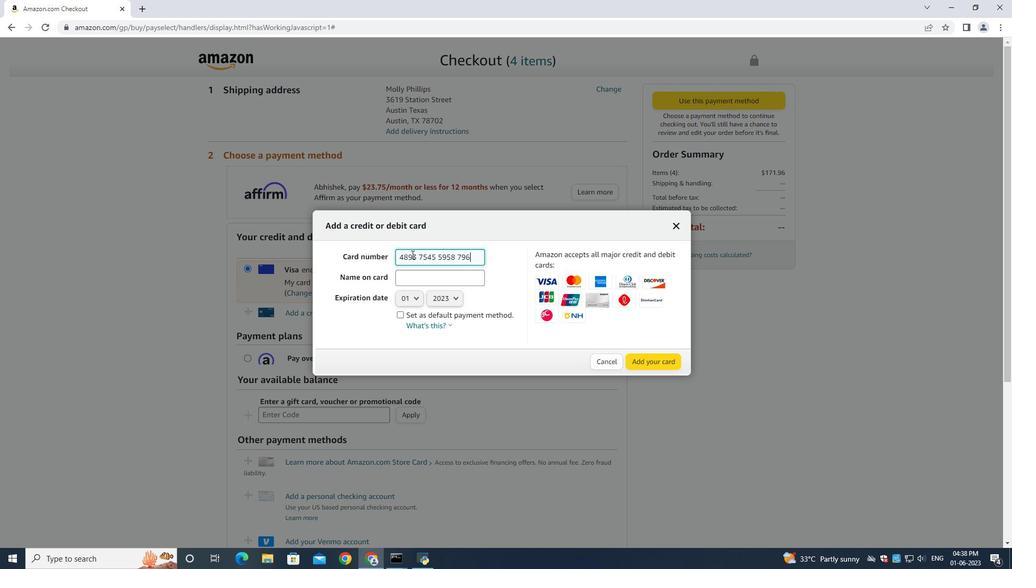 
Action: Mouse moved to (419, 278)
Screenshot: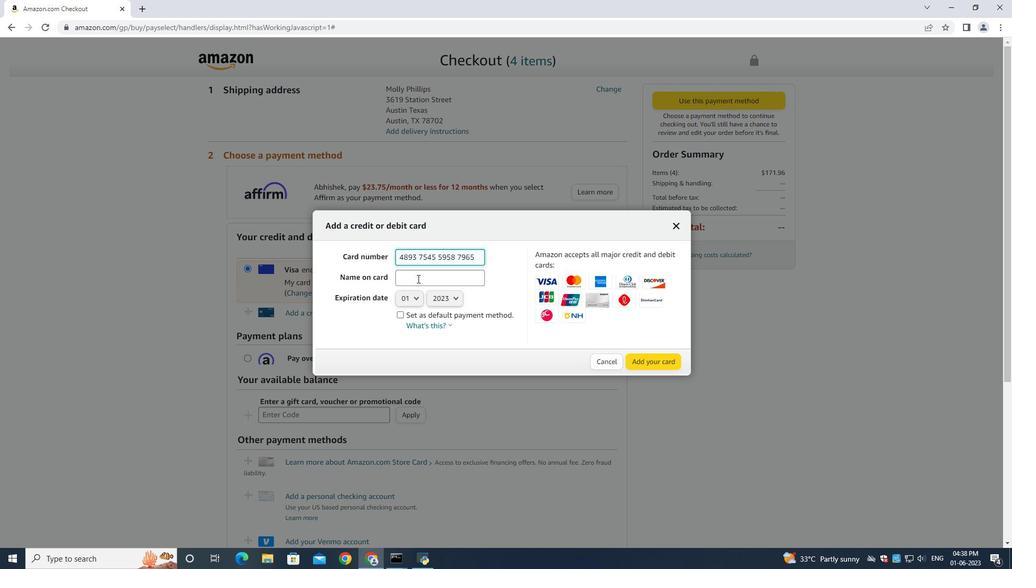 
Action: Mouse pressed left at (419, 278)
Screenshot: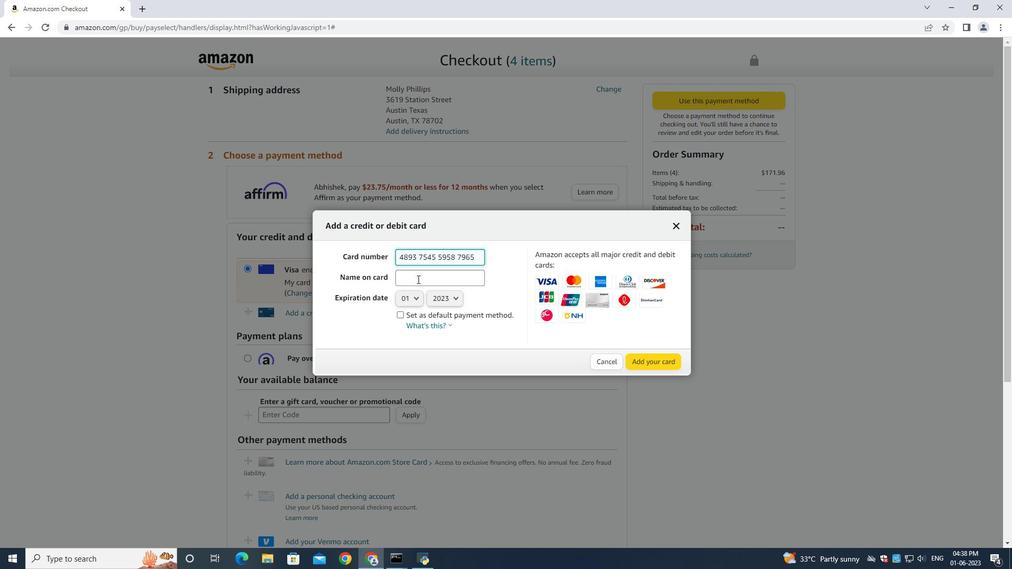 
Action: Key pressed <Key.shift>John<Key.space><Key.shift>Baker<Key.space>
Screenshot: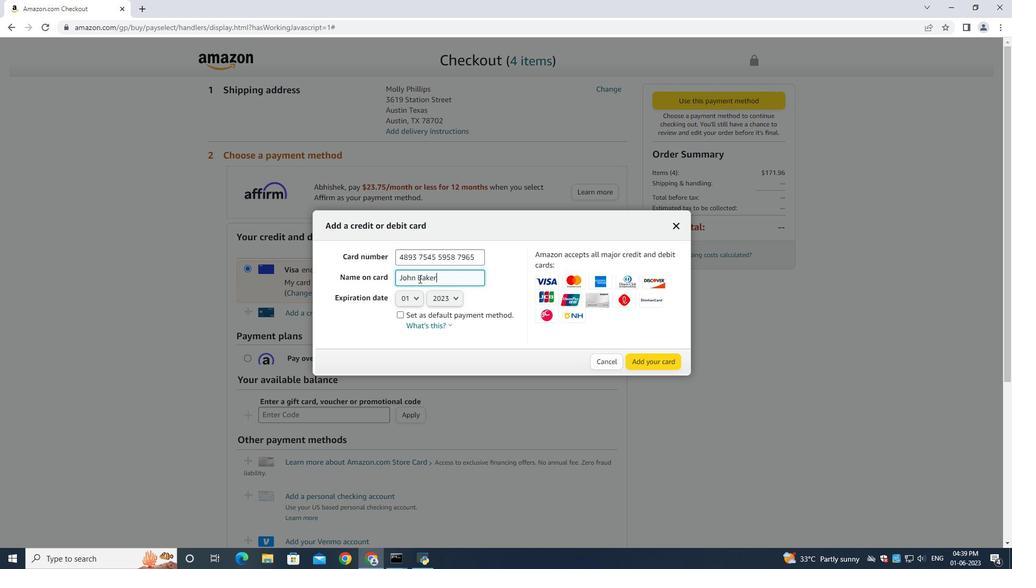 
Action: Mouse moved to (414, 293)
Screenshot: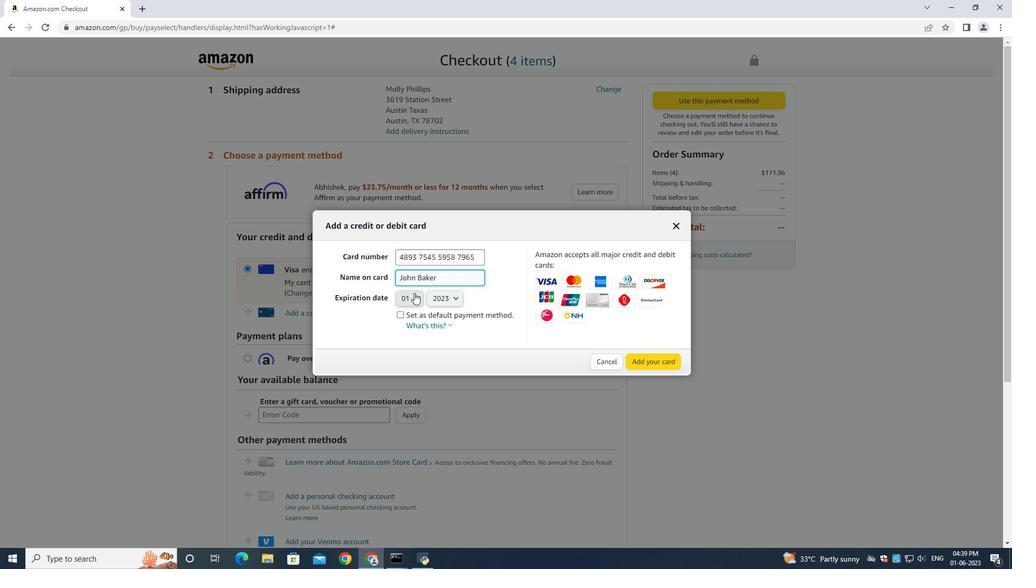 
Action: Mouse pressed left at (414, 293)
Screenshot: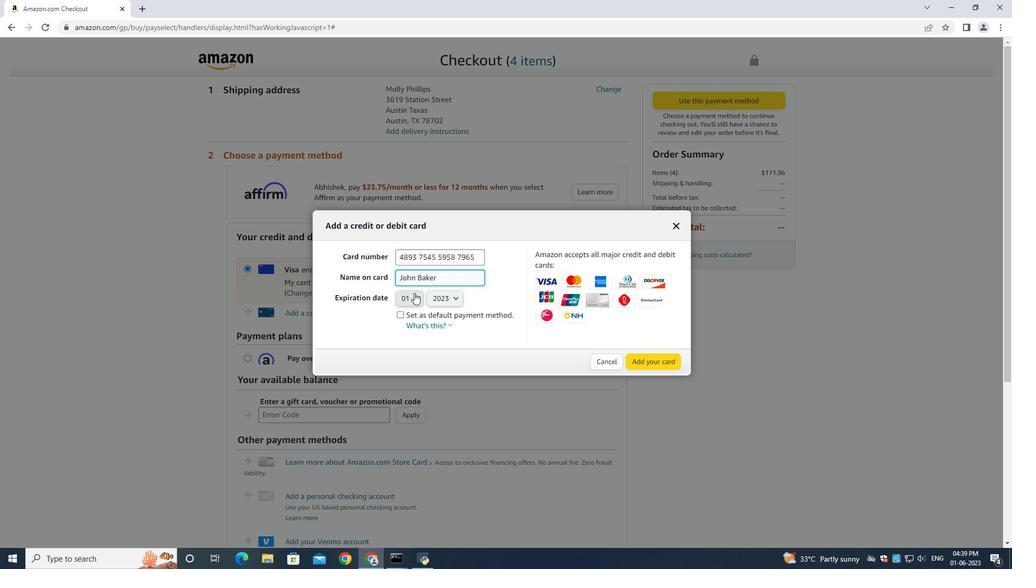 
Action: Mouse moved to (417, 360)
Screenshot: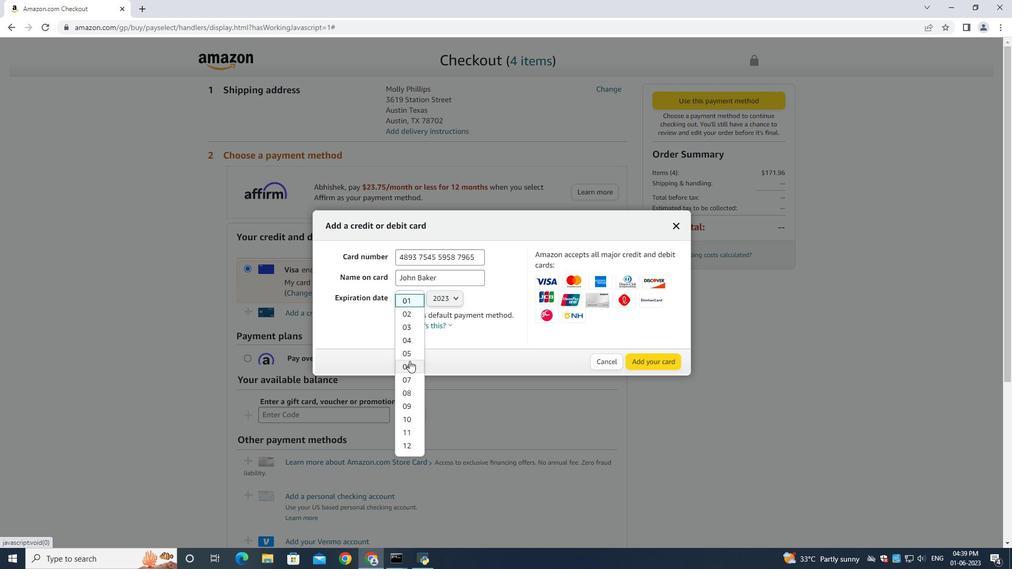 
Action: Mouse pressed left at (409, 365)
Screenshot: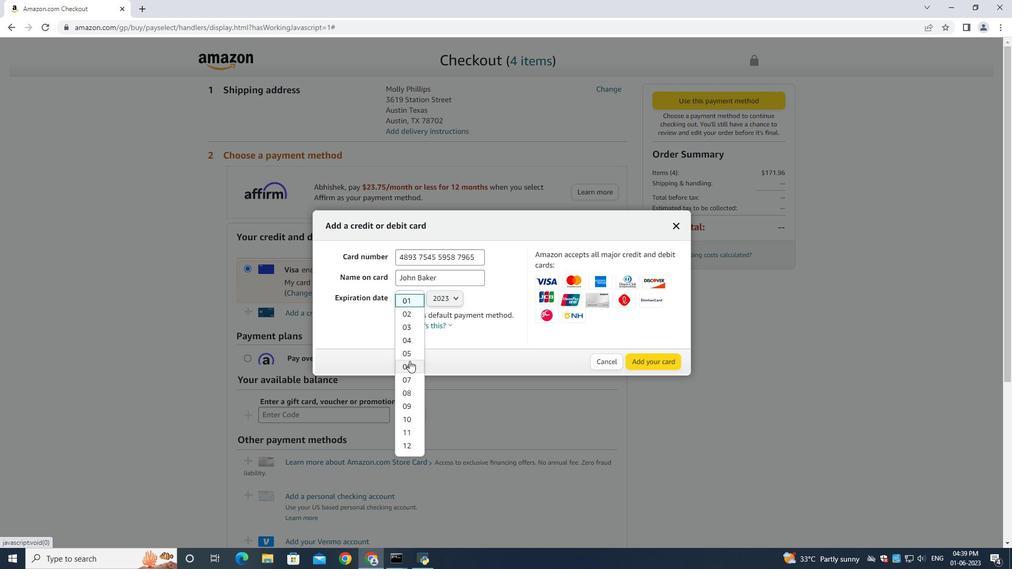 
Action: Mouse moved to (442, 301)
Screenshot: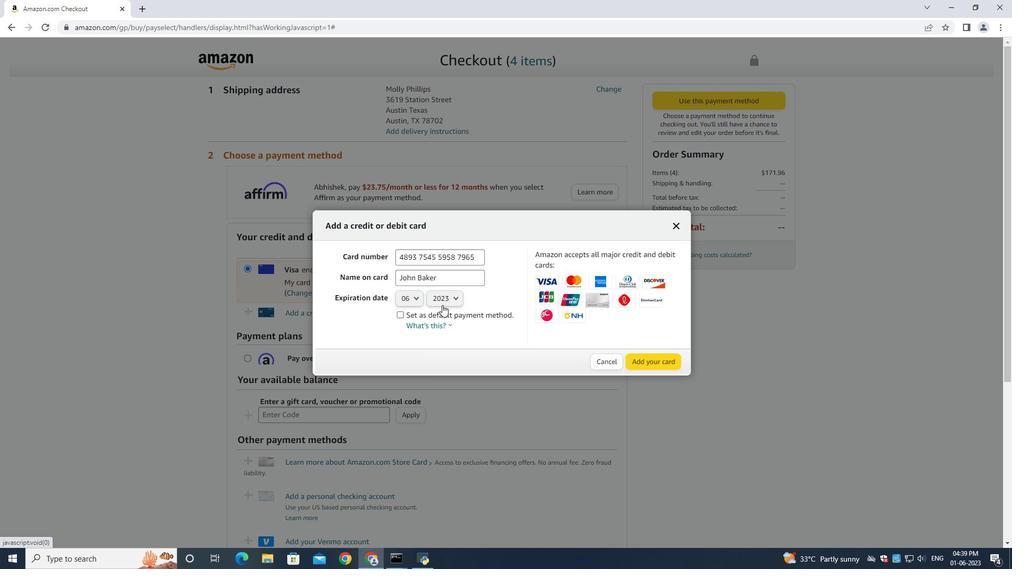 
Action: Mouse pressed left at (442, 301)
Screenshot: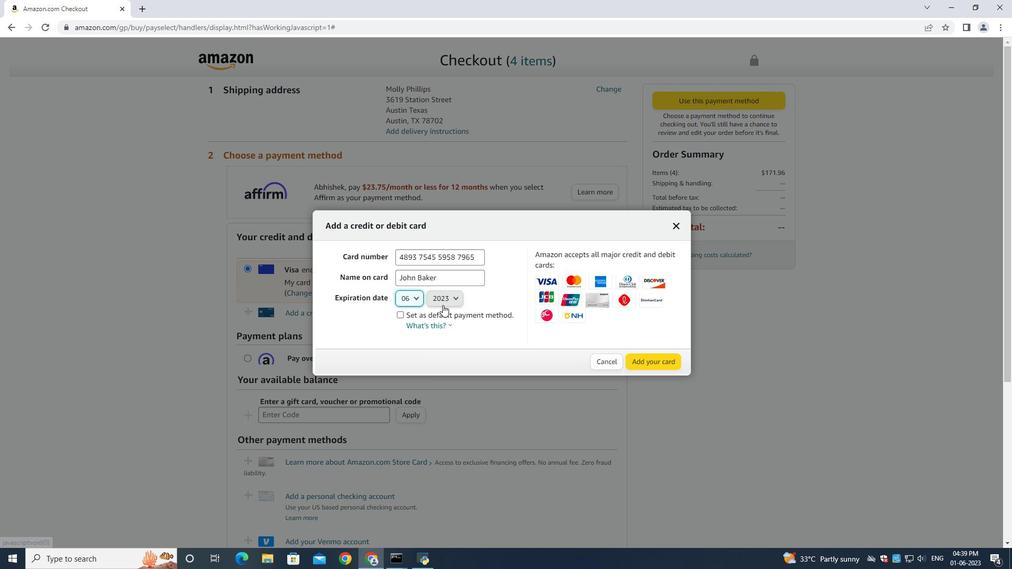 
Action: Mouse moved to (446, 92)
Screenshot: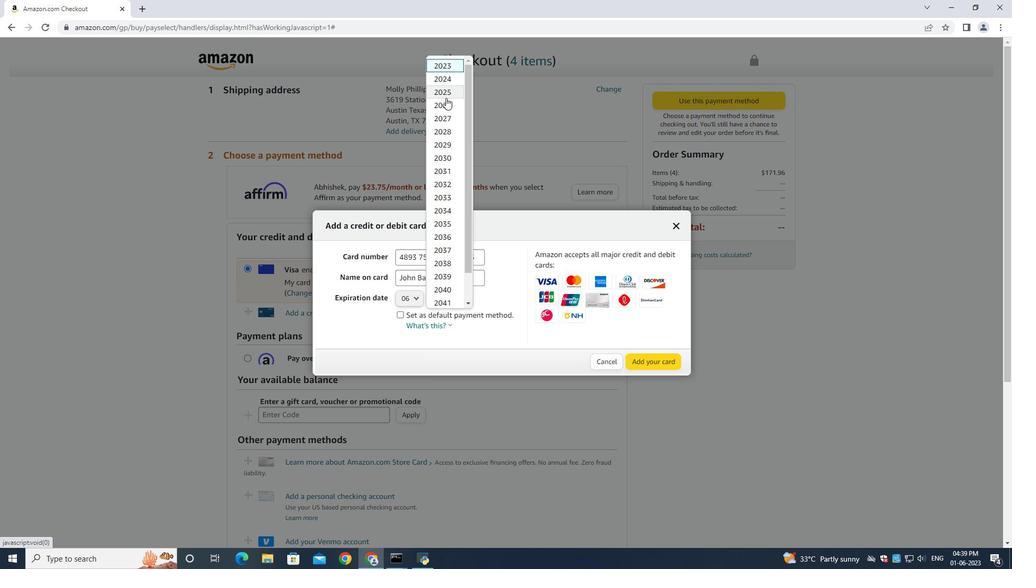 
Action: Mouse pressed left at (446, 92)
Screenshot: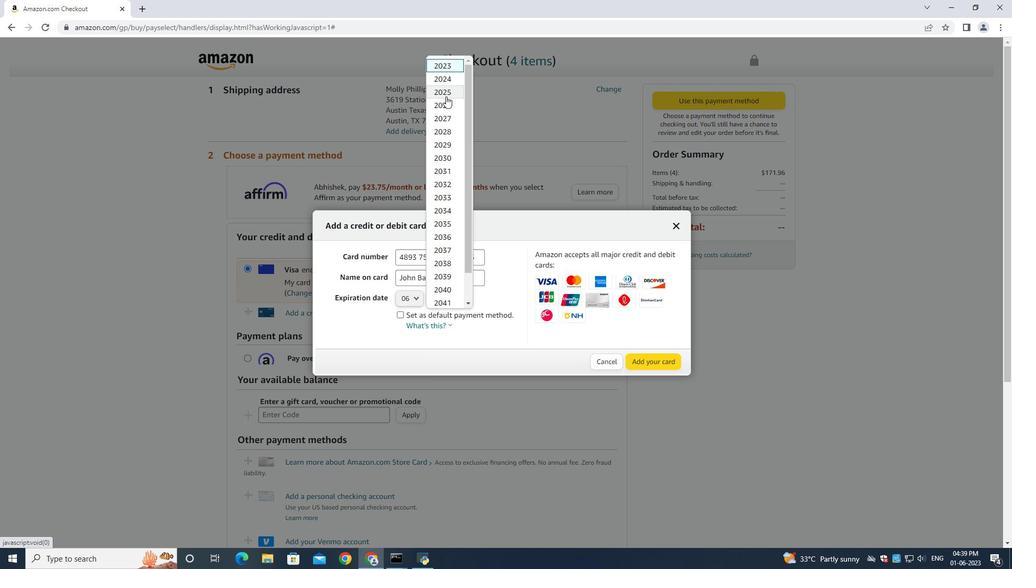 
Action: Mouse moved to (643, 363)
Screenshot: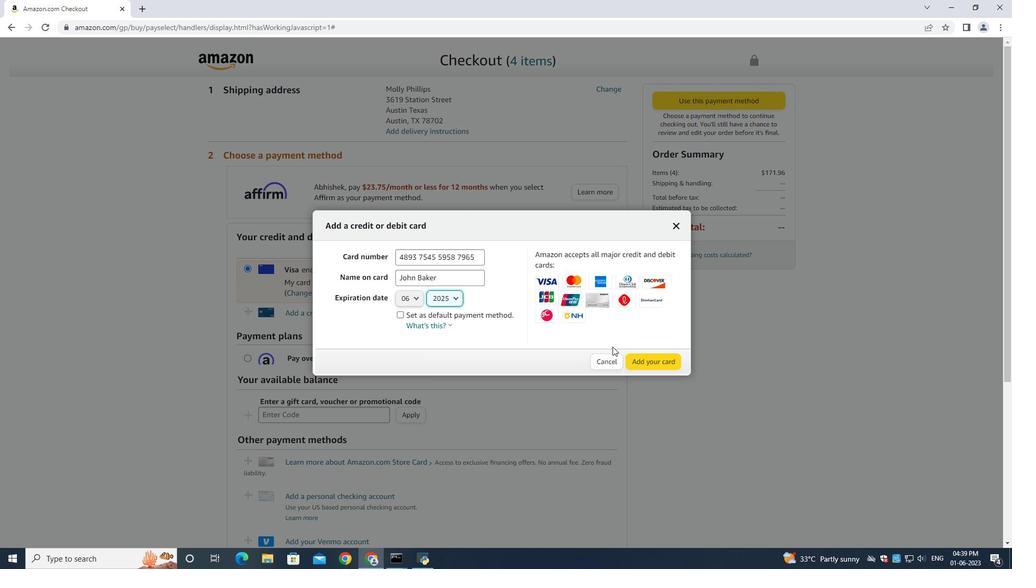 
